 Task: Create a training manual on social learning and social media marketing, including sections on major social platforms and marketing fundamentals.
Action: Mouse moved to (1325, 97)
Screenshot: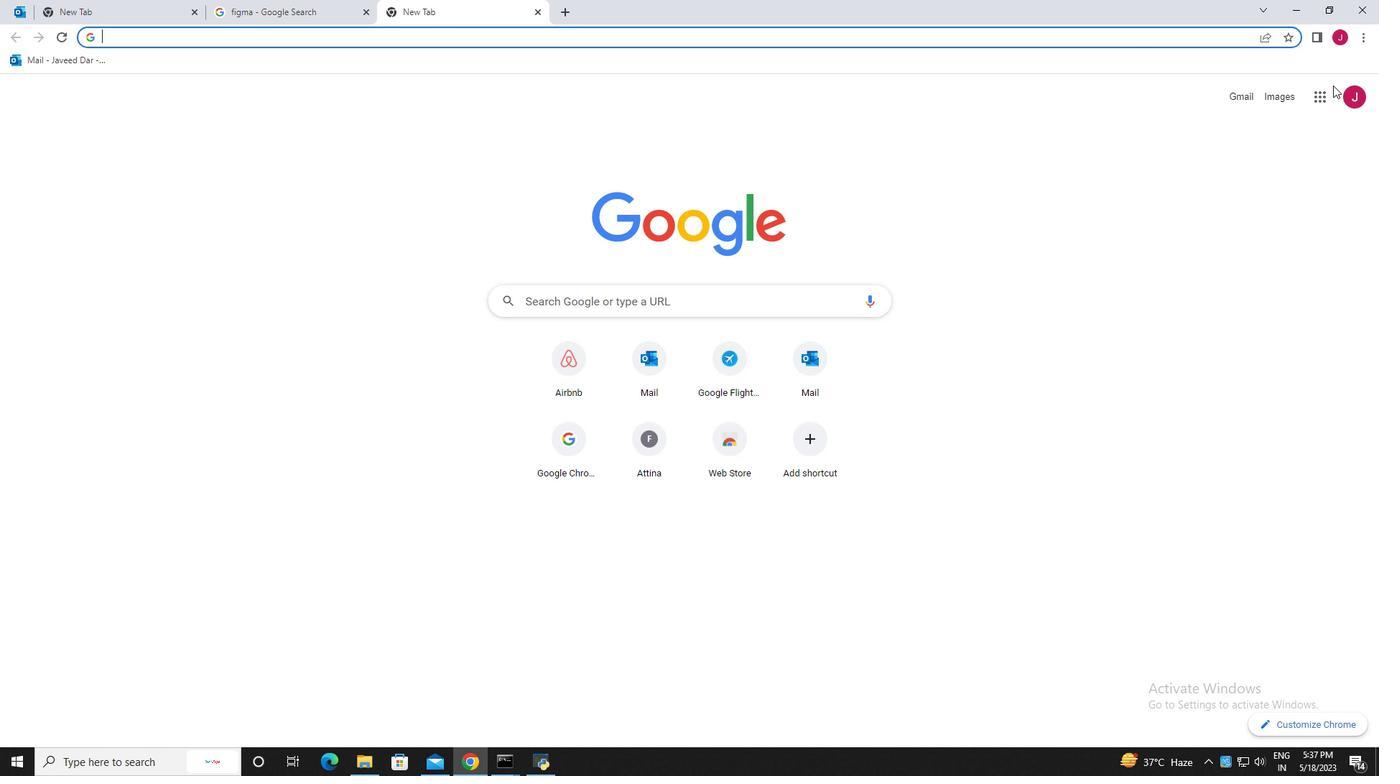
Action: Mouse pressed left at (1325, 97)
Screenshot: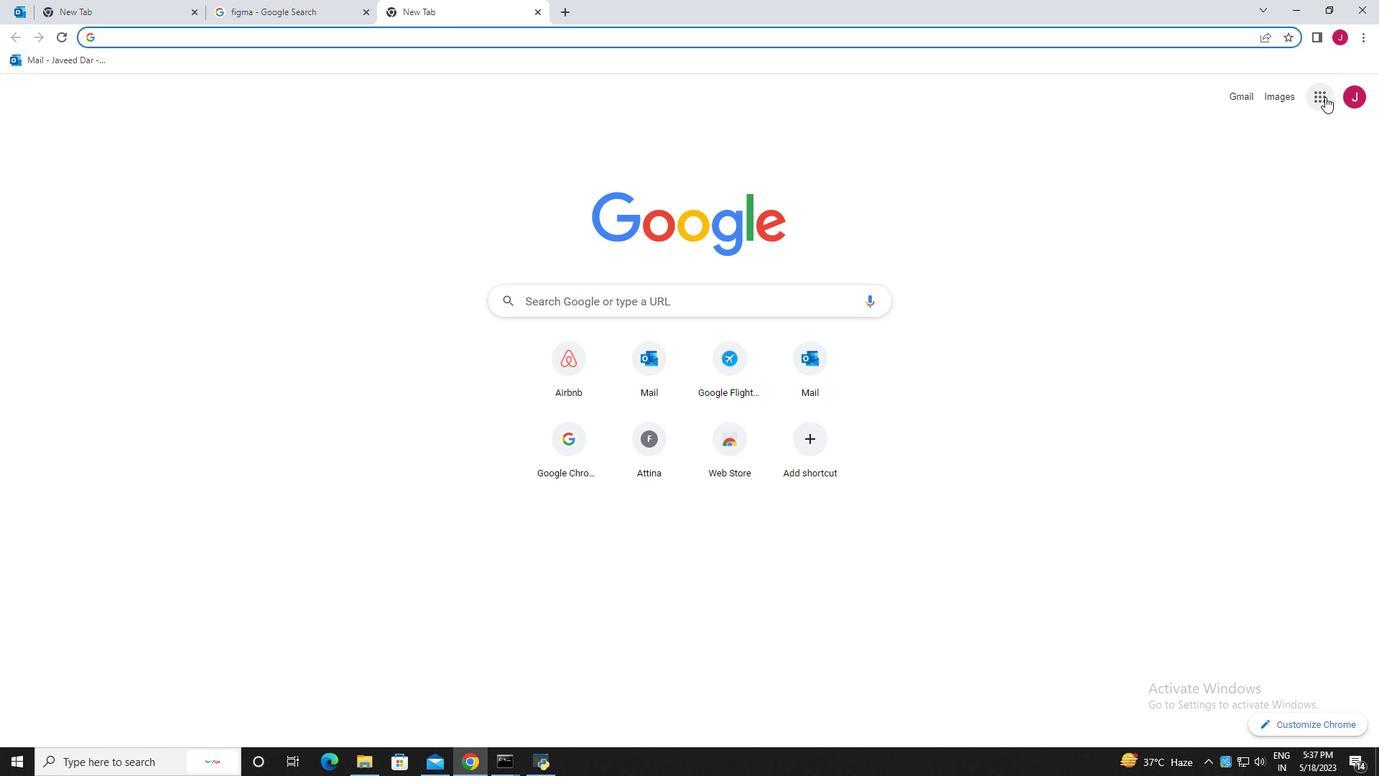 
Action: Mouse moved to (1215, 276)
Screenshot: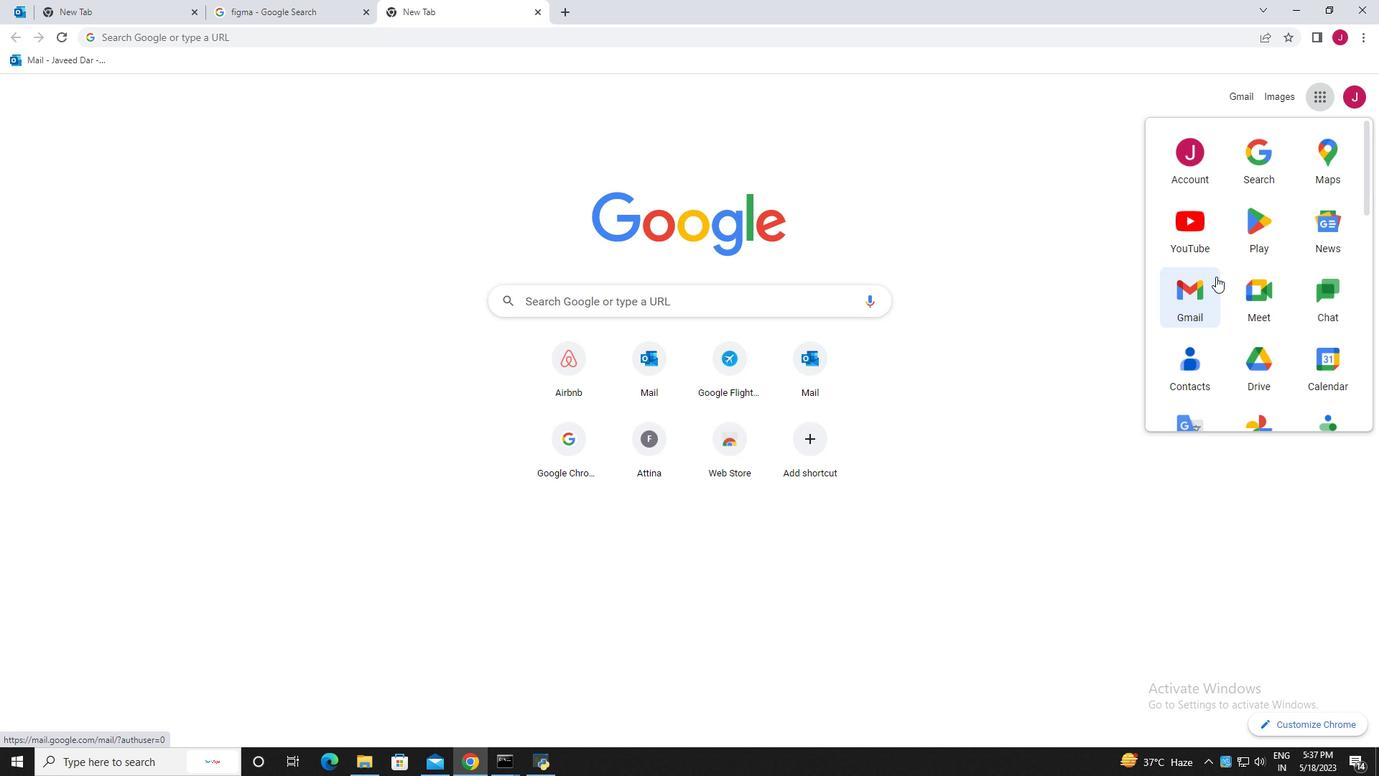 
Action: Mouse scrolled (1215, 275) with delta (0, 0)
Screenshot: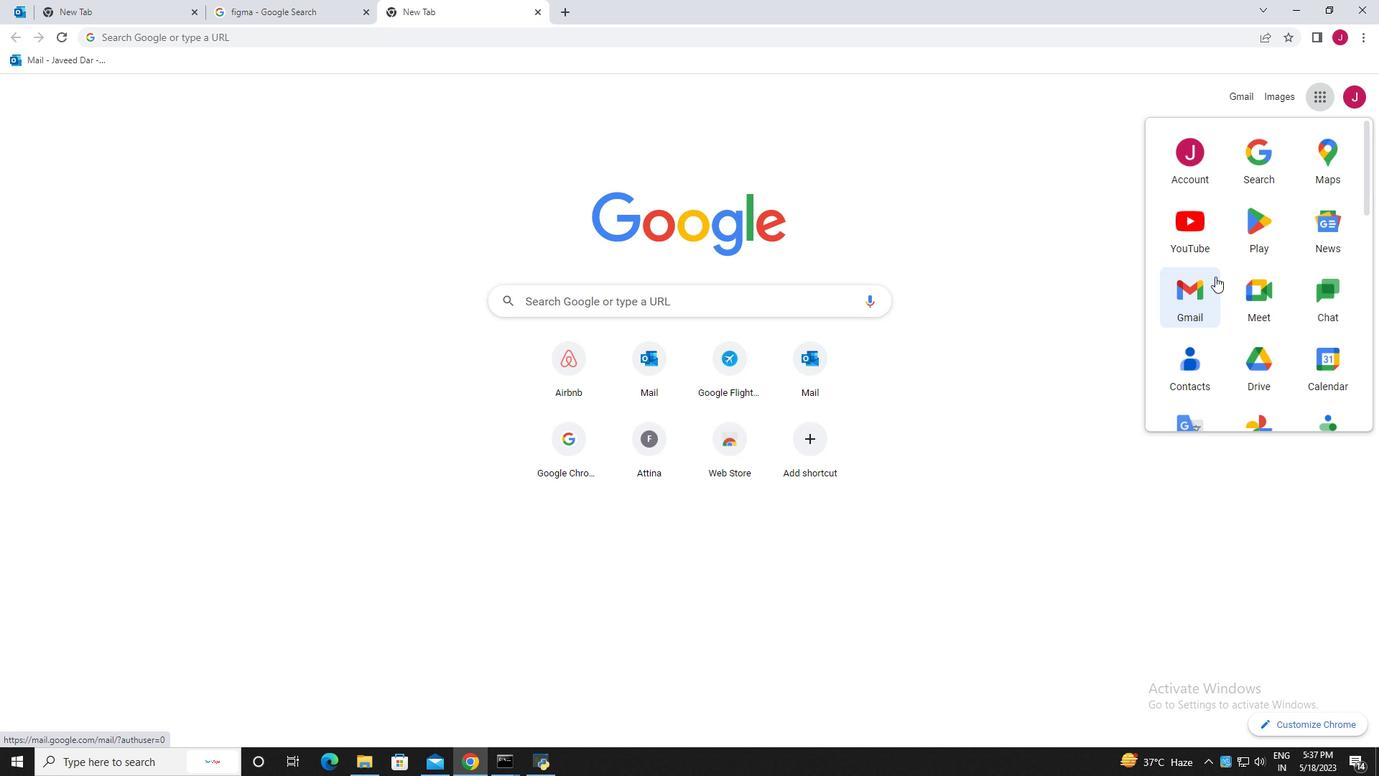 
Action: Mouse scrolled (1215, 275) with delta (0, 0)
Screenshot: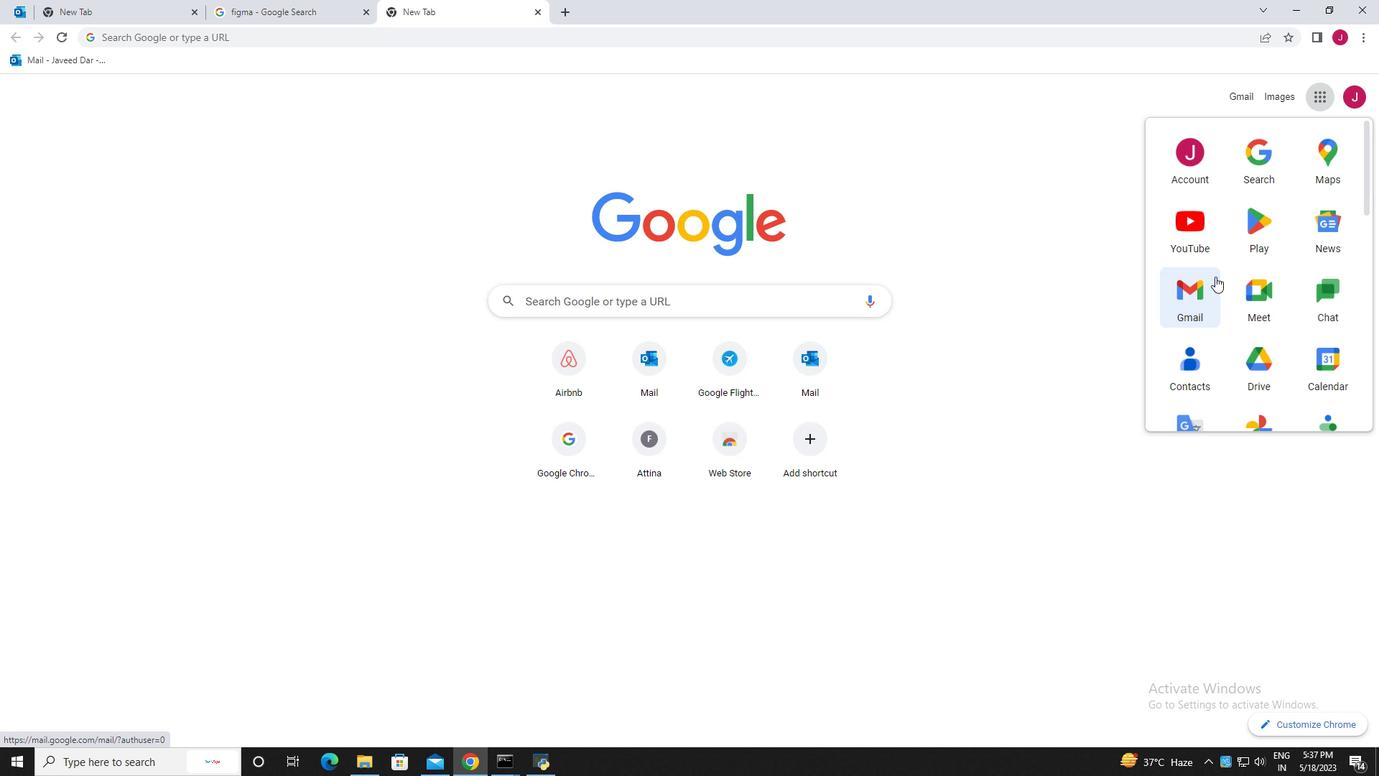 
Action: Mouse scrolled (1215, 275) with delta (0, 0)
Screenshot: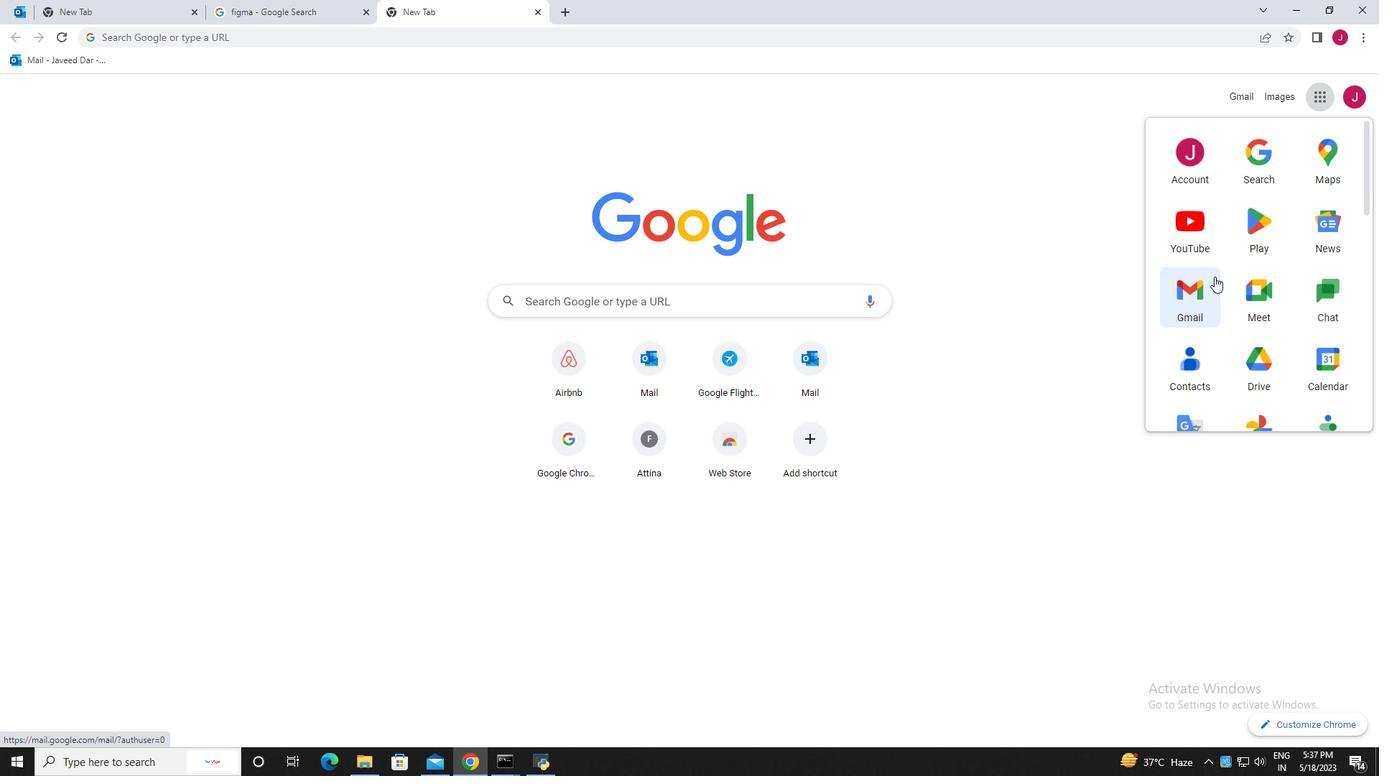 
Action: Mouse moved to (1249, 365)
Screenshot: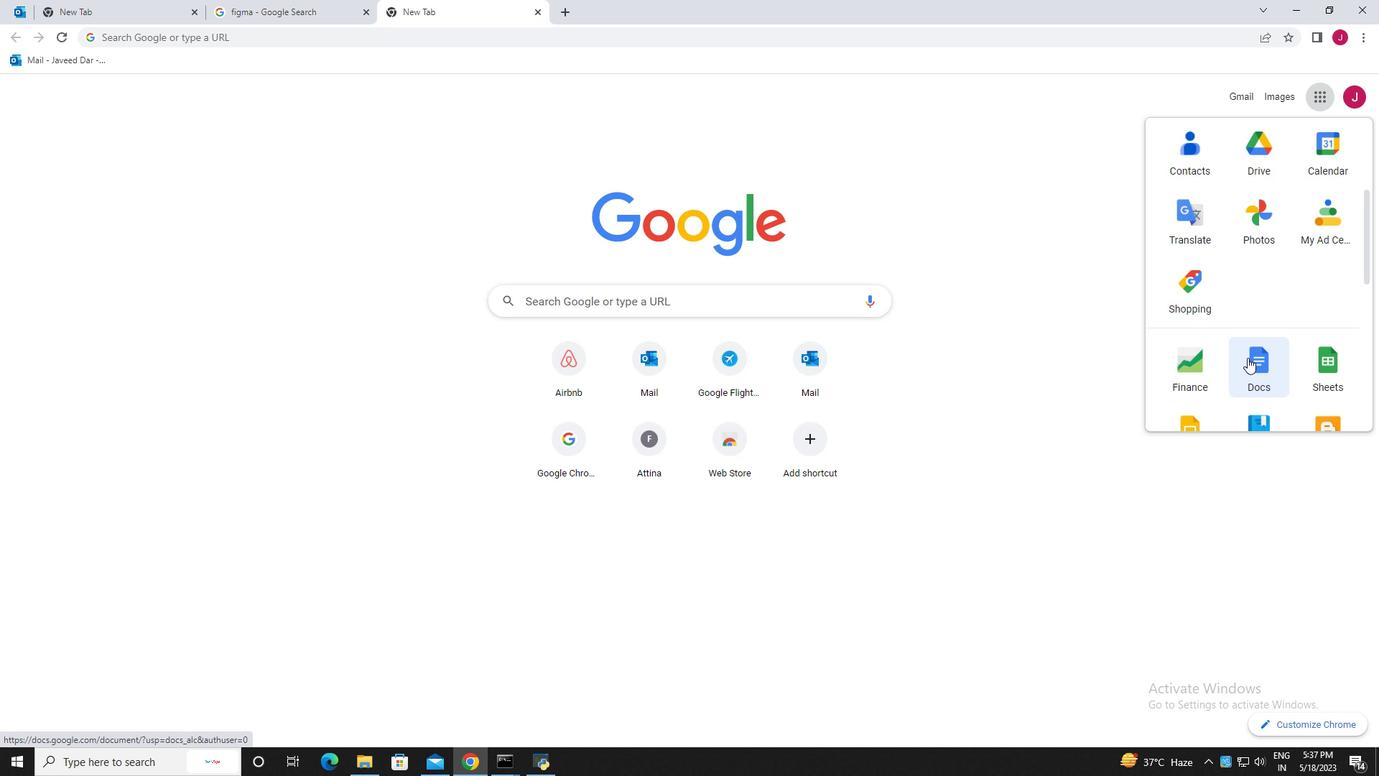 
Action: Mouse pressed left at (1249, 365)
Screenshot: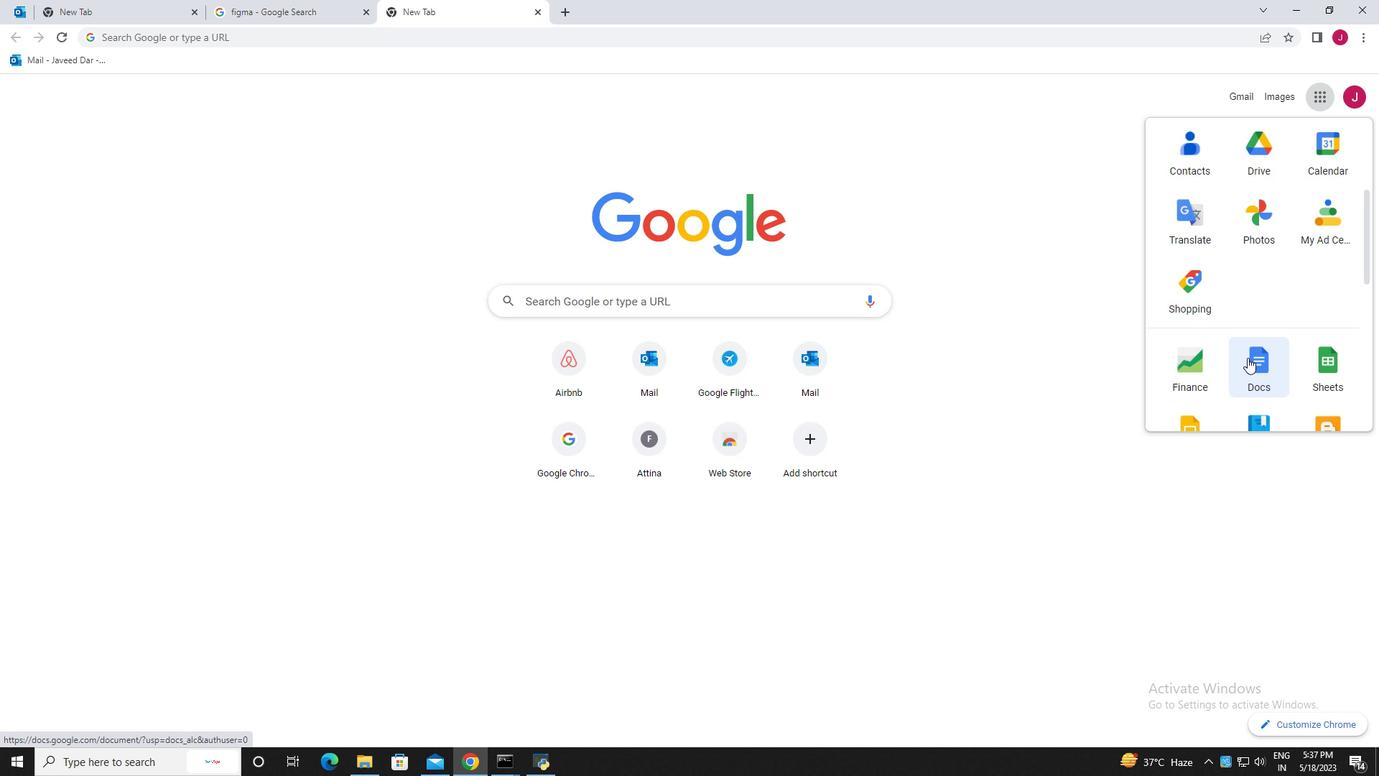 
Action: Mouse moved to (349, 212)
Screenshot: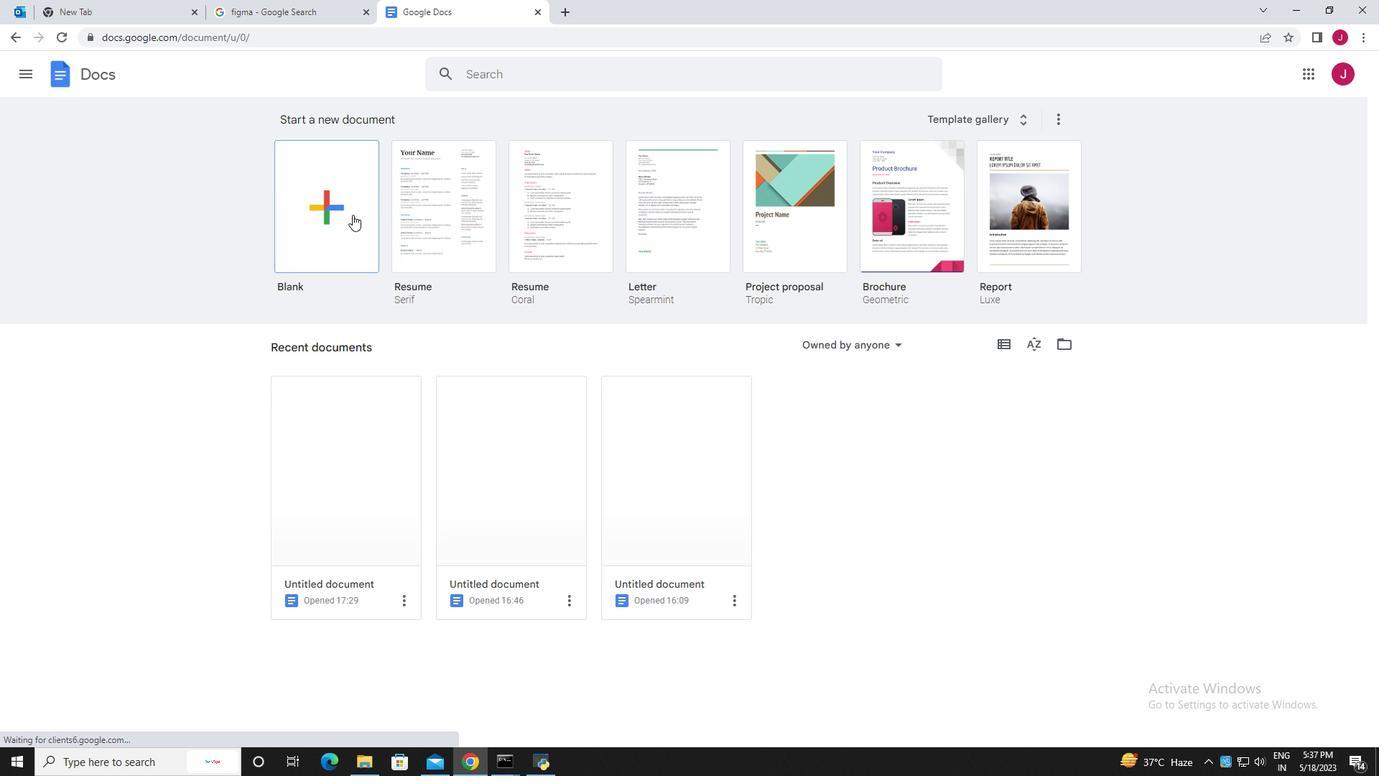 
Action: Mouse pressed left at (349, 212)
Screenshot: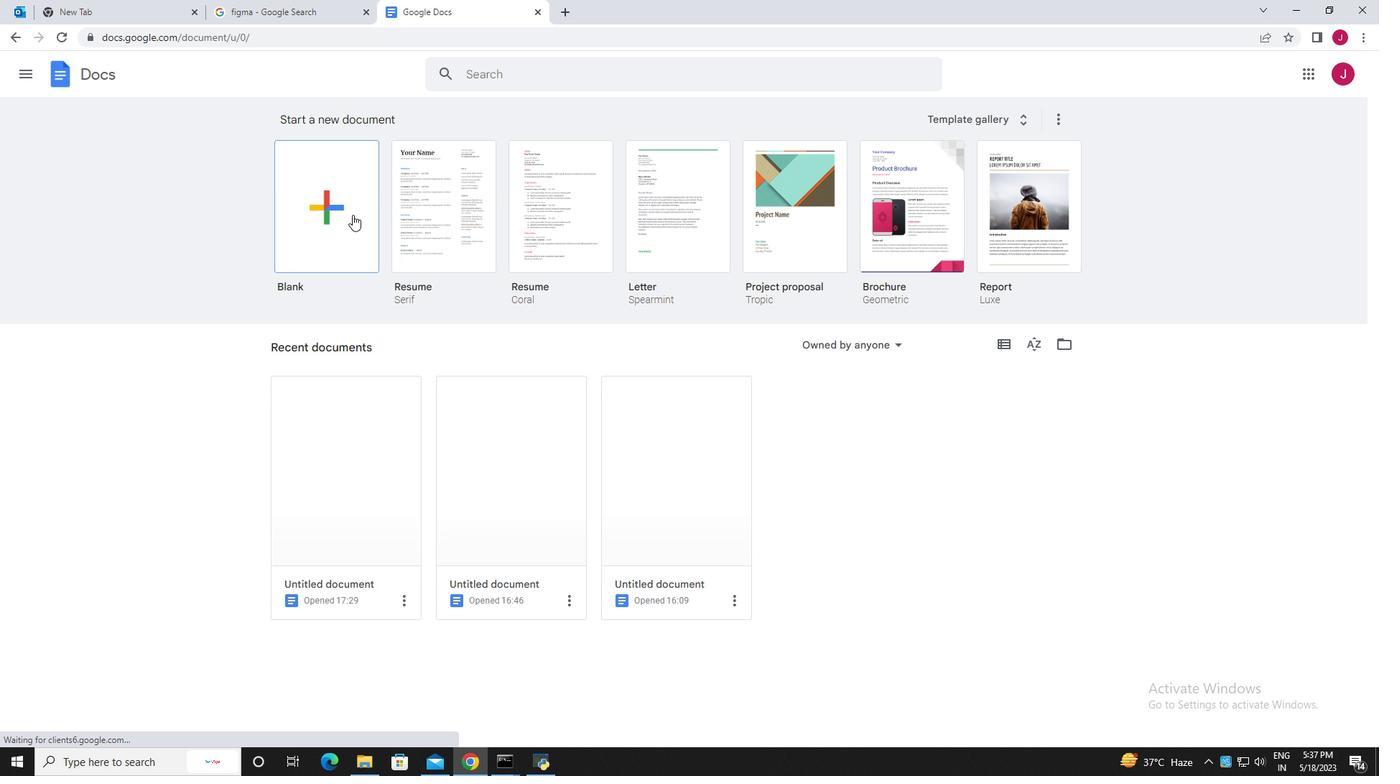 
Action: Mouse moved to (500, 230)
Screenshot: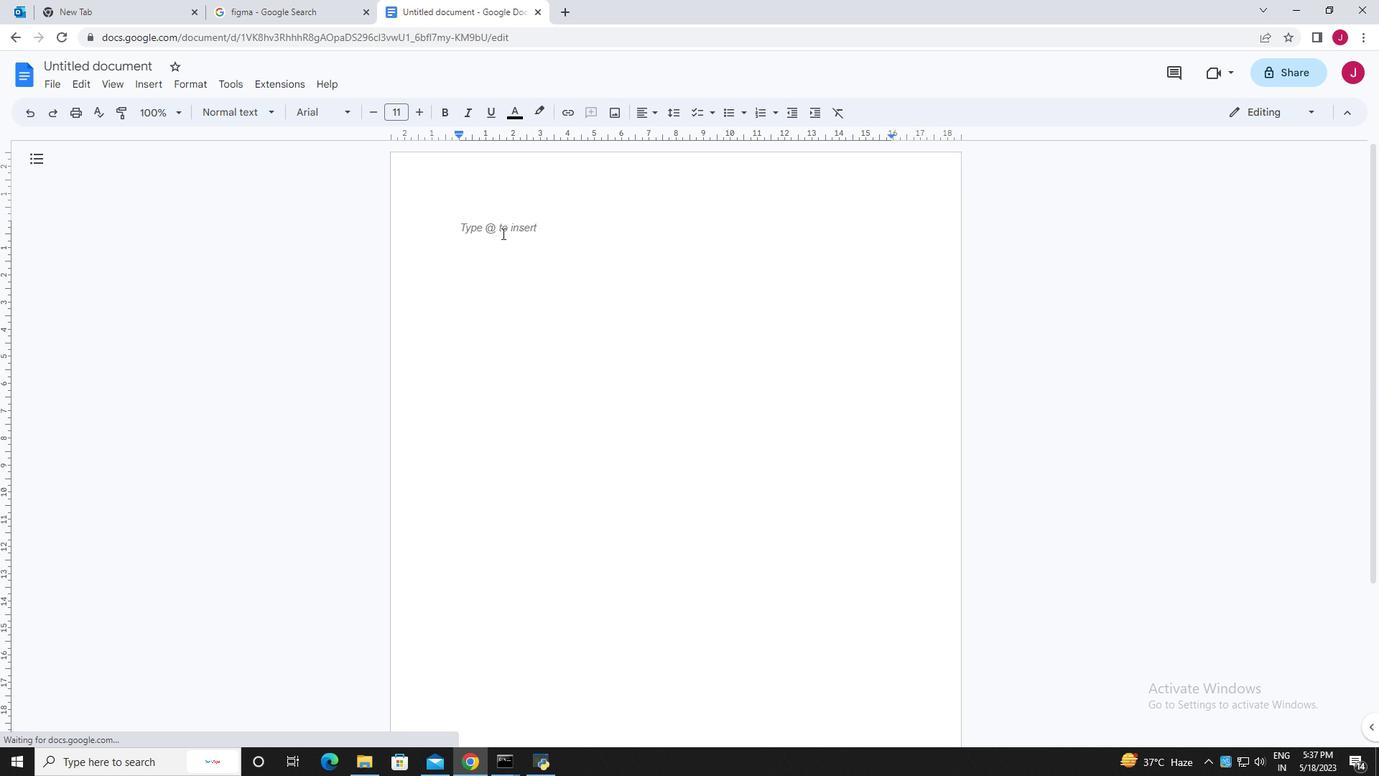 
Action: Mouse pressed left at (500, 230)
Screenshot: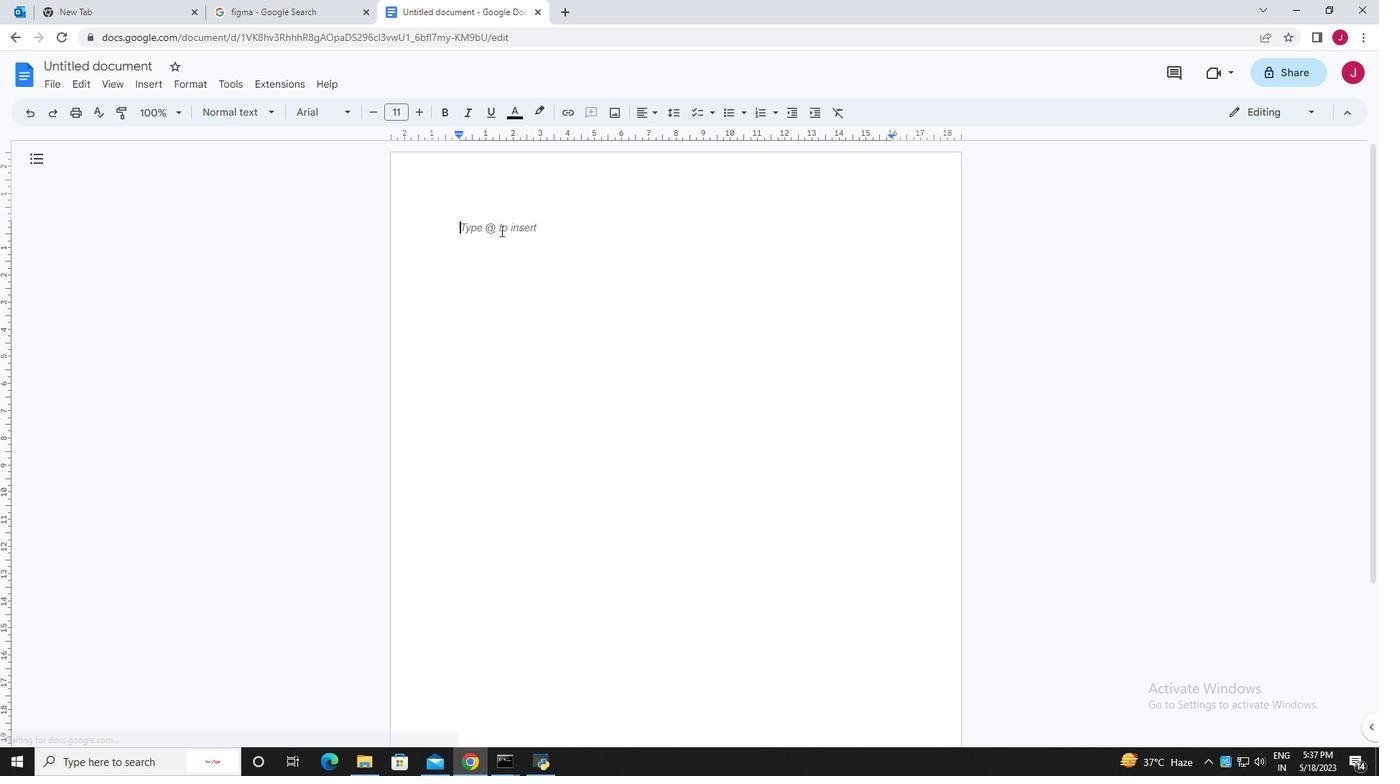 
Action: Key pressed <Key.caps_lock>TRAINING<Key.space>MANUAL<Key.space>
Screenshot: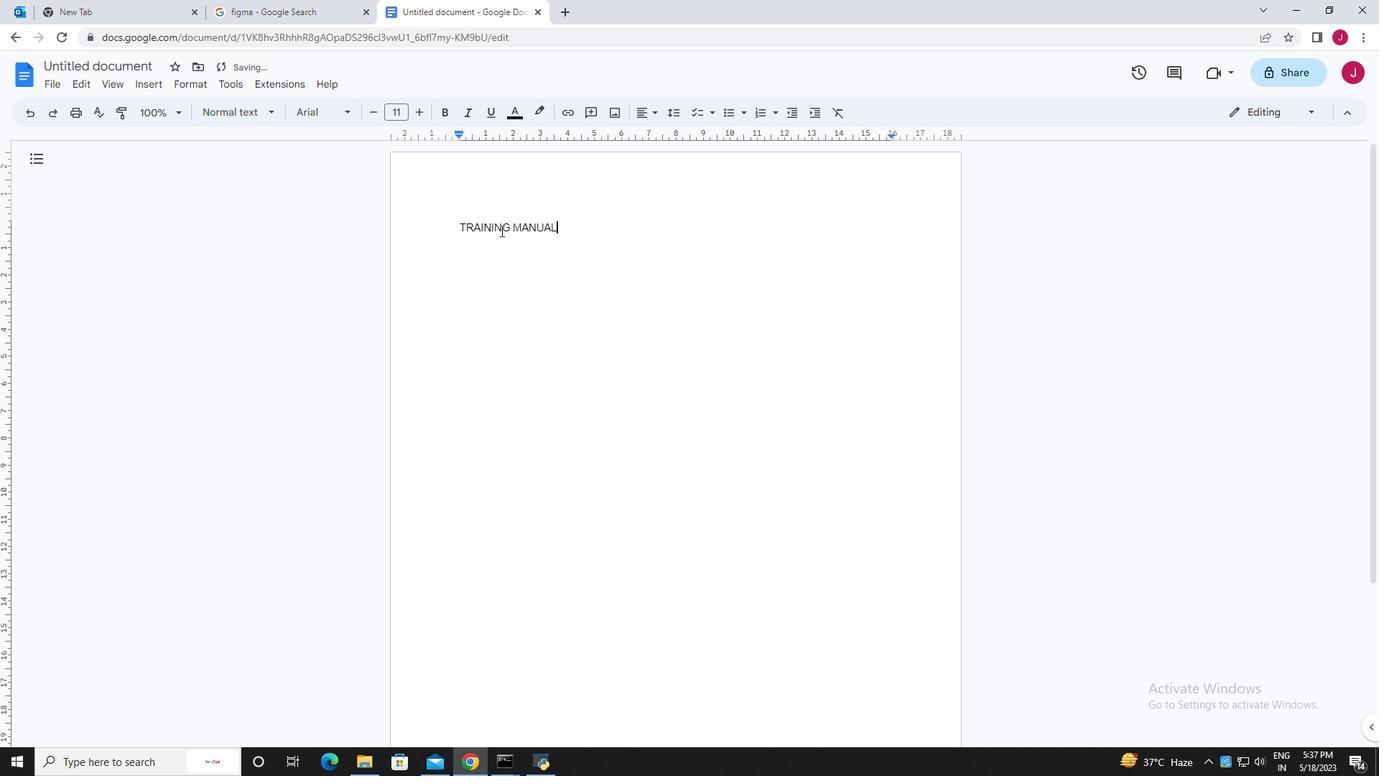 
Action: Mouse moved to (458, 224)
Screenshot: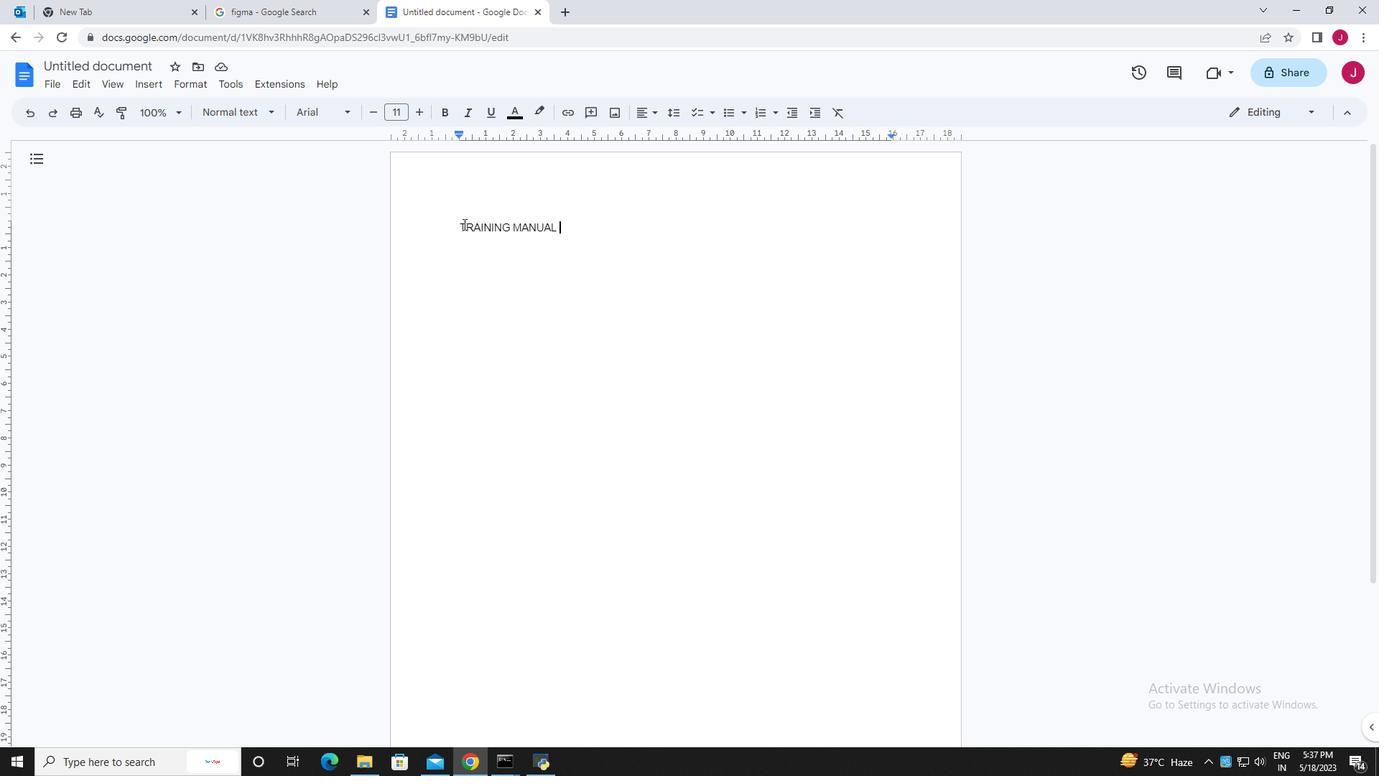 
Action: Mouse pressed left at (458, 224)
Screenshot: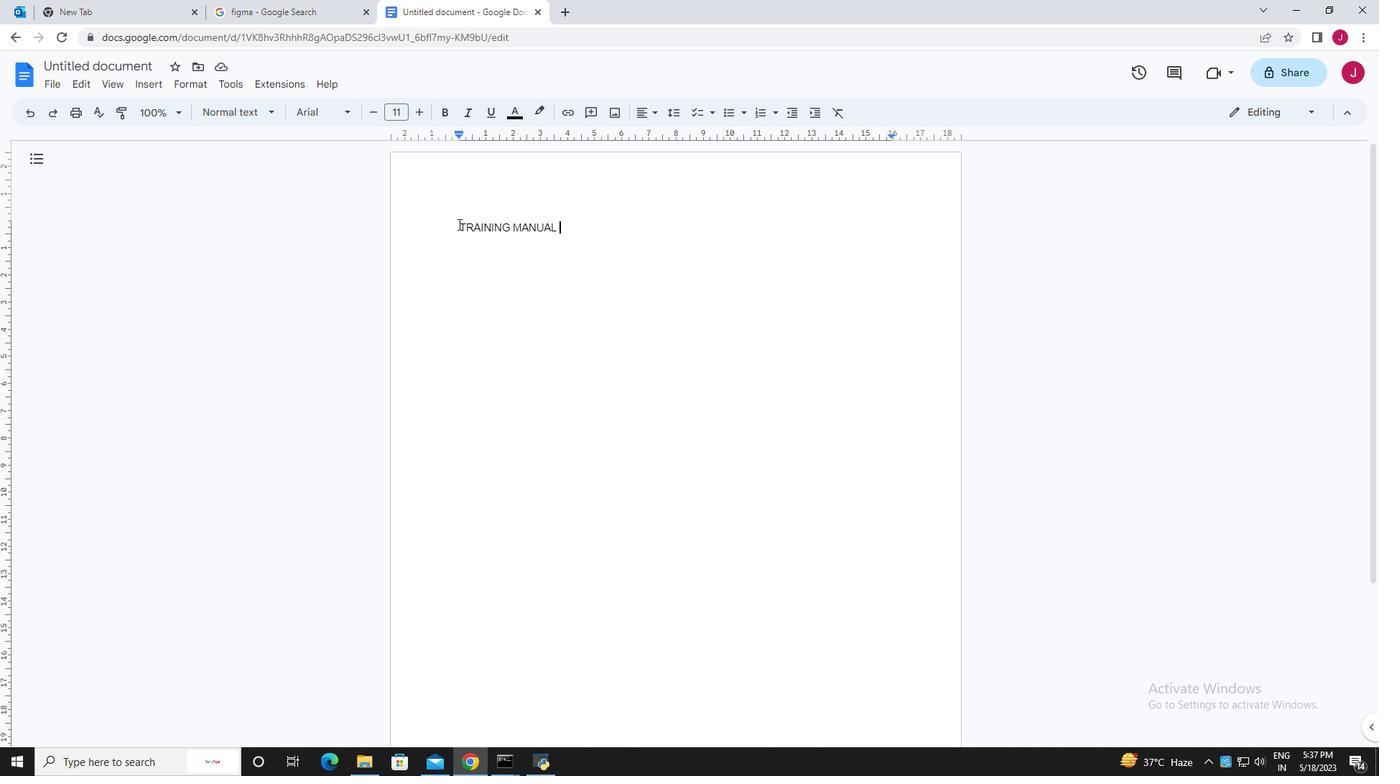 
Action: Mouse moved to (508, 116)
Screenshot: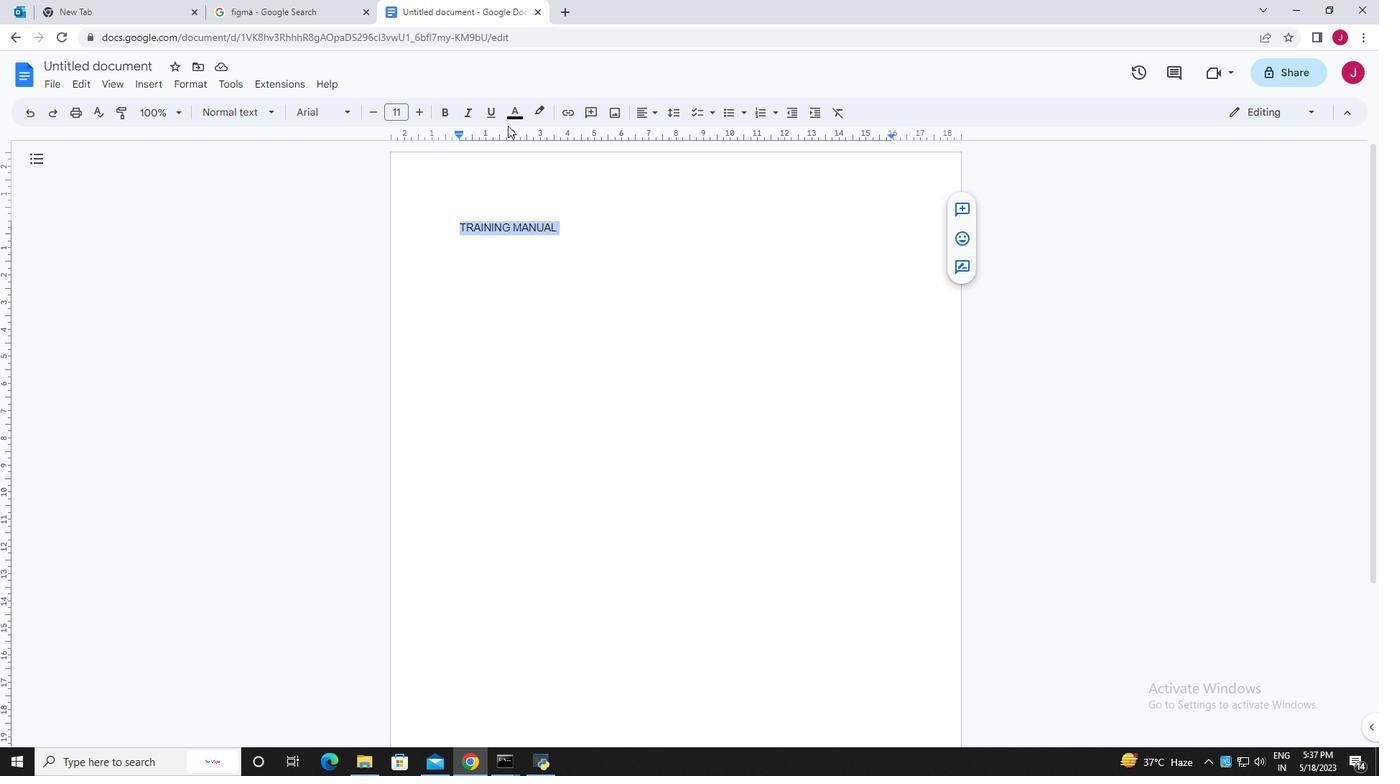 
Action: Mouse pressed left at (508, 116)
Screenshot: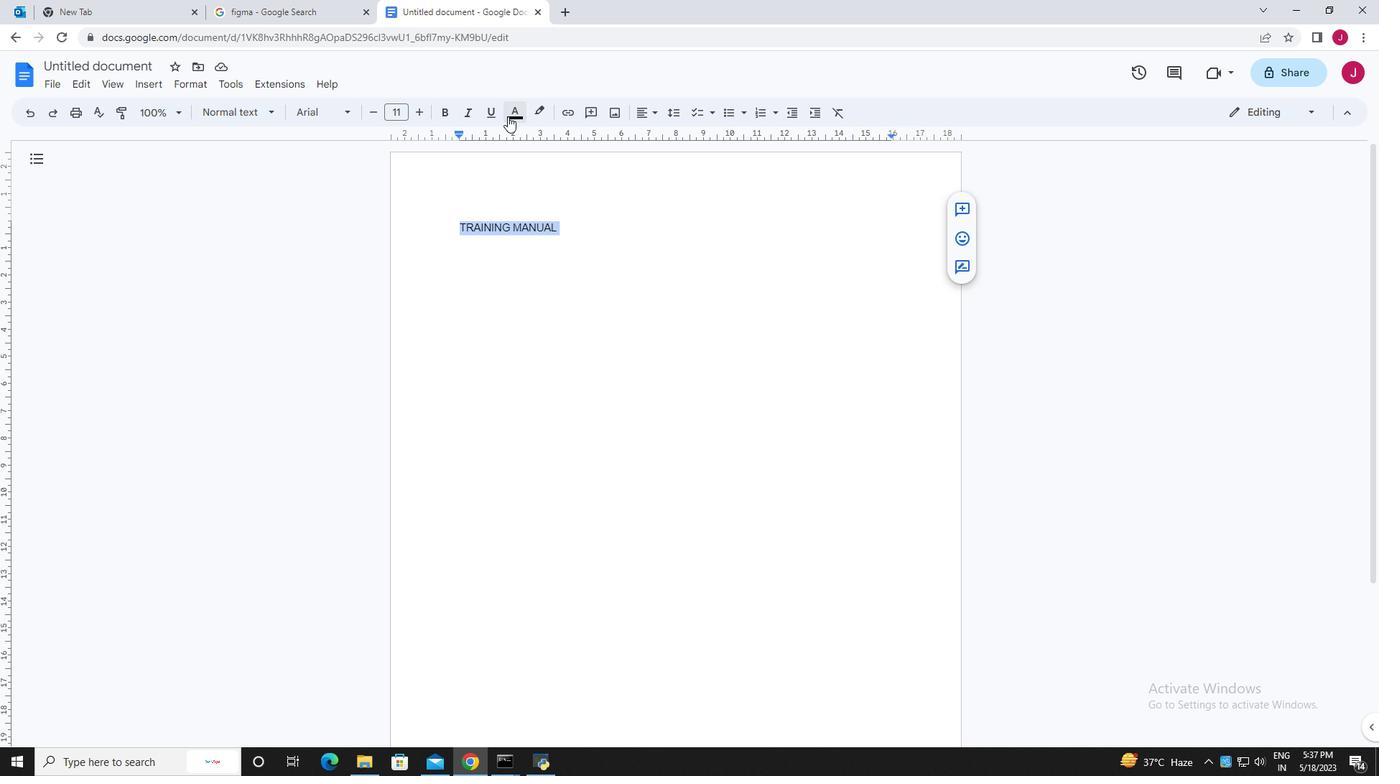 
Action: Mouse moved to (532, 154)
Screenshot: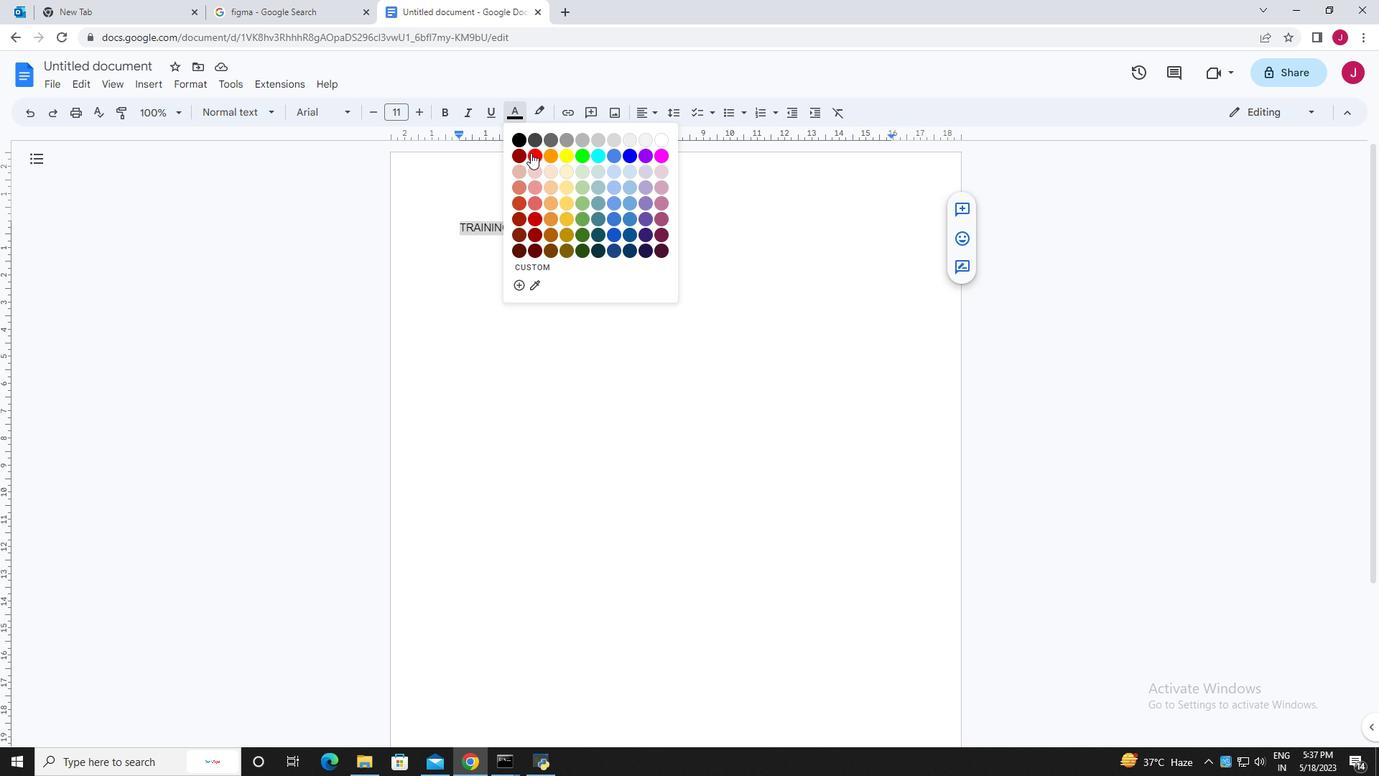 
Action: Mouse pressed left at (532, 154)
Screenshot: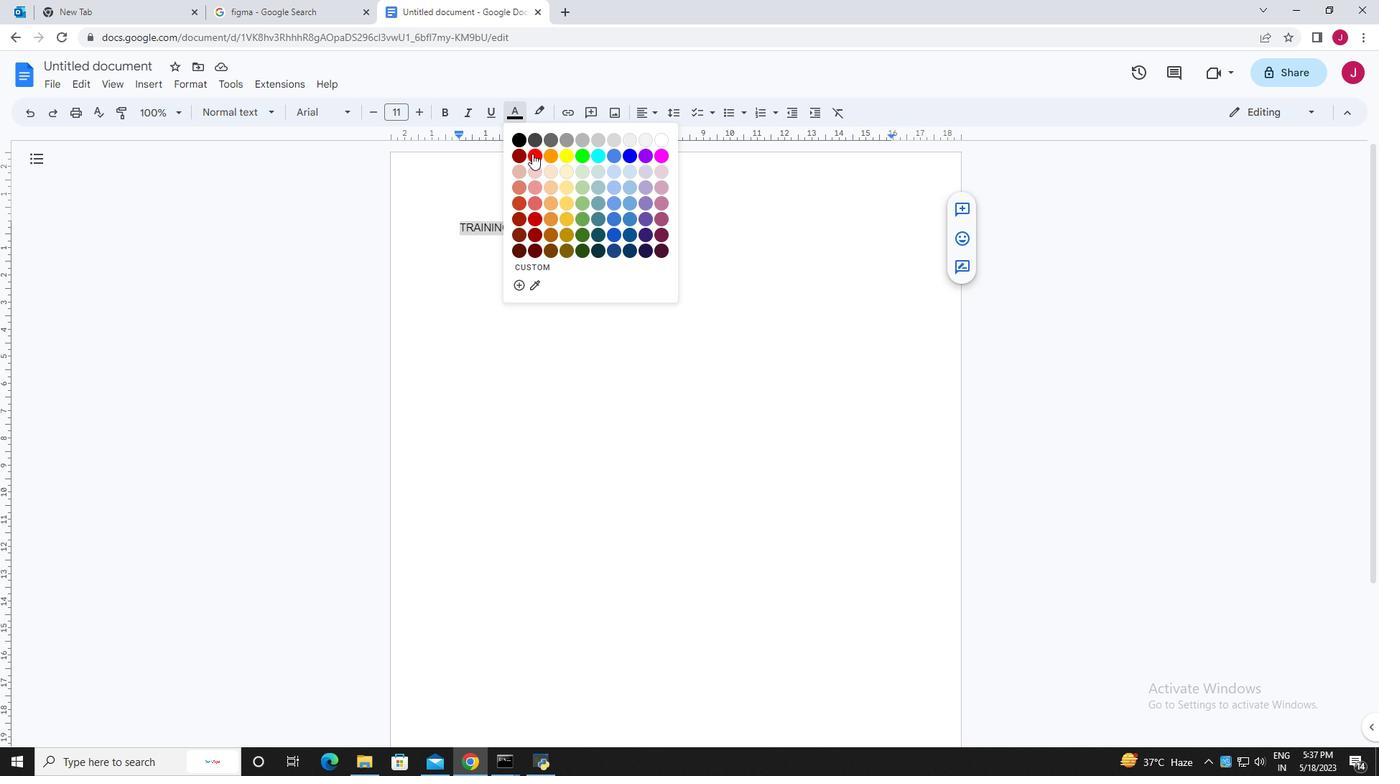 
Action: Mouse moved to (496, 284)
Screenshot: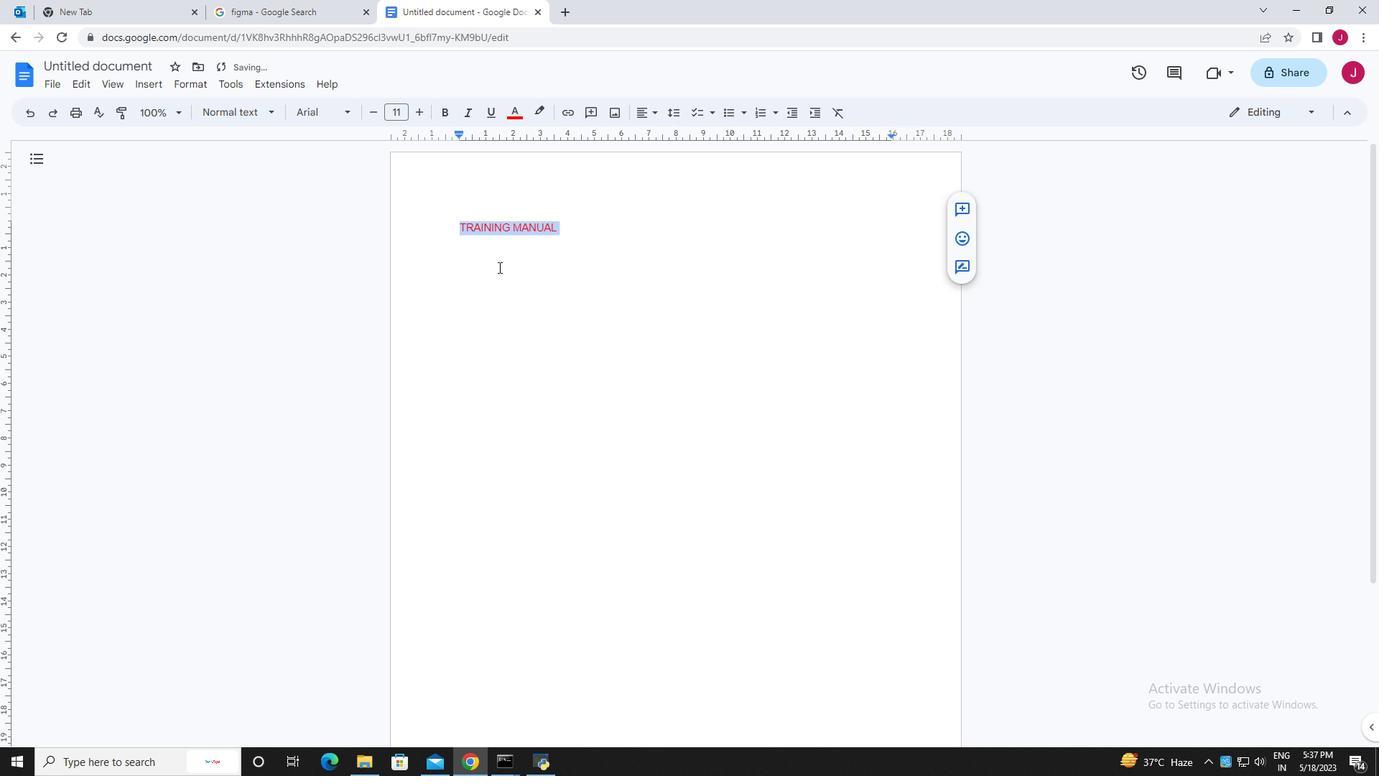 
Action: Mouse pressed left at (496, 284)
Screenshot: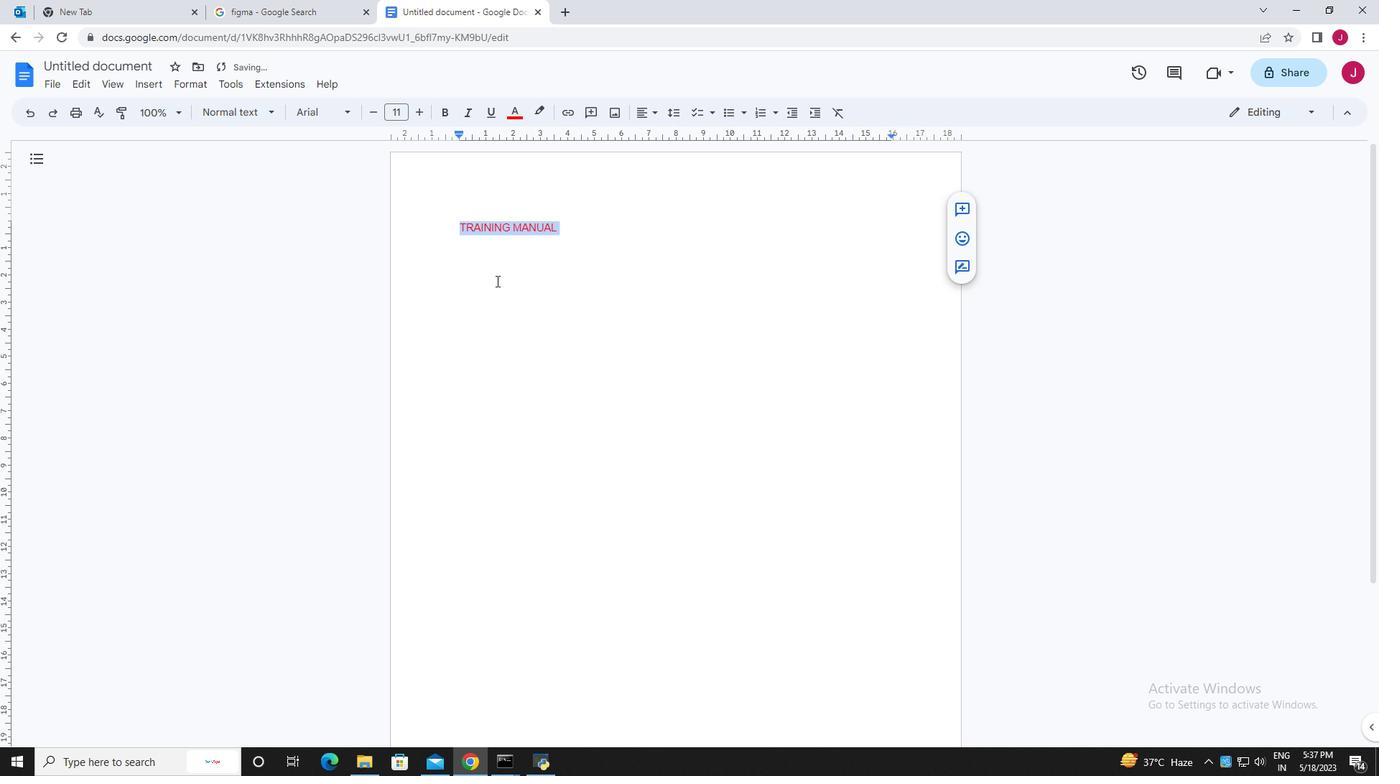 
Action: Mouse moved to (595, 231)
Screenshot: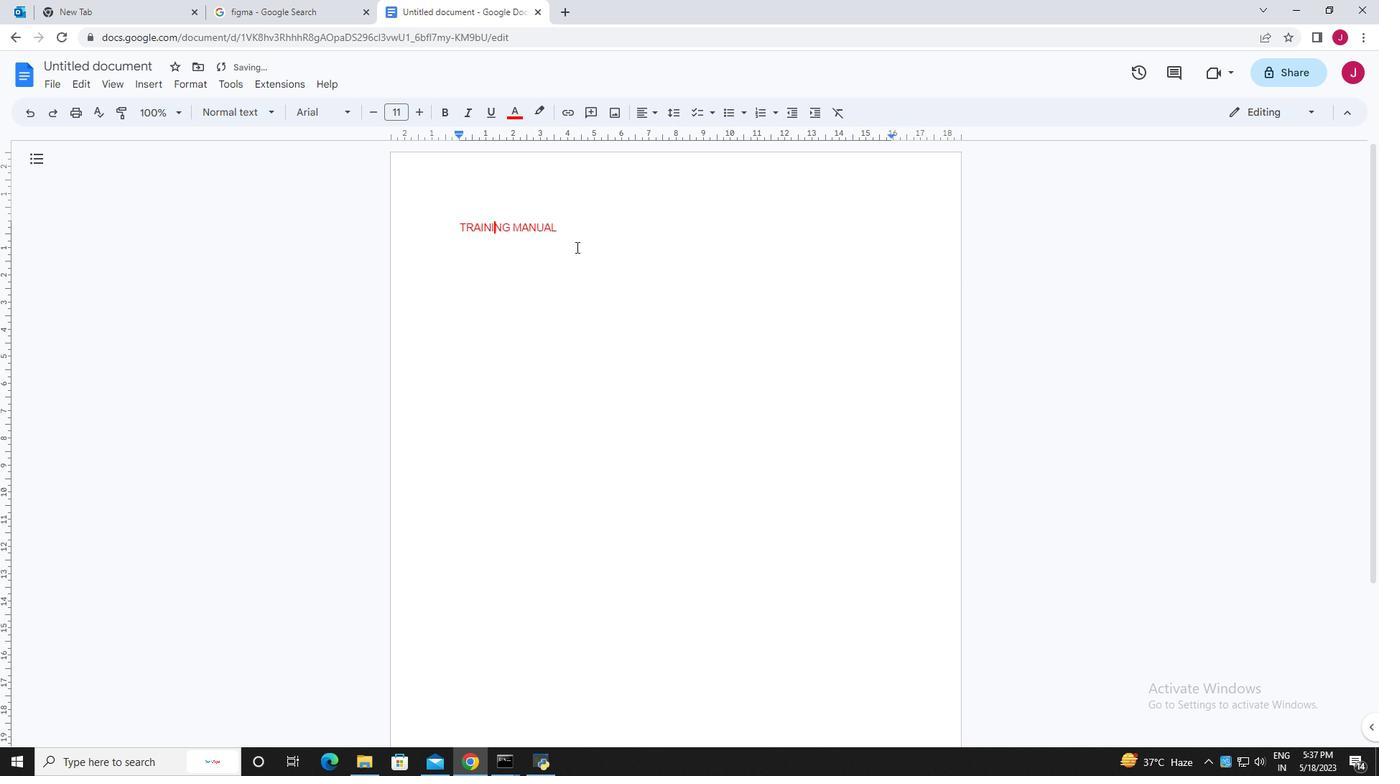 
Action: Mouse pressed left at (595, 231)
Screenshot: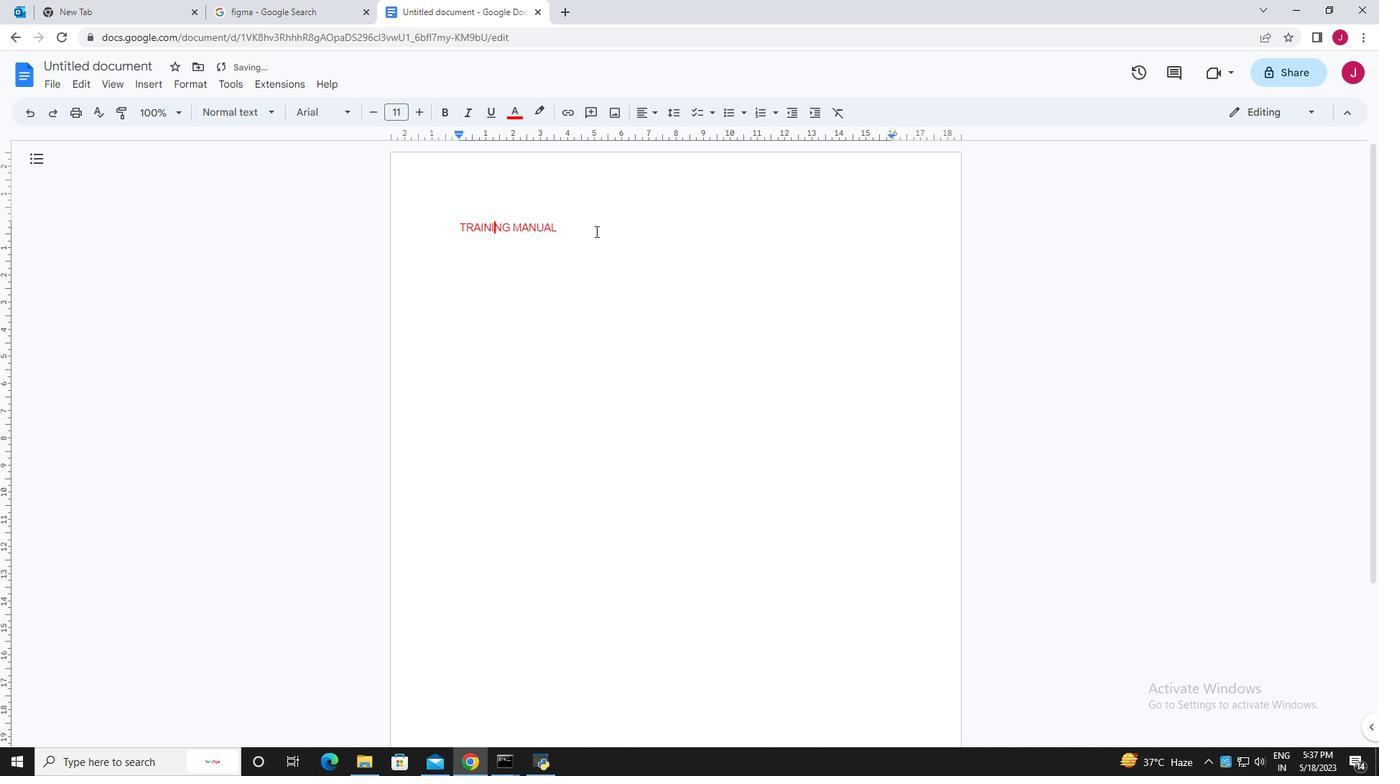 
Action: Key pressed <Key.enter><Key.enter>
Screenshot: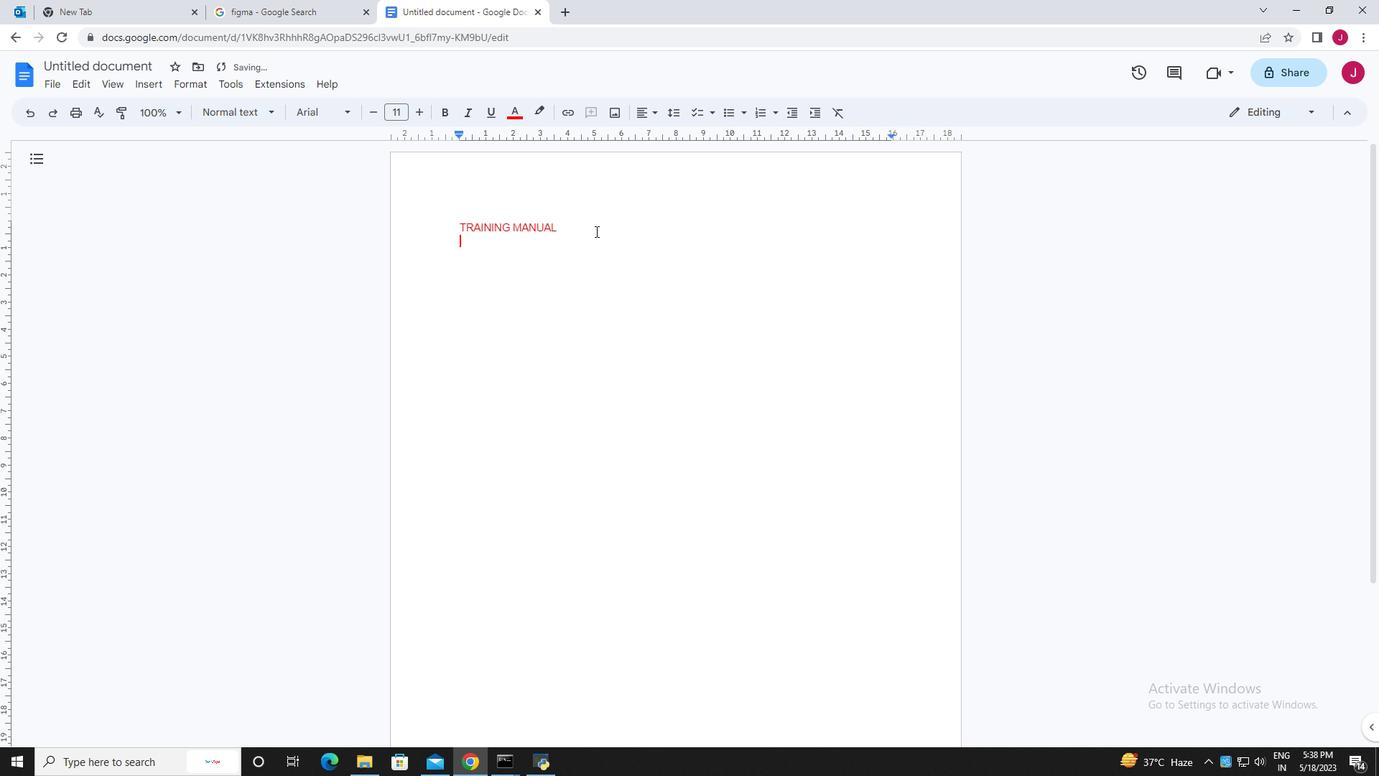 
Action: Mouse moved to (572, 247)
Screenshot: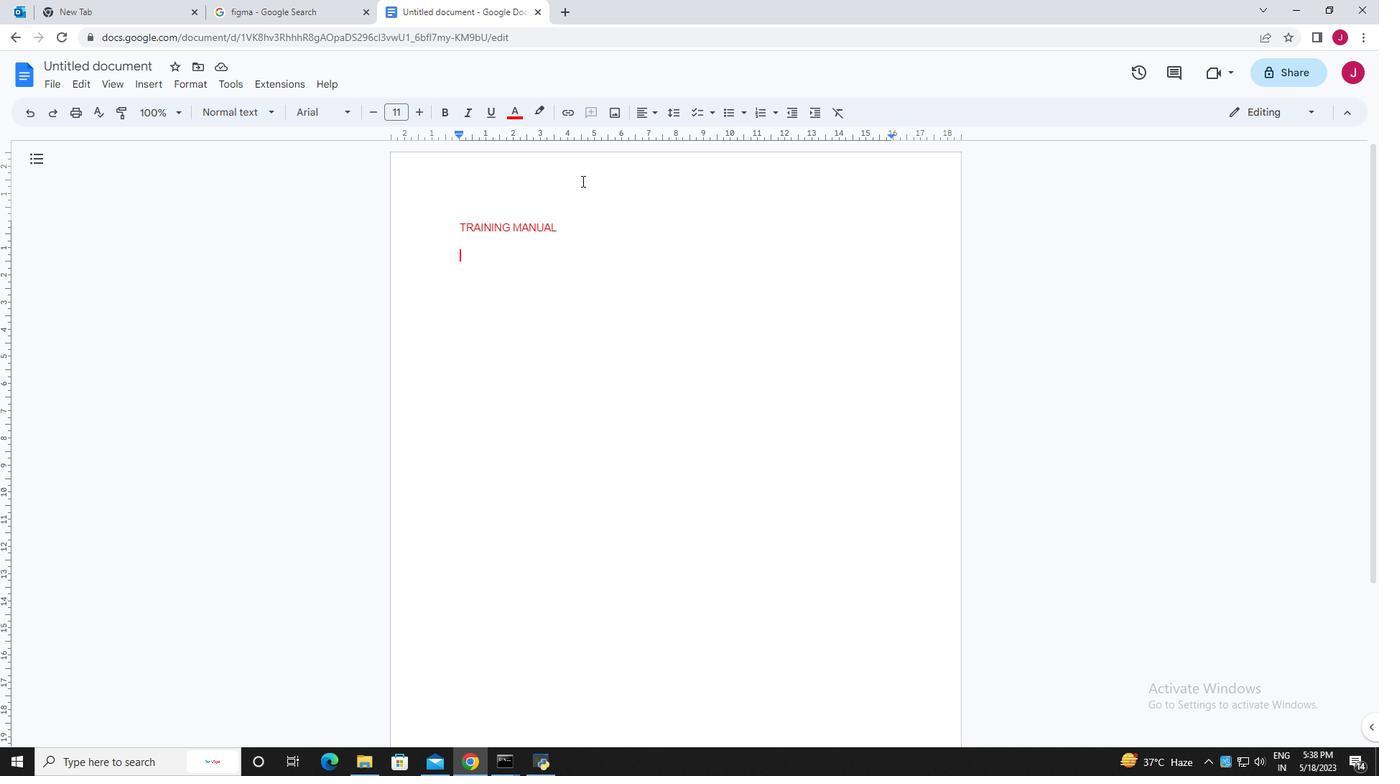 
Action: Mouse scrolled (572, 247) with delta (0, 0)
Screenshot: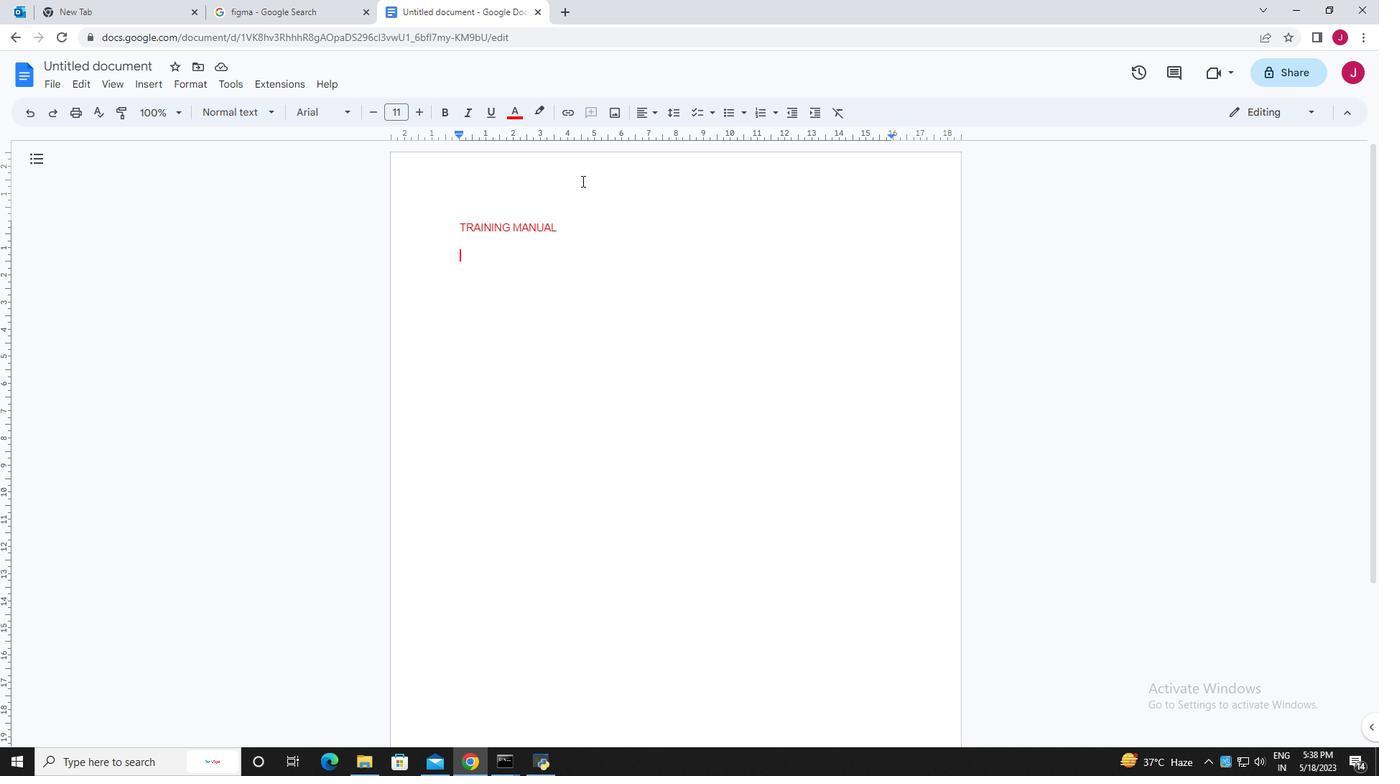 
Action: Mouse moved to (569, 273)
Screenshot: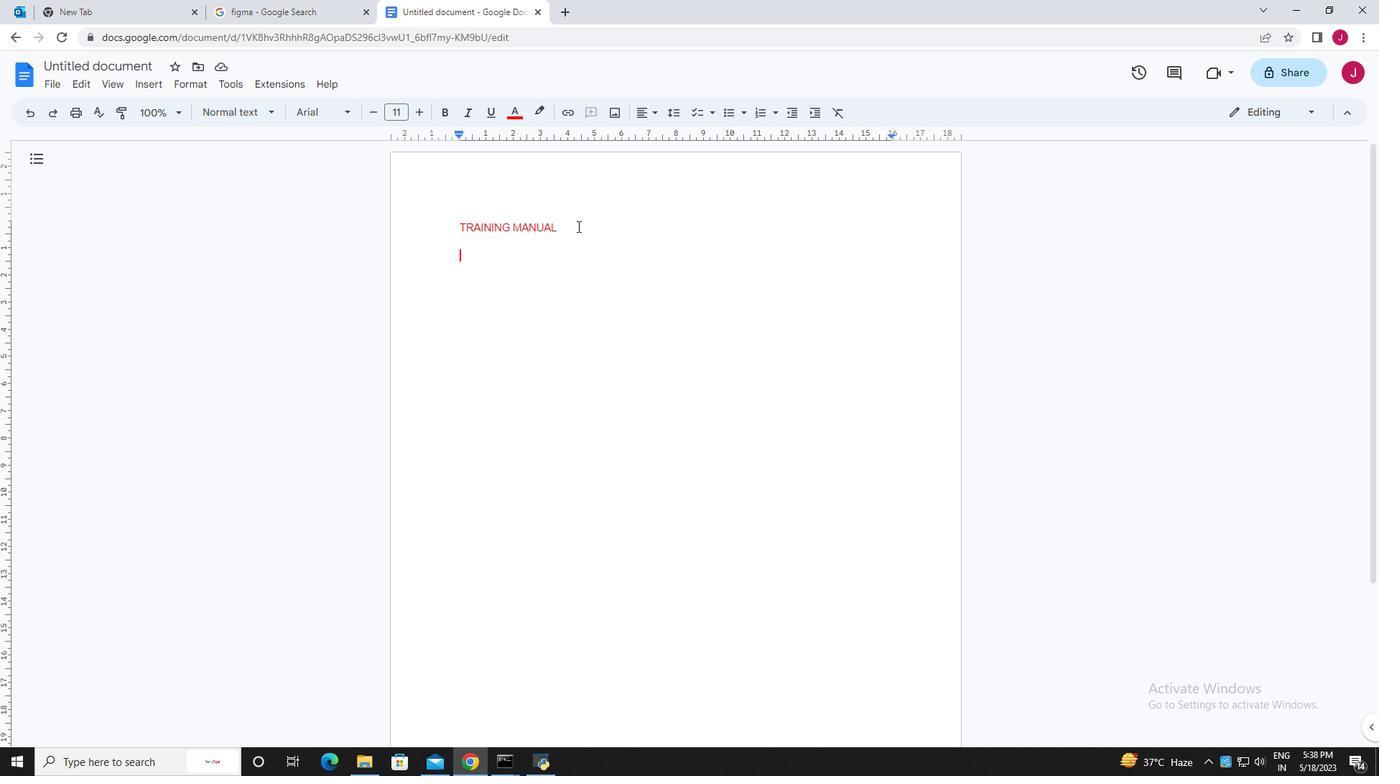 
Action: Mouse scrolled (569, 271) with delta (0, 0)
Screenshot: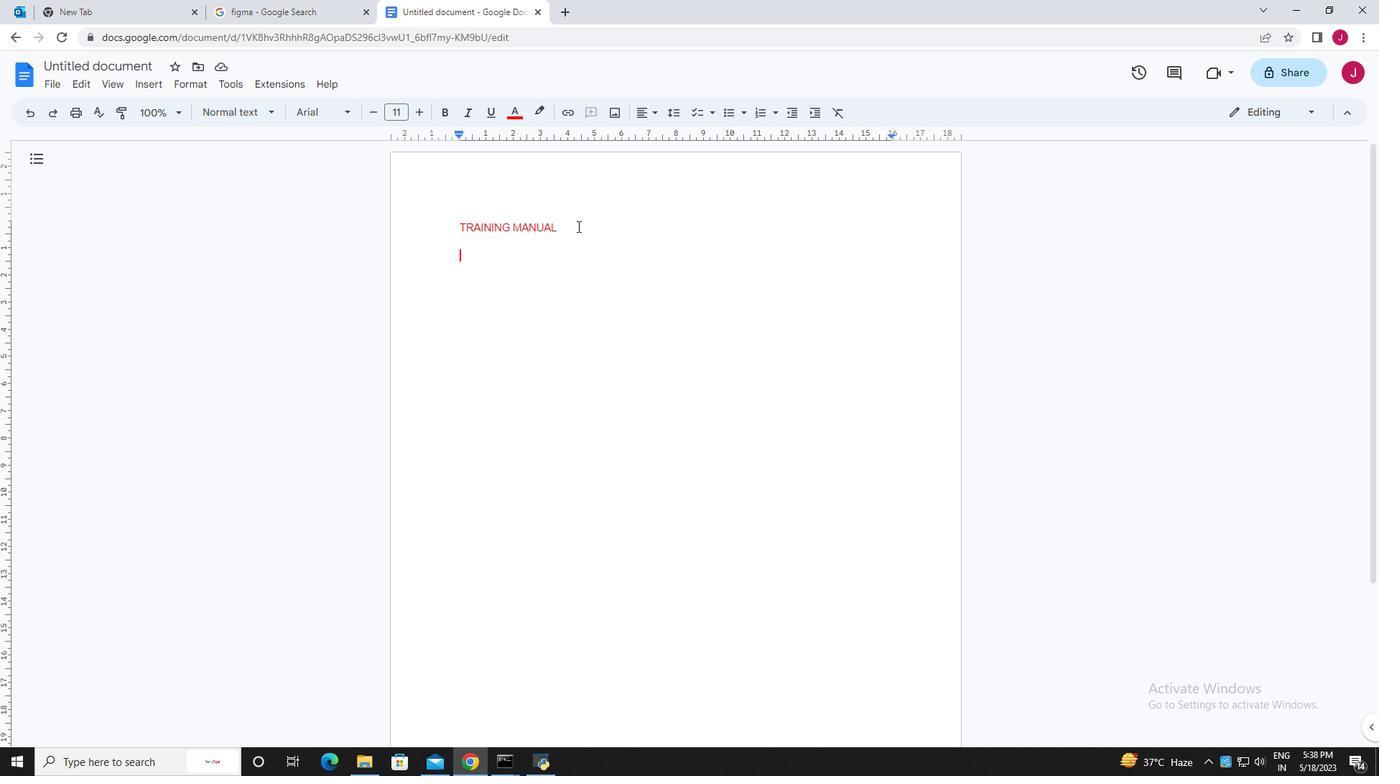 
Action: Mouse moved to (568, 278)
Screenshot: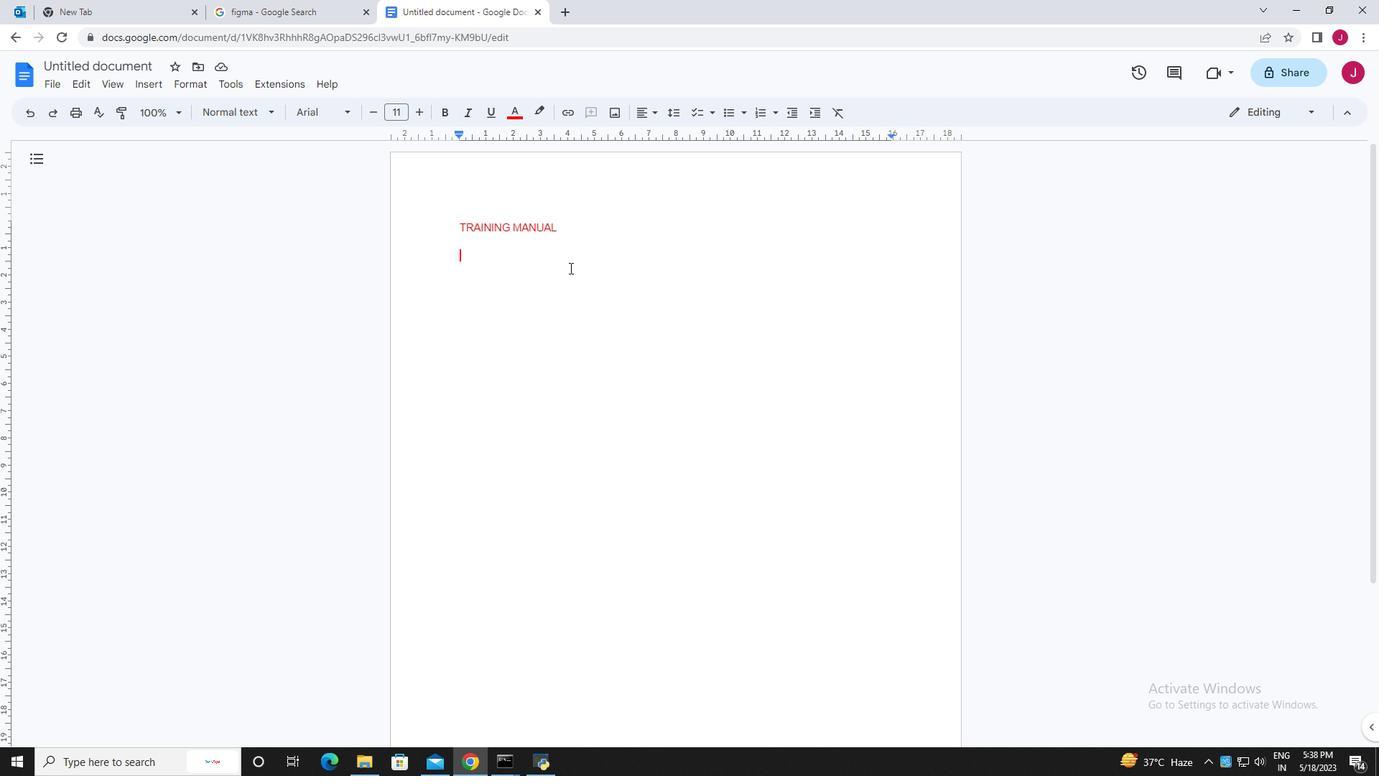 
Action: Mouse scrolled (568, 279) with delta (0, 0)
Screenshot: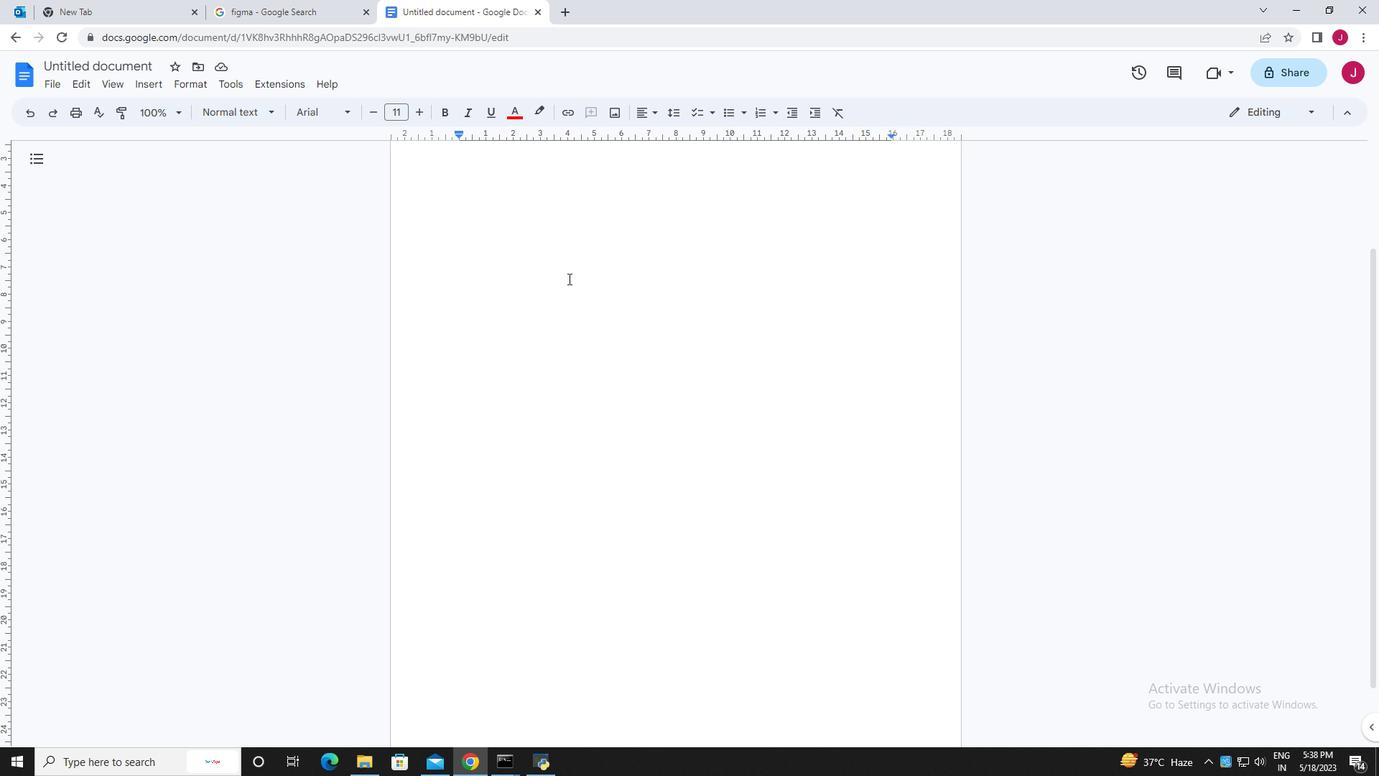 
Action: Mouse scrolled (568, 279) with delta (0, 0)
Screenshot: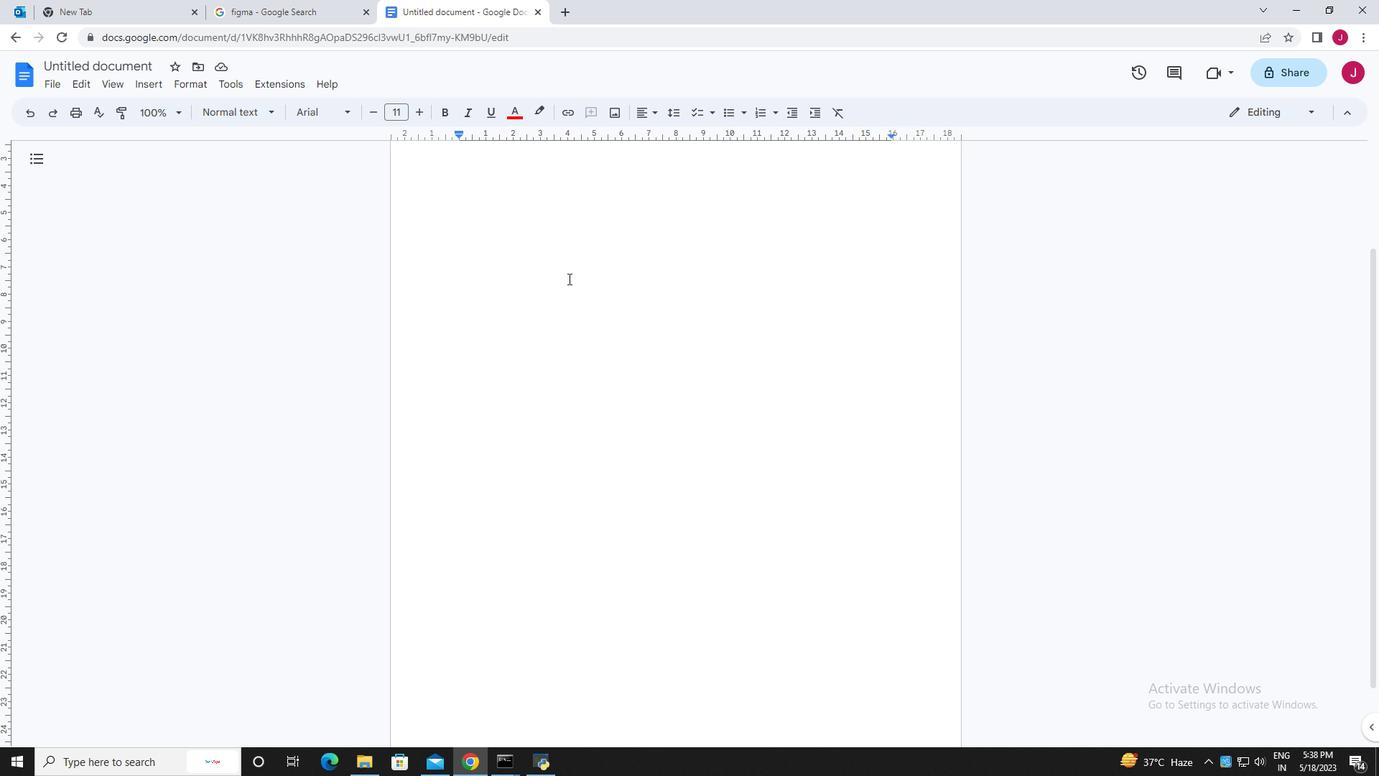 
Action: Mouse moved to (589, 309)
Screenshot: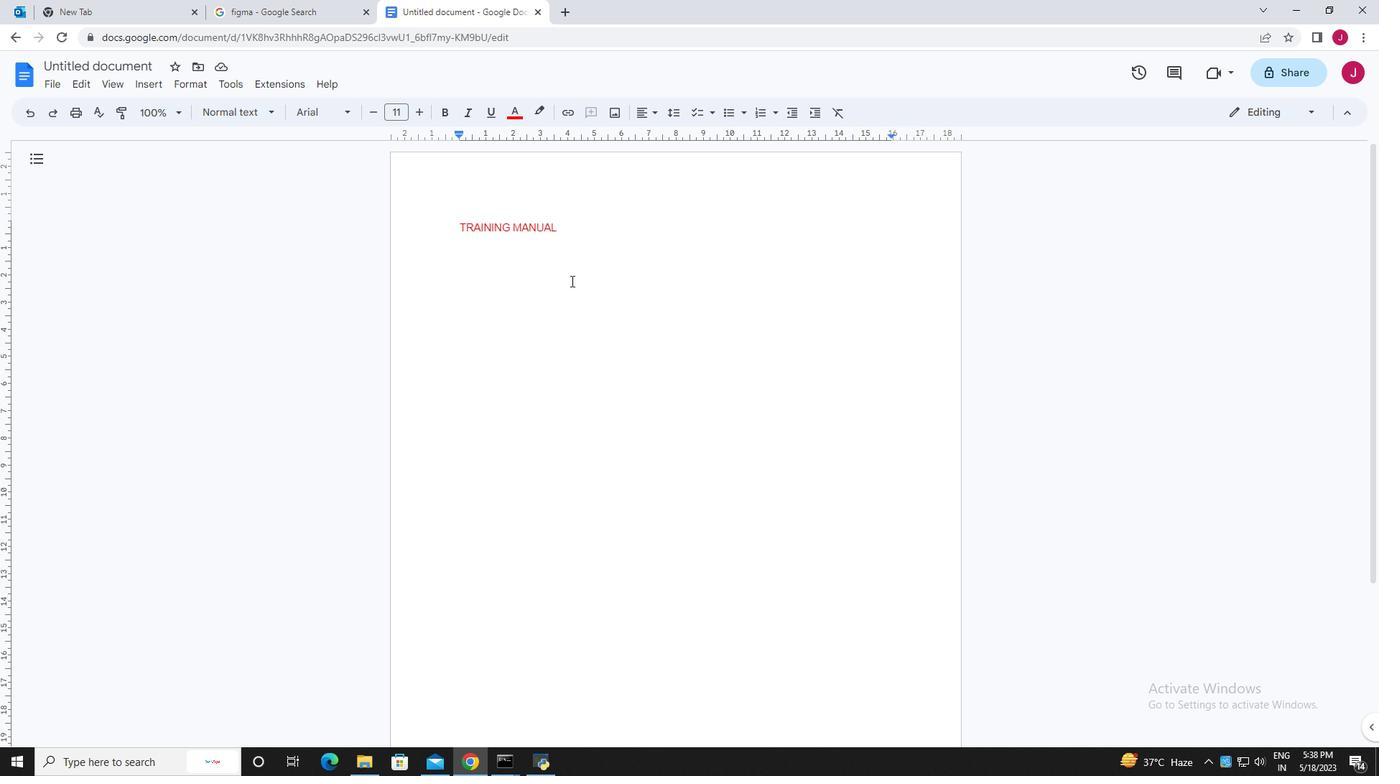 
Action: Mouse scrolled (589, 309) with delta (0, 0)
Screenshot: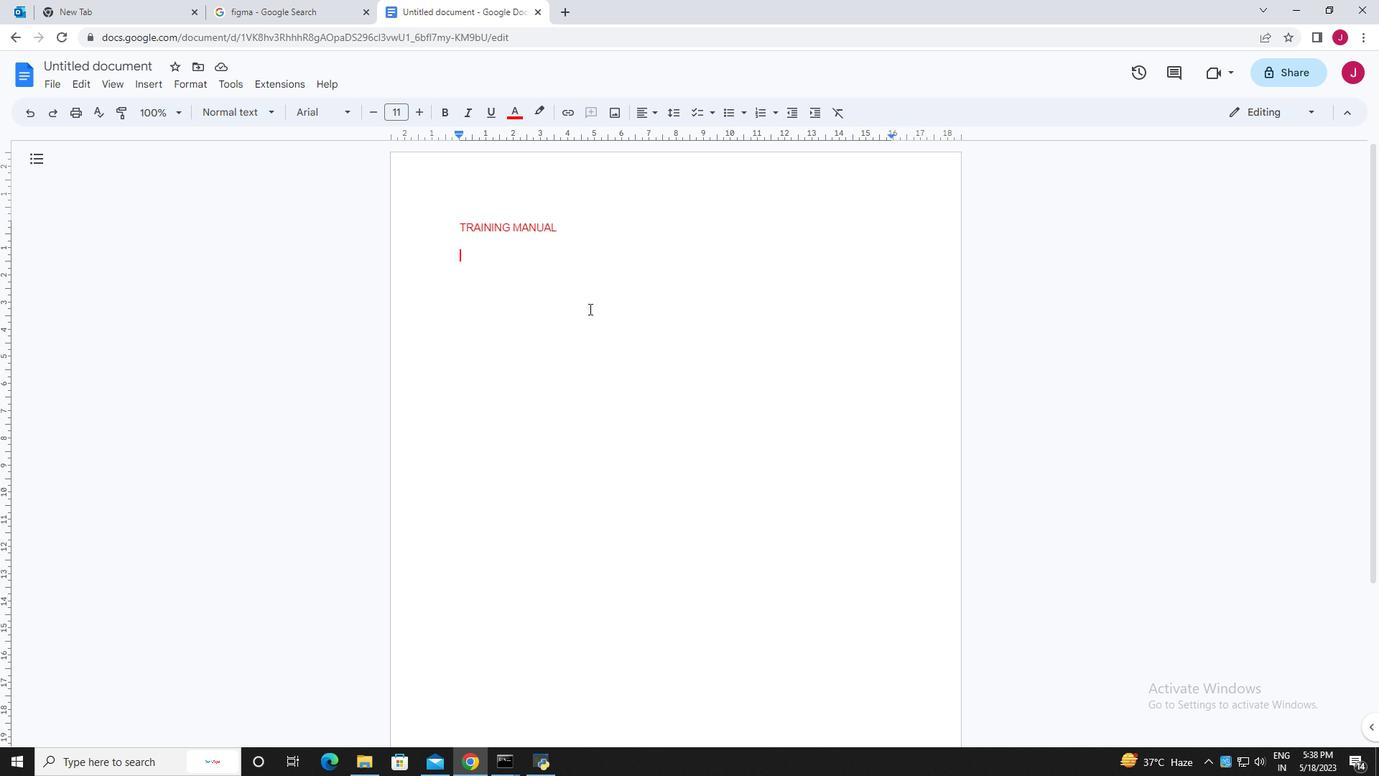 
Action: Mouse moved to (512, 112)
Screenshot: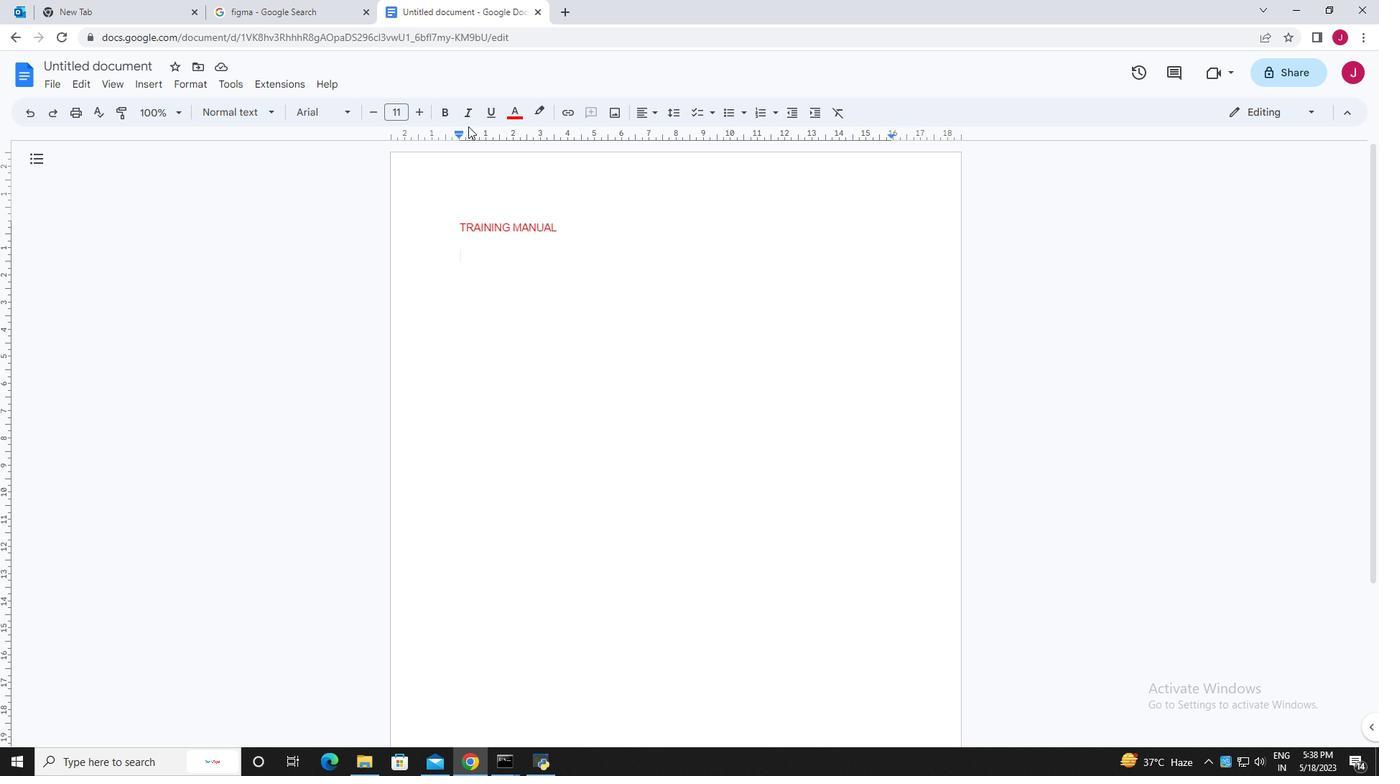 
Action: Mouse pressed left at (512, 112)
Screenshot: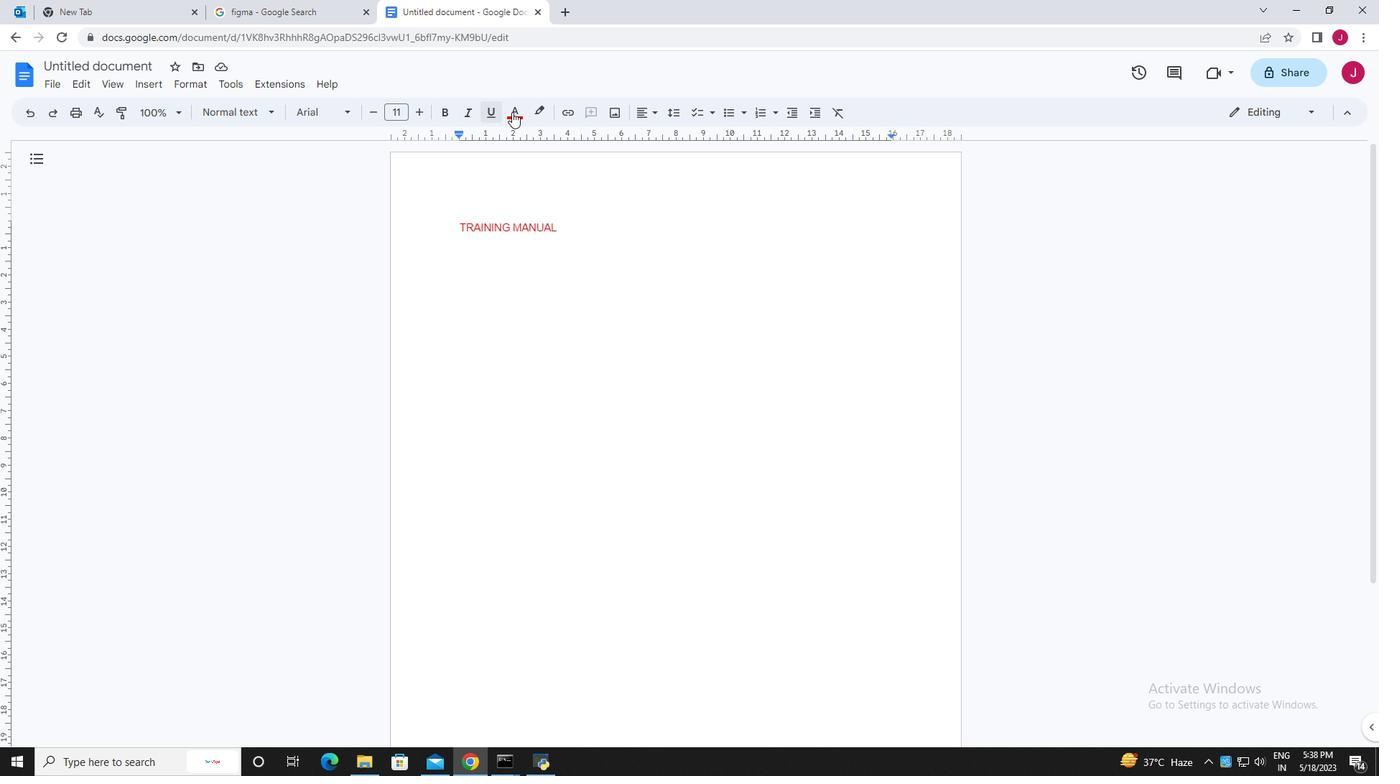 
Action: Mouse moved to (521, 135)
Screenshot: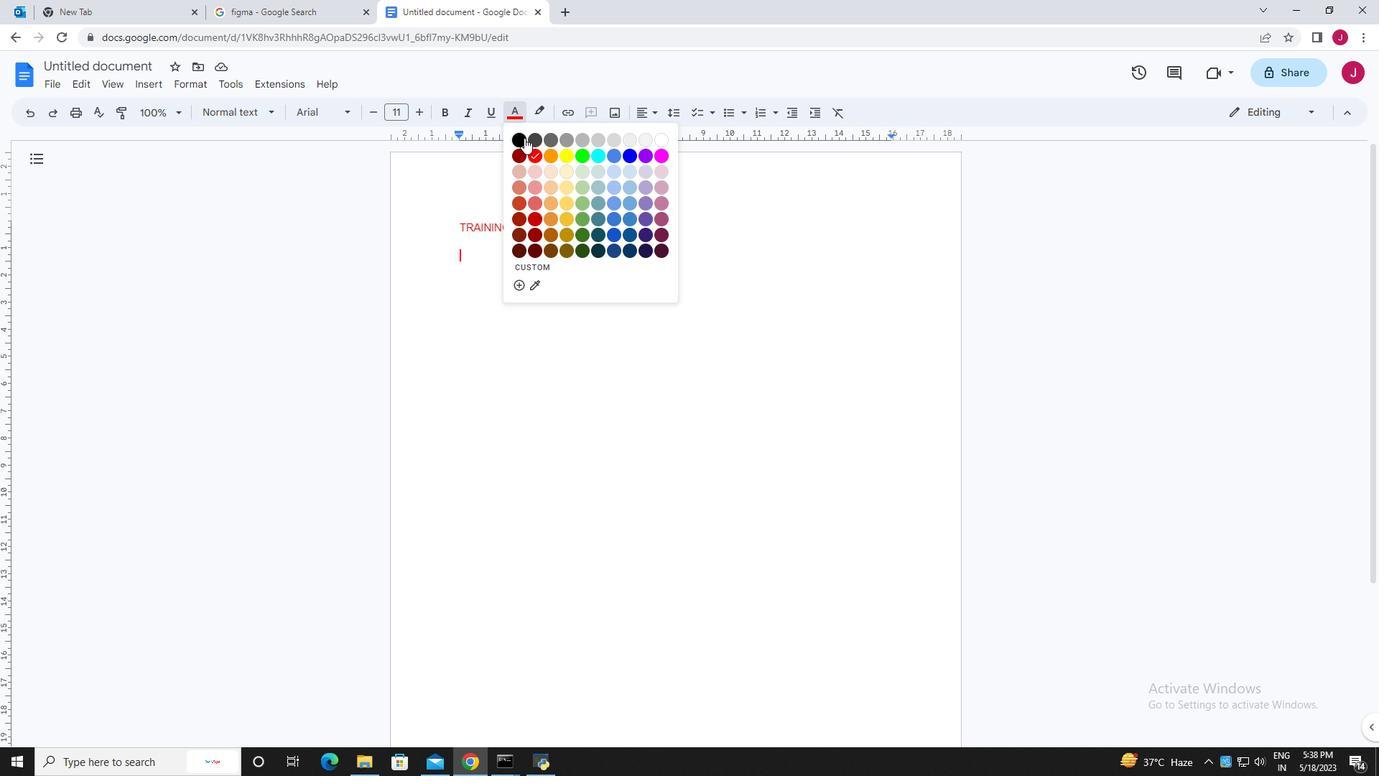 
Action: Mouse pressed left at (521, 135)
Screenshot: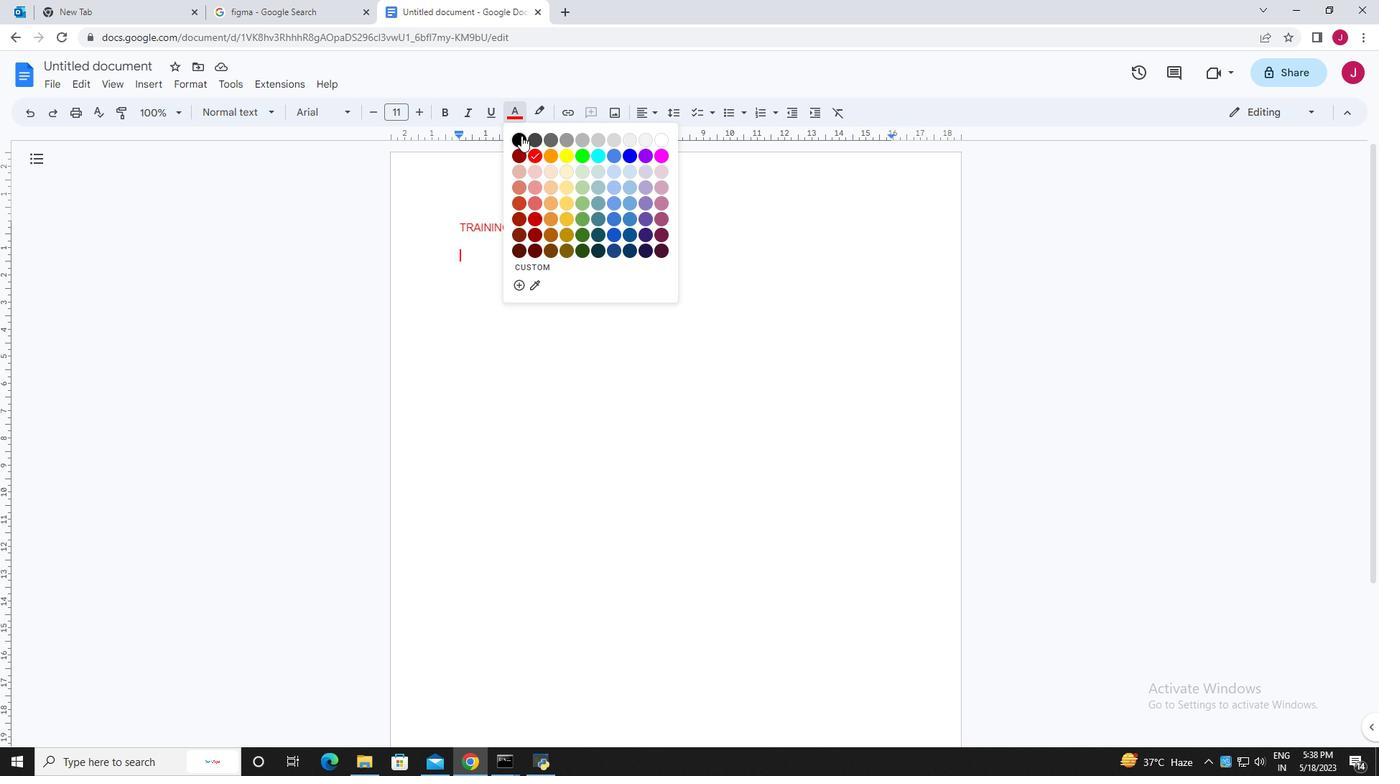 
Action: Mouse moved to (614, 431)
Screenshot: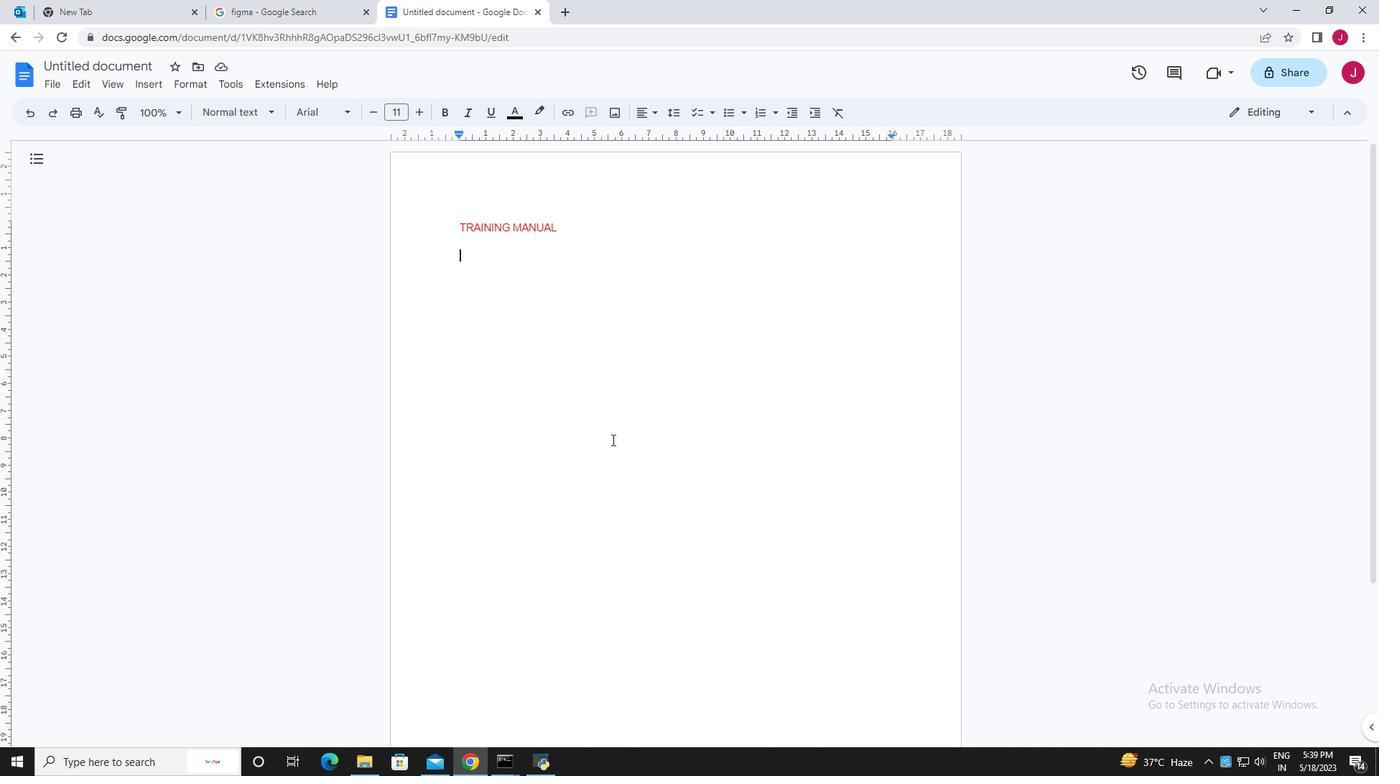 
Action: Mouse scrolled (614, 430) with delta (0, 0)
Screenshot: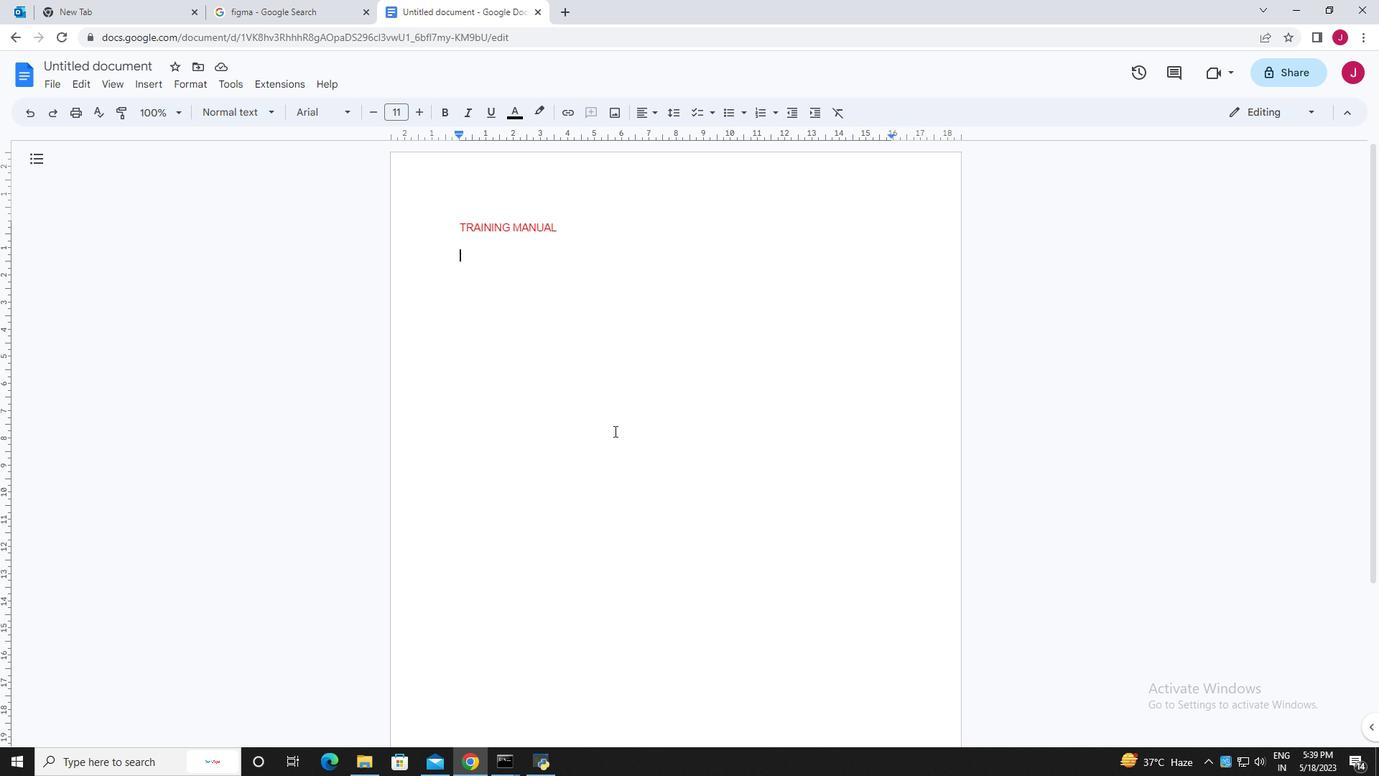 
Action: Mouse moved to (612, 422)
Screenshot: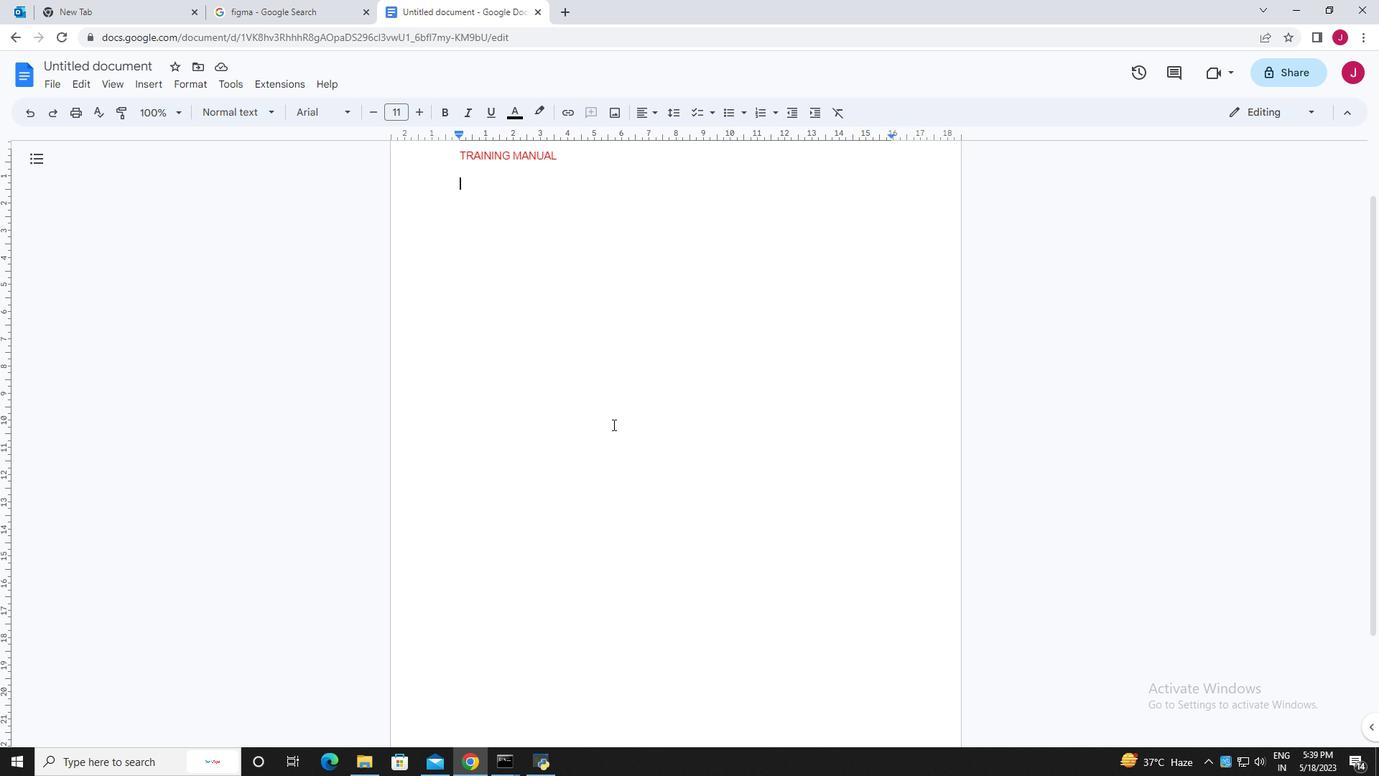 
Action: Mouse scrolled (612, 421) with delta (0, 0)
Screenshot: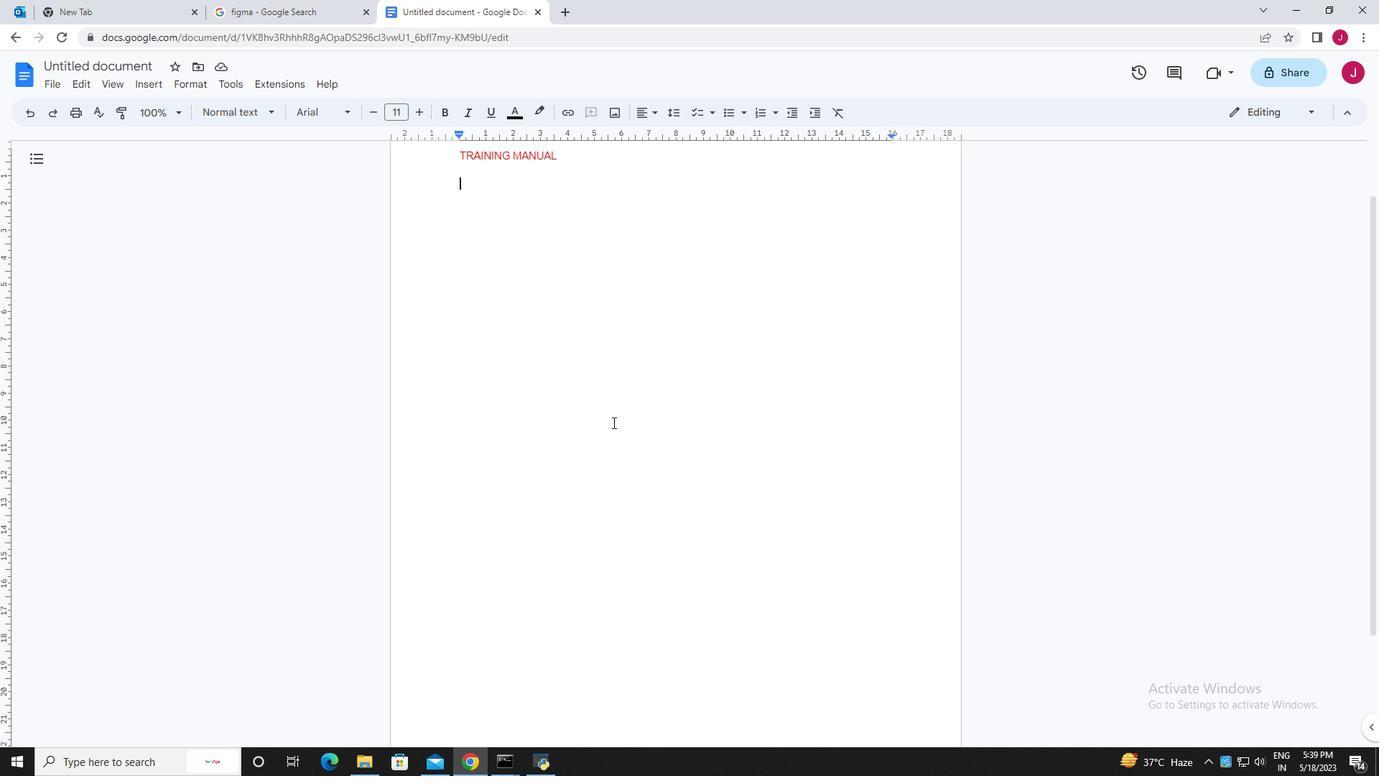 
Action: Mouse moved to (569, 338)
Screenshot: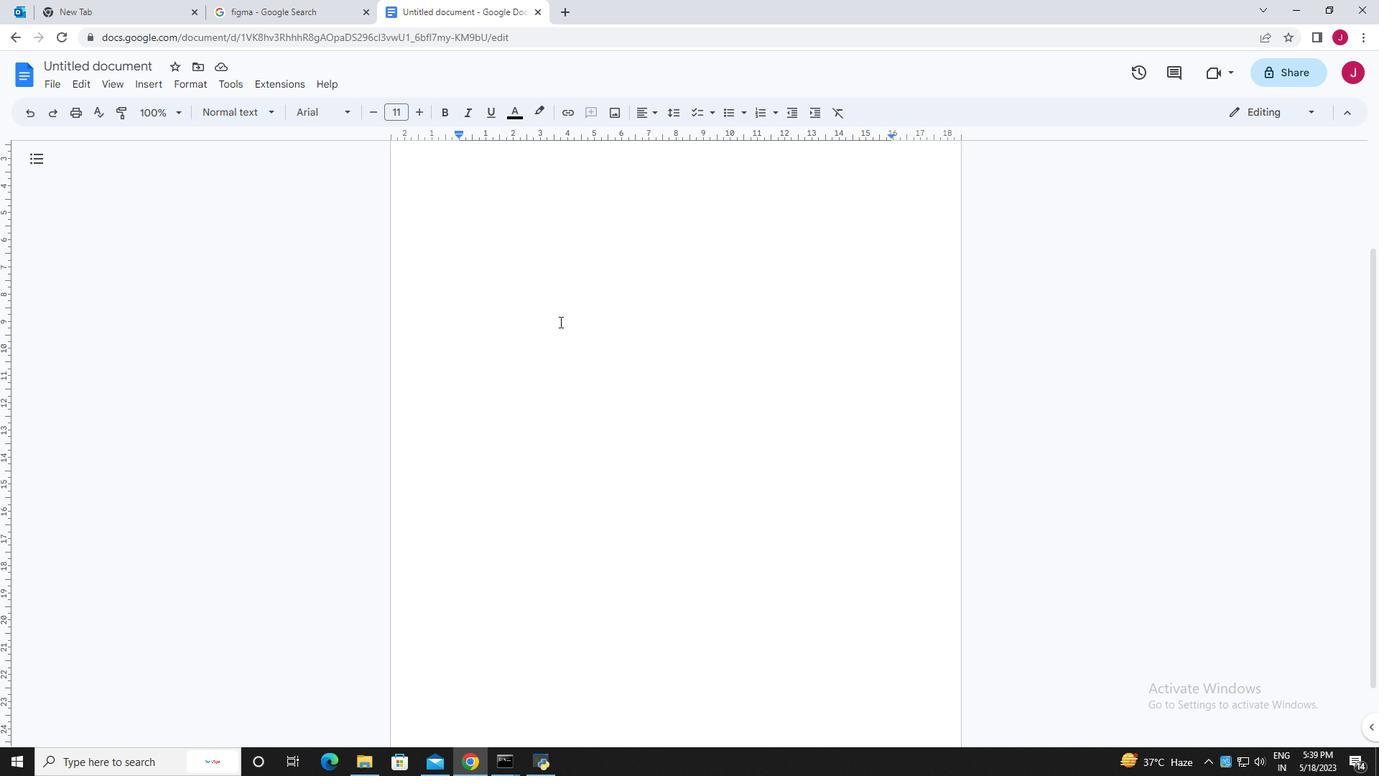 
Action: Mouse scrolled (569, 339) with delta (0, 0)
Screenshot: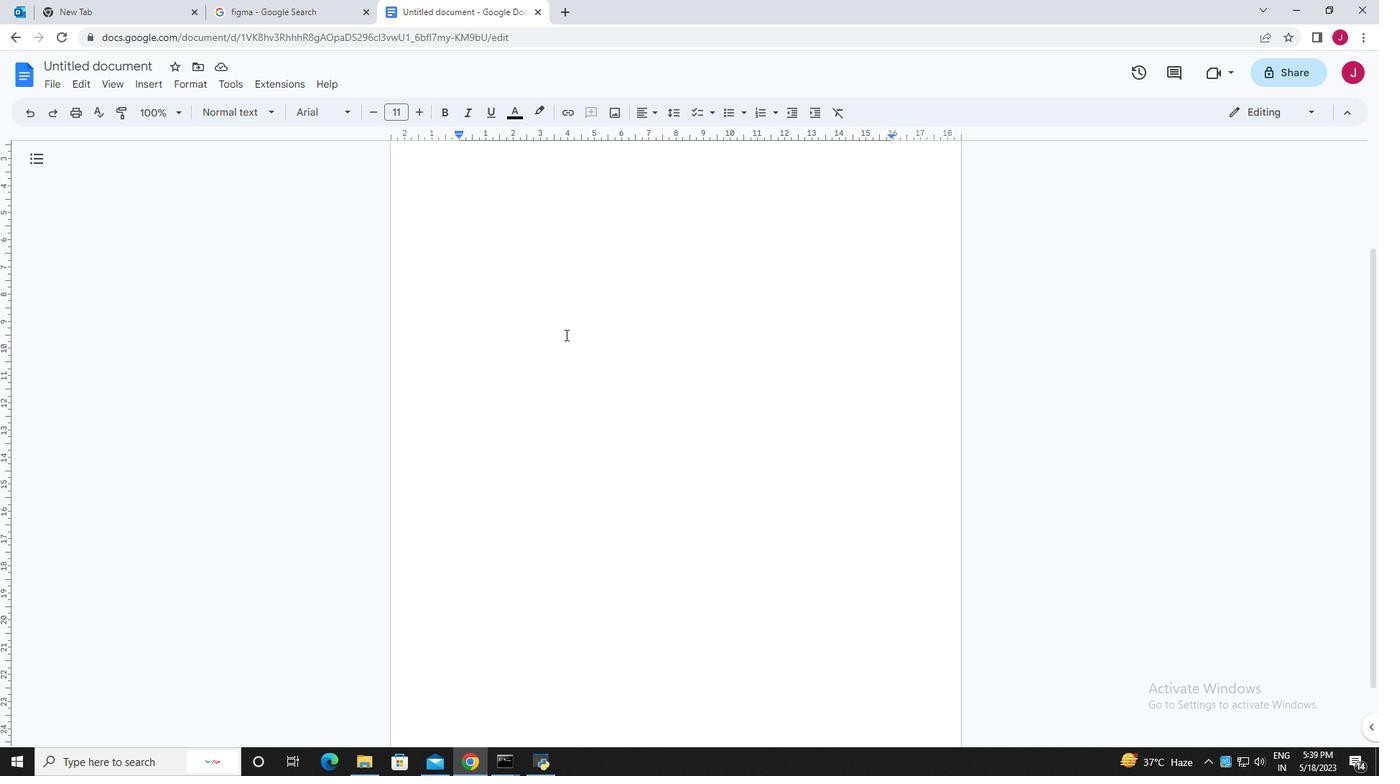 
Action: Mouse scrolled (569, 339) with delta (0, 0)
Screenshot: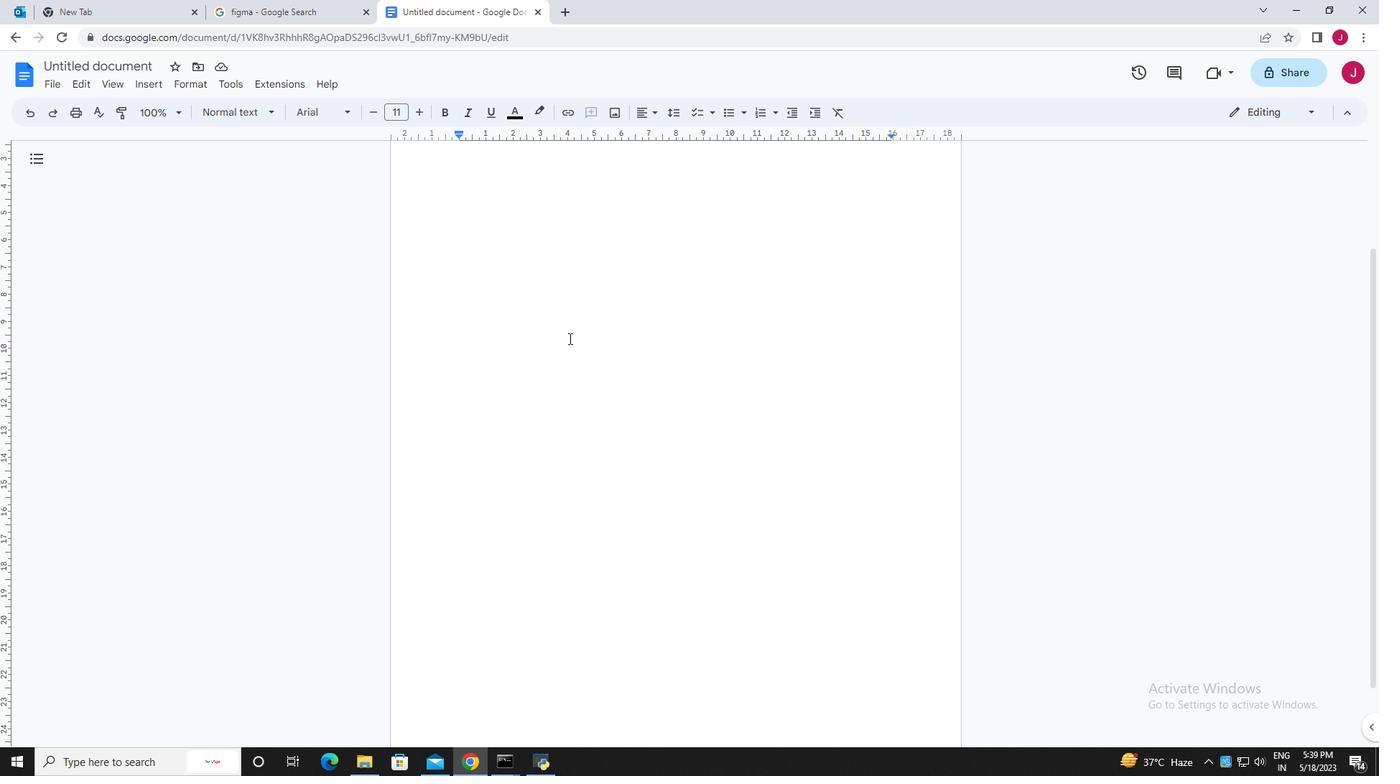 
Action: Mouse scrolled (569, 339) with delta (0, 0)
Screenshot: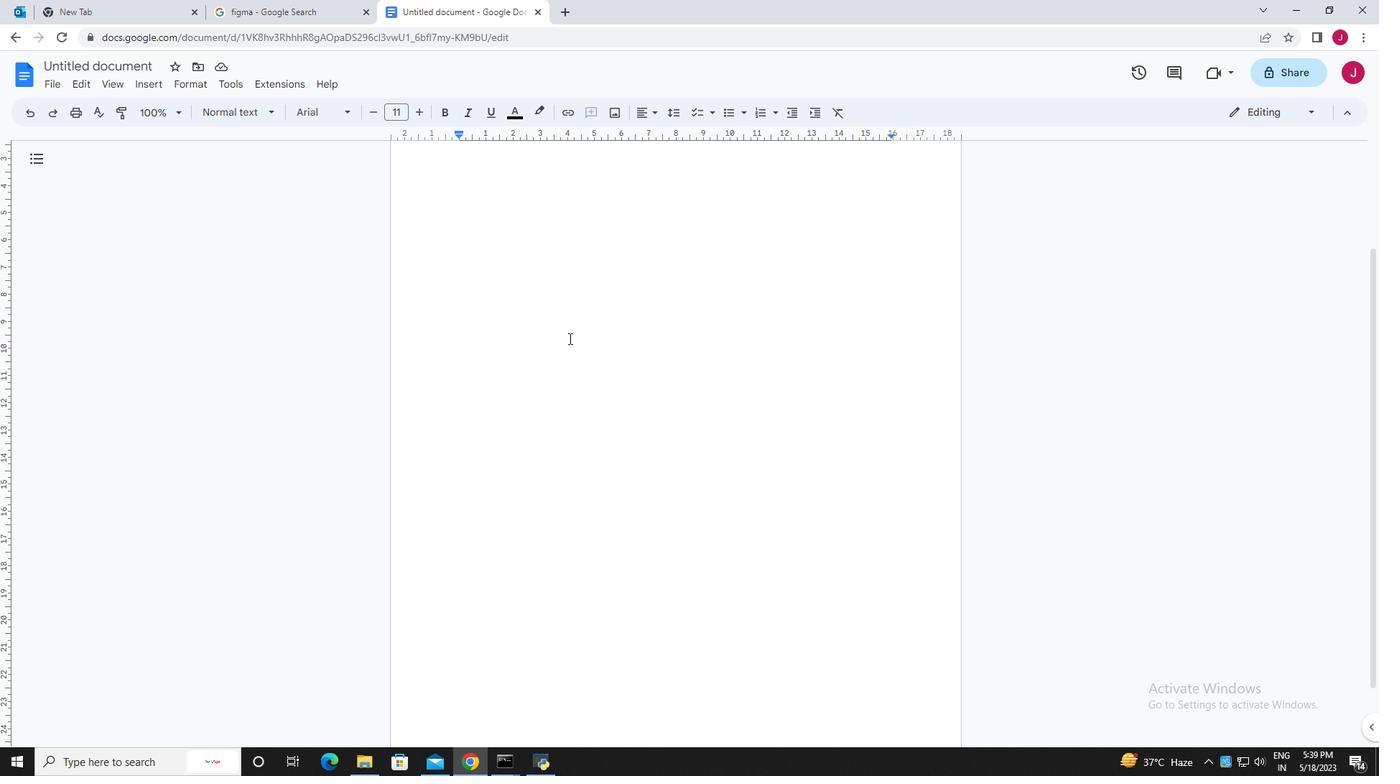
Action: Mouse scrolled (569, 339) with delta (0, 0)
Screenshot: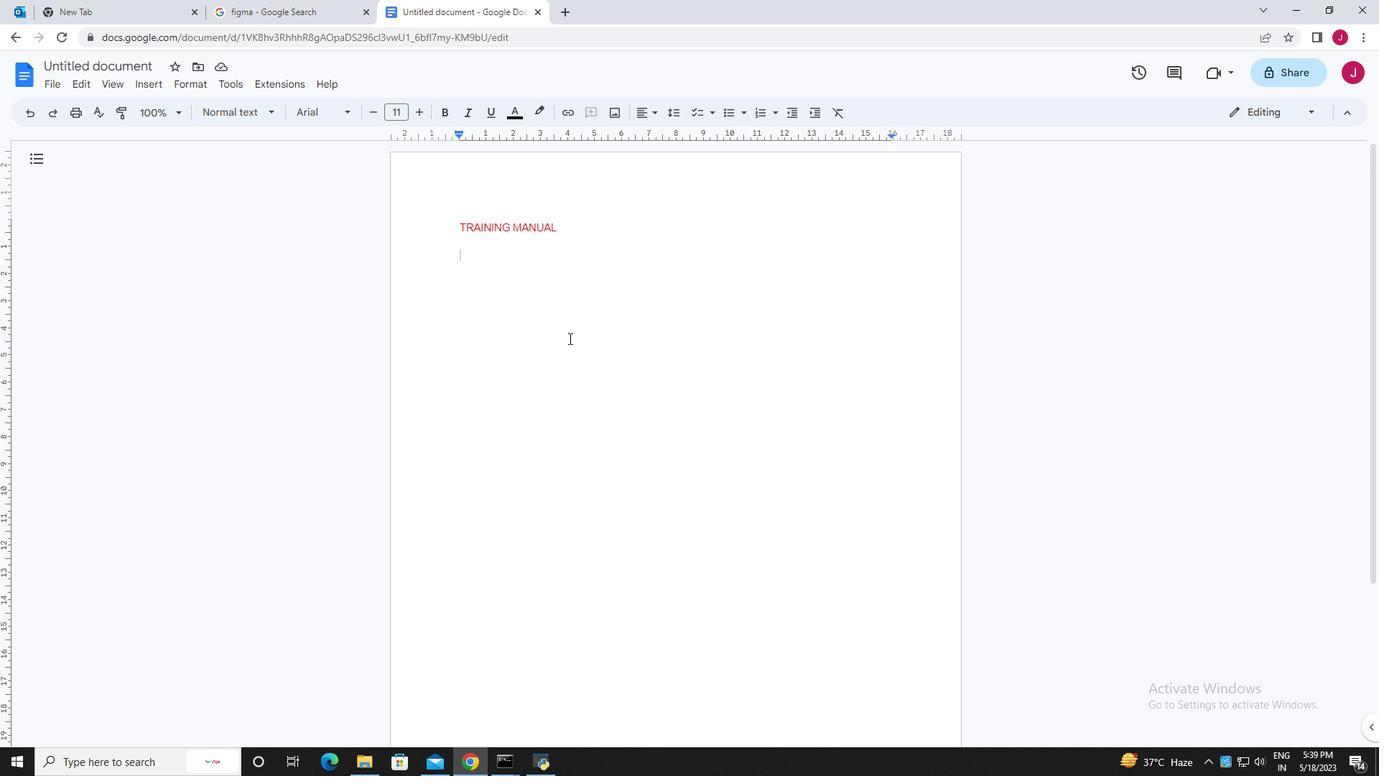 
Action: Mouse scrolled (569, 339) with delta (0, 0)
Screenshot: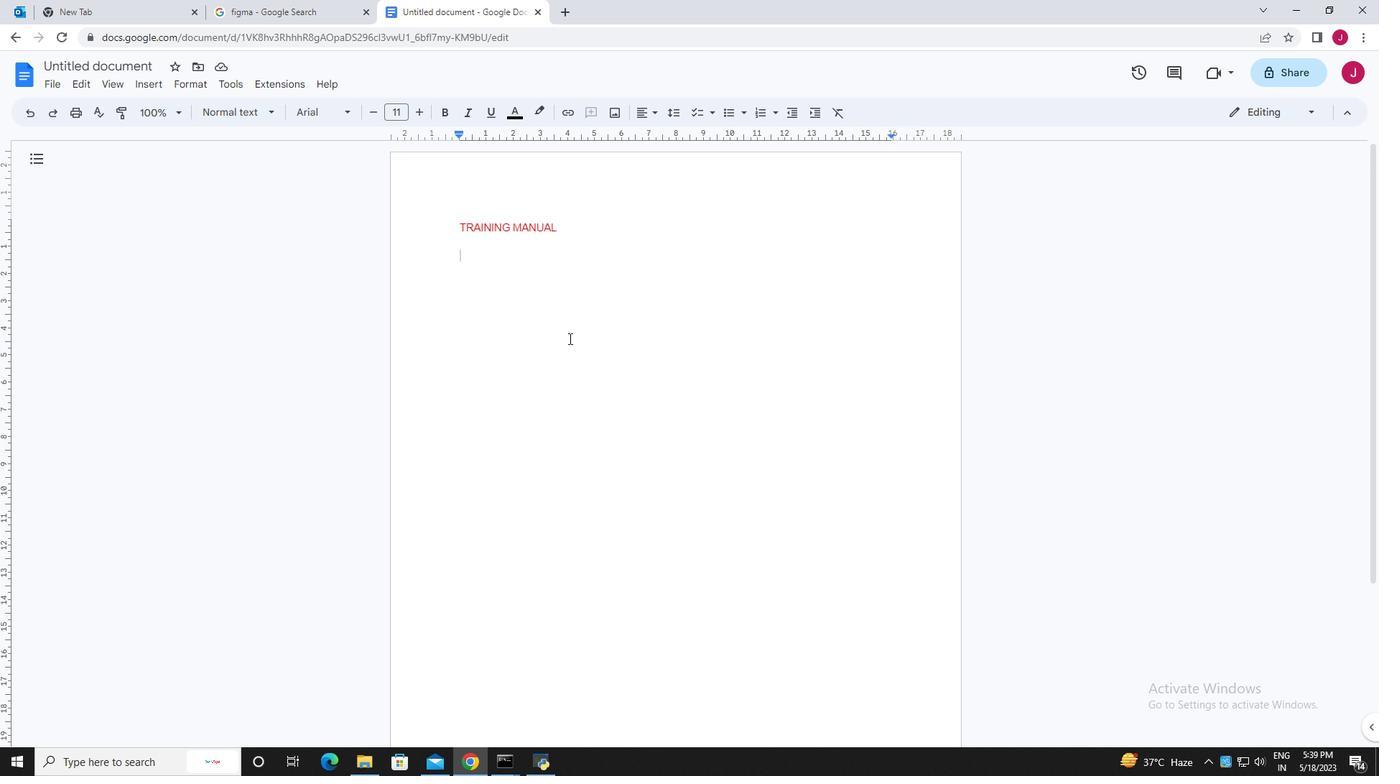 
Action: Mouse moved to (587, 395)
Screenshot: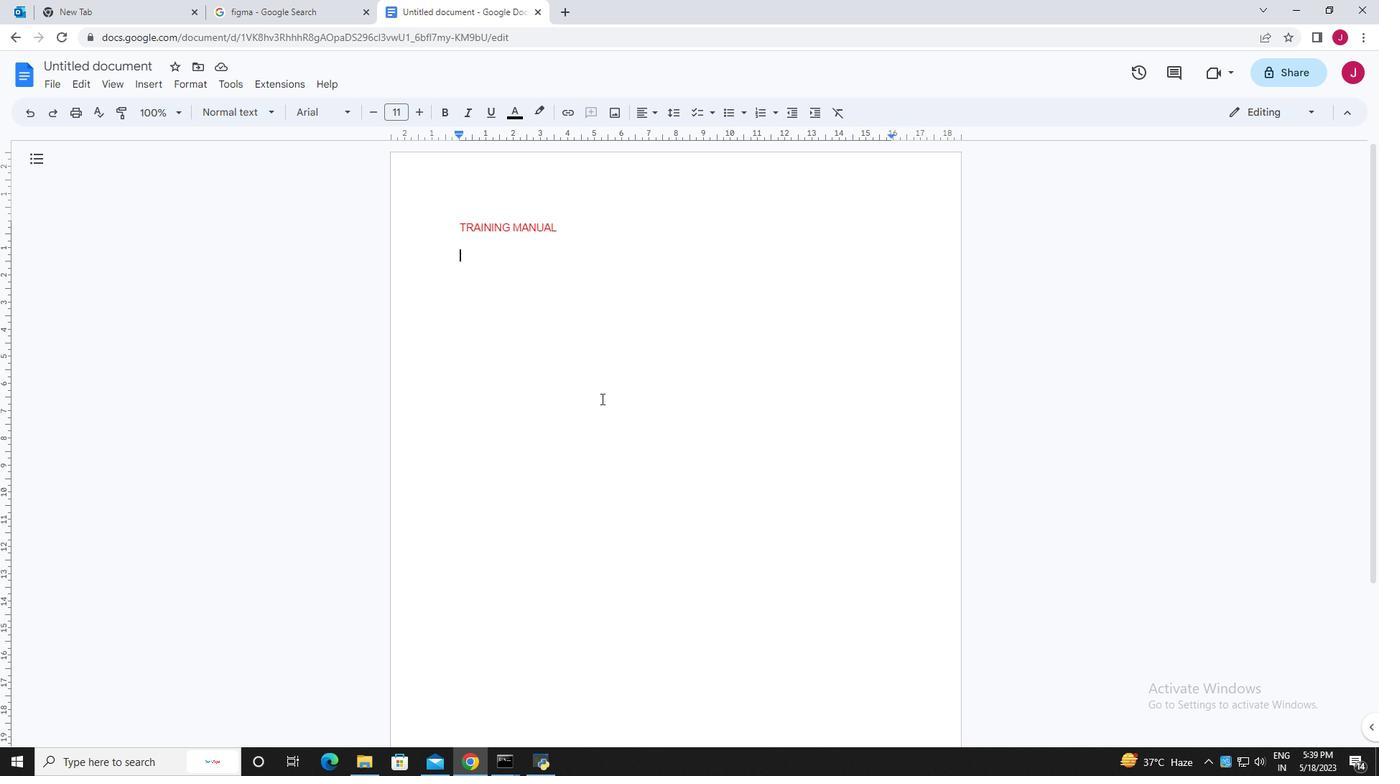 
Action: Mouse scrolled (587, 394) with delta (0, 0)
Screenshot: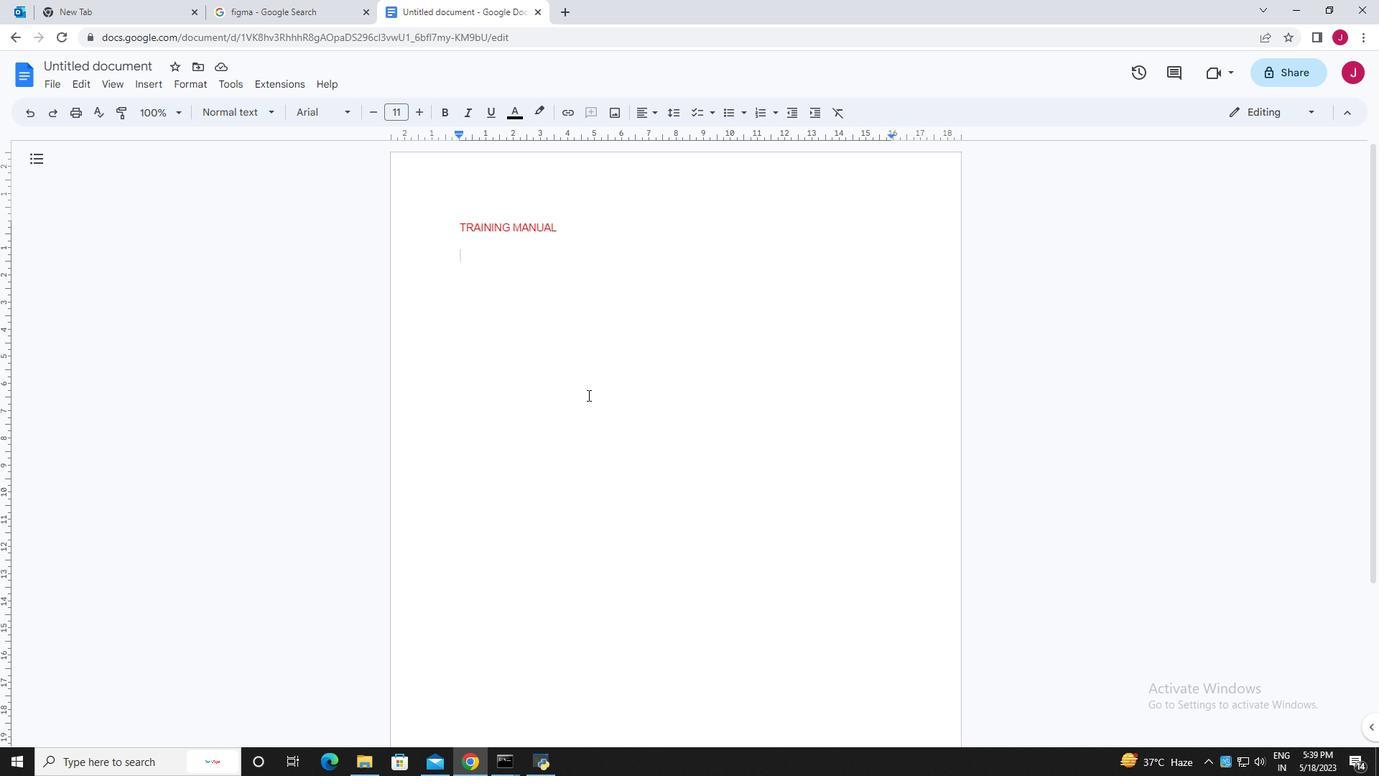 
Action: Mouse scrolled (587, 394) with delta (0, 0)
Screenshot: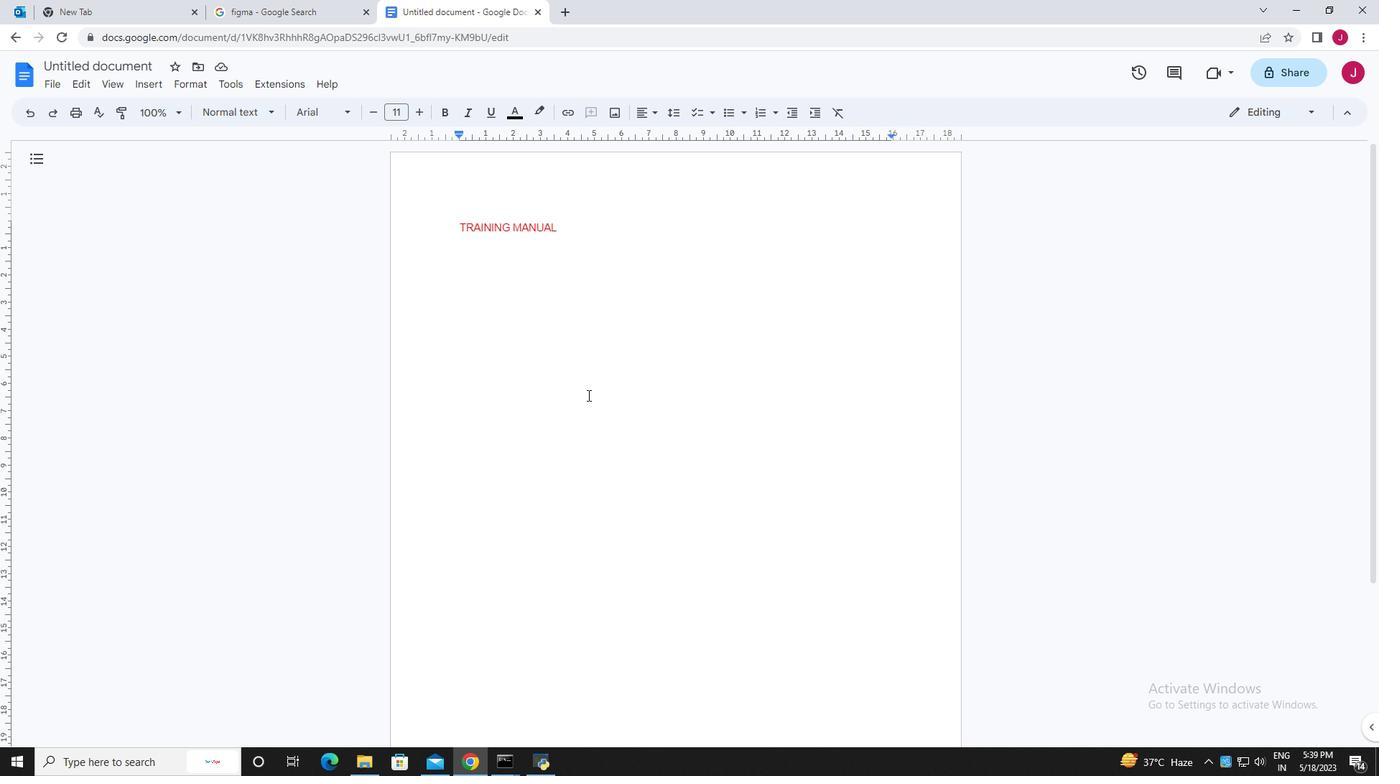 
Action: Mouse moved to (550, 420)
Screenshot: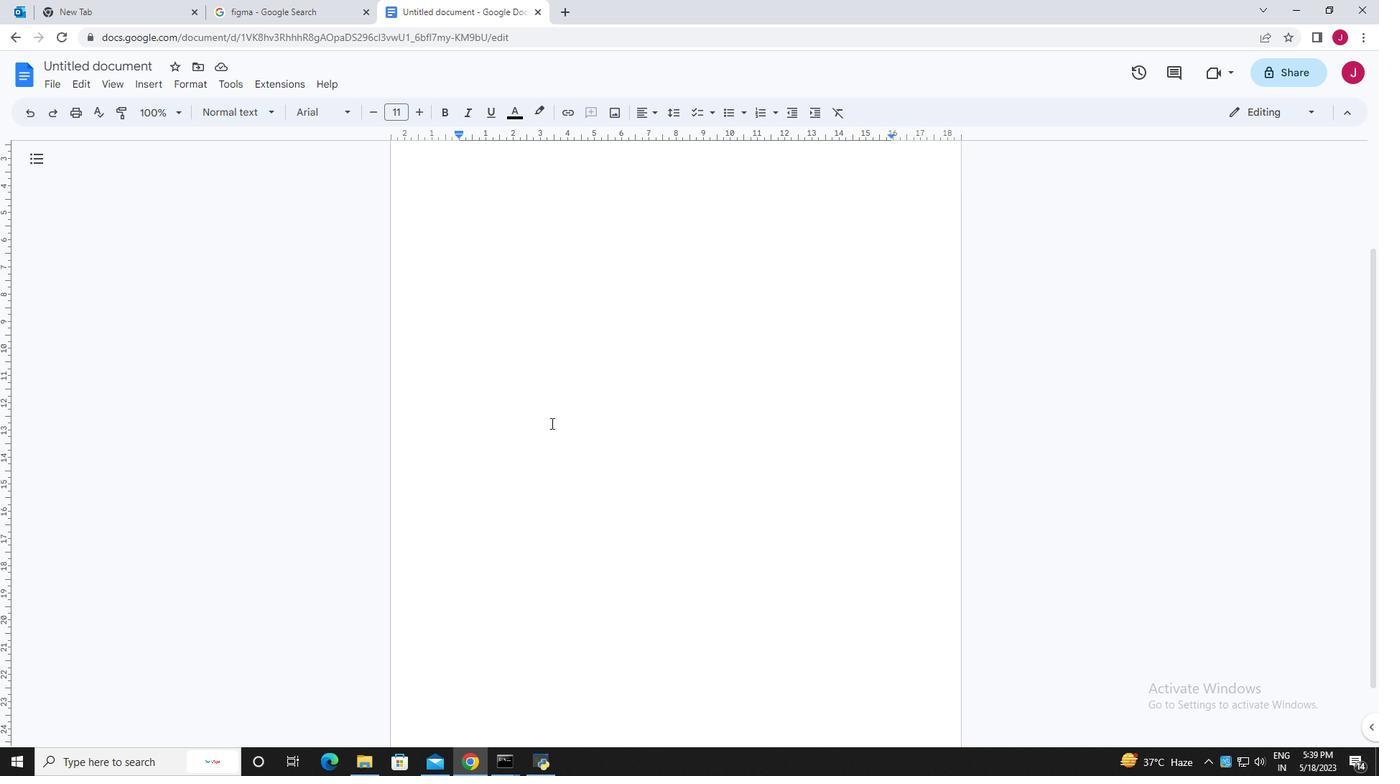 
Action: Mouse scrolled (550, 421) with delta (0, 0)
Screenshot: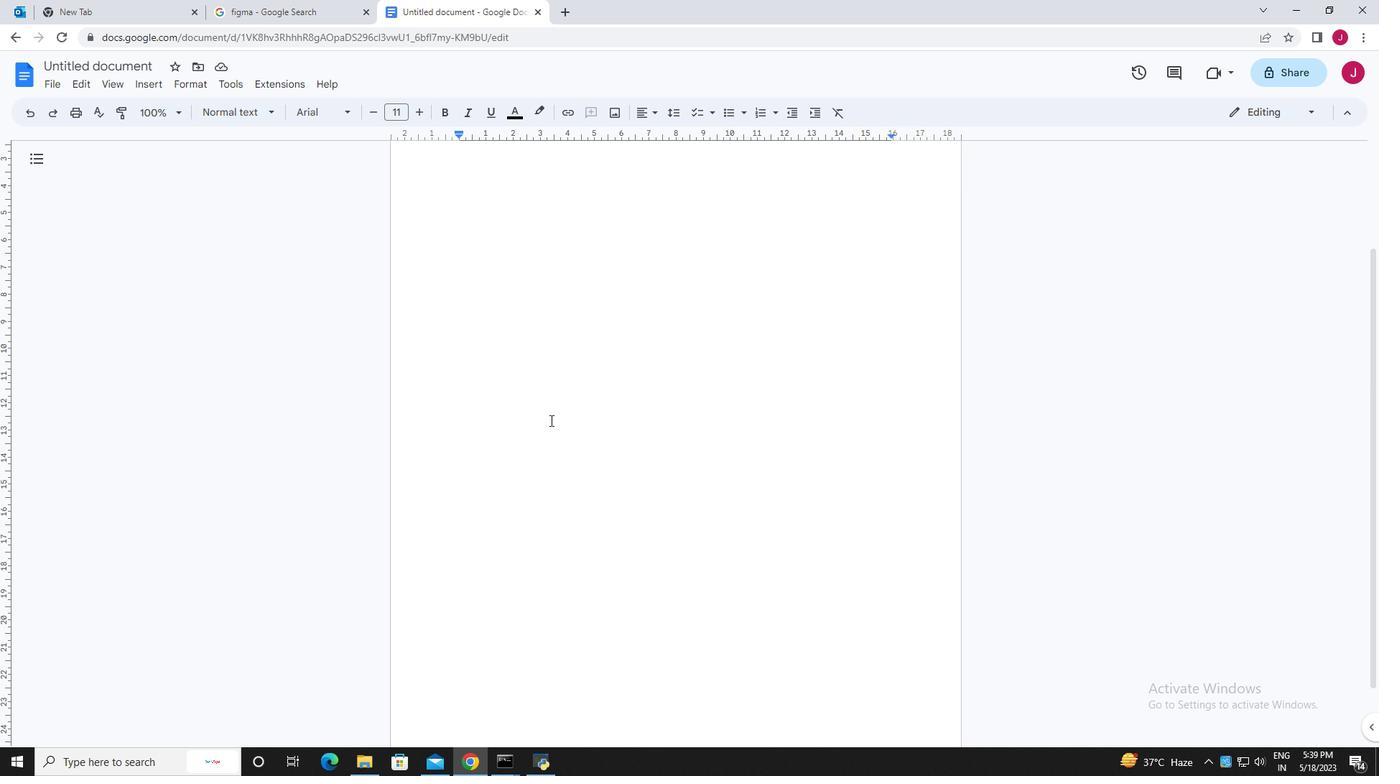
Action: Mouse scrolled (550, 421) with delta (0, 0)
Screenshot: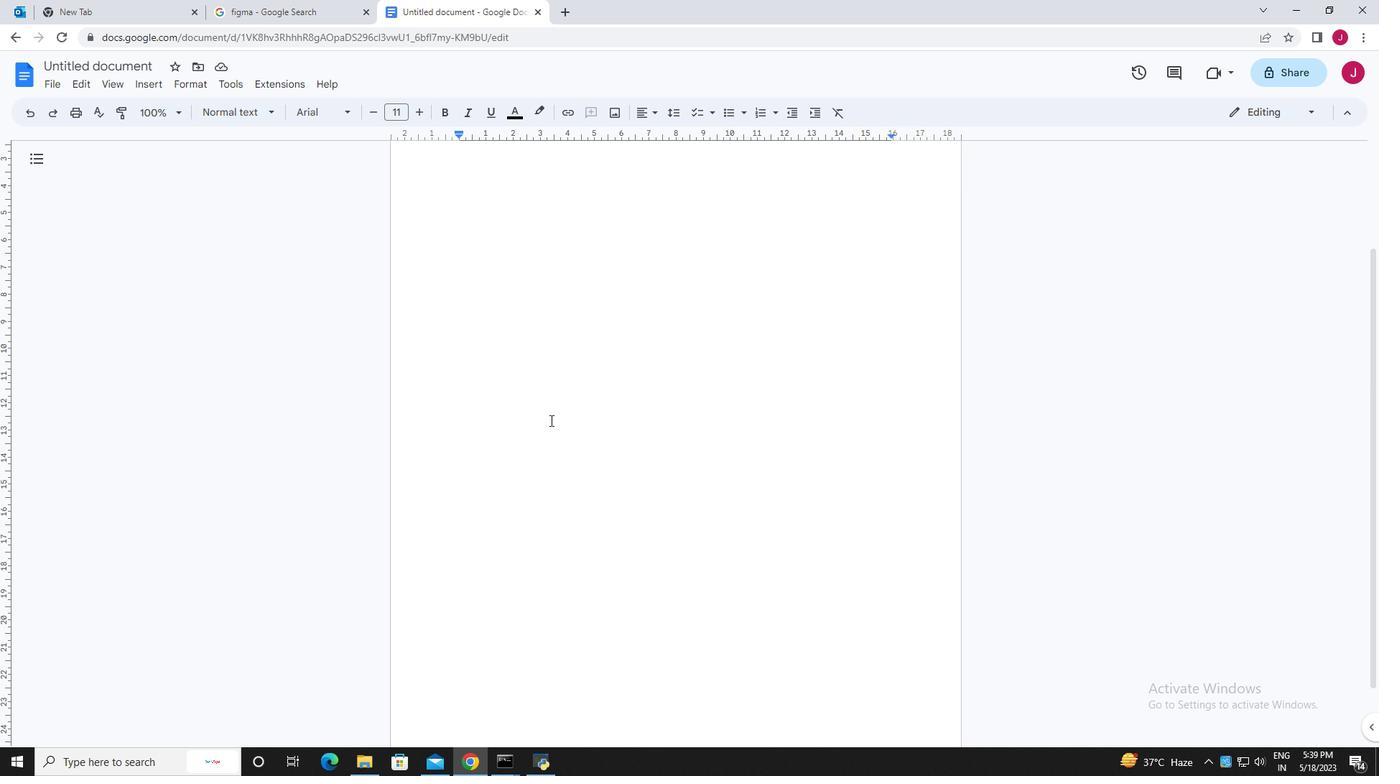 
Action: Mouse scrolled (550, 421) with delta (0, 0)
Screenshot: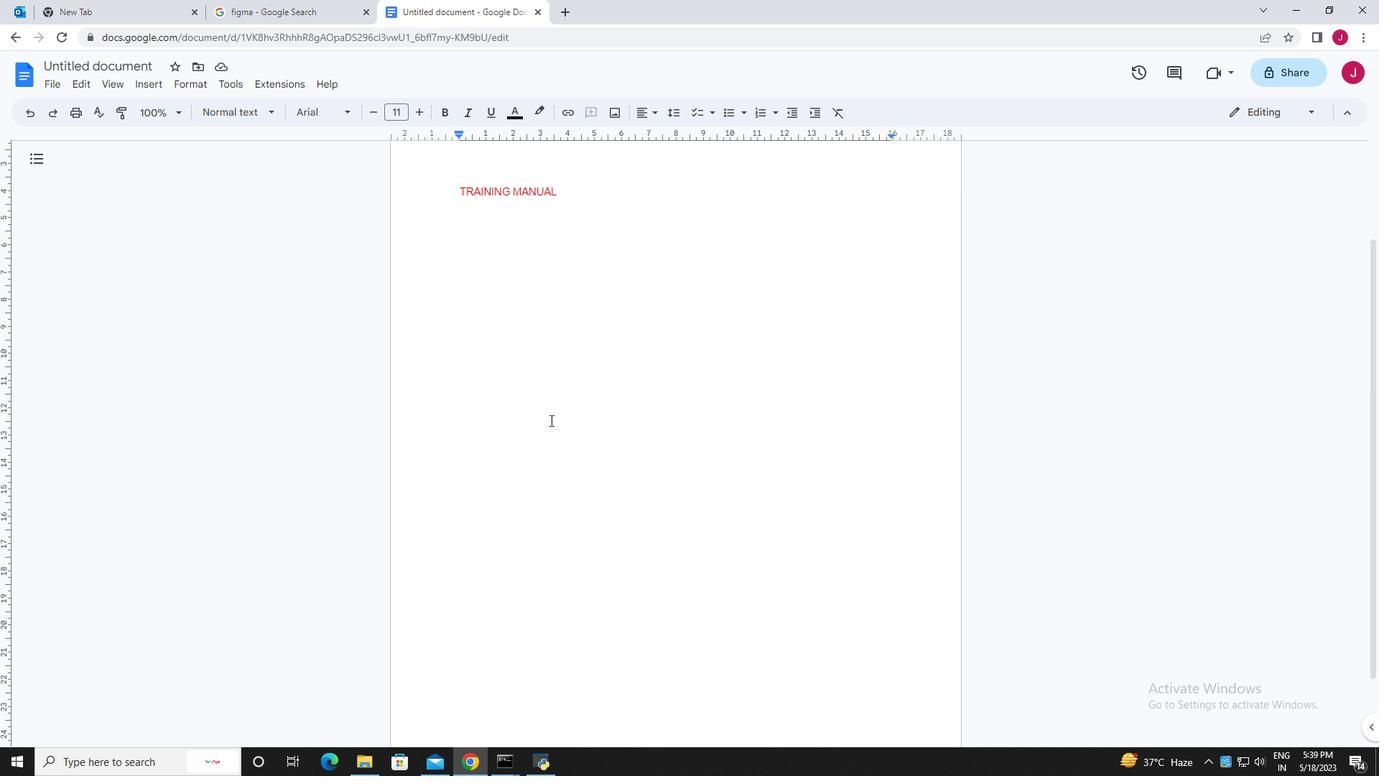 
Action: Mouse scrolled (550, 421) with delta (0, 0)
Screenshot: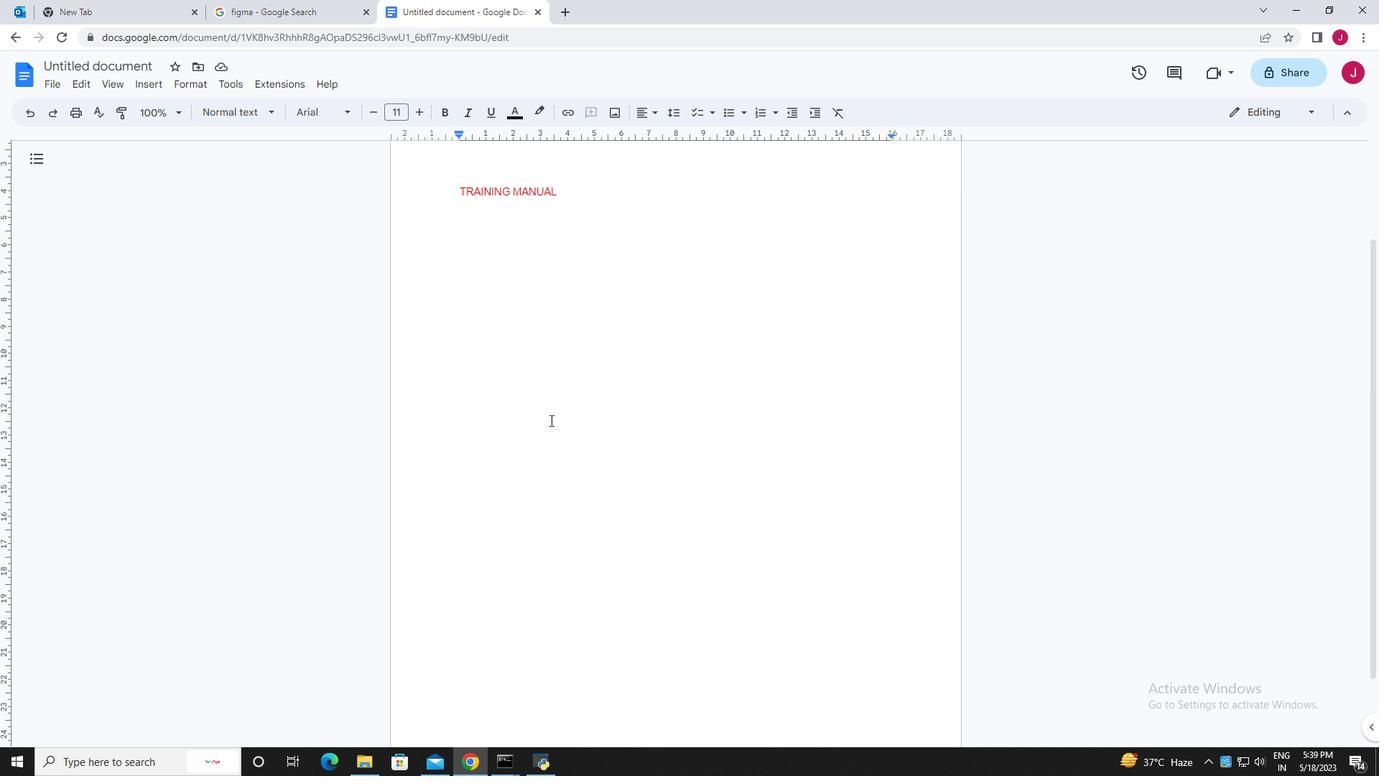 
Action: Mouse scrolled (550, 421) with delta (0, 0)
Screenshot: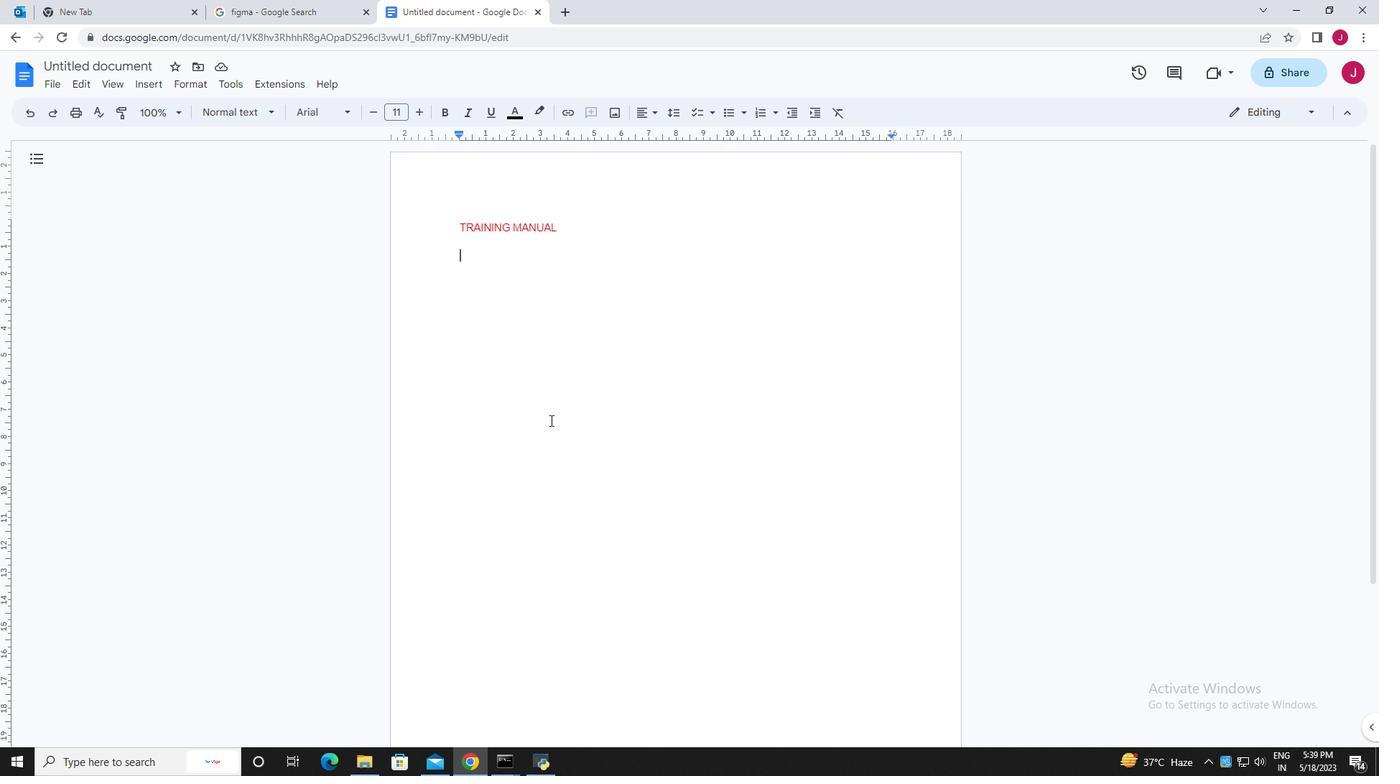 
Action: Mouse moved to (527, 321)
Screenshot: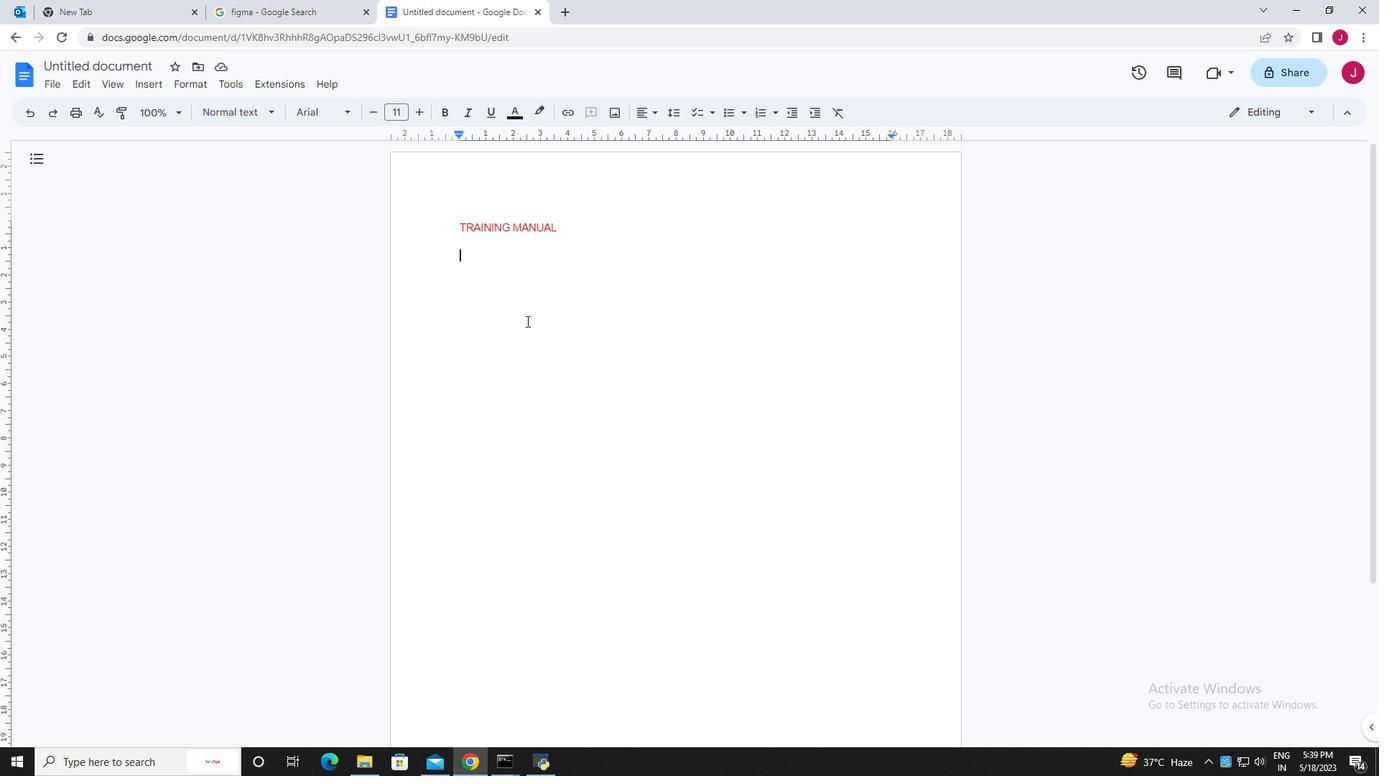 
Action: Mouse scrolled (527, 322) with delta (0, 0)
Screenshot: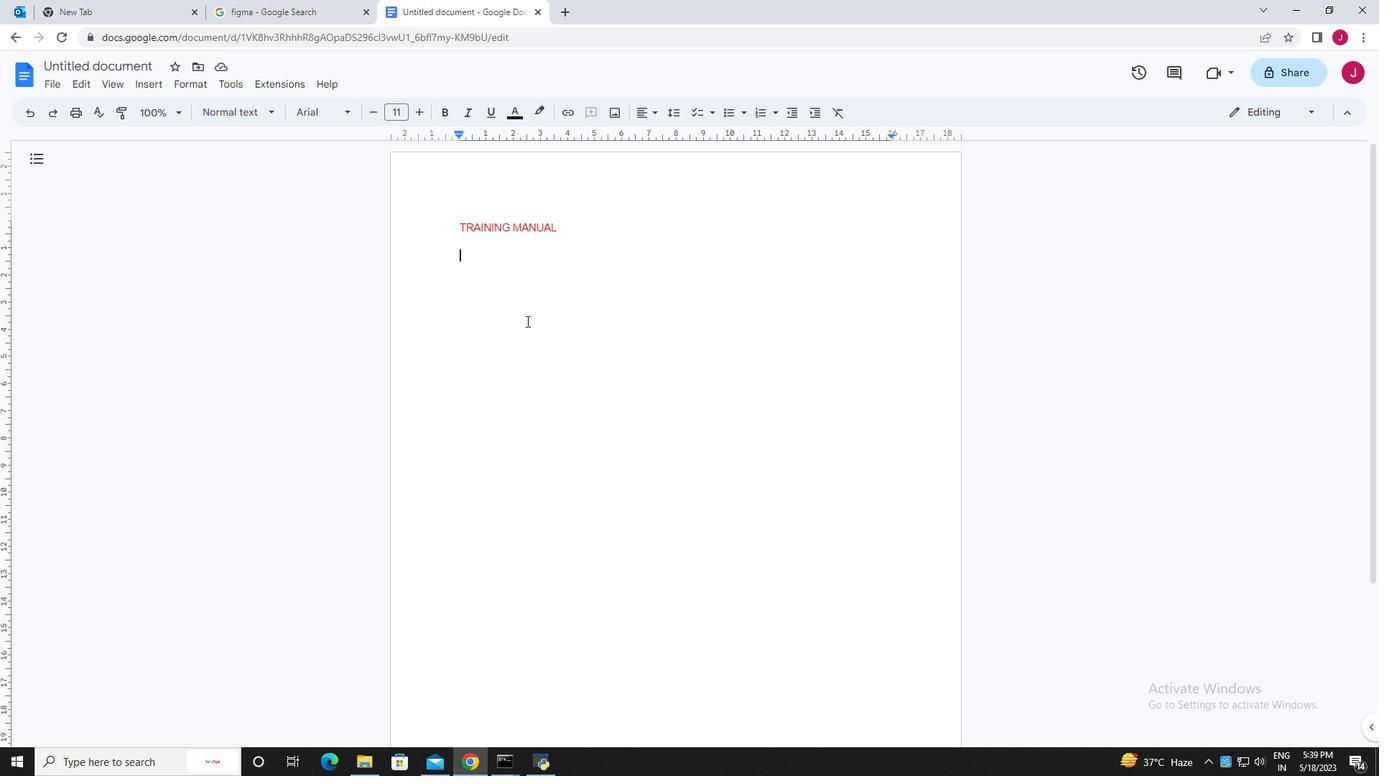 
Action: Mouse scrolled (527, 322) with delta (0, 0)
Screenshot: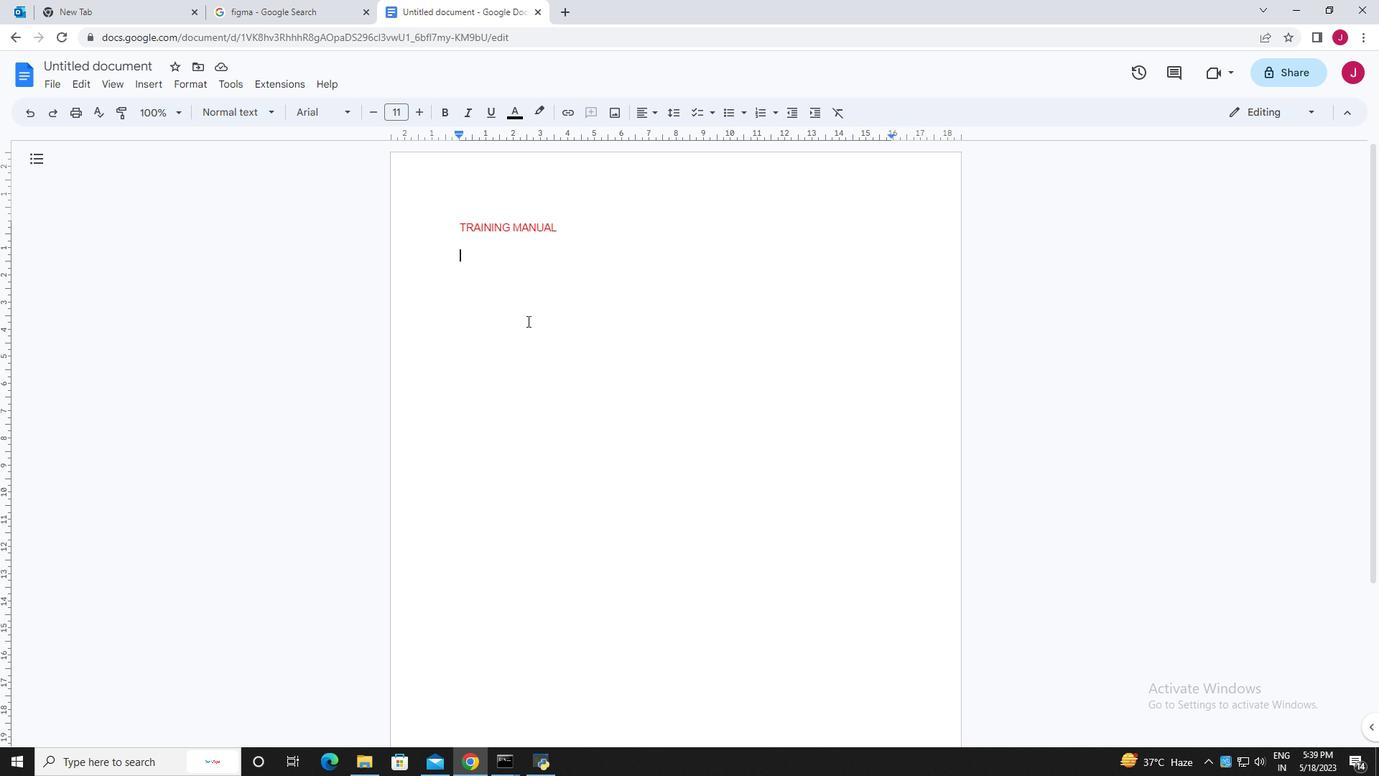 
Action: Mouse scrolled (527, 322) with delta (0, 0)
Screenshot: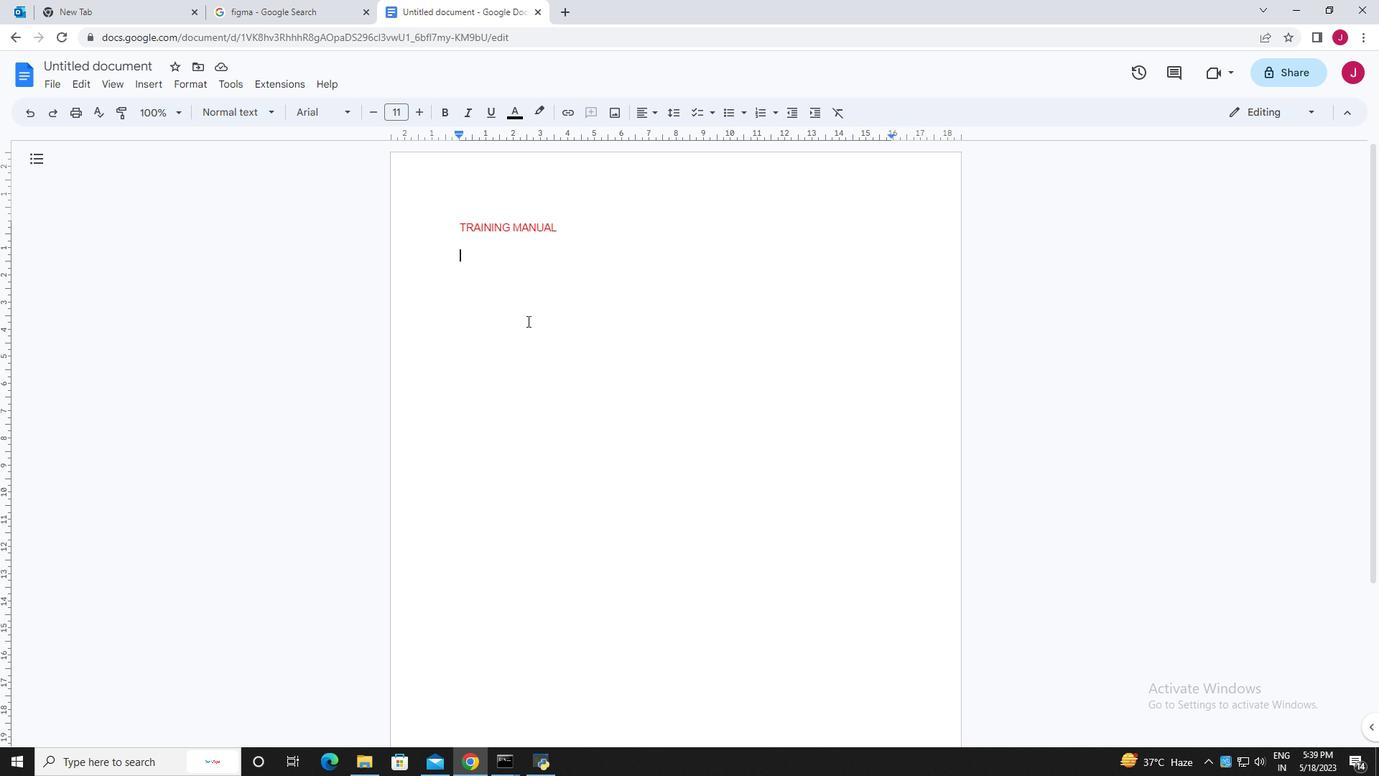 
Action: Mouse moved to (532, 324)
Screenshot: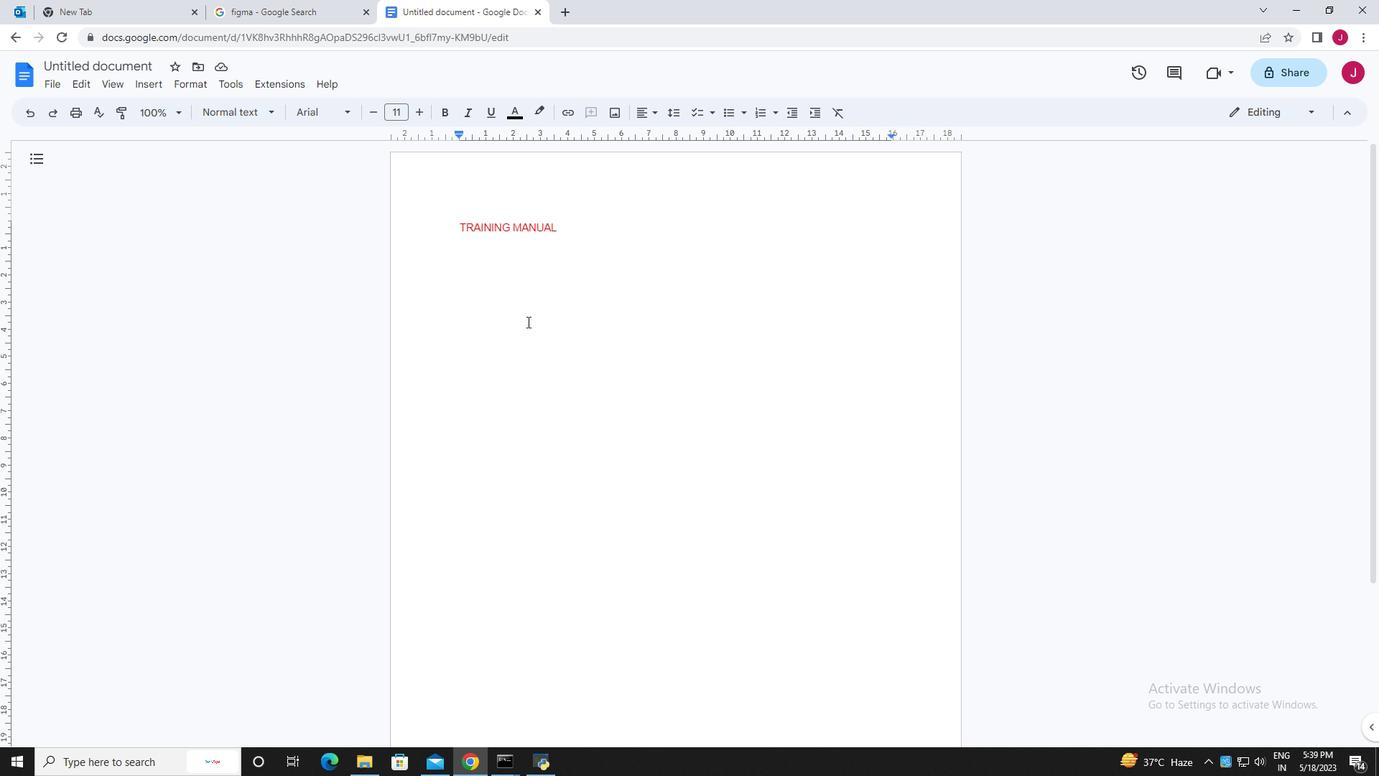 
Action: Mouse scrolled (532, 324) with delta (0, 0)
Screenshot: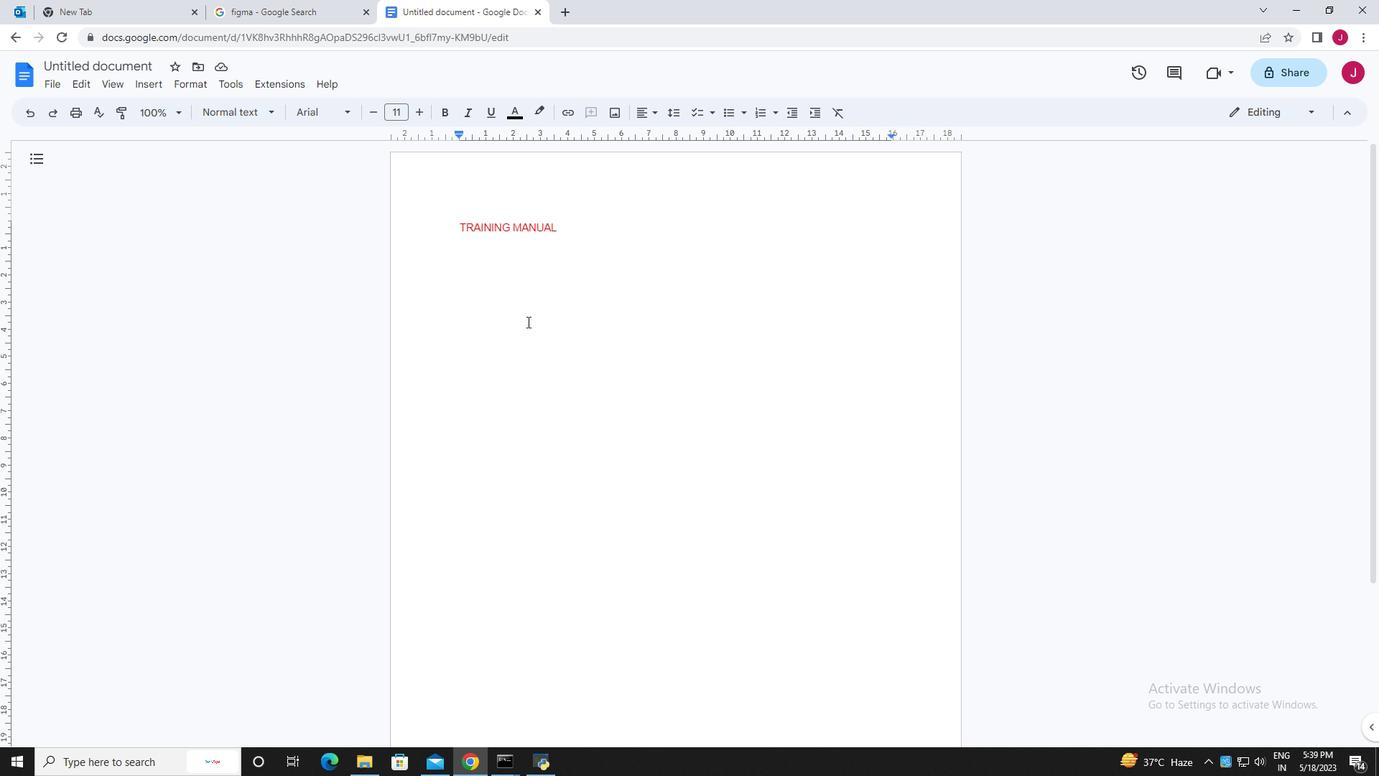 
Action: Mouse moved to (535, 326)
Screenshot: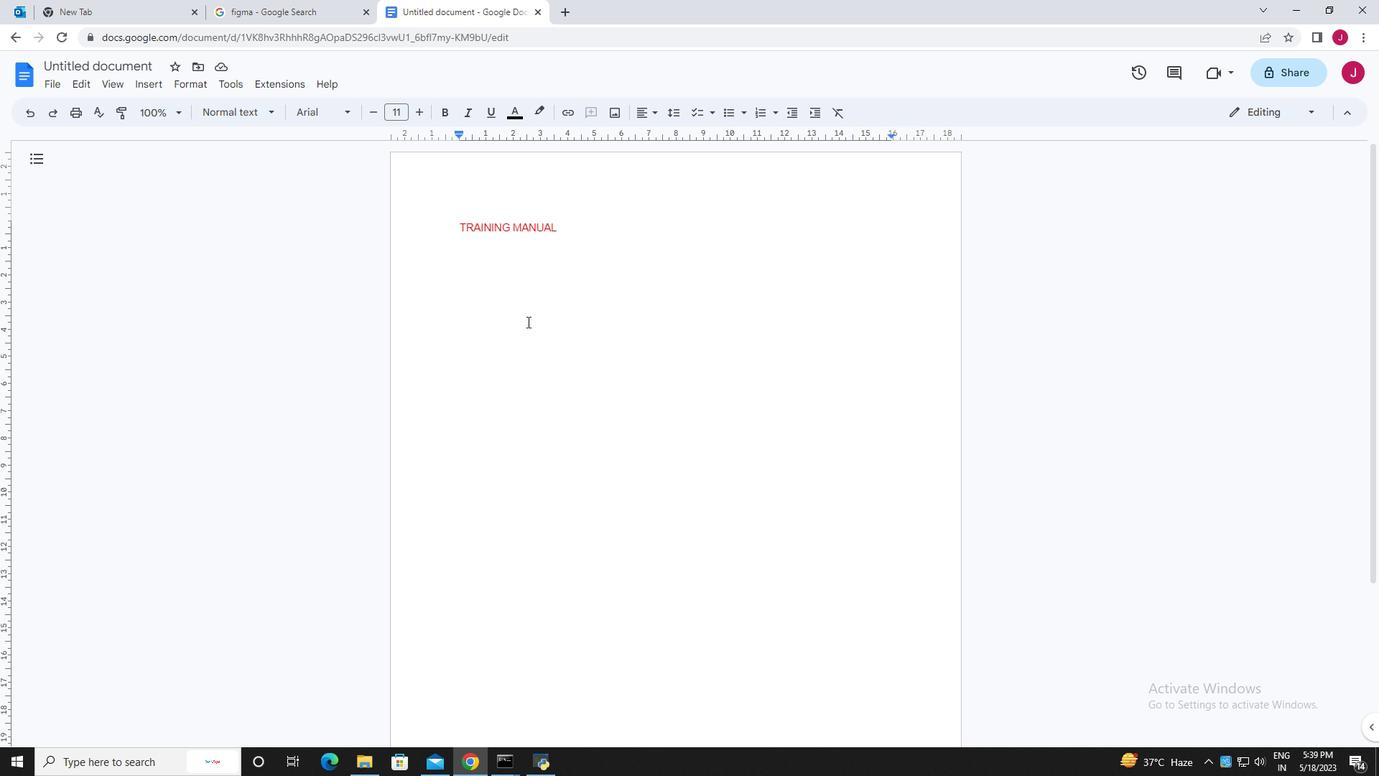 
Action: Mouse scrolled (535, 325) with delta (0, 0)
Screenshot: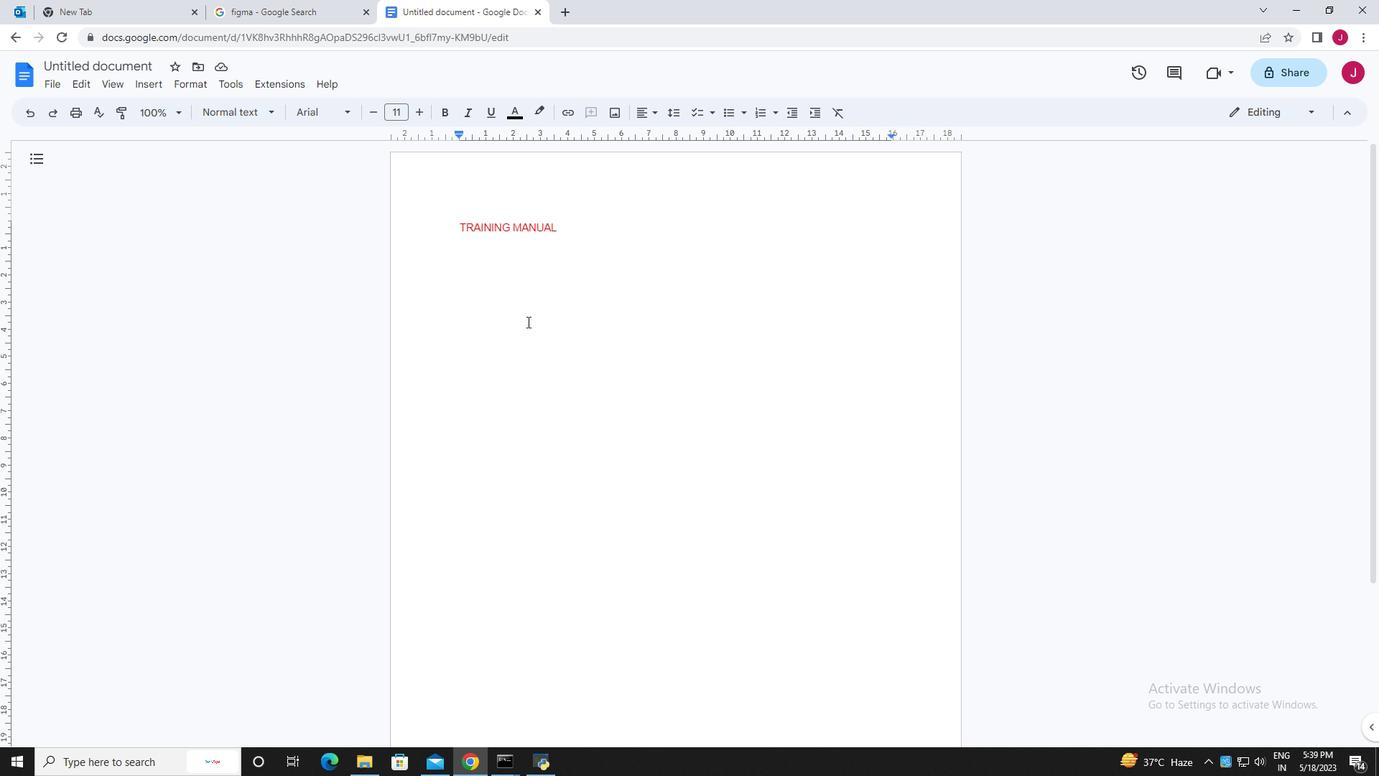 
Action: Mouse scrolled (535, 325) with delta (0, 0)
Screenshot: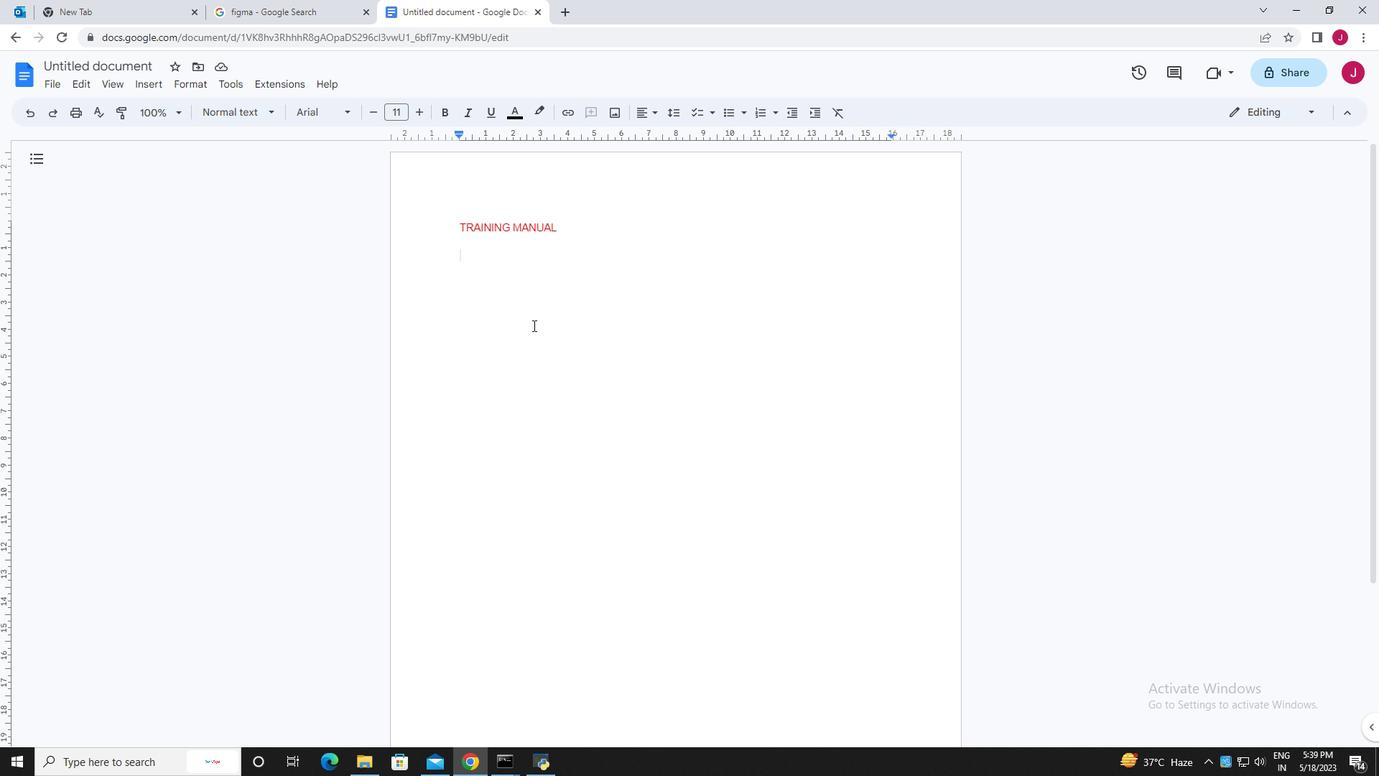 
Action: Mouse moved to (536, 326)
Screenshot: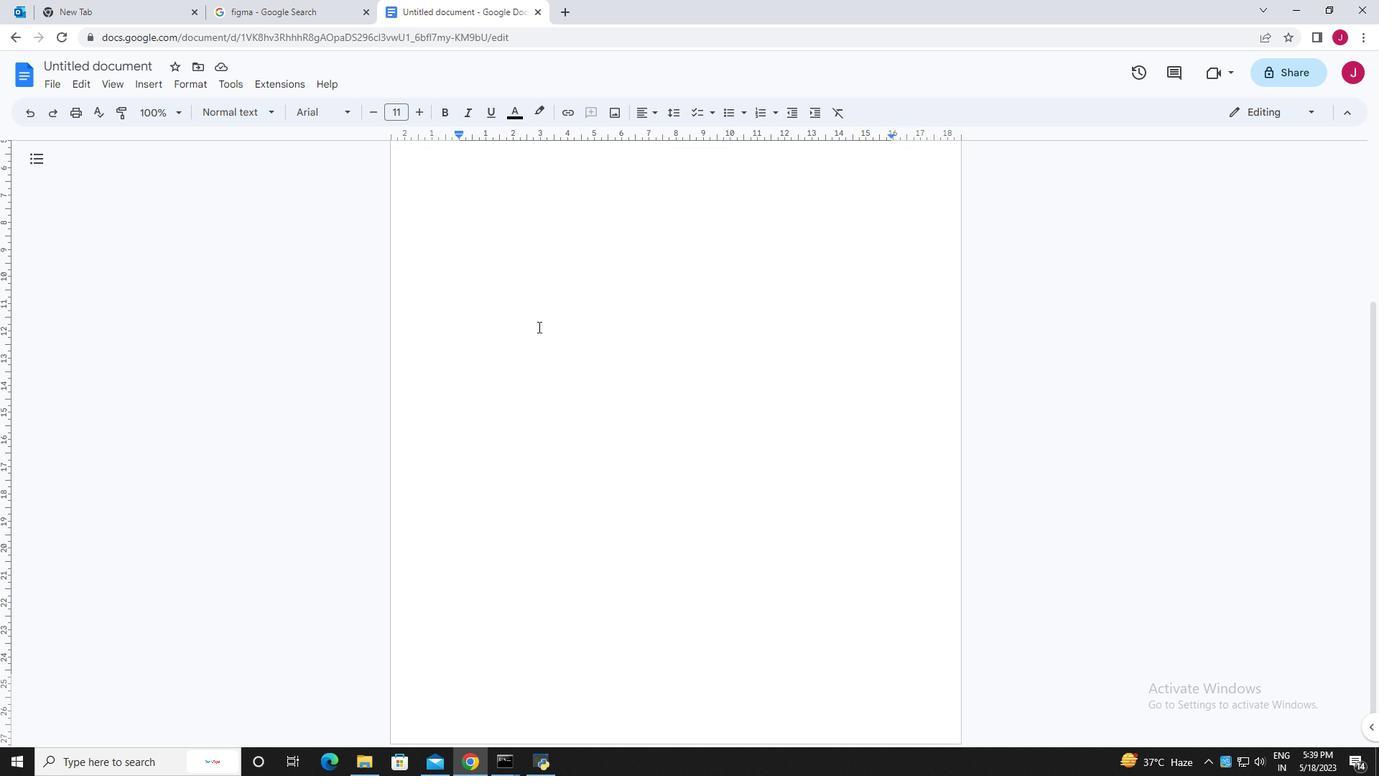 
Action: Mouse scrolled (536, 326) with delta (0, 0)
Screenshot: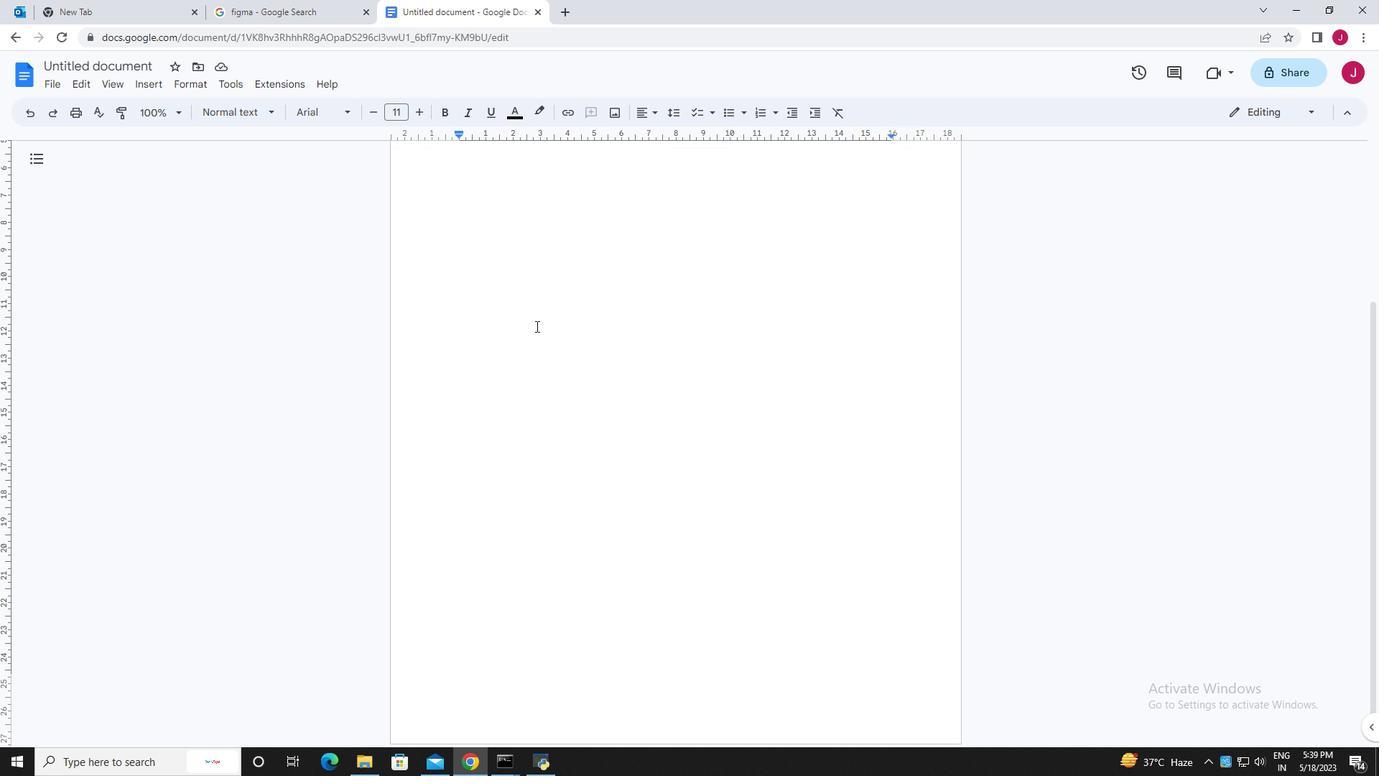 
Action: Mouse scrolled (536, 326) with delta (0, 0)
Screenshot: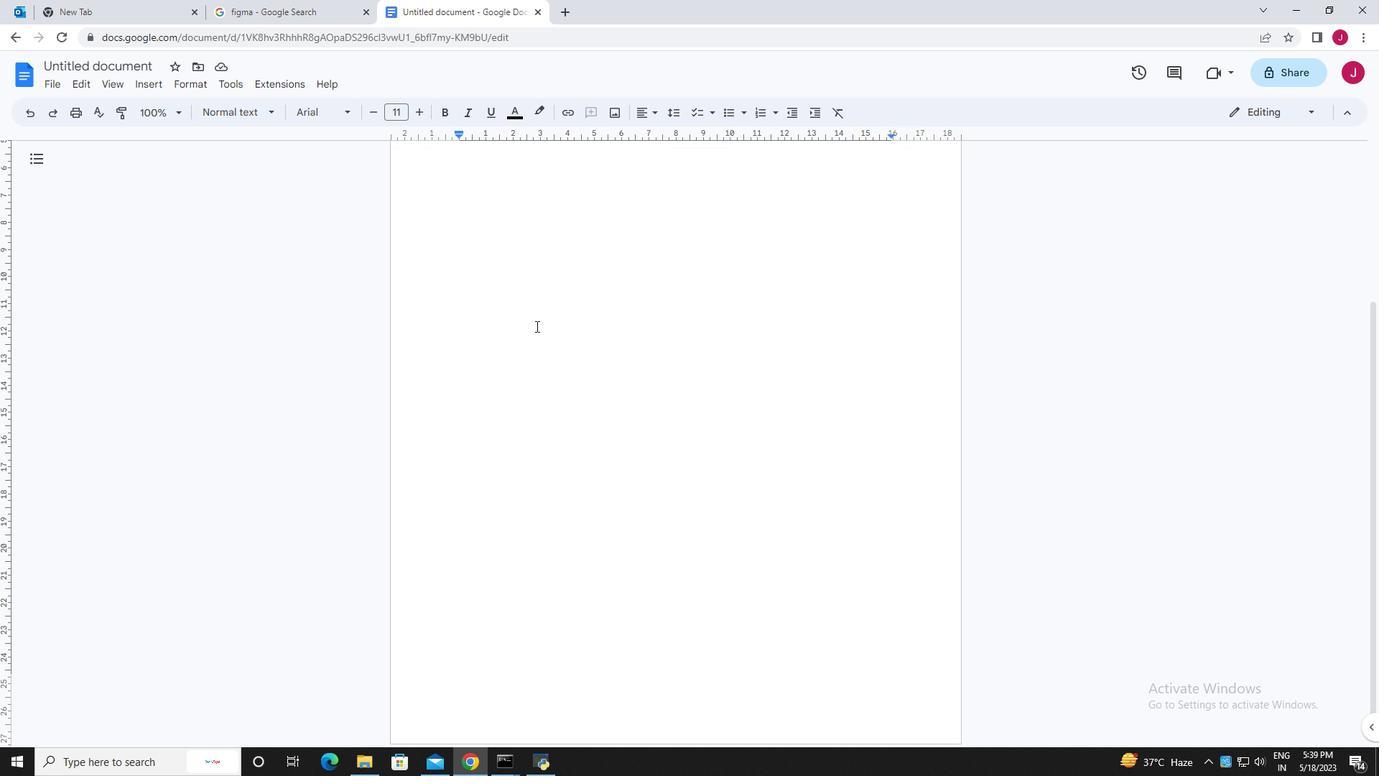 
Action: Mouse scrolled (536, 326) with delta (0, 0)
Screenshot: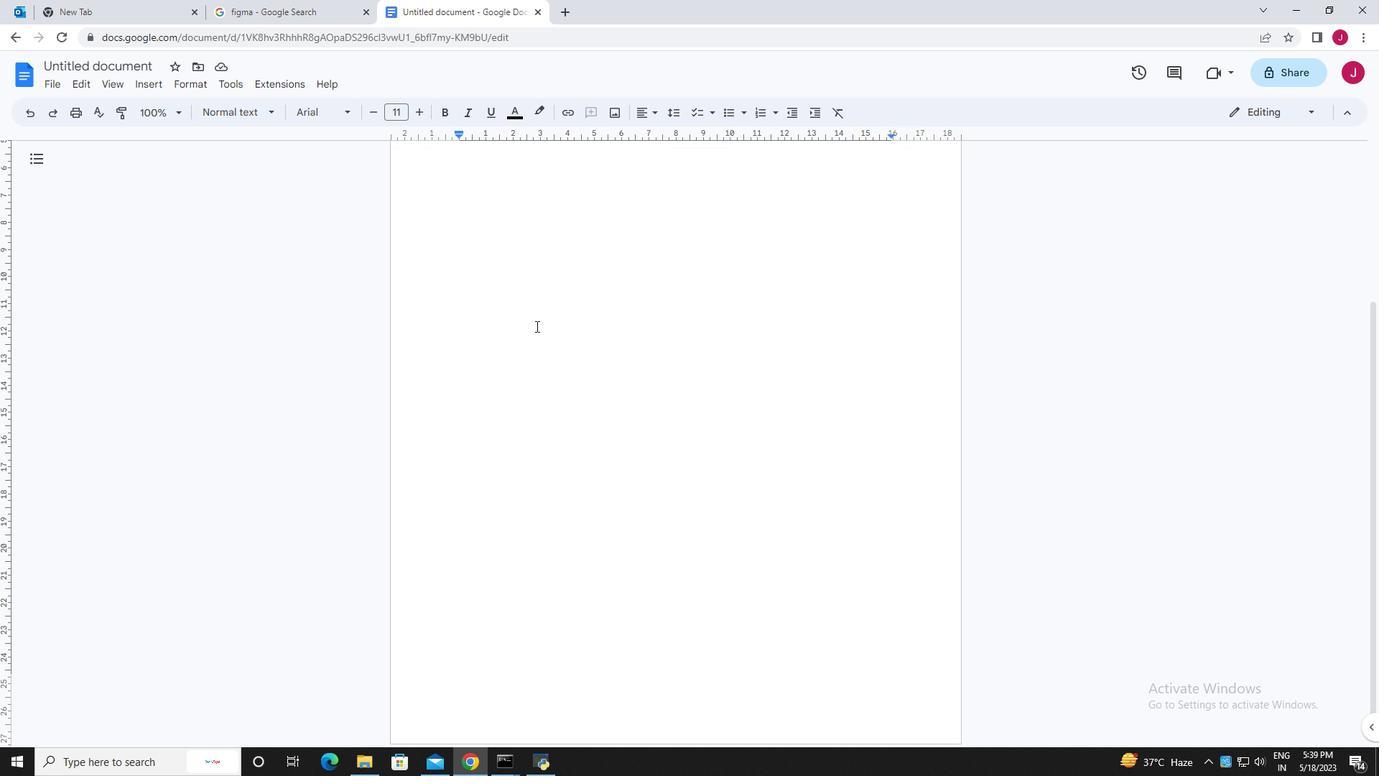 
Action: Mouse moved to (533, 344)
Screenshot: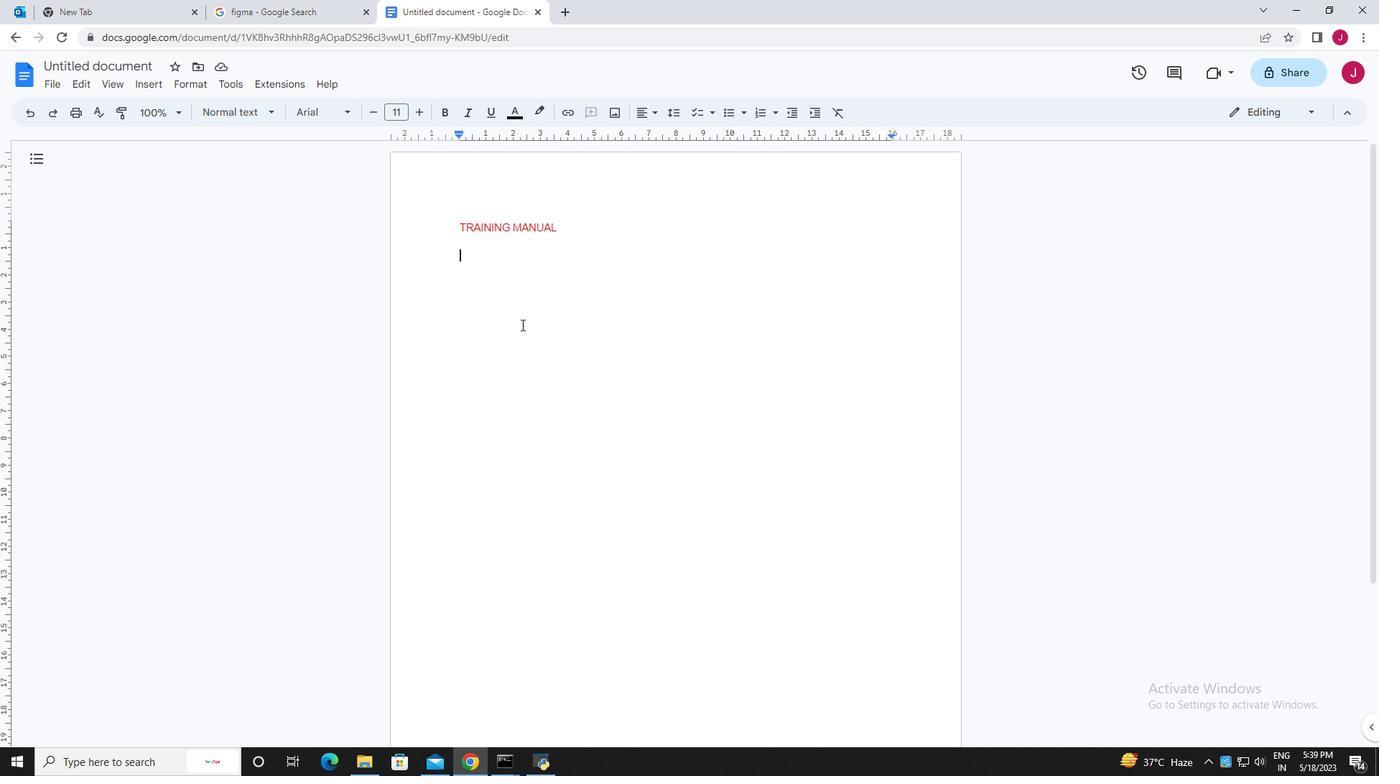 
Action: Mouse scrolled (533, 344) with delta (0, 0)
Screenshot: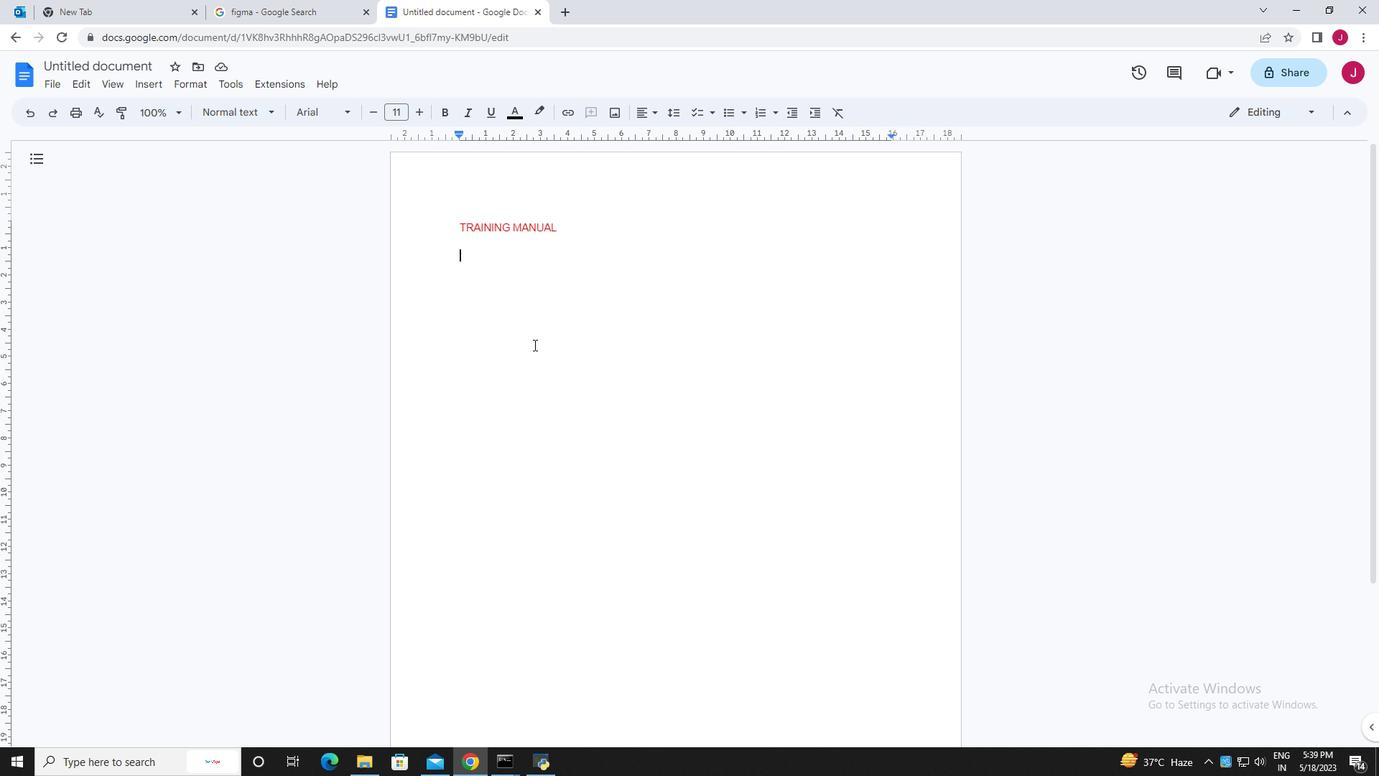 
Action: Mouse moved to (520, 331)
Screenshot: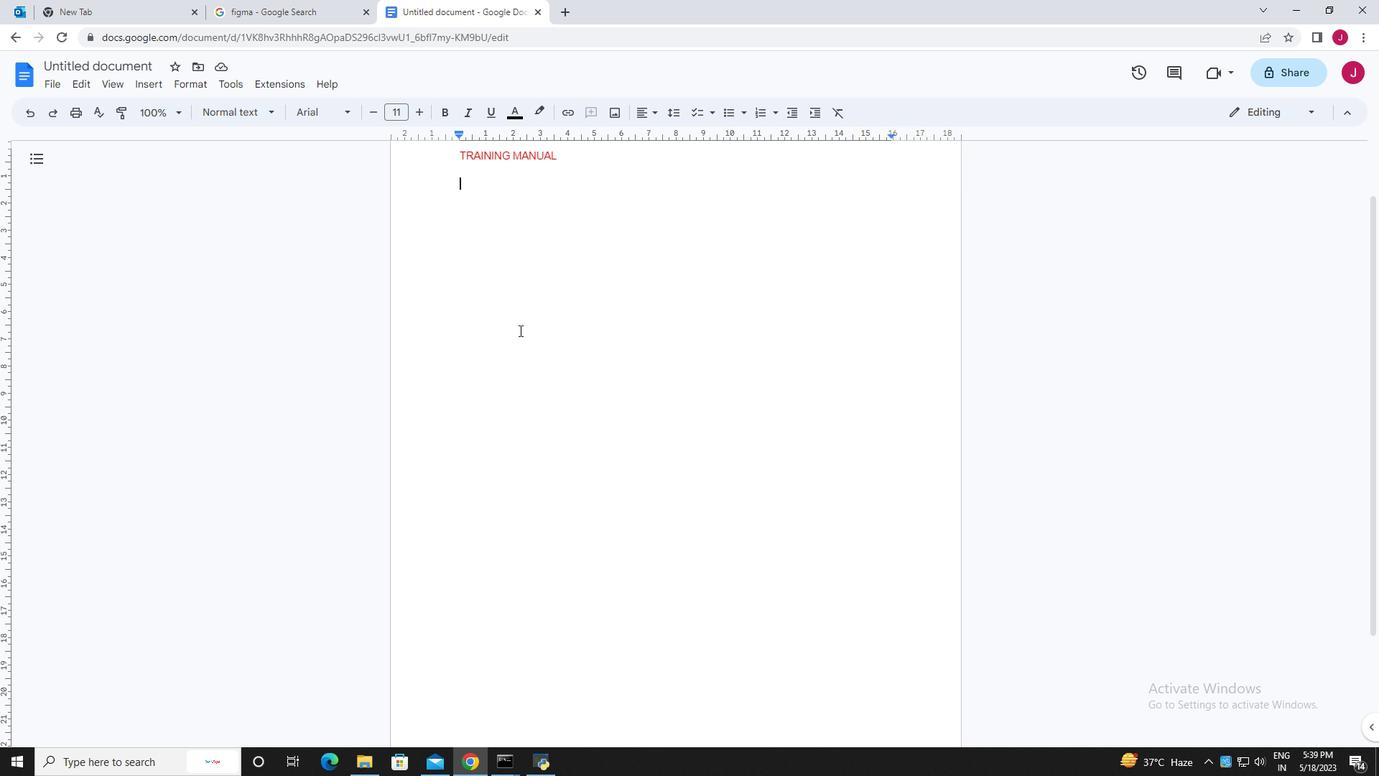 
Action: Key pressed SOCIAL<Key.space>LEARNING<Key.space>OVERVIEW<Key.space><Key.enter><Key.enter><Key.caps_lock><Key.caps_lock>S<Key.caps_lock>ocial<Key.space>mleaning<Key.space><Key.backspace><Key.backspace><Key.backspace><Key.backspace><Key.backspace><Key.backspace><Key.backspace><Key.backspace>learning<Key.space>through<Key.space>media<Key.space>involves<Key.space>sharing<Key.space>knowledge<Key.space>ad<Key.space>critical<Key.space>information<Key.space>among<Key.space>learners<Key.space>by<Key.space>engan<Key.backspace>ging<Key.space>virtual<Key.space>discussions.<Key.enter><Key.enter><Key.enter><Key.enter>1.<Key.space><Key.space><Key.backspace><Key.backspace><Key.backspace>1.<Key.space><Key.space>social<Key.space>learning<Key.space>os<Key.space>one<Key.space>of<Key.space>thr<Key.backspace>e<Key.space>fastest<Key.space>growing<Key.space>component<Key.space>of<Key.space>training<Key.space>and<Key.space>education<Key.space>settings.<Key.enter>
Screenshot: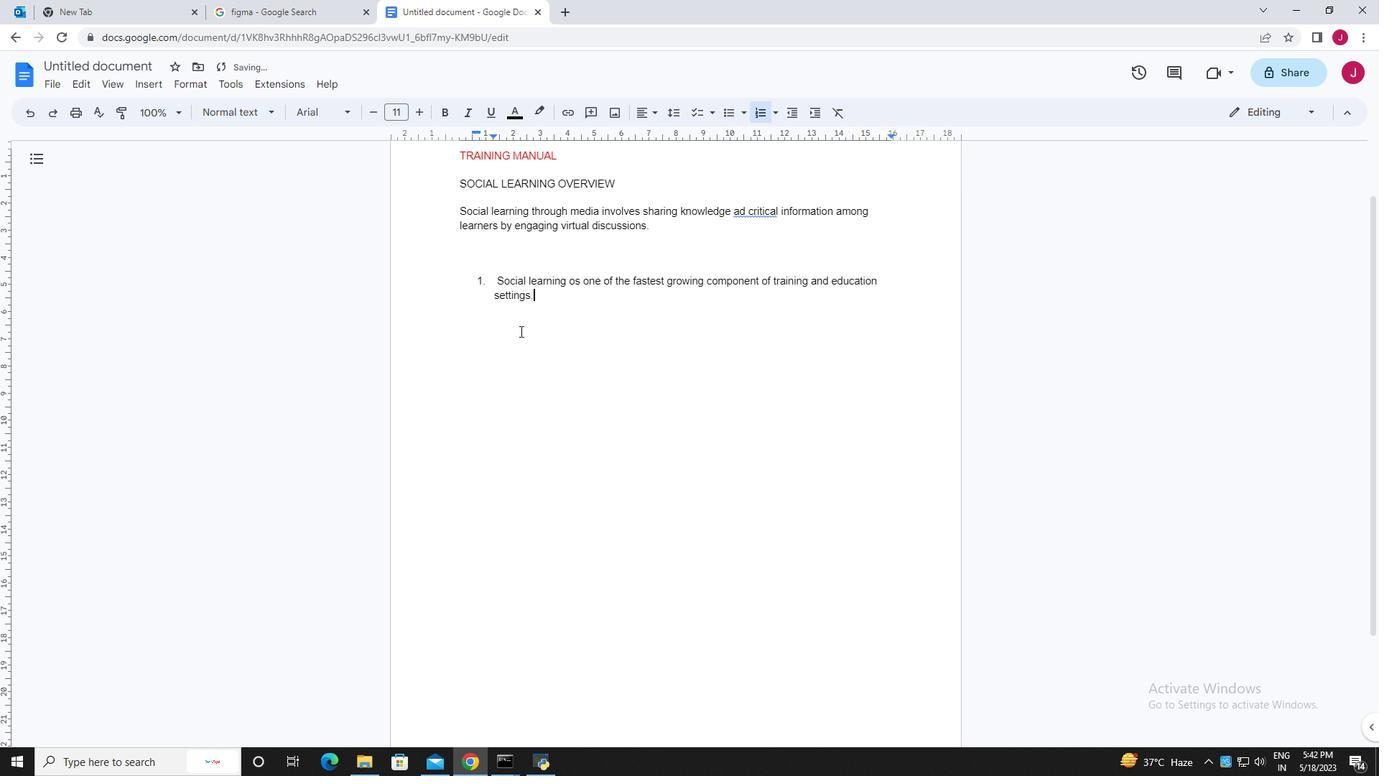 
Action: Mouse moved to (515, 356)
Screenshot: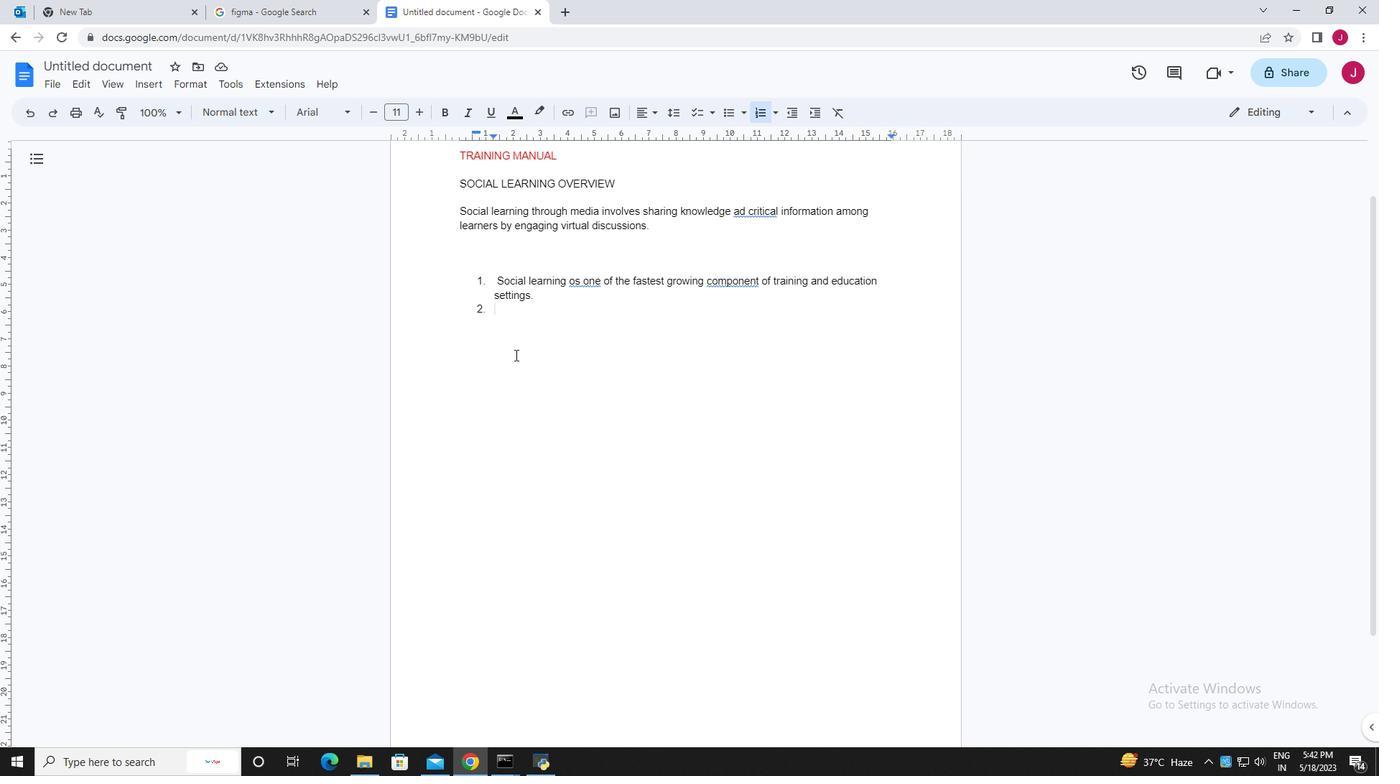 
Action: Mouse scrolled (515, 355) with delta (0, 0)
Screenshot: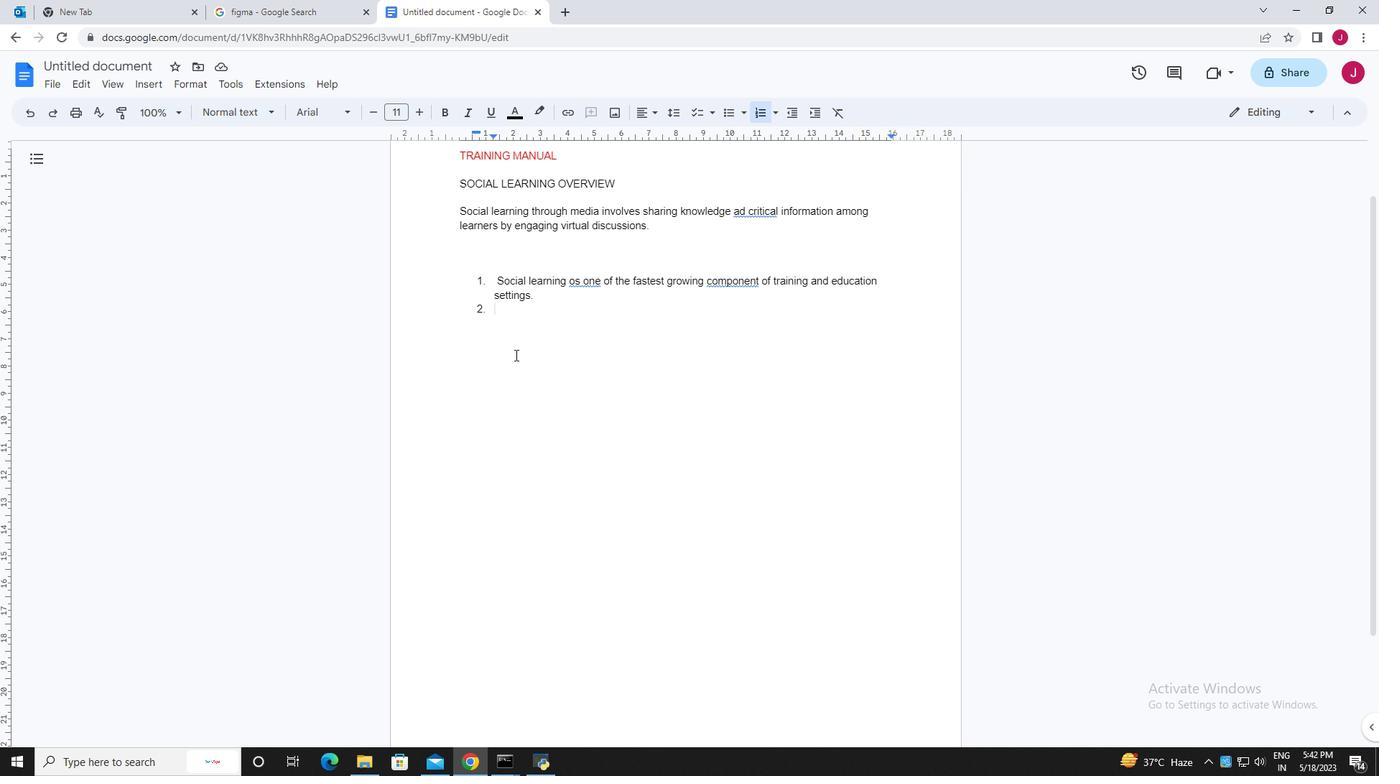 
Action: Mouse moved to (503, 383)
Screenshot: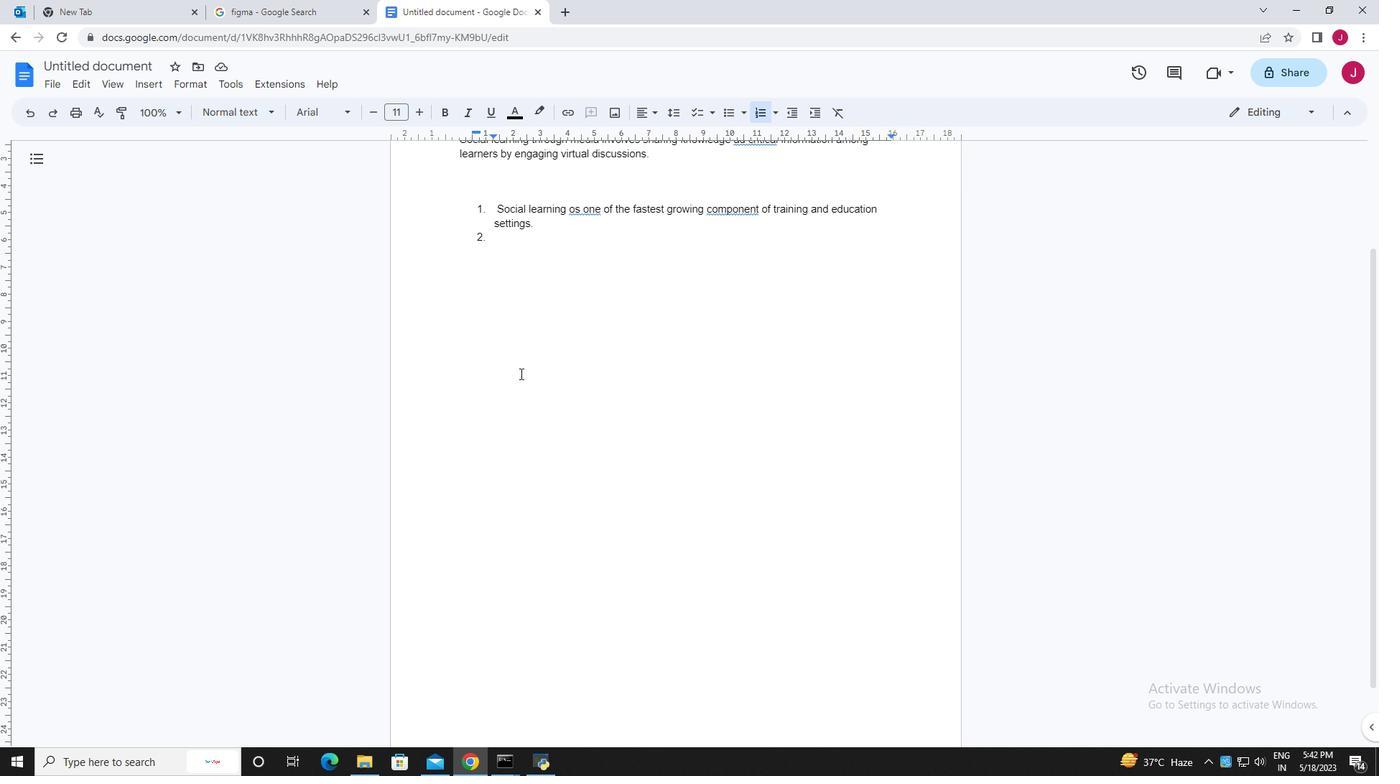 
Action: Mouse scrolled (503, 383) with delta (0, 0)
Screenshot: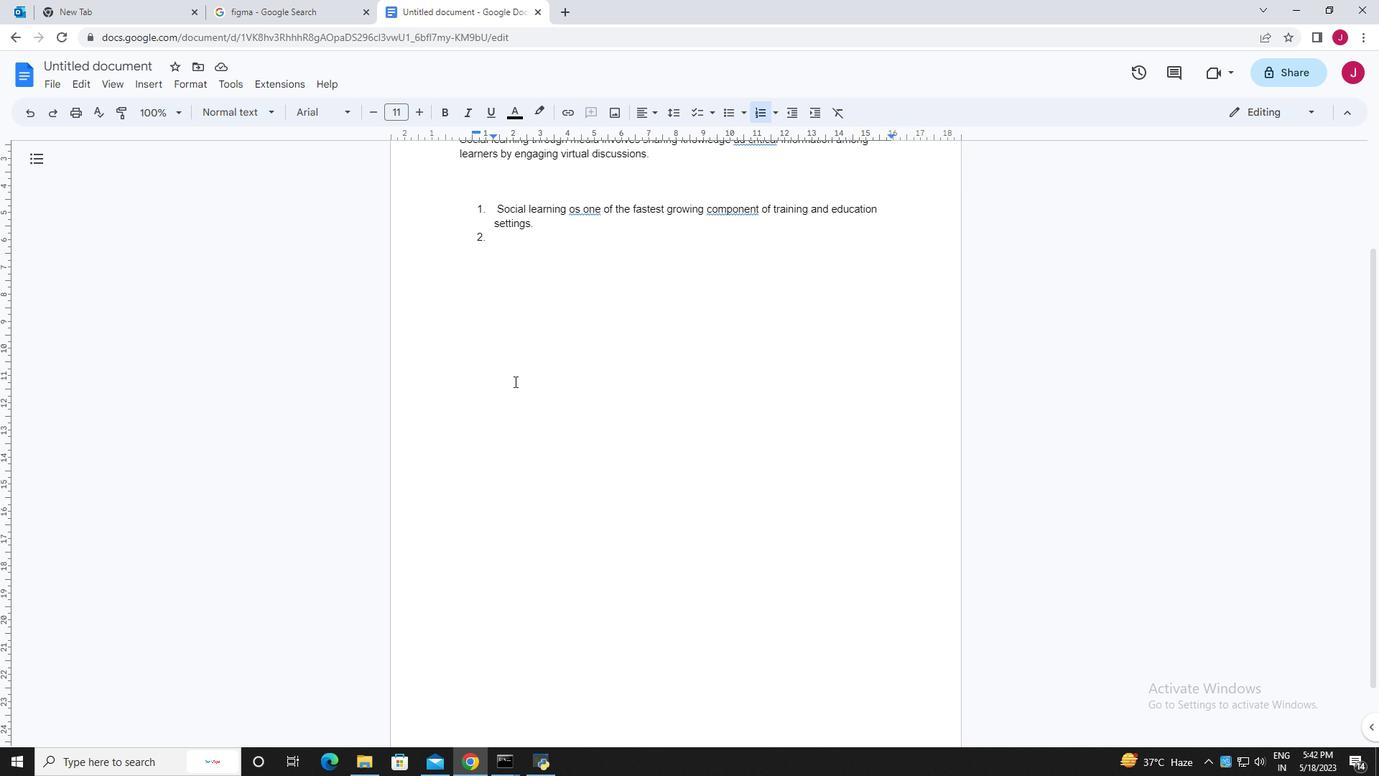 
Action: Mouse scrolled (503, 383) with delta (0, 0)
Screenshot: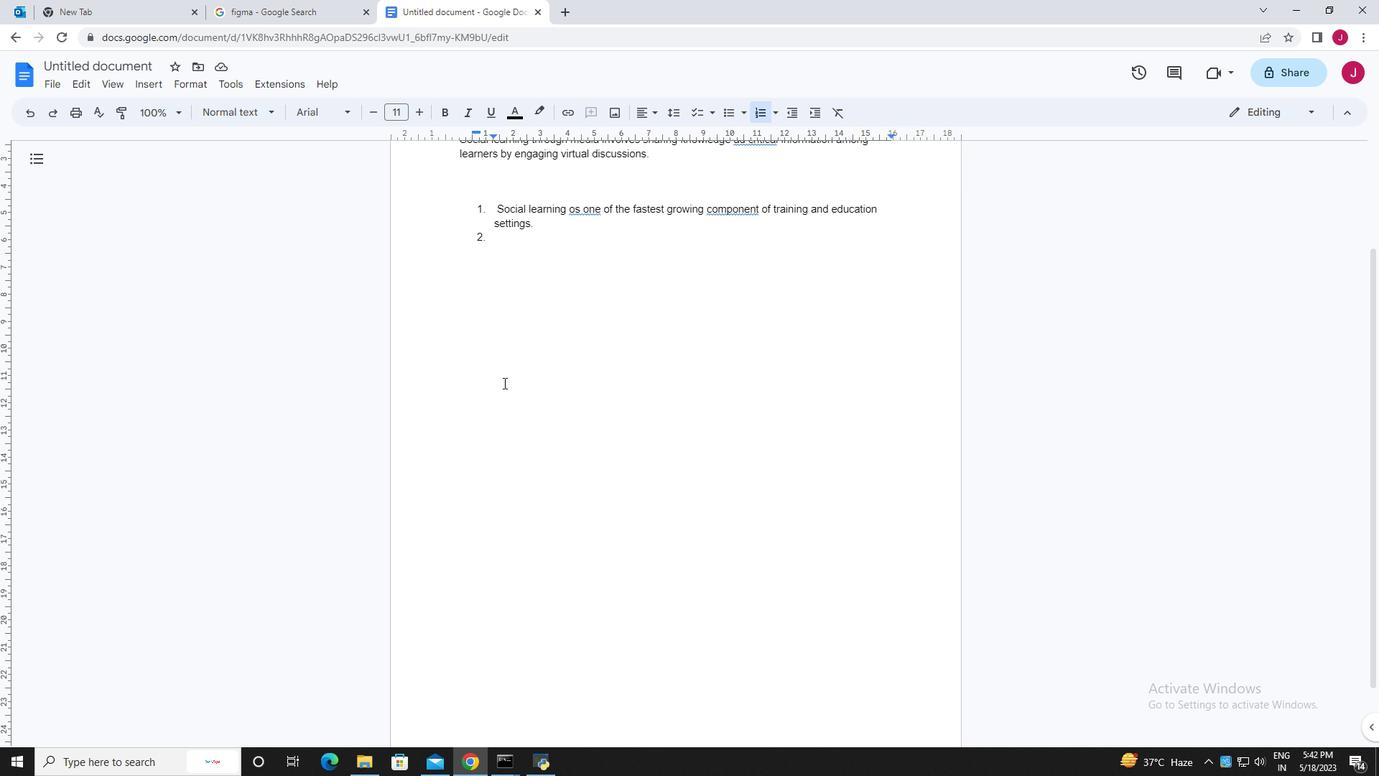 
Action: Mouse moved to (506, 423)
Screenshot: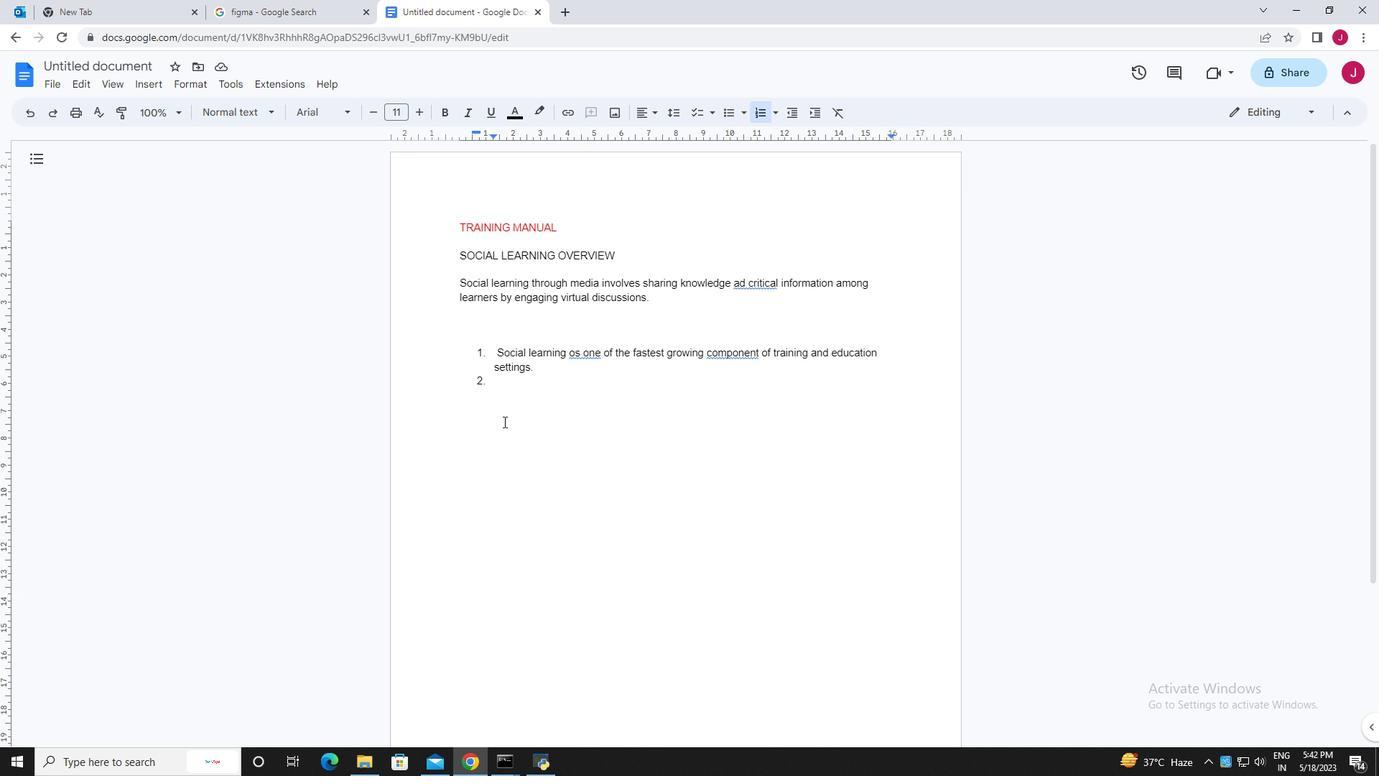
Action: Mouse scrolled (506, 424) with delta (0, 0)
Screenshot: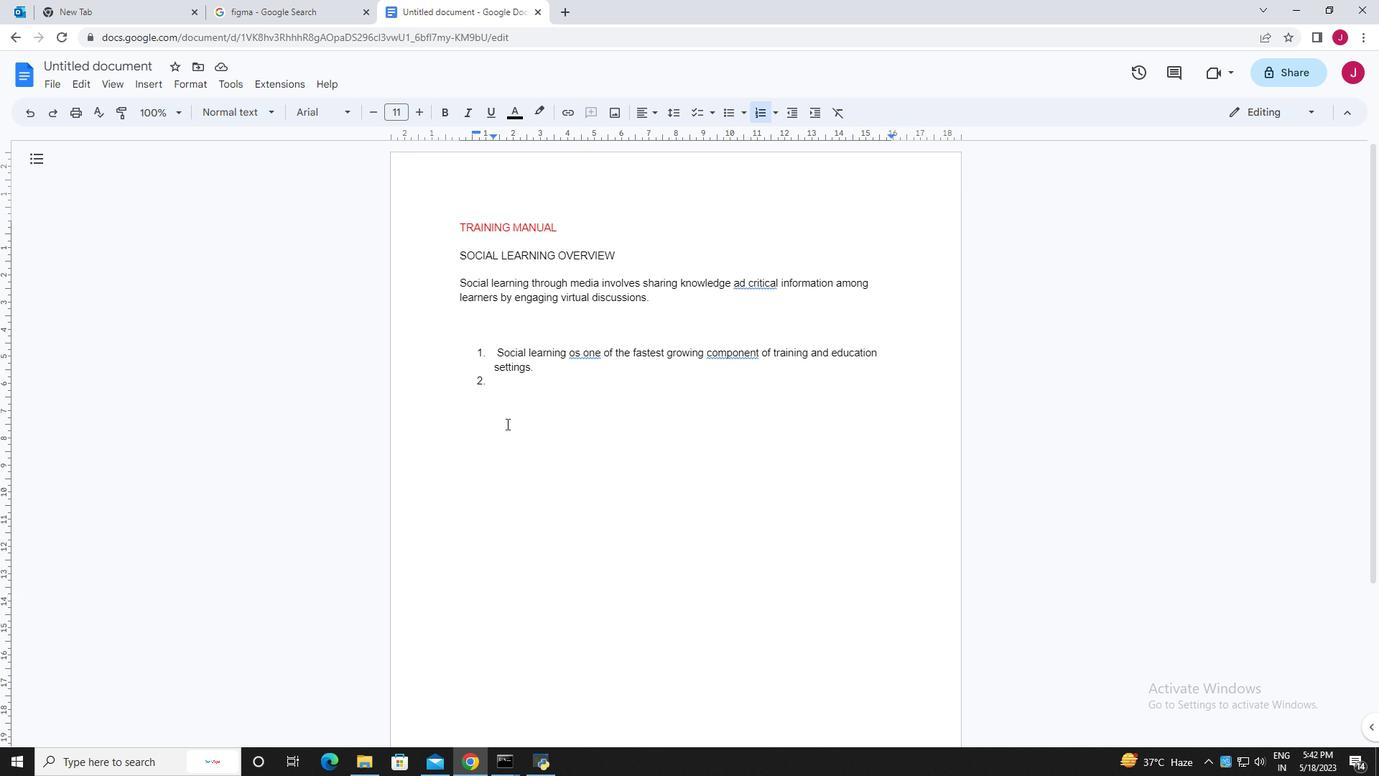 
Action: Mouse moved to (539, 483)
Screenshot: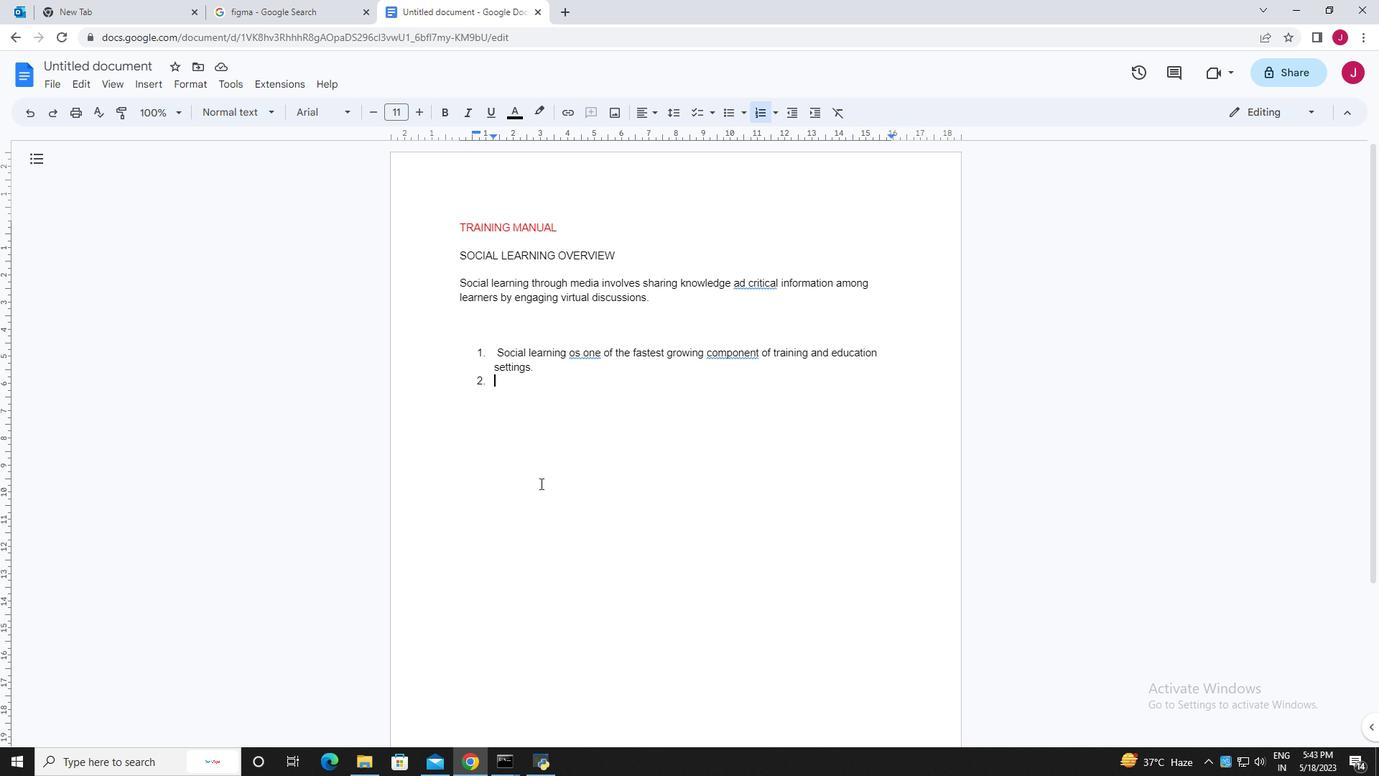 
Action: Key pressed <Key.backspace><Key.backspace><Key.enter><Key.enter><Key.enter><Key.enter><Key.space><Key.space><Key.space><Key.space><Key.space><Key.space><Key.space>
Screenshot: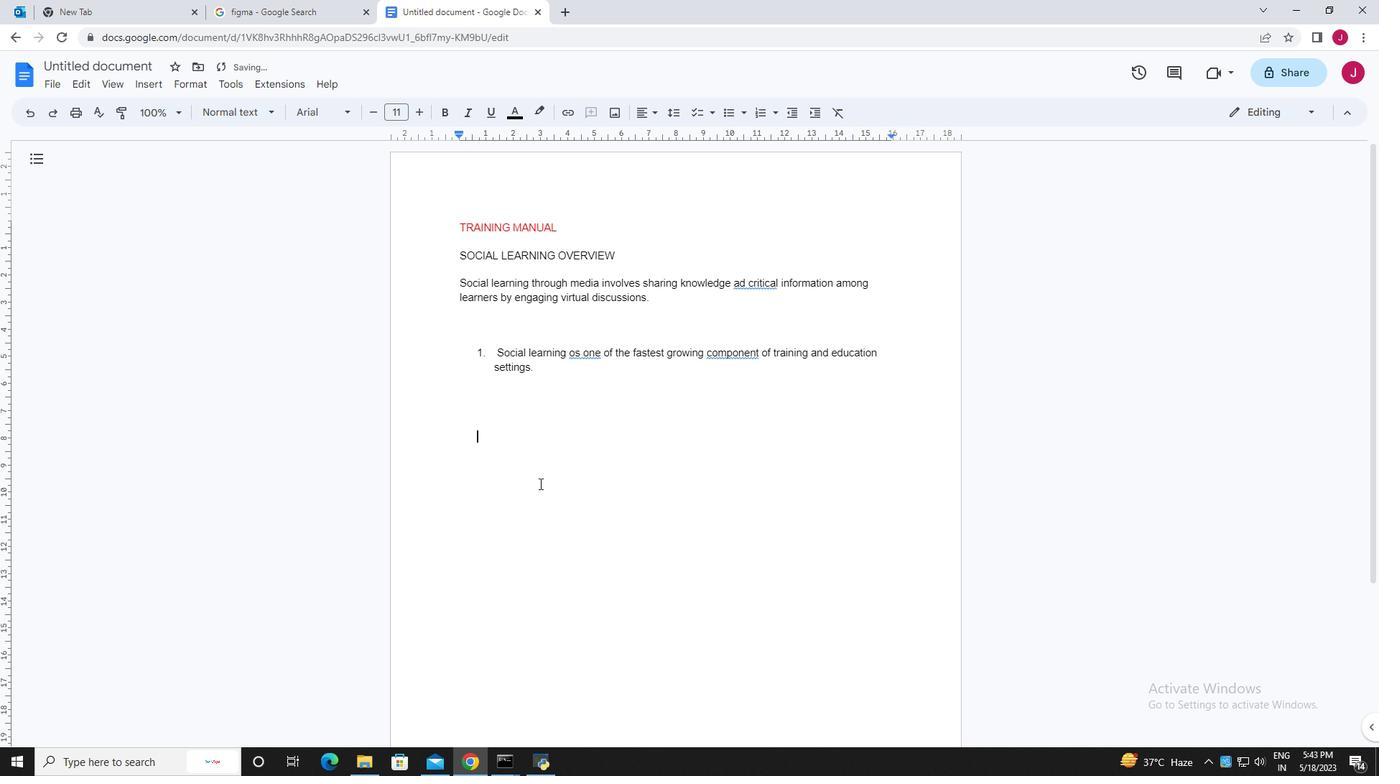 
Action: Mouse moved to (519, 116)
Screenshot: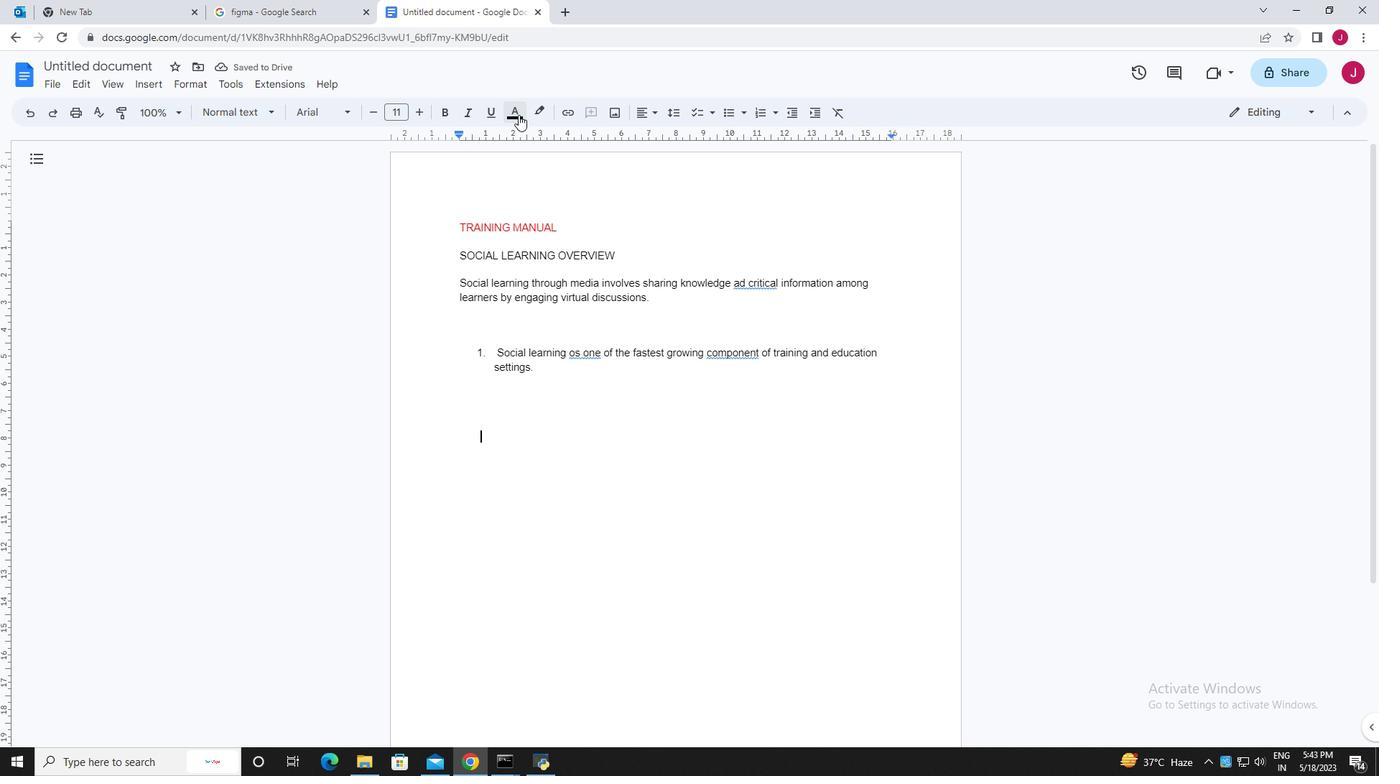 
Action: Mouse pressed left at (519, 116)
Screenshot: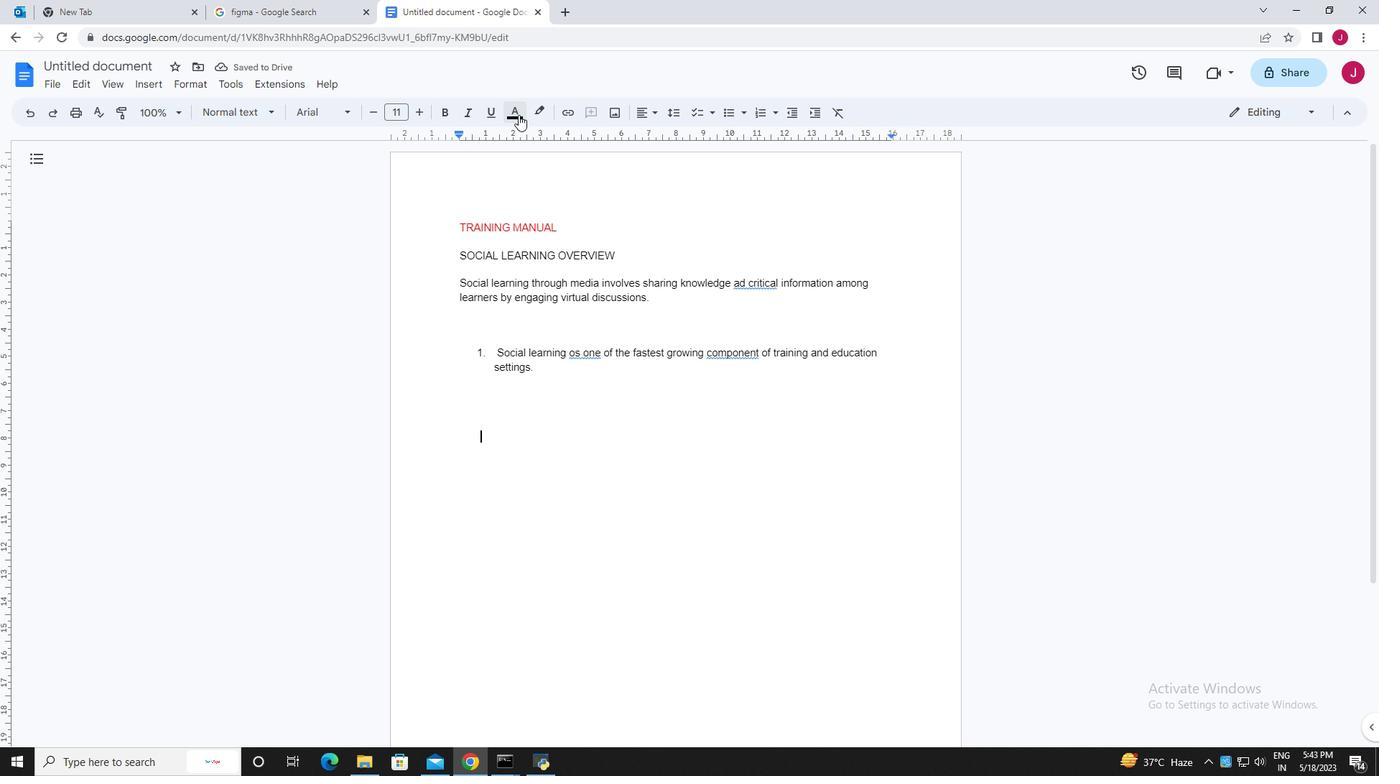 
Action: Mouse moved to (535, 155)
Screenshot: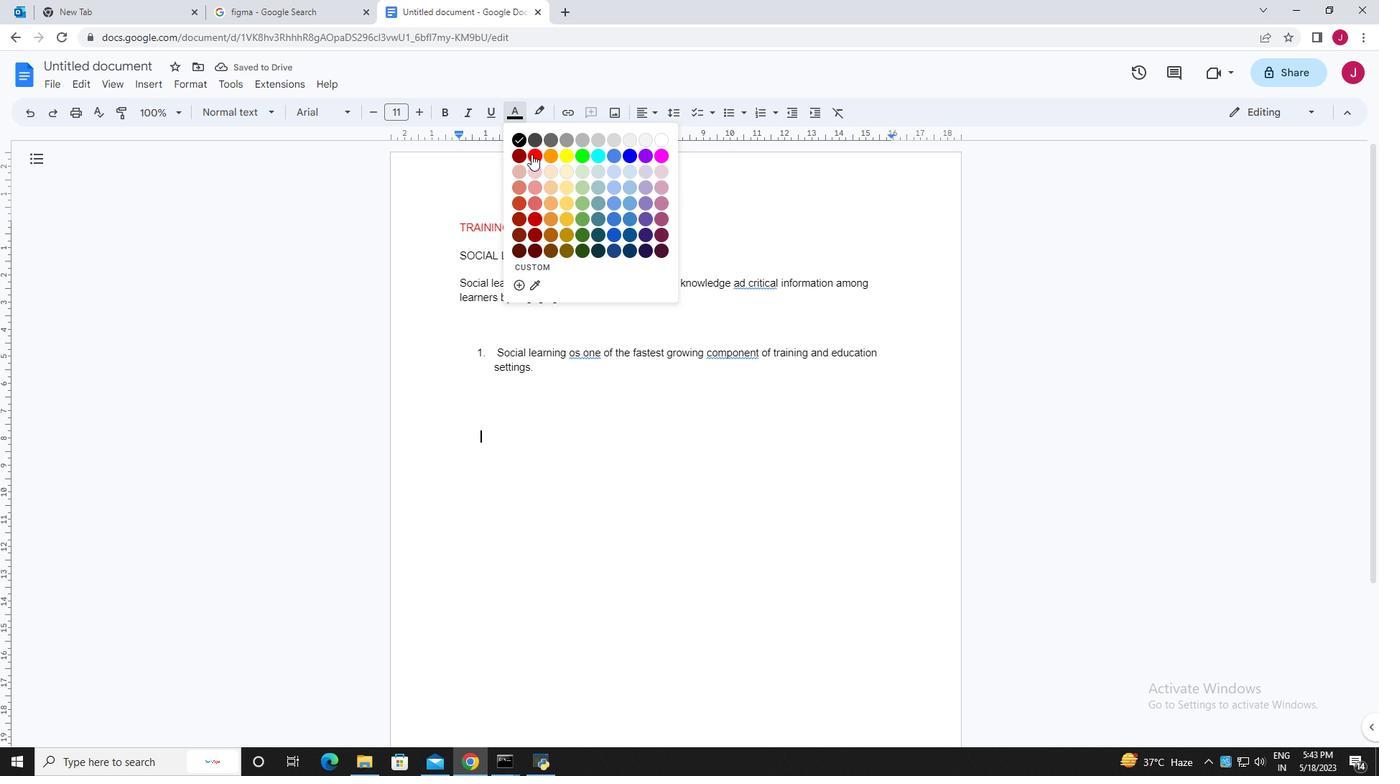 
Action: Mouse pressed left at (535, 155)
Screenshot: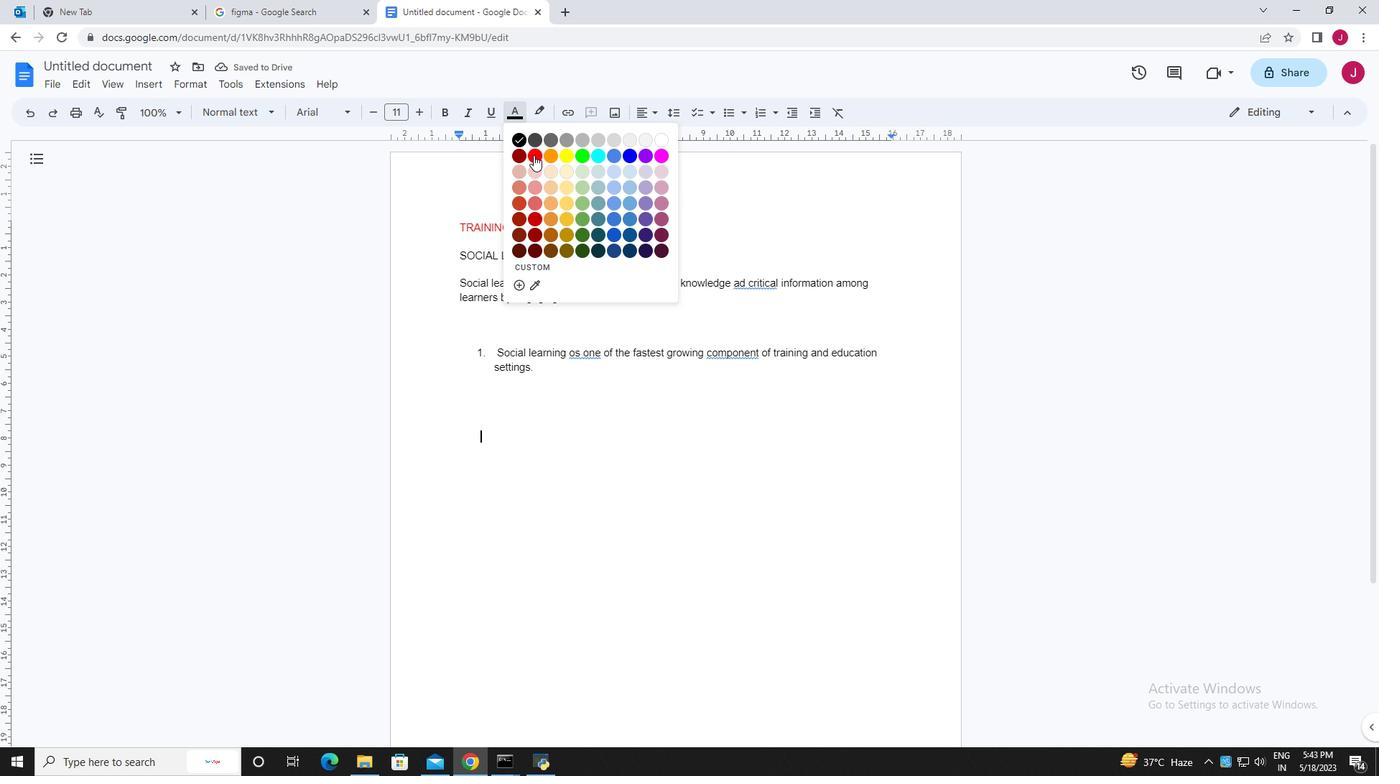 
Action: Mouse moved to (532, 481)
Screenshot: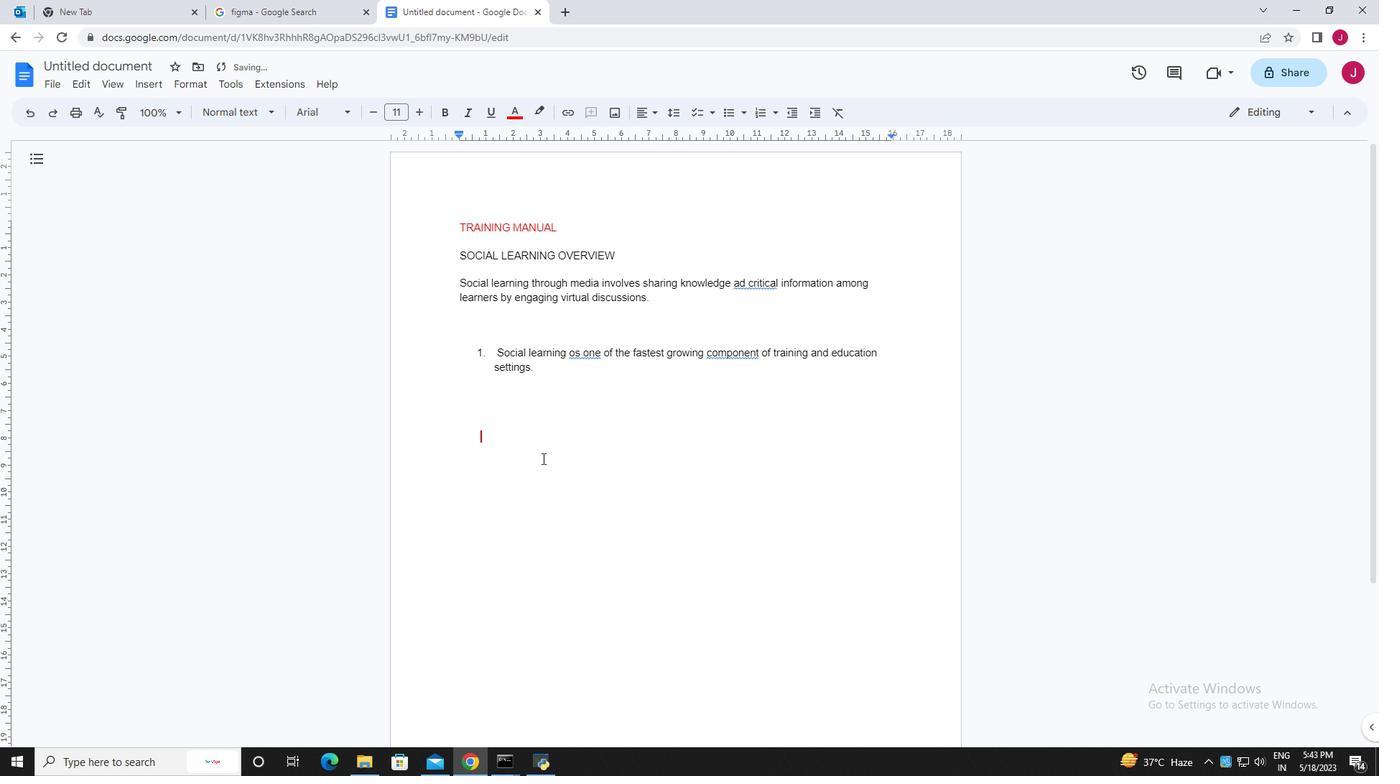 
Action: Key pressed <Key.caps_lock>SOME<Key.space>STRATEGU<Key.backspace>IC<Key.space>VALVE<Key.space>OF<Key.space>MAJOR<Key.space>SOCIAL<Key.space>PLATFORMS<Key.enter><Key.enter>
Screenshot: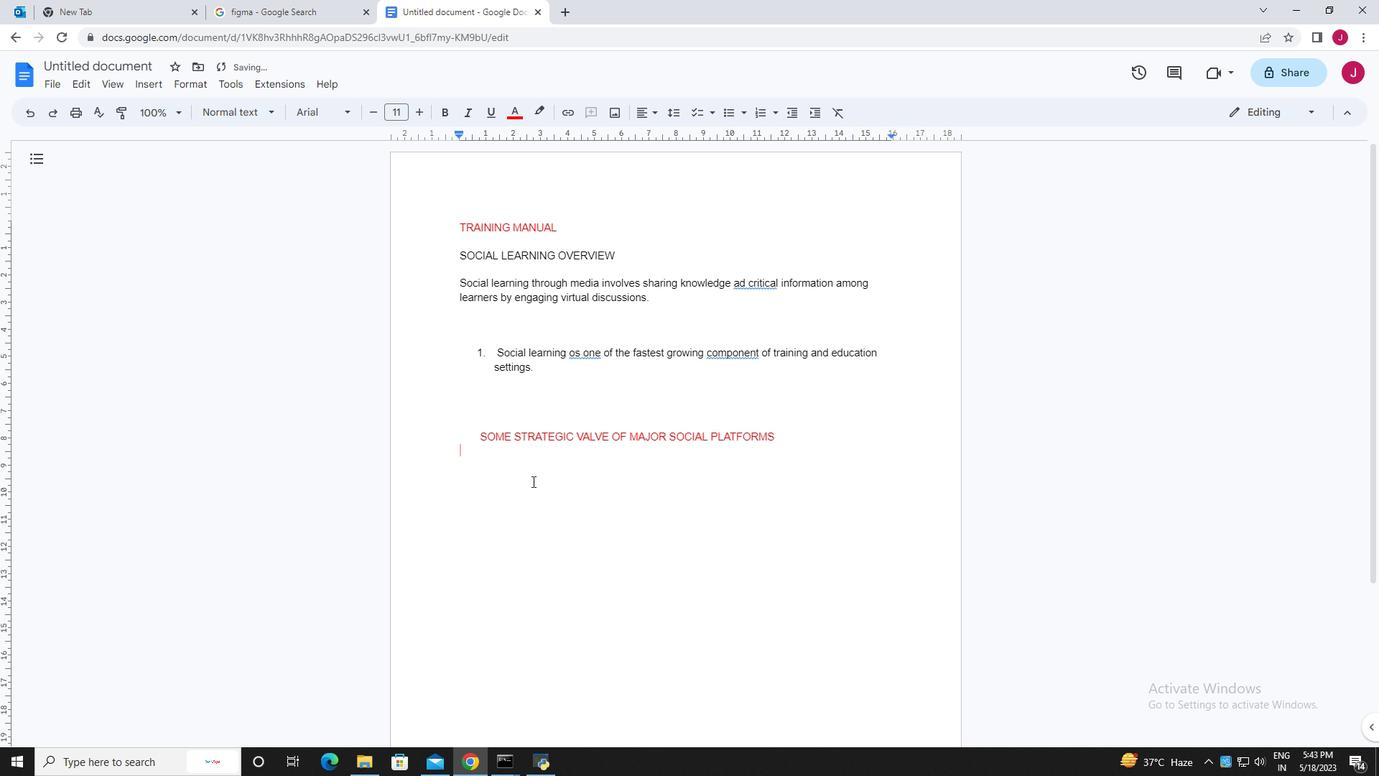 
Action: Mouse moved to (516, 113)
Screenshot: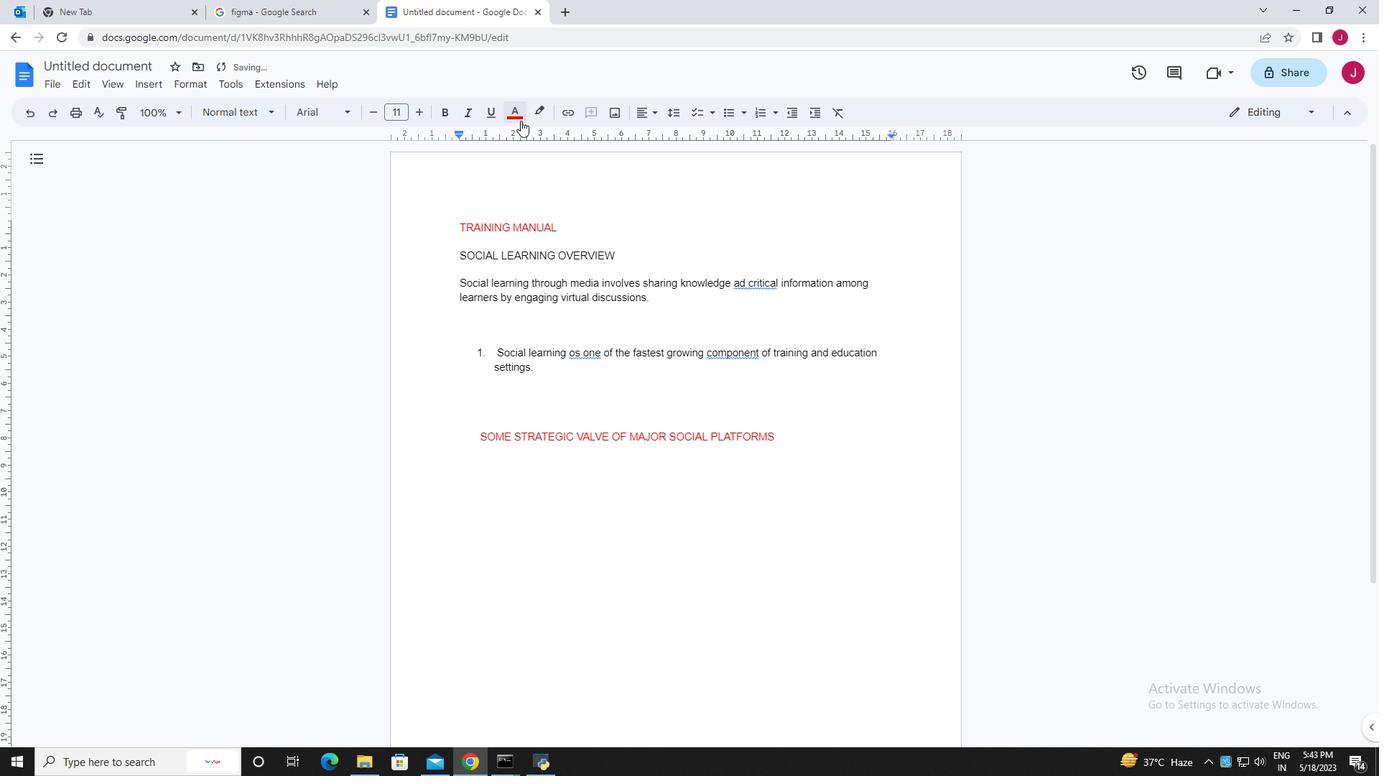 
Action: Mouse pressed left at (516, 113)
Screenshot: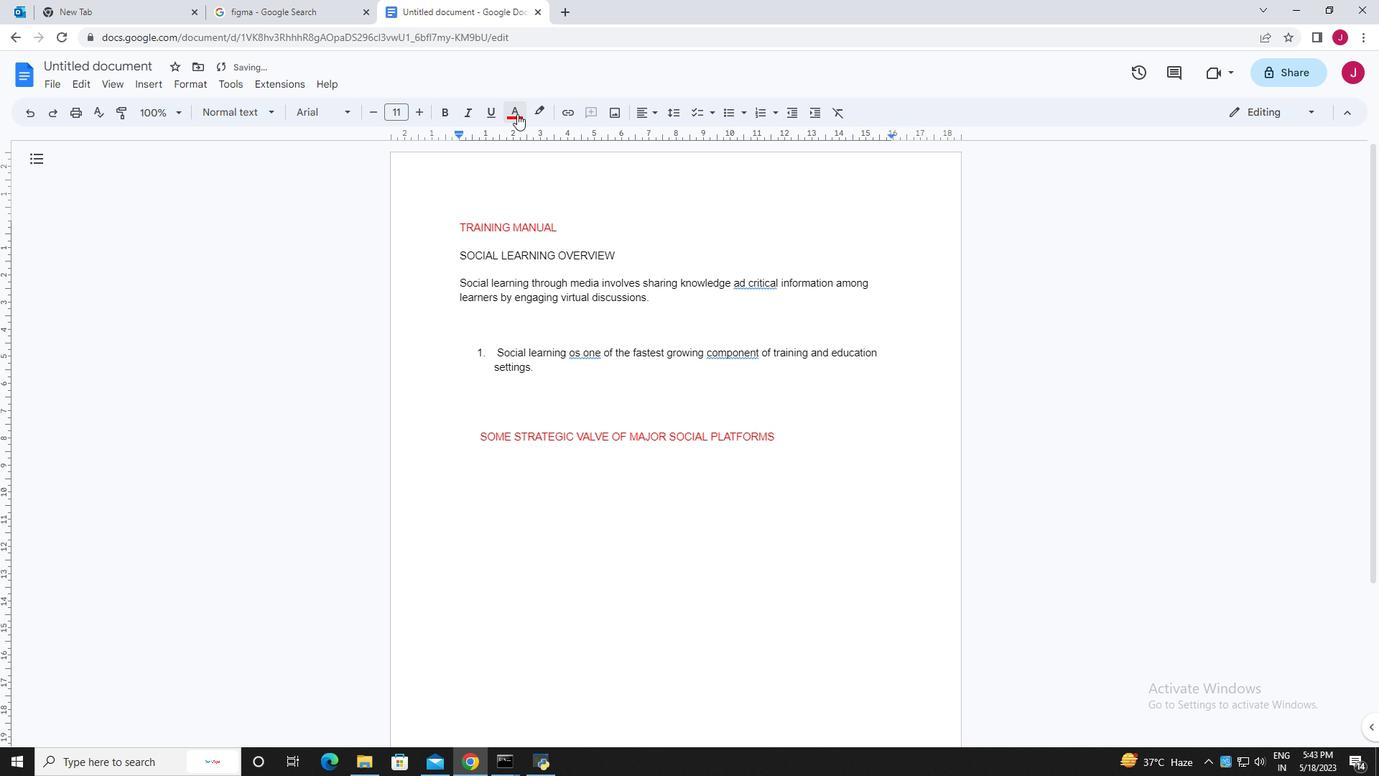 
Action: Mouse moved to (519, 138)
Screenshot: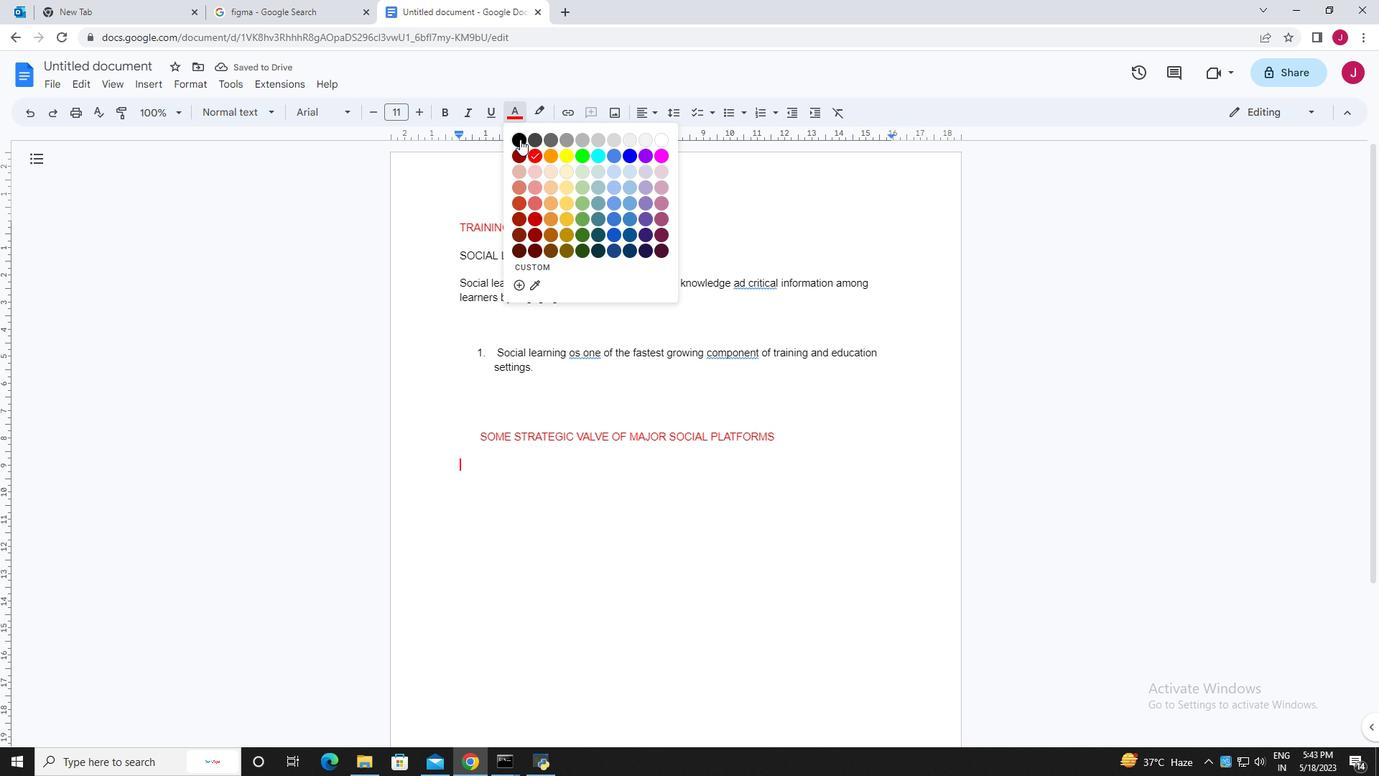 
Action: Mouse pressed left at (519, 138)
Screenshot: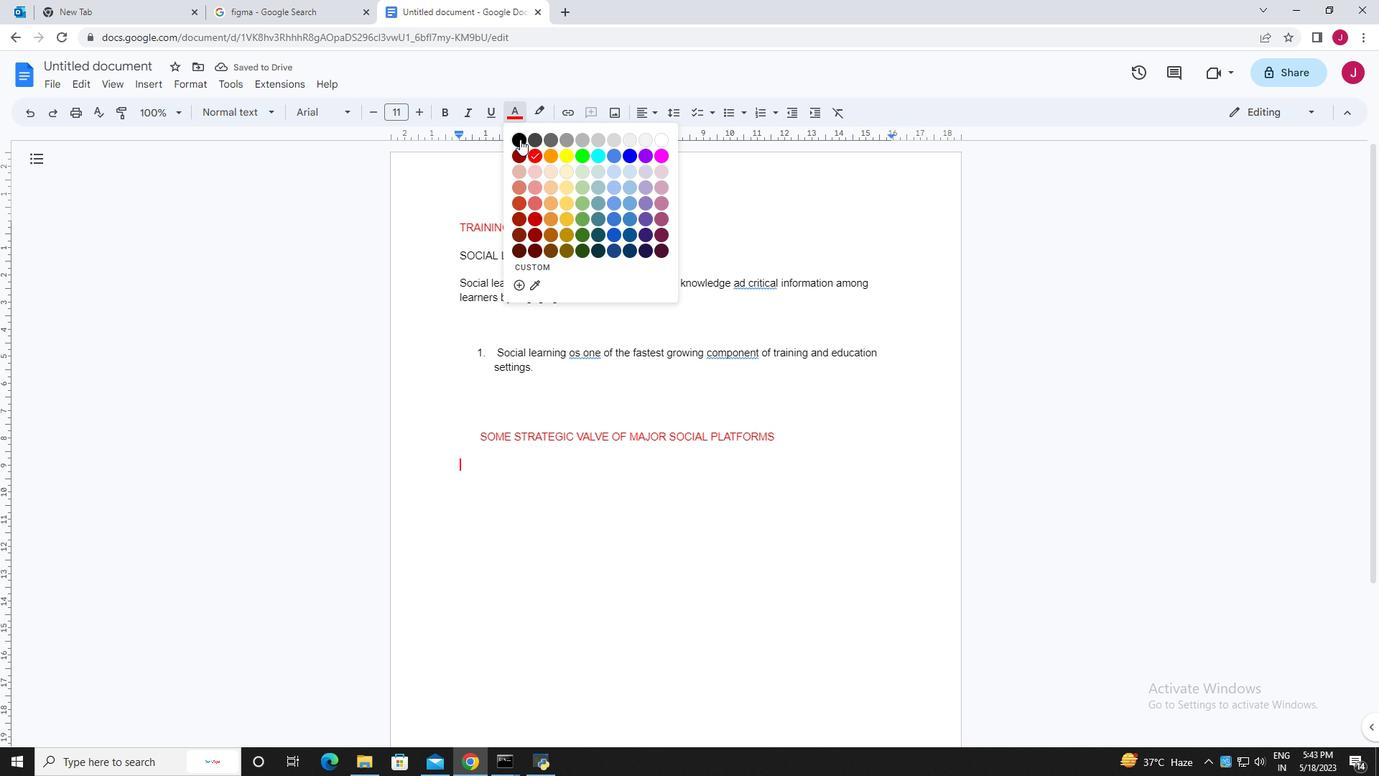 
Action: Mouse moved to (507, 468)
Screenshot: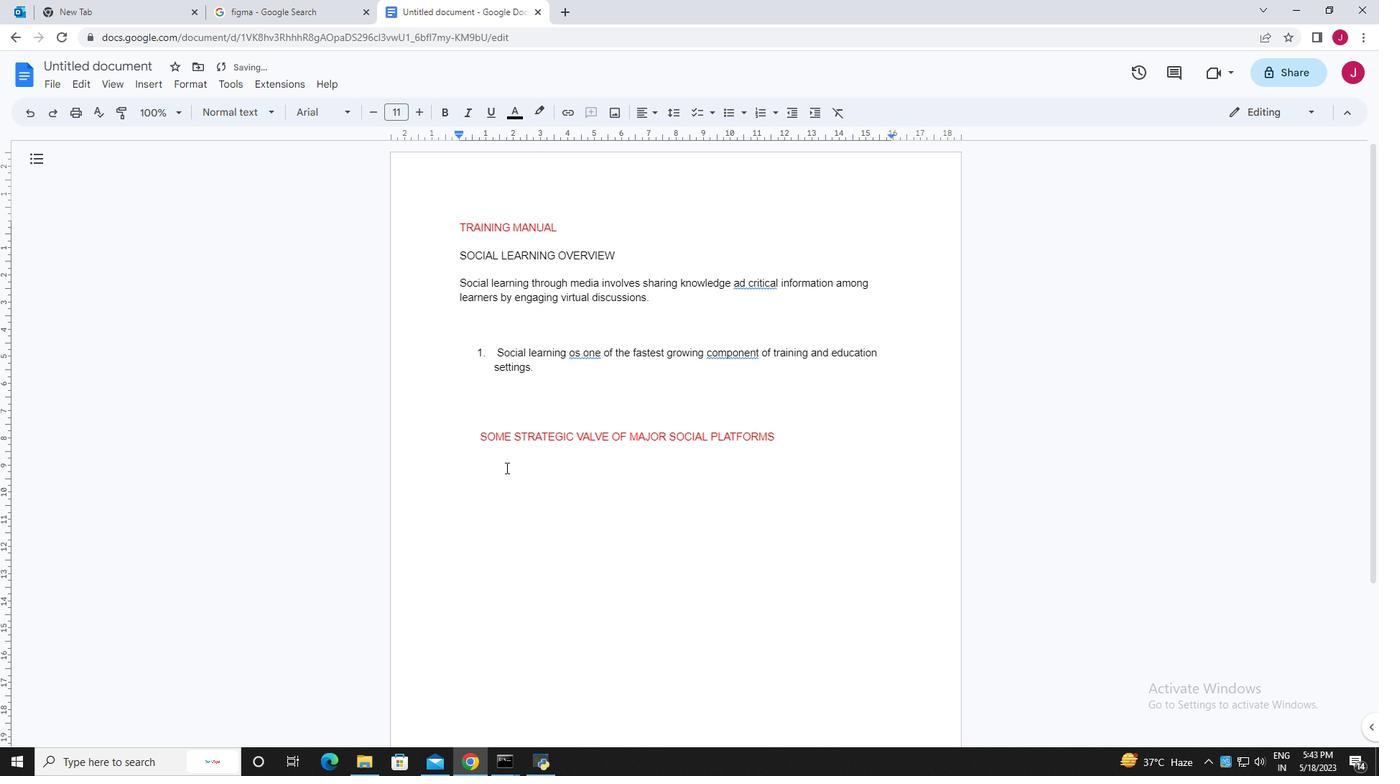 
Action: Key pressed 1
Screenshot: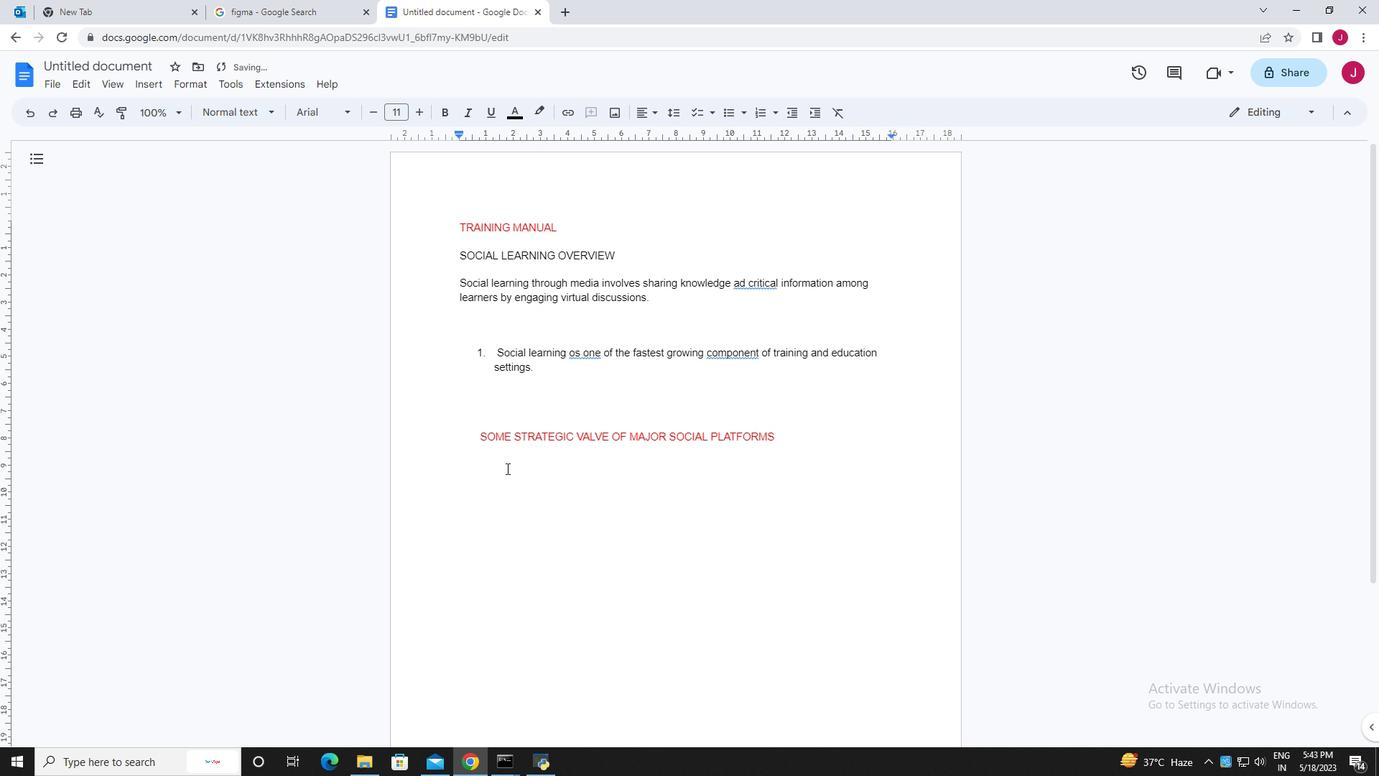 
Action: Mouse moved to (501, 464)
Screenshot: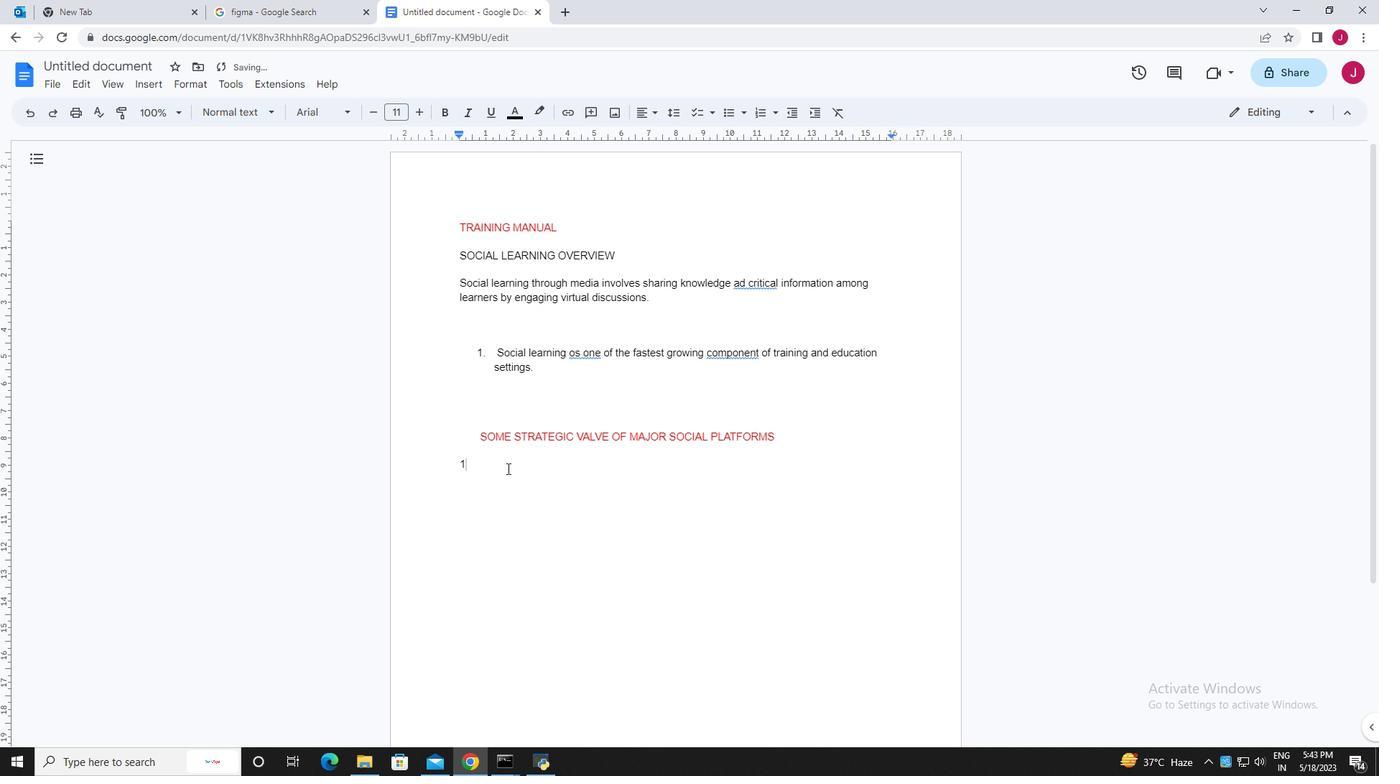 
Action: Key pressed <Key.space><Key.space><Key.space><Key.space>FACEBOOK<Key.enter>2<Key.space><Key.space><Key.space><Key.space>TWITTER<Key.enter>3<Key.space><Key.space>INSTAGRAM<Key.enter><Key.space>4<Key.backspace>4<Key.backspace><Key.backspace>4<Key.space><Key.space><Key.space>YOUTUBE<Key.enter><Key.enter><Key.enter><Key.enter>
Screenshot: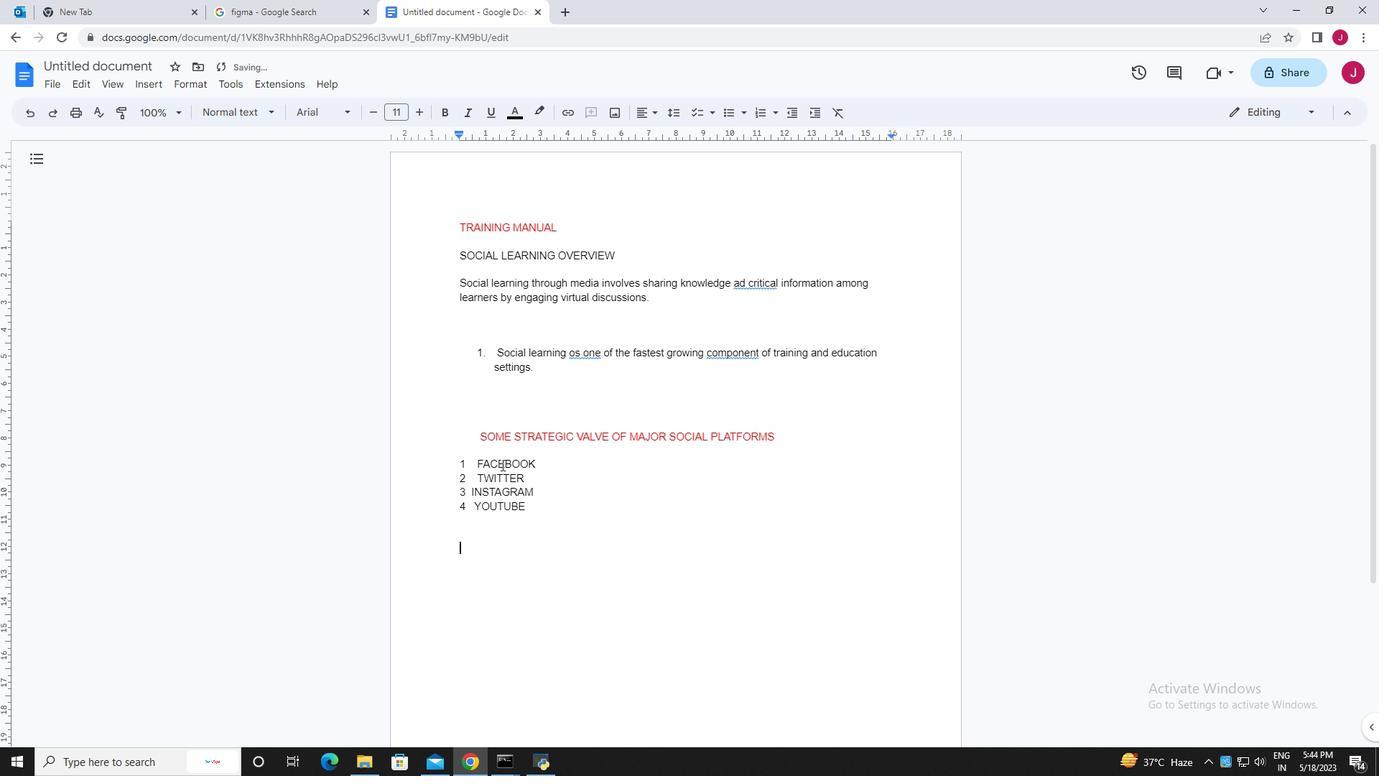 
Action: Mouse moved to (516, 118)
Screenshot: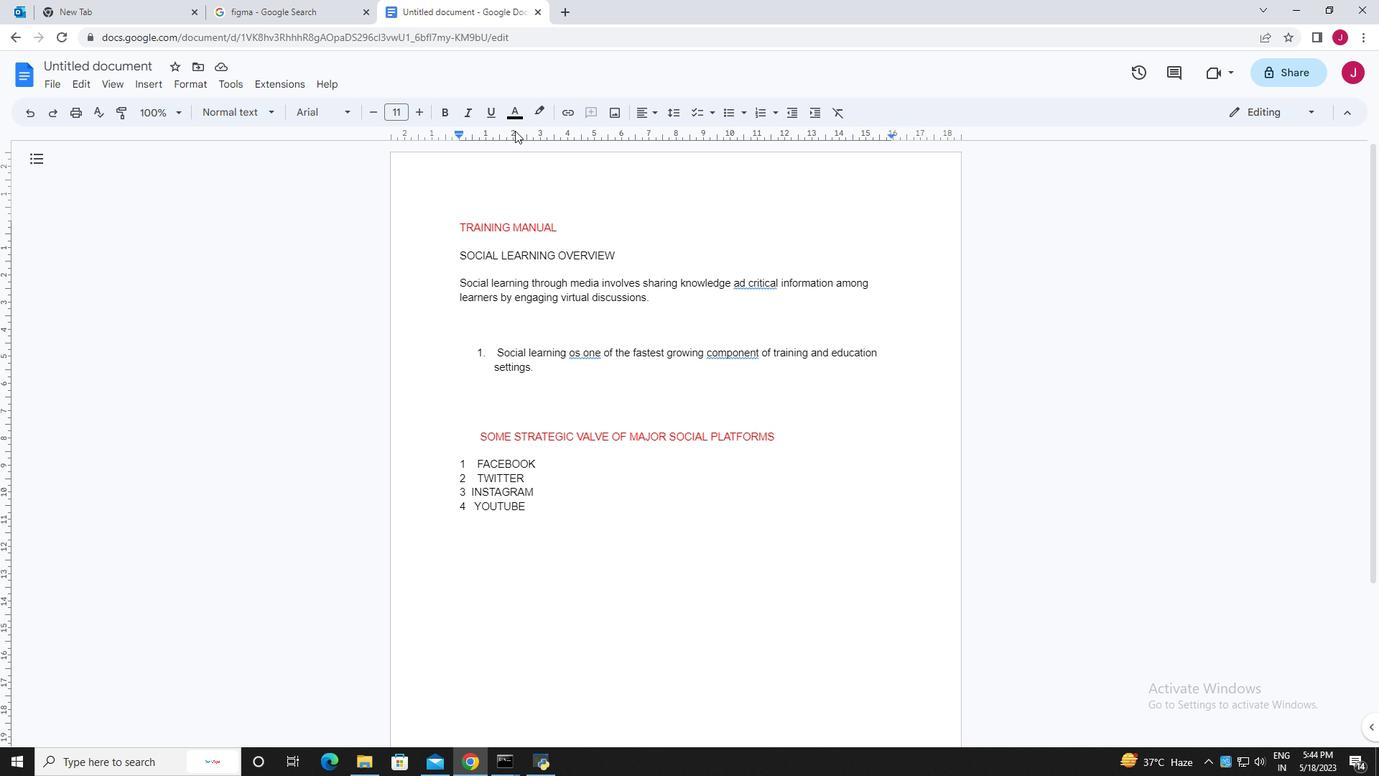 
Action: Mouse pressed left at (516, 118)
Screenshot: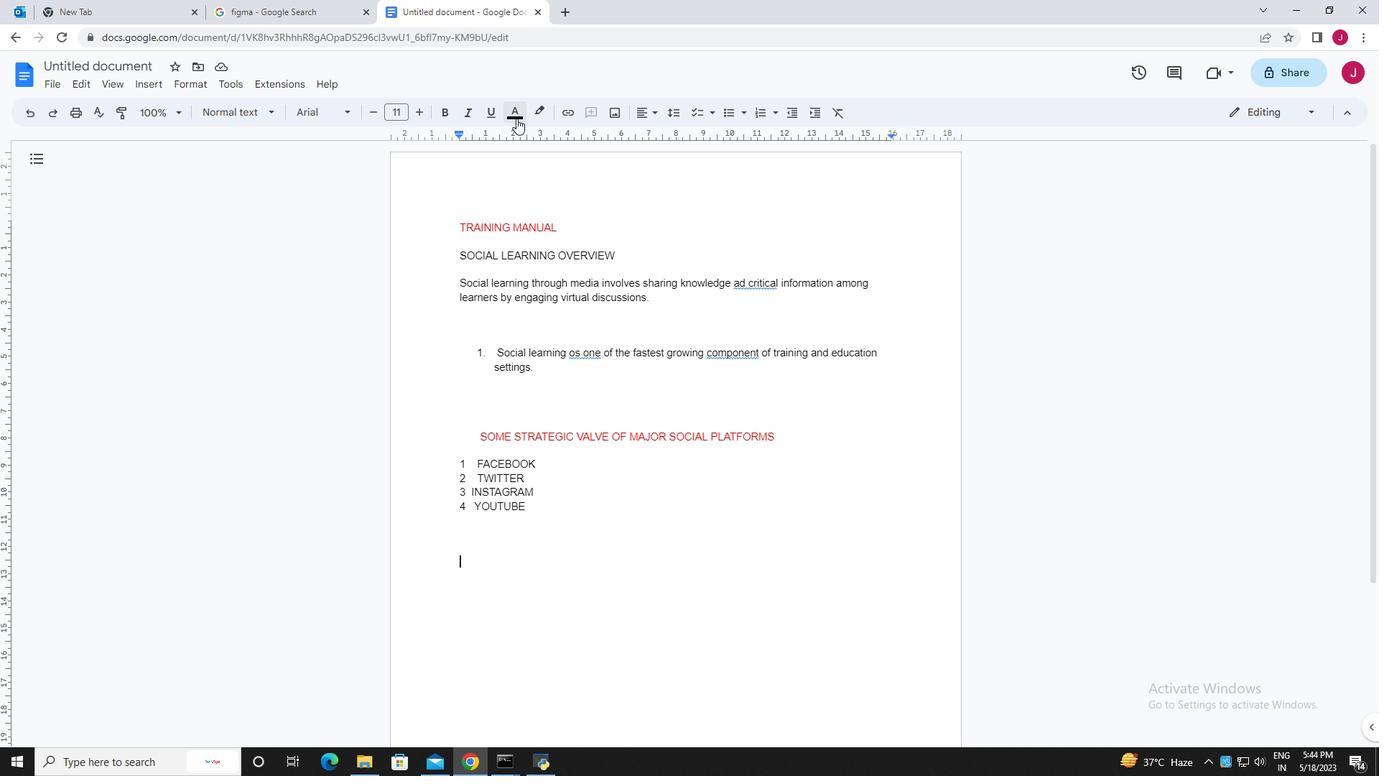 
Action: Mouse moved to (537, 155)
Screenshot: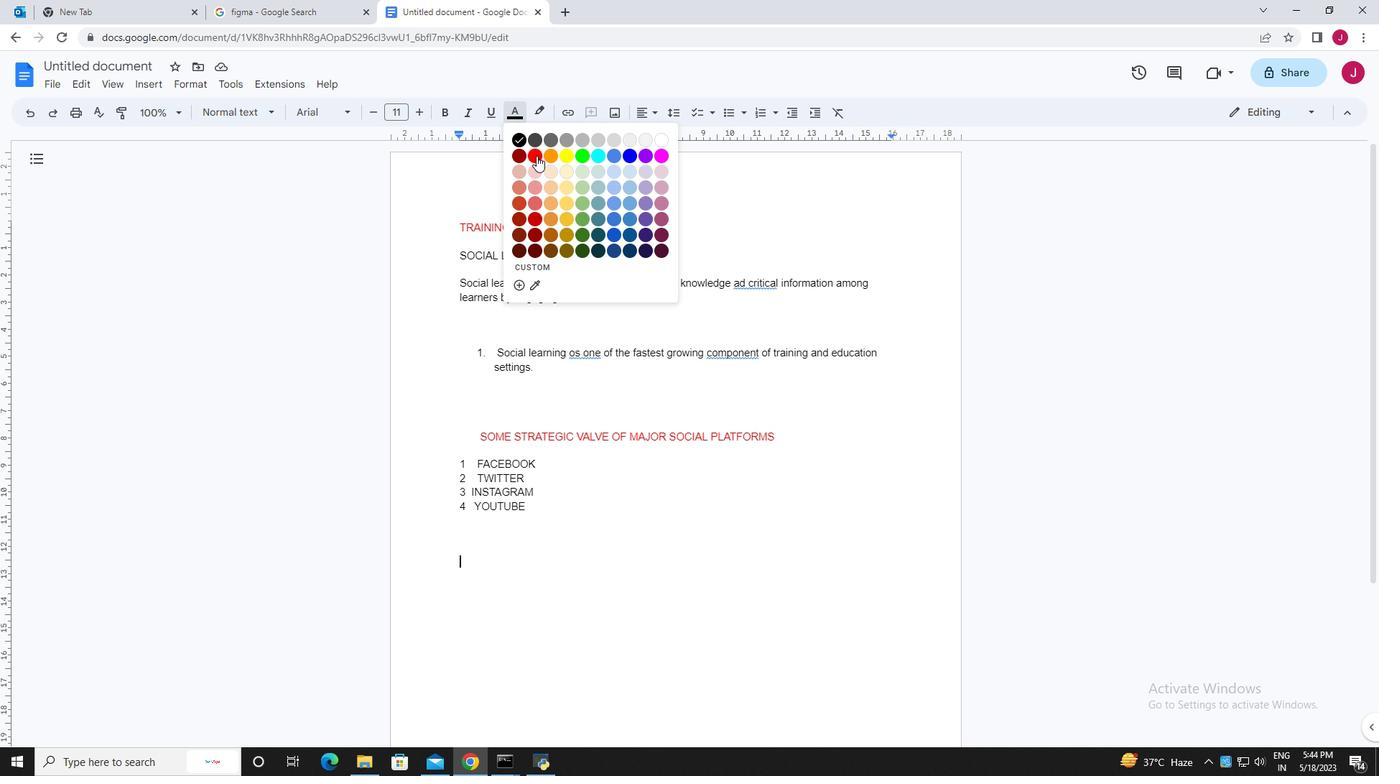 
Action: Mouse pressed left at (537, 155)
Screenshot: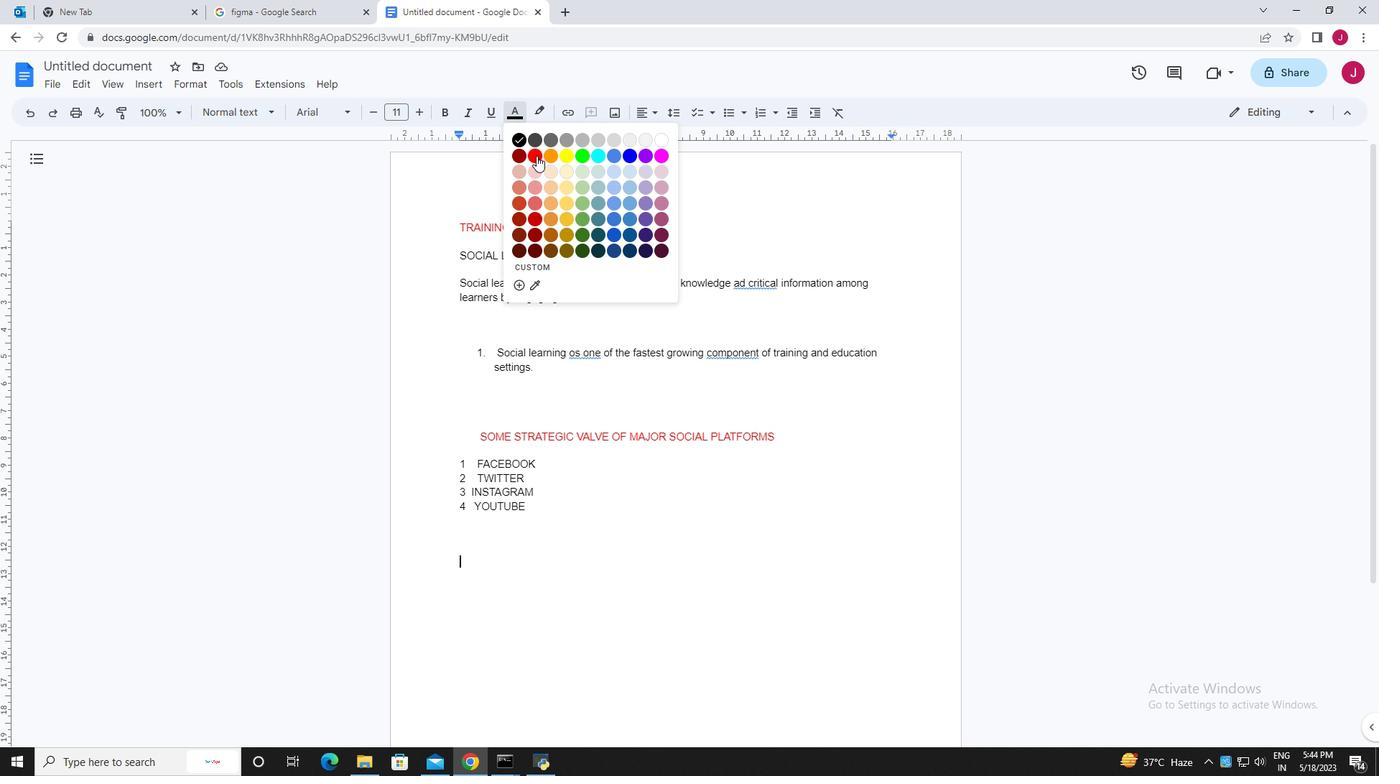 
Action: Mouse moved to (528, 493)
Screenshot: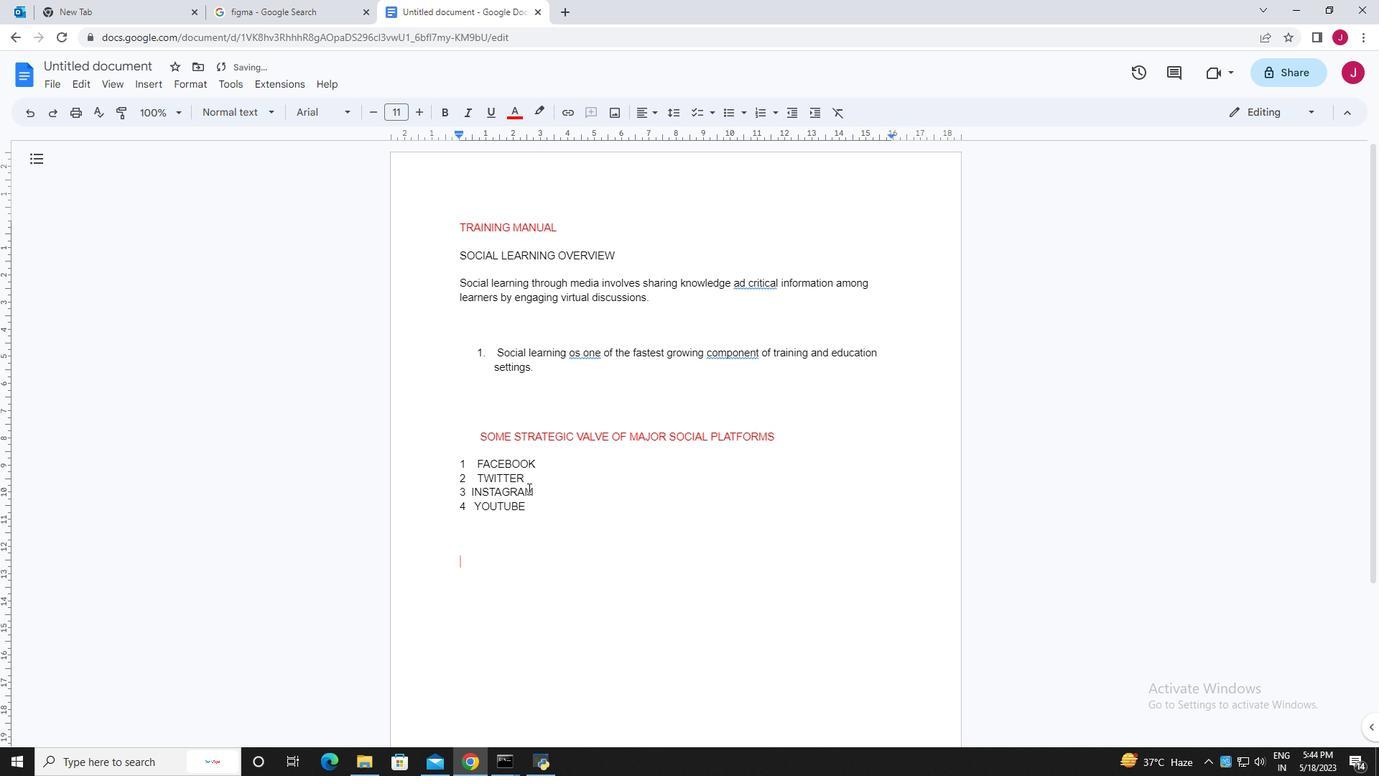 
Action: Key pressed SOCIAL<Key.space>MEDIA<Key.space>MARKETTING<Key.space>FUNDAMENTAL<Key.space><Key.backspace>,<Key.space>CUSTOMIZES<Key.backspace><Key.space><Key.backspace>D<Key.space>TO<Key.space>YOUR<Key.space>BRAND
Screenshot: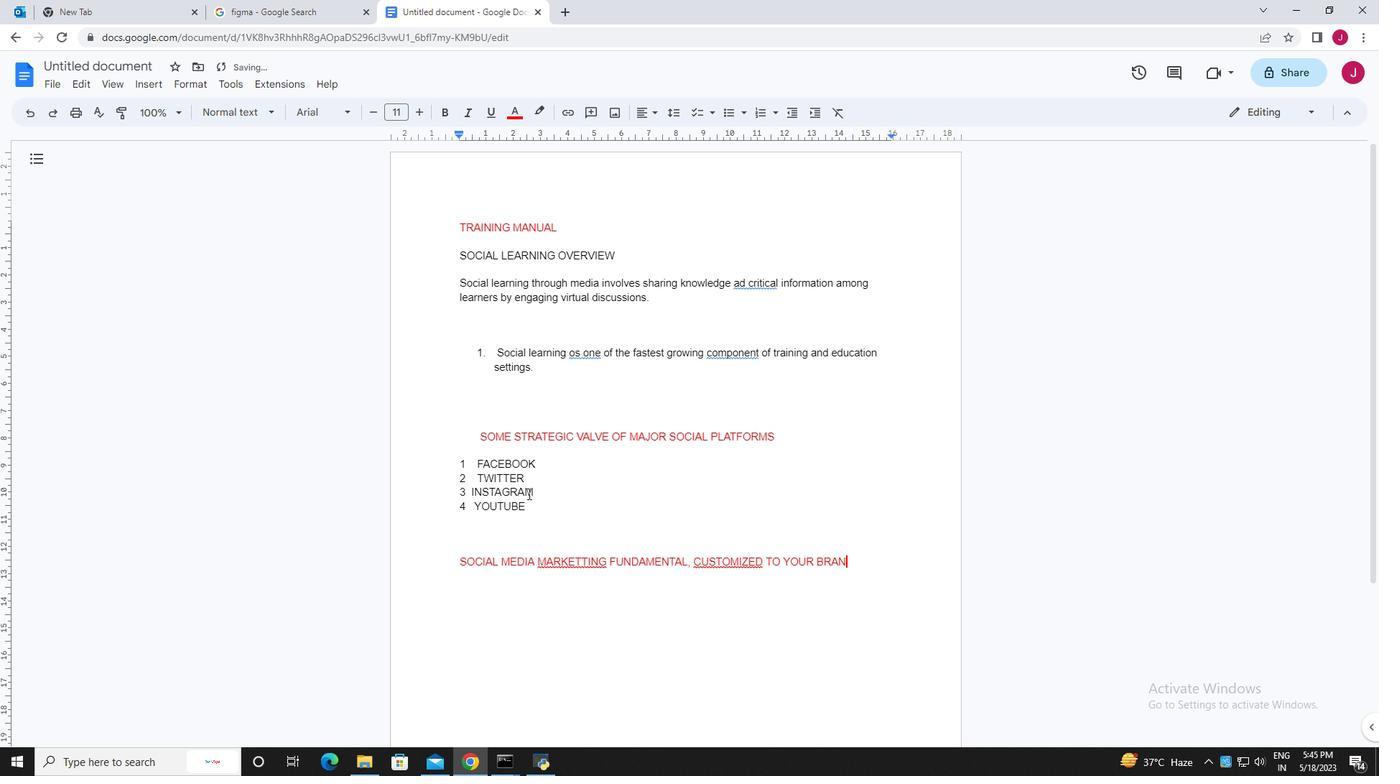 
Action: Mouse moved to (745, 563)
Screenshot: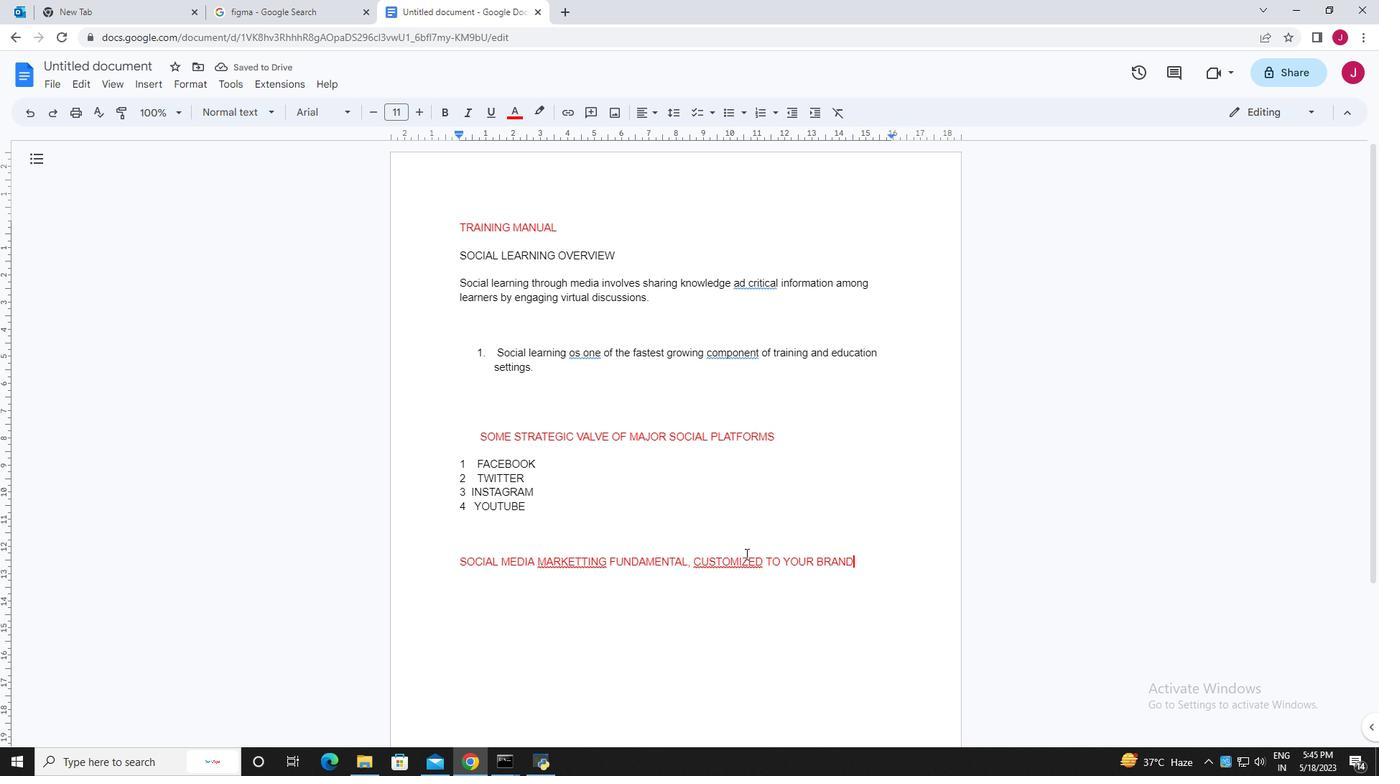 
Action: Mouse pressed right at (745, 563)
Screenshot: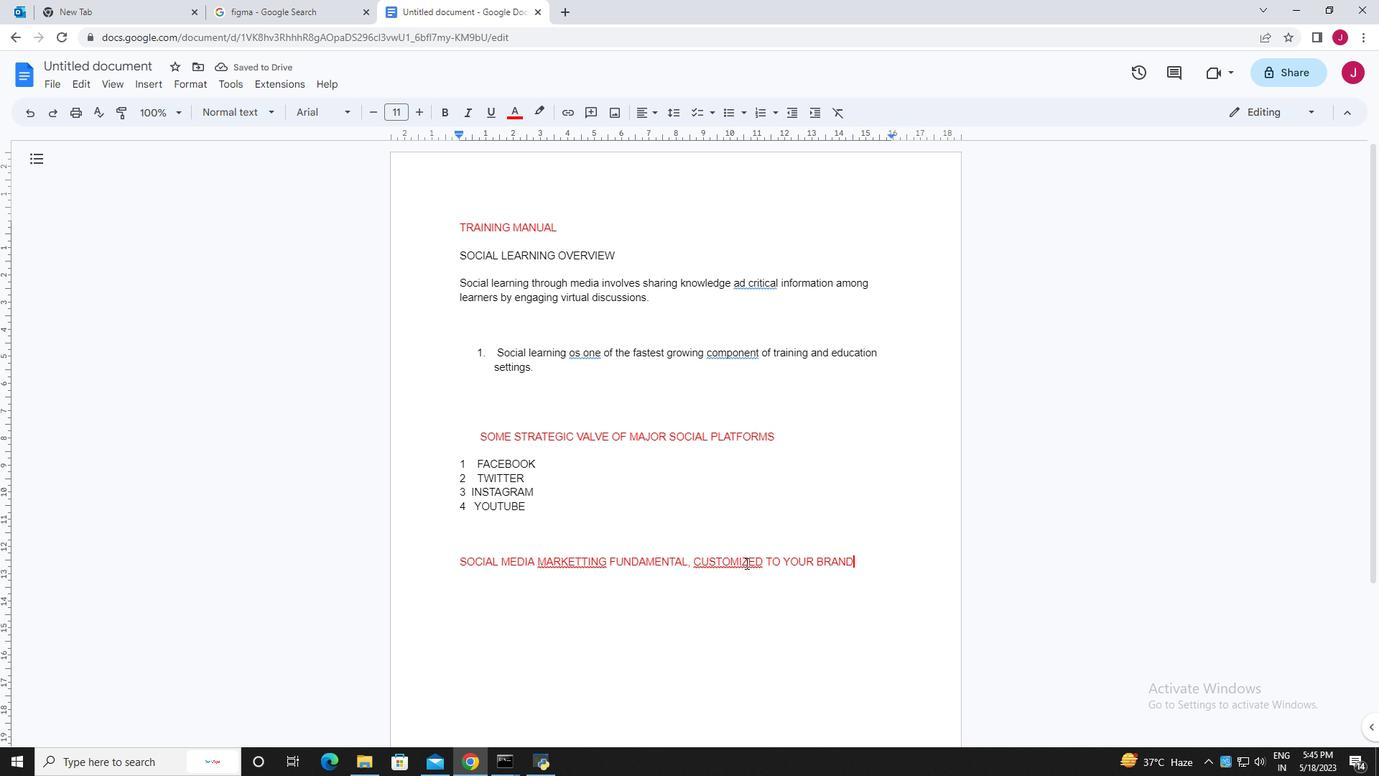 
Action: Mouse moved to (788, 406)
Screenshot: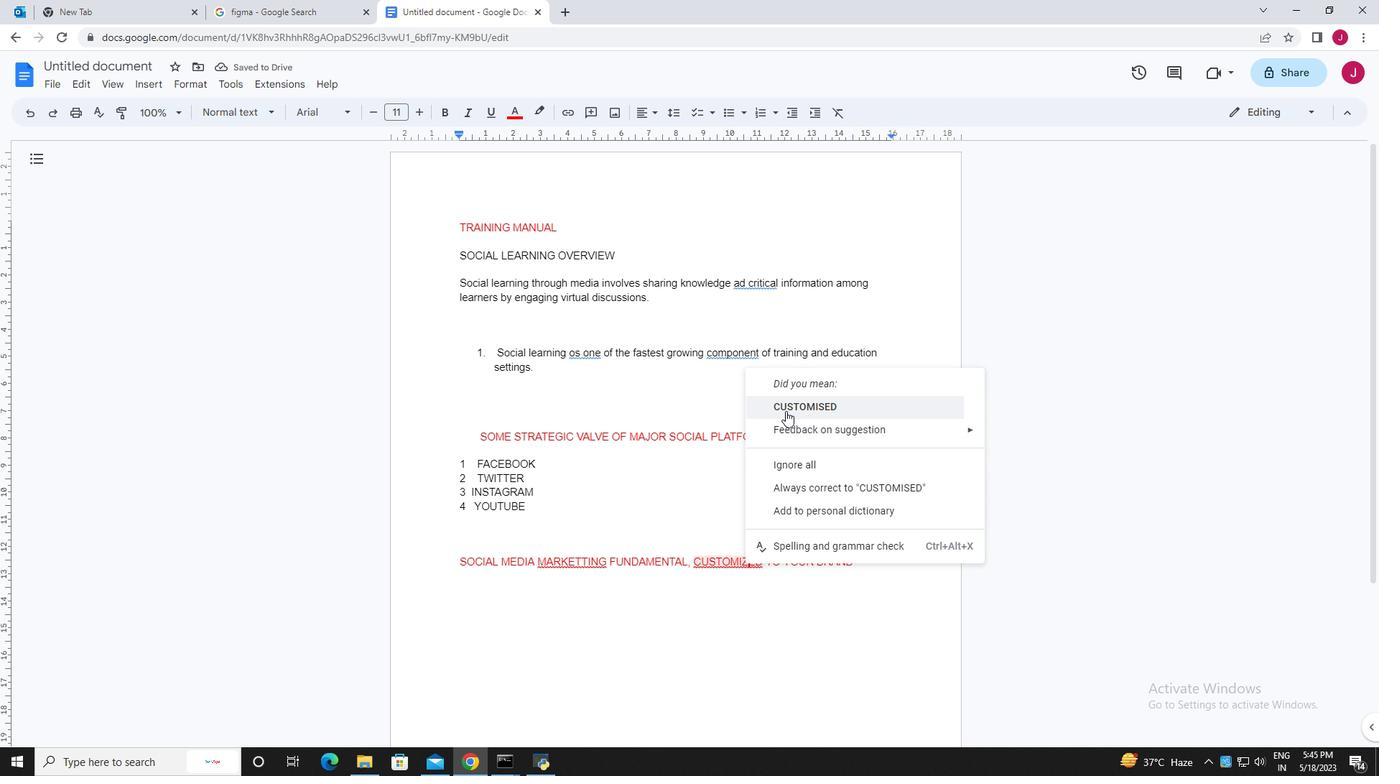 
Action: Mouse pressed left at (788, 406)
Screenshot: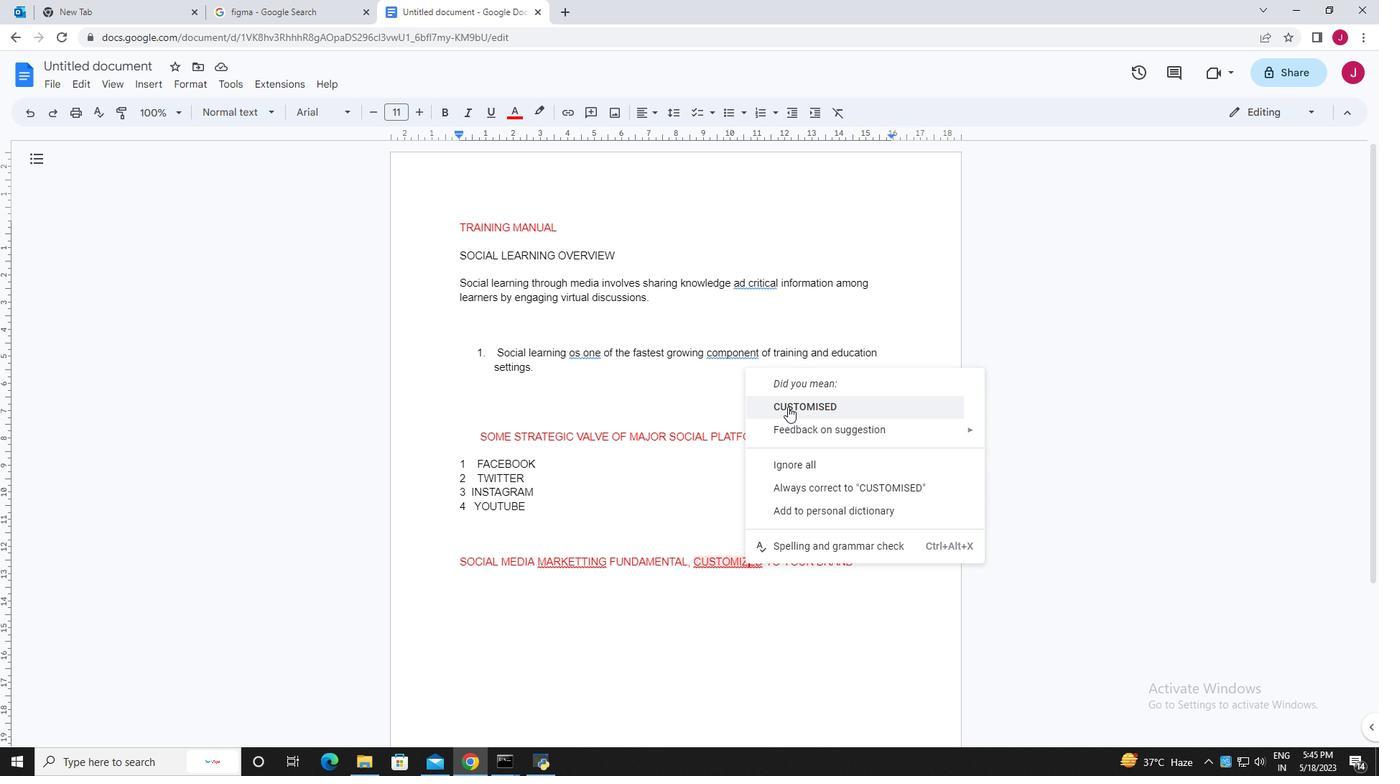 
Action: Mouse moved to (578, 563)
Screenshot: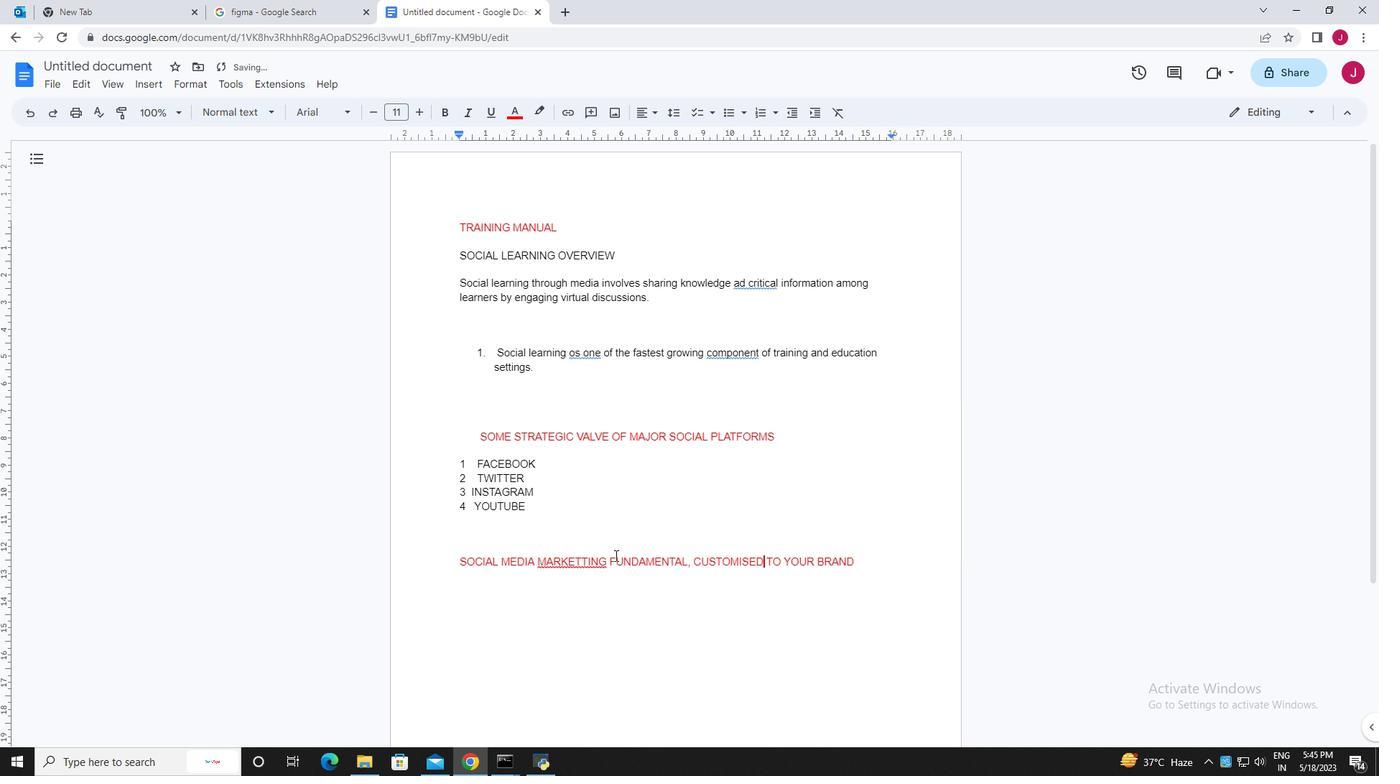 
Action: Mouse pressed right at (578, 563)
Screenshot: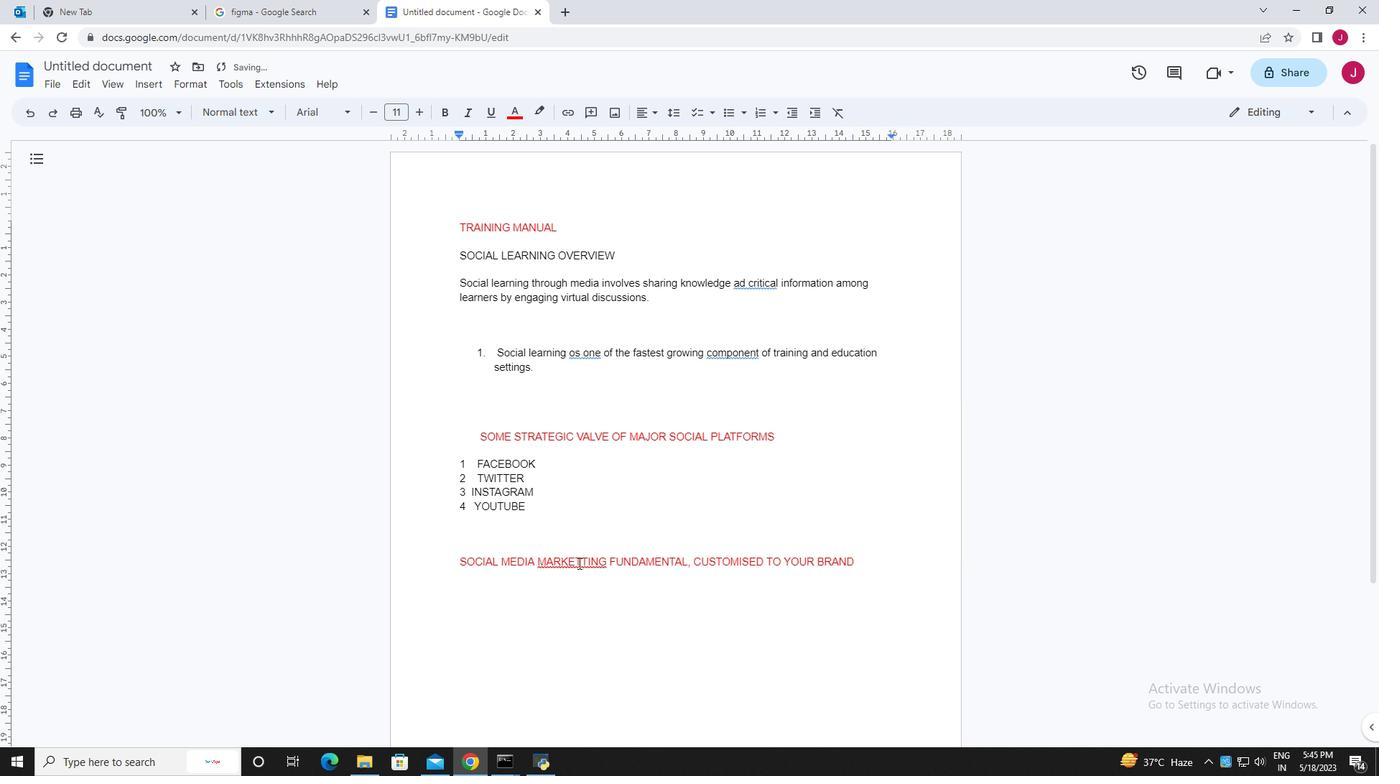 
Action: Mouse moved to (635, 408)
Screenshot: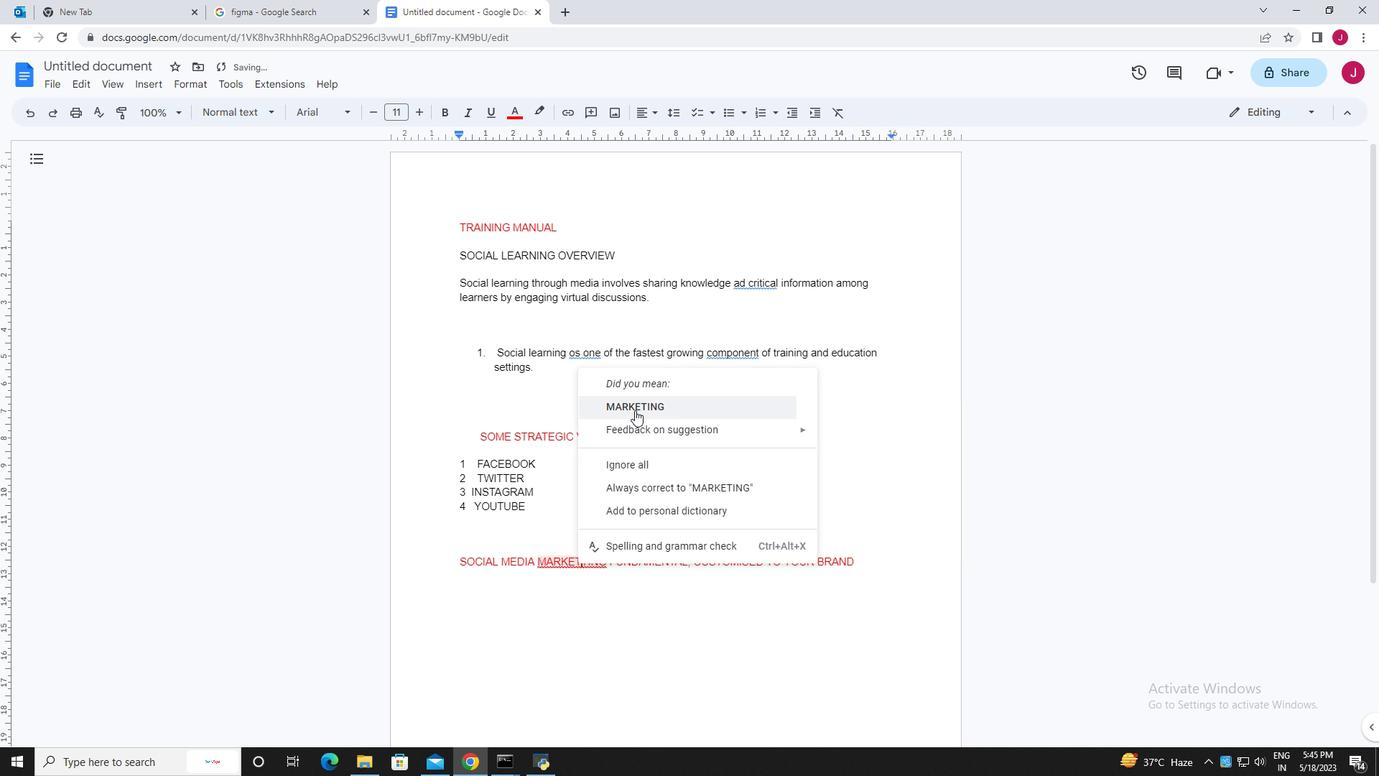
Action: Mouse pressed left at (635, 408)
Screenshot: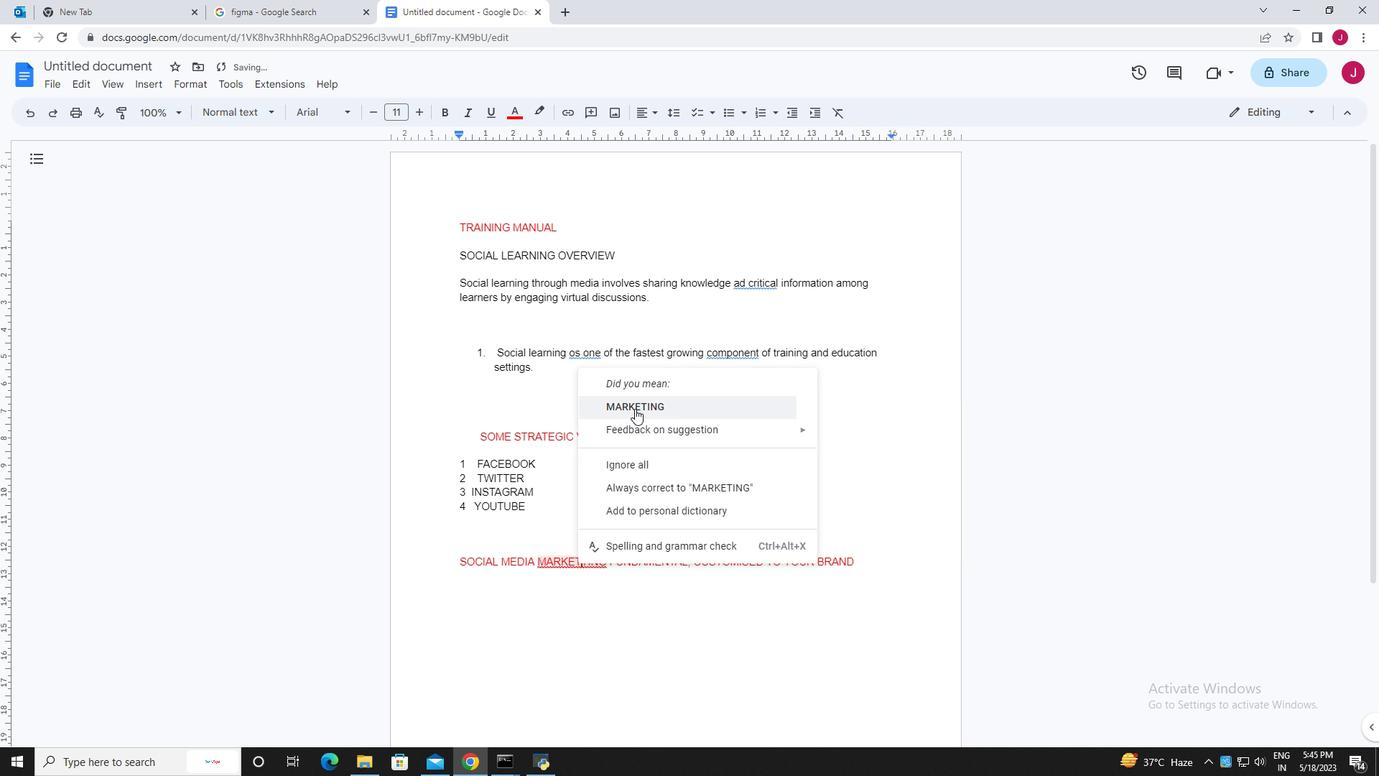 
Action: Mouse moved to (864, 572)
Screenshot: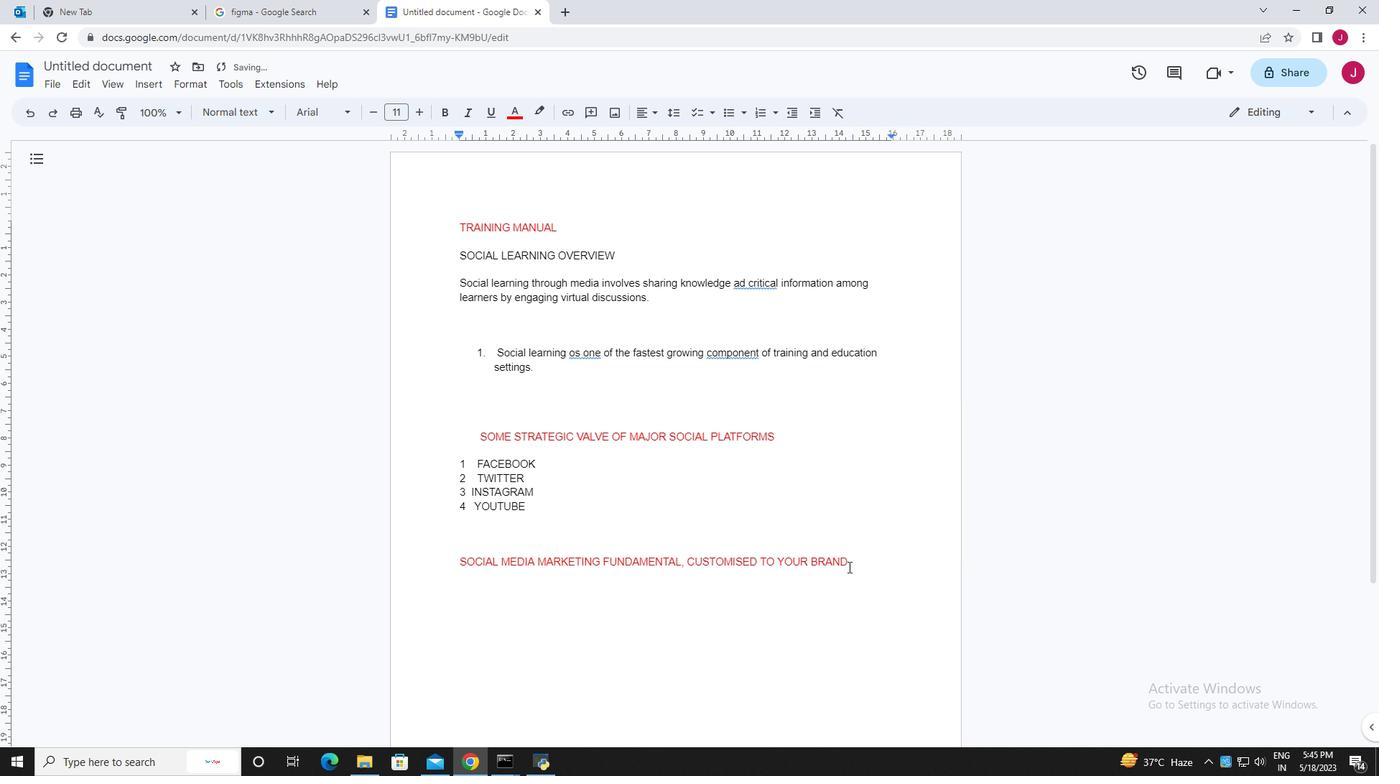 
Action: Mouse pressed left at (864, 572)
Screenshot: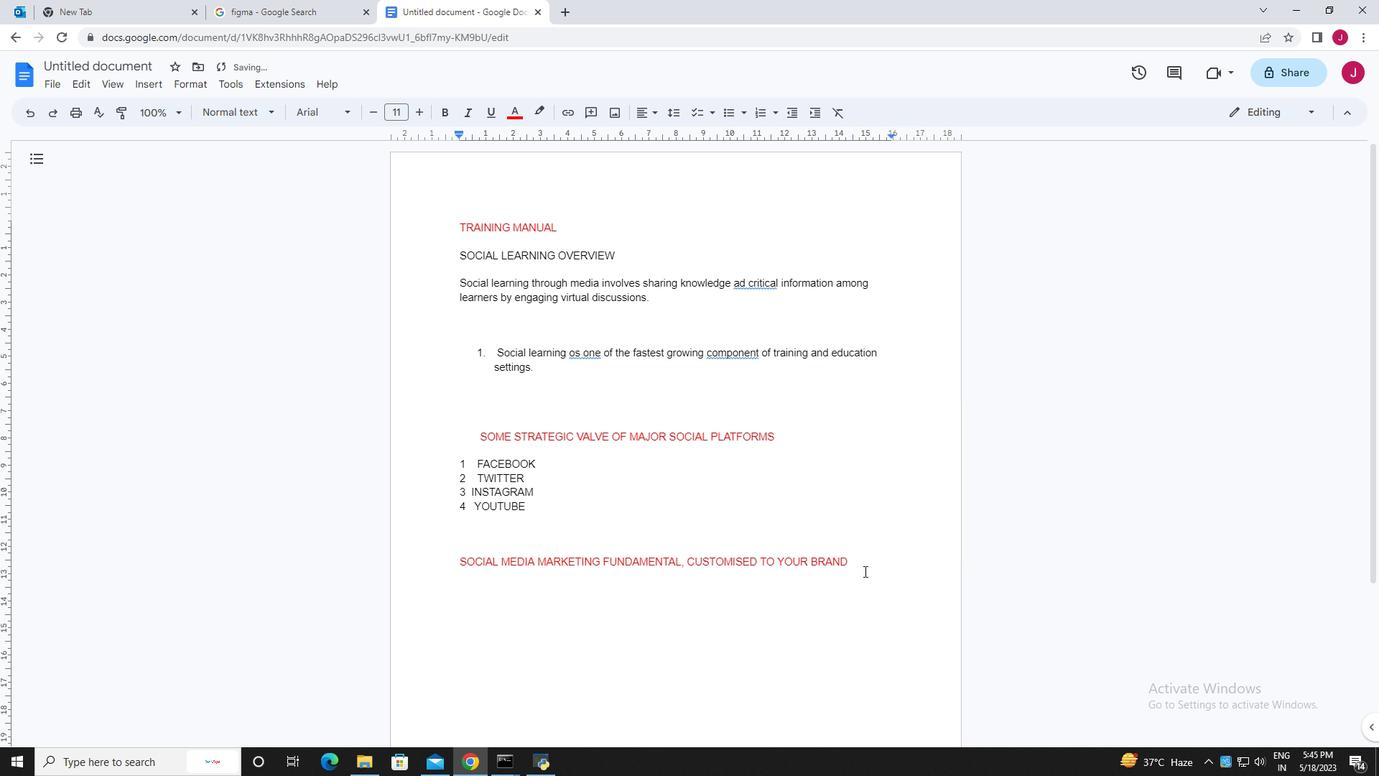 
Action: Mouse moved to (862, 570)
Screenshot: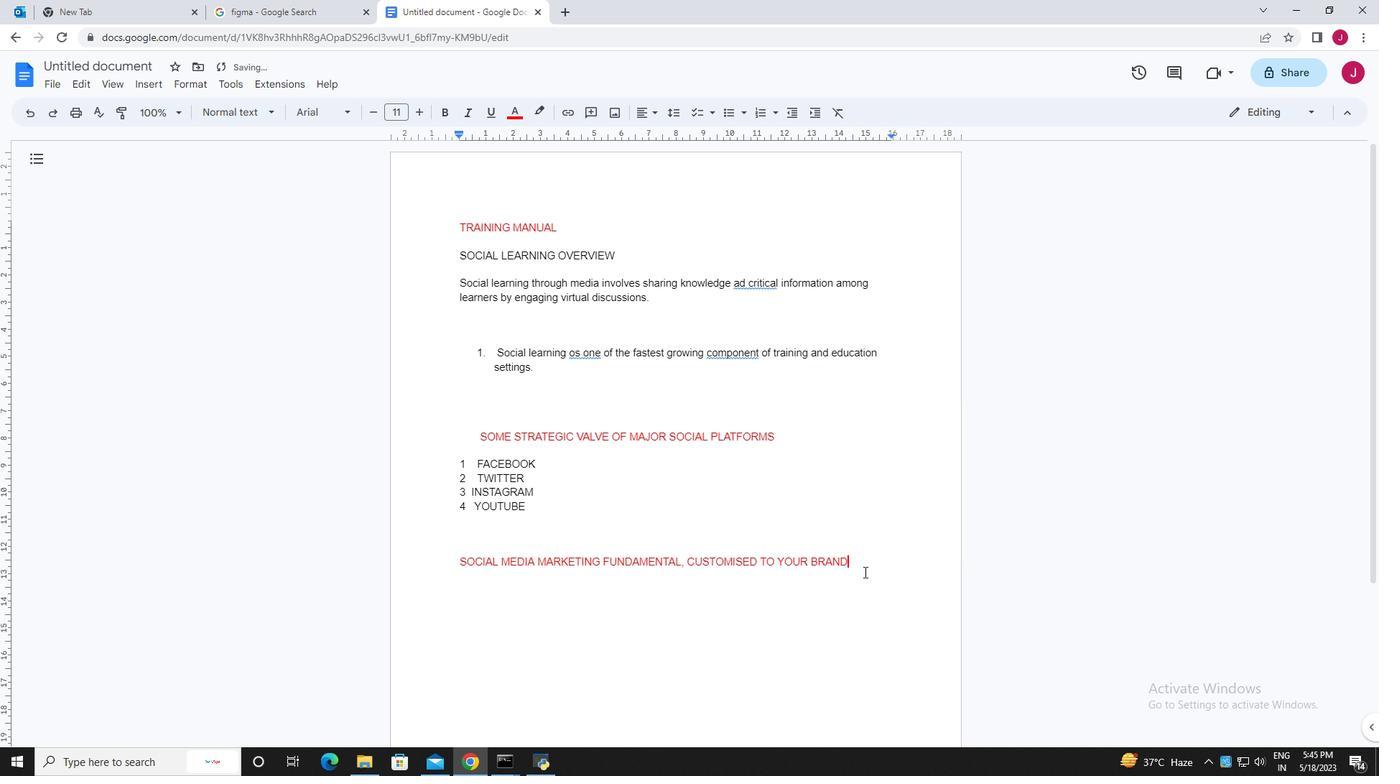 
Action: Key pressed <Key.enter><Key.enter>
Screenshot: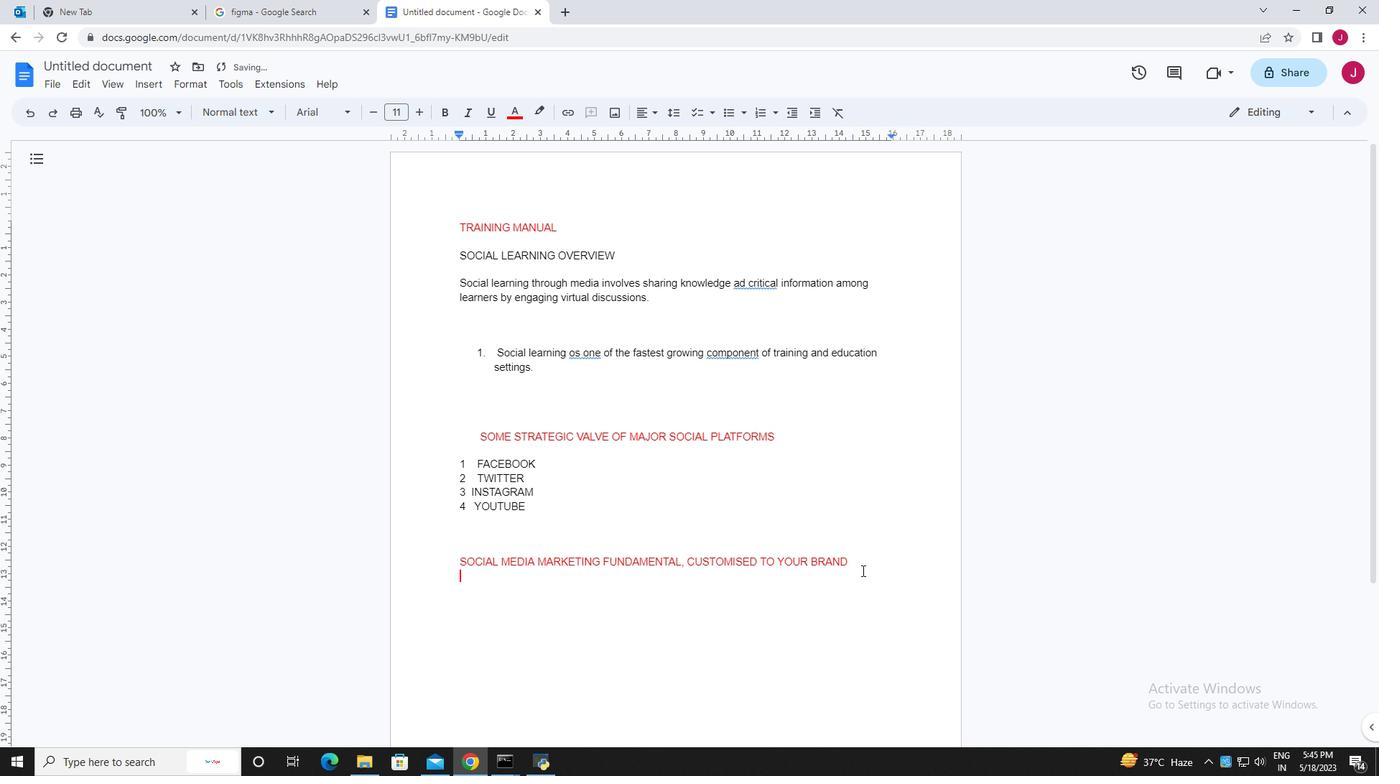
Action: Mouse moved to (512, 117)
Screenshot: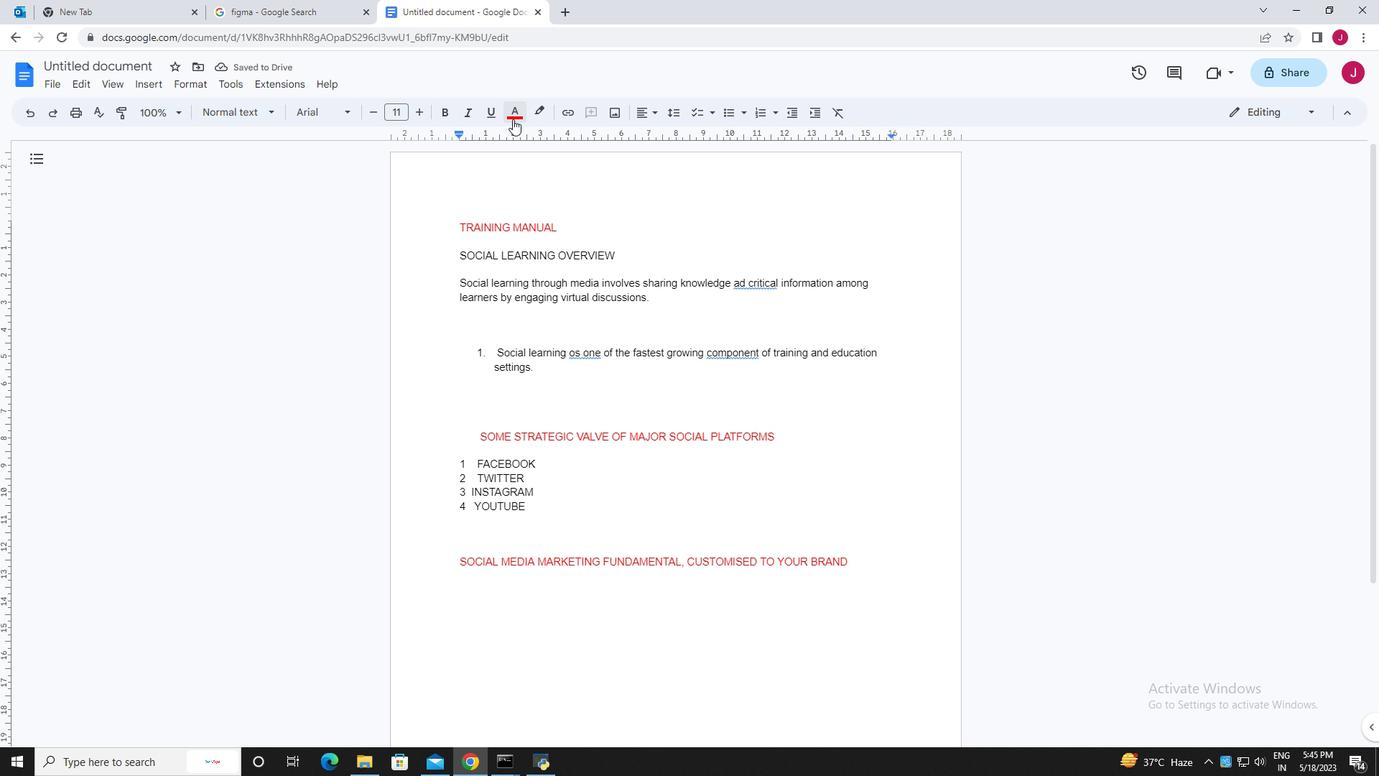 
Action: Mouse pressed left at (512, 117)
Screenshot: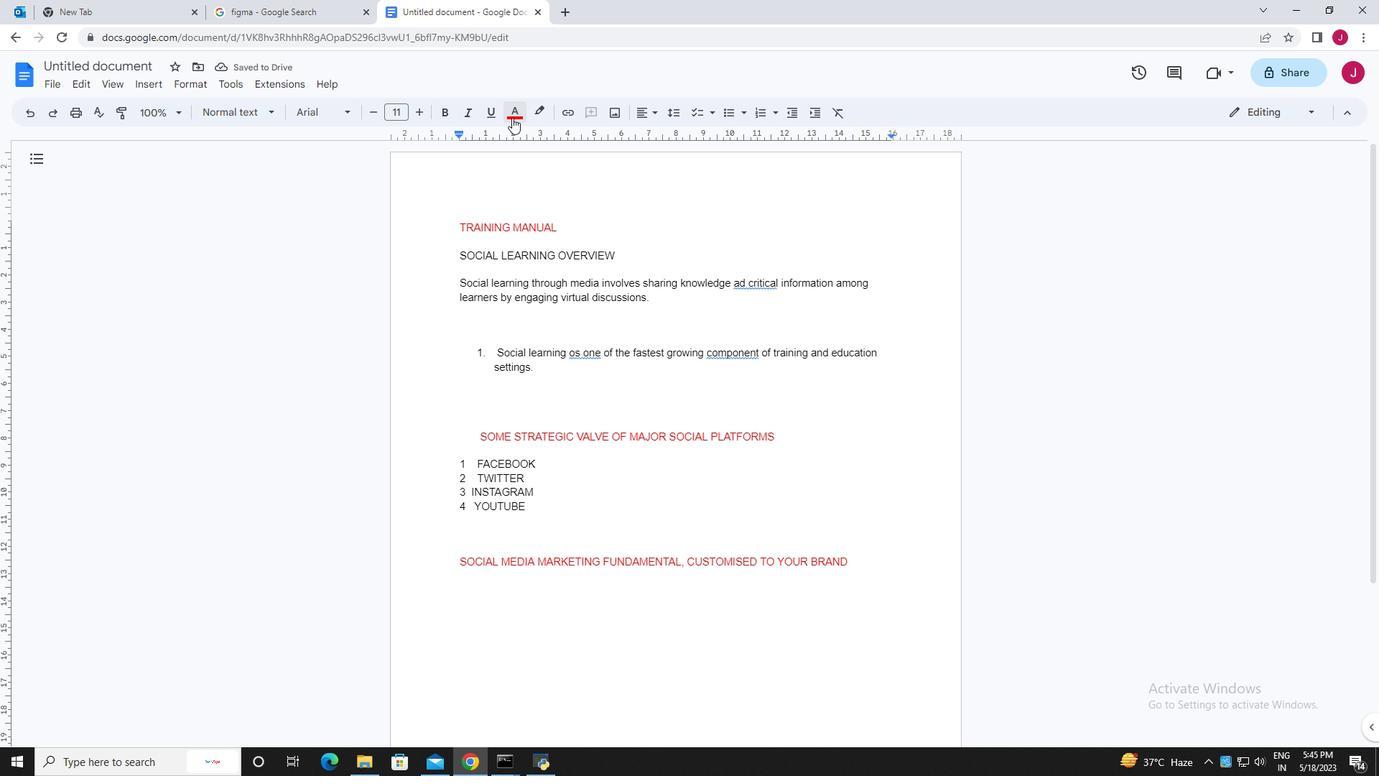 
Action: Mouse moved to (518, 138)
Screenshot: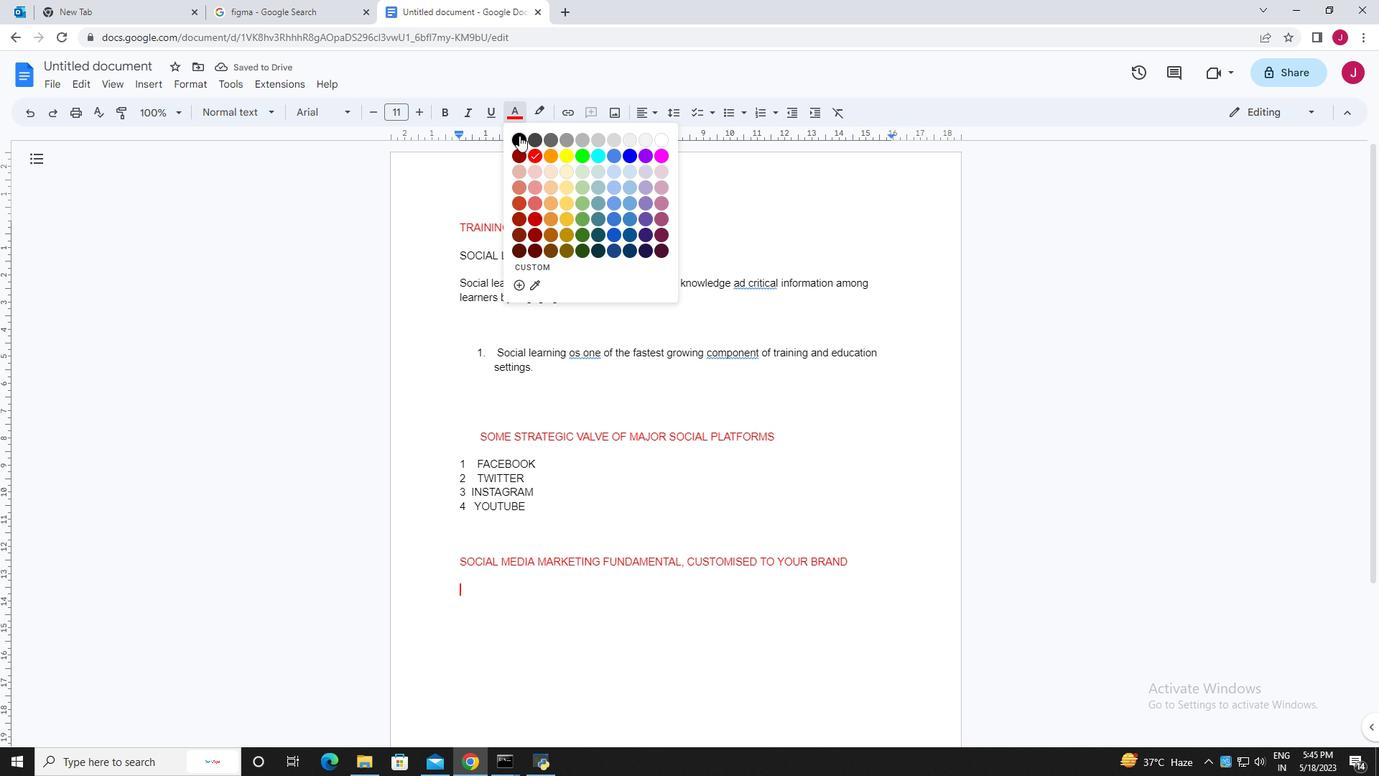 
Action: Mouse pressed left at (518, 138)
Screenshot: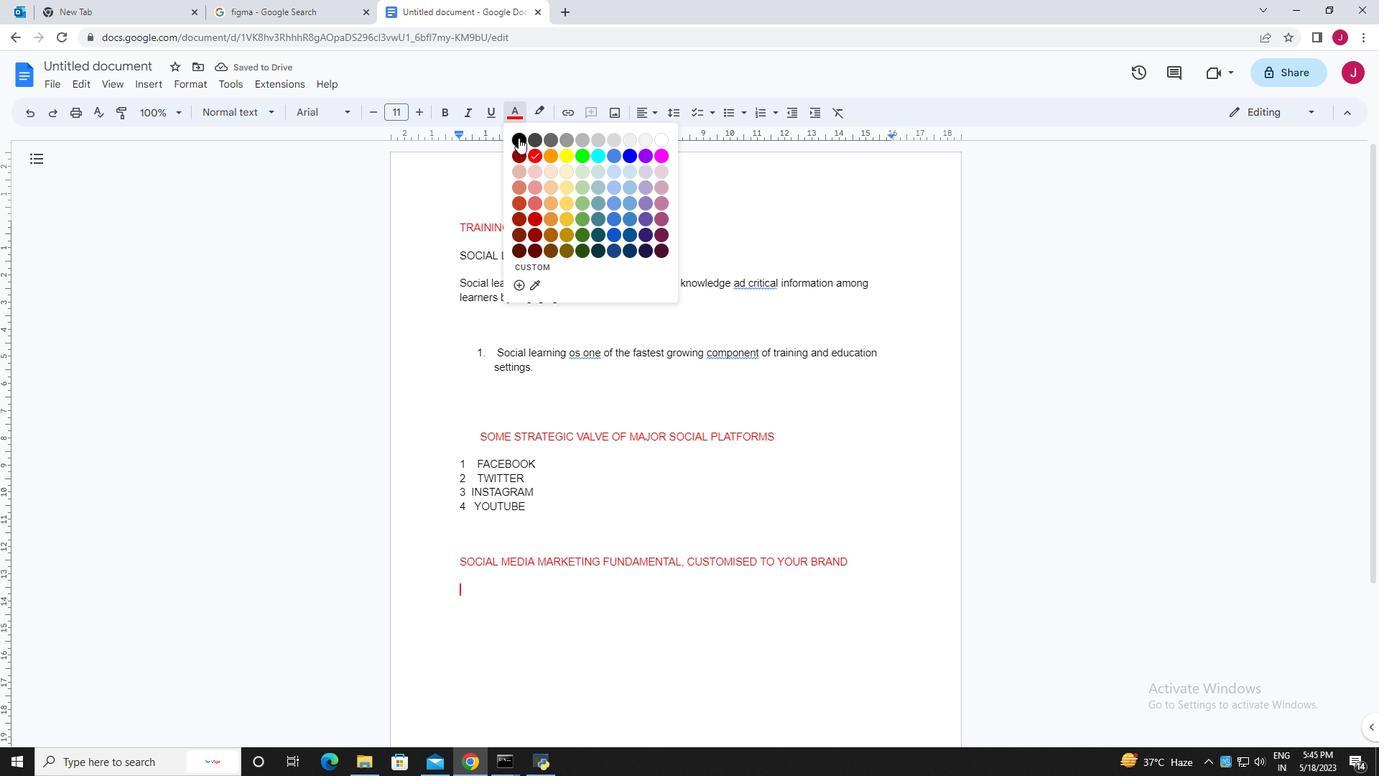 
Action: Mouse moved to (507, 577)
Screenshot: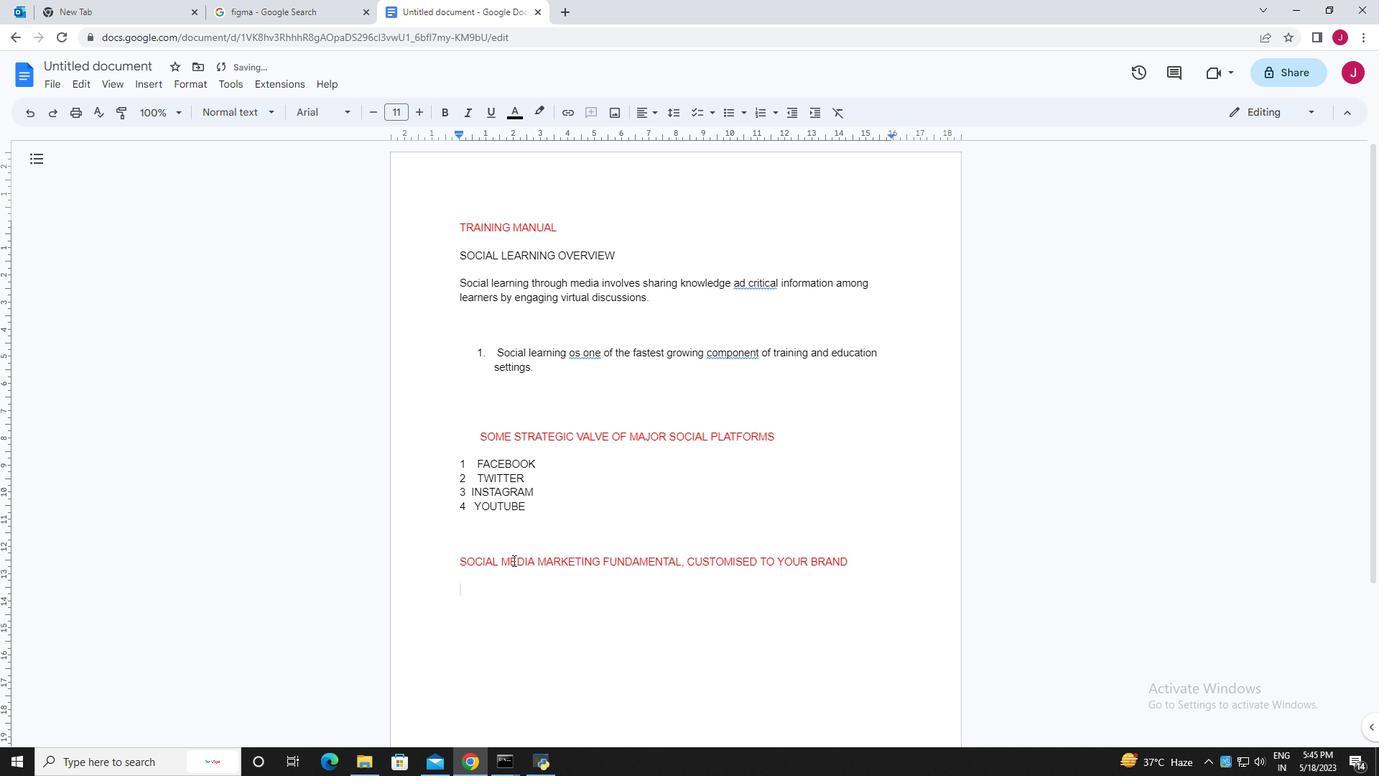 
Action: Key pressed <Key.f1>
Screenshot: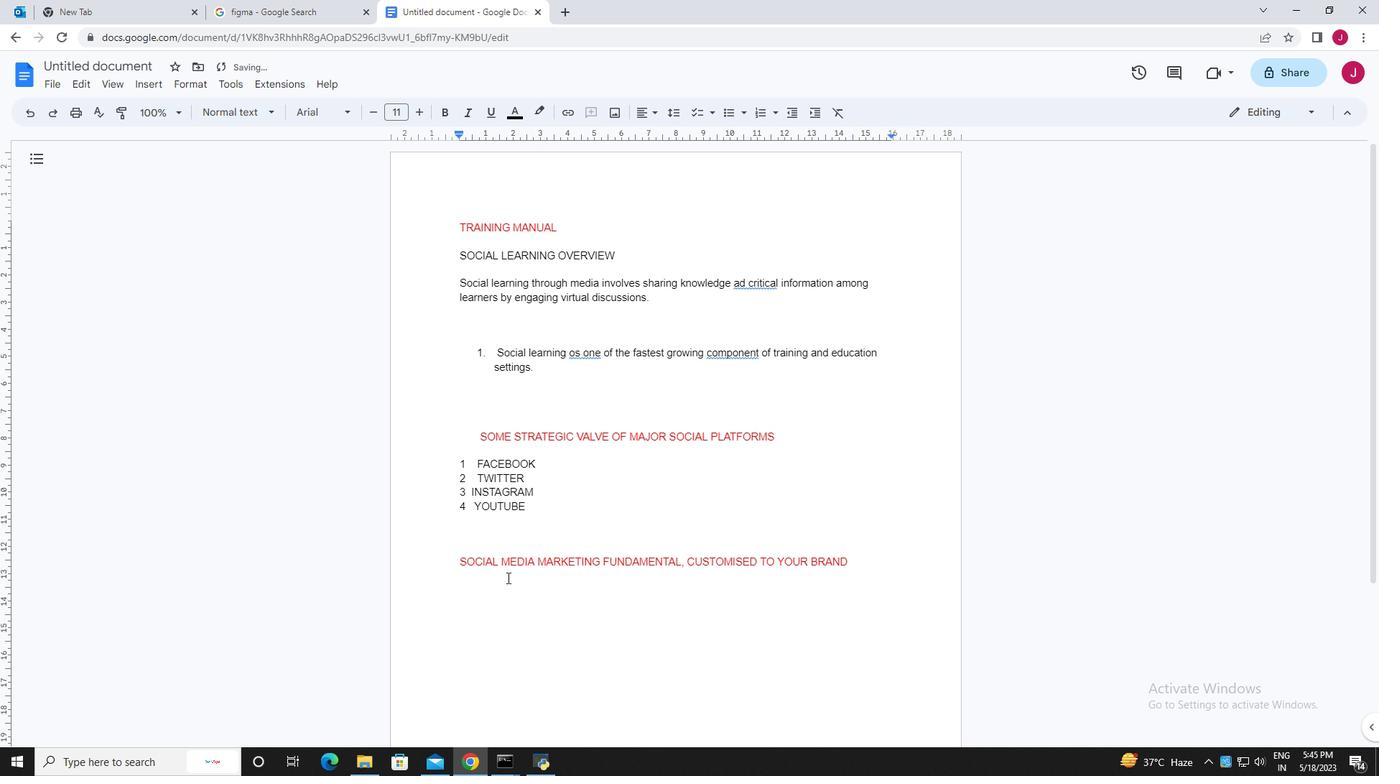 
Action: Mouse moved to (469, 12)
Screenshot: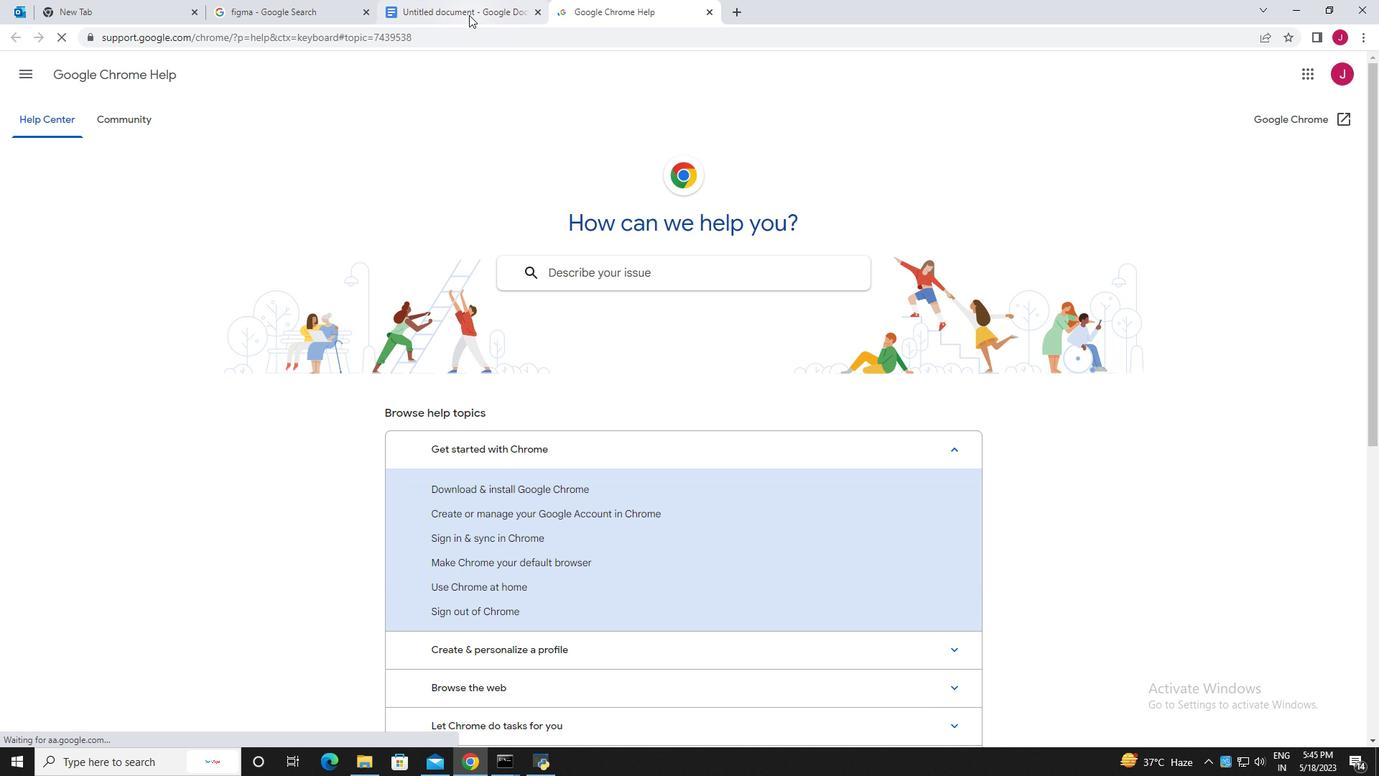 
Action: Mouse pressed left at (469, 12)
Screenshot: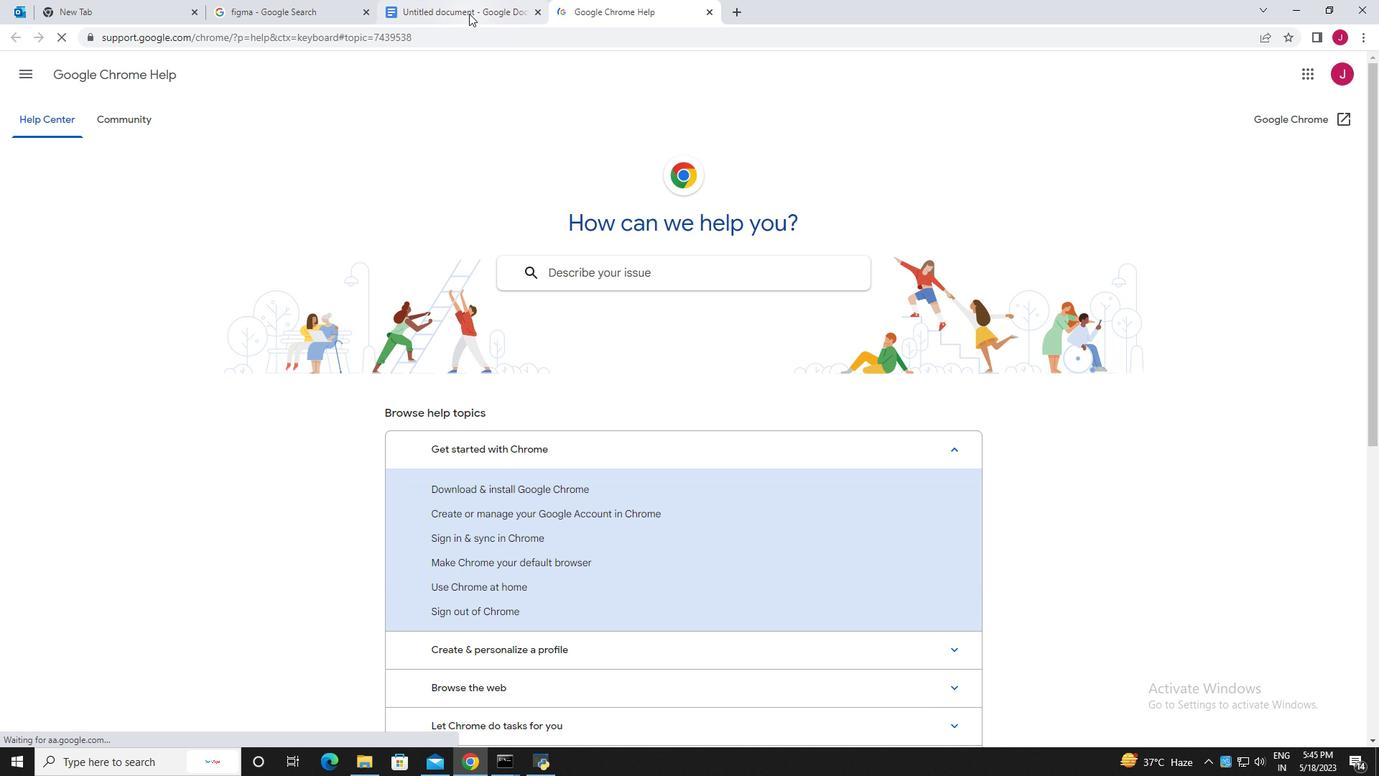 
Action: Mouse moved to (477, 584)
Screenshot: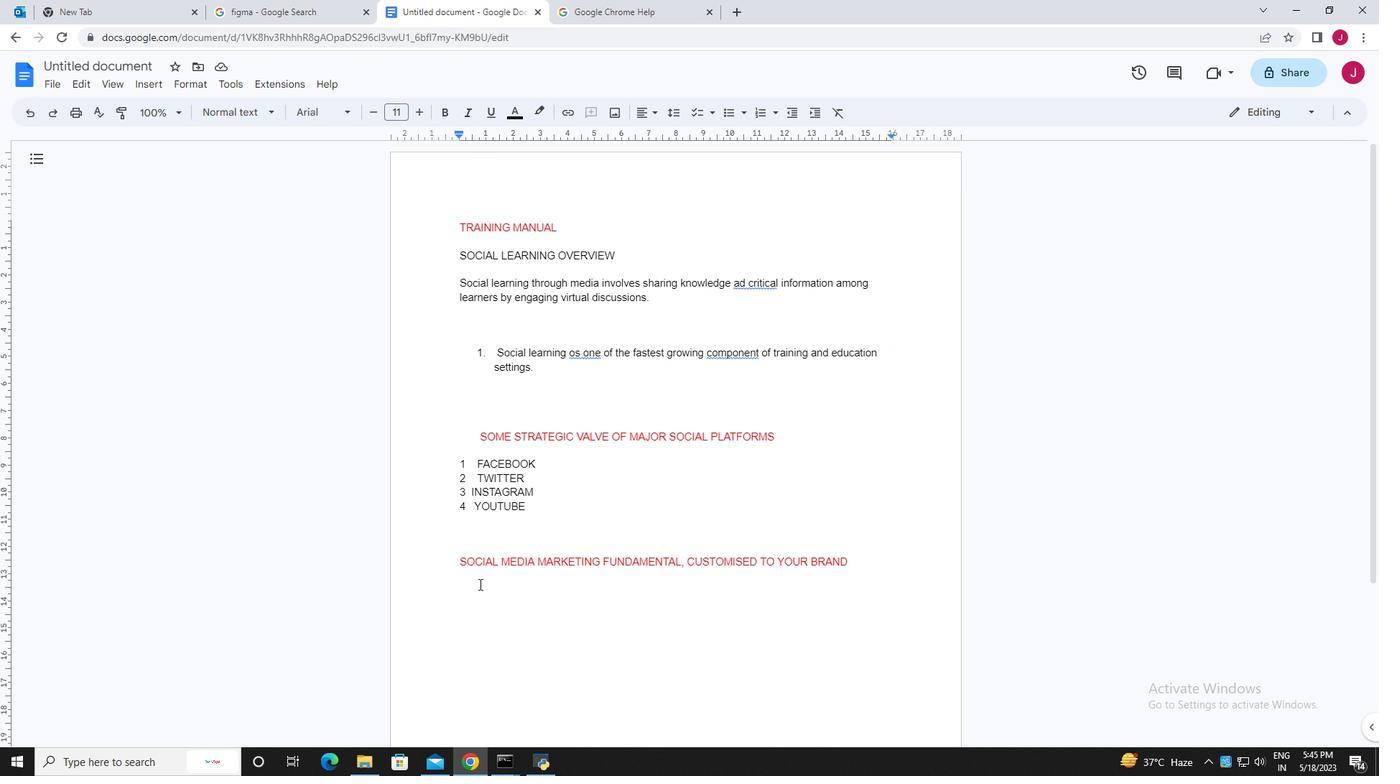 
Action: Key pressed 1
Screenshot: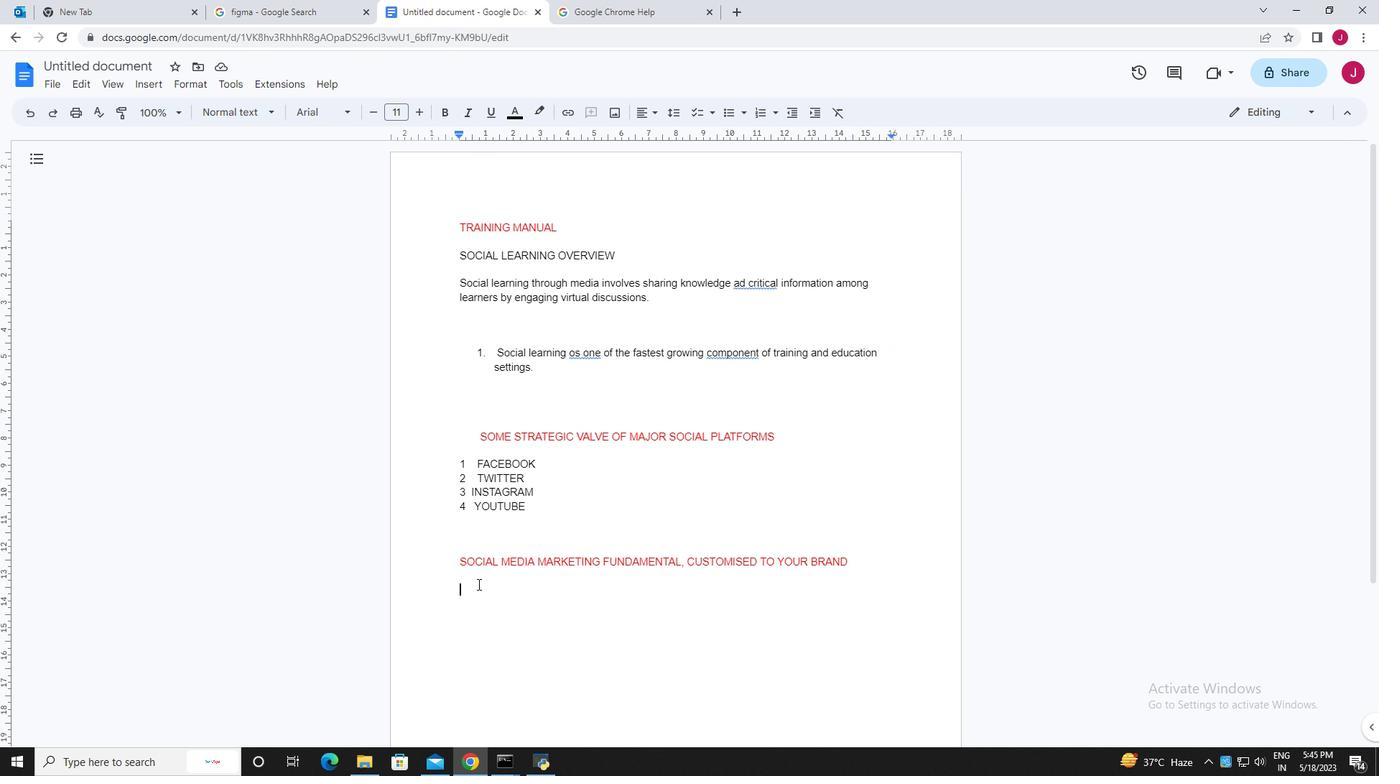 
Action: Mouse moved to (483, 592)
Screenshot: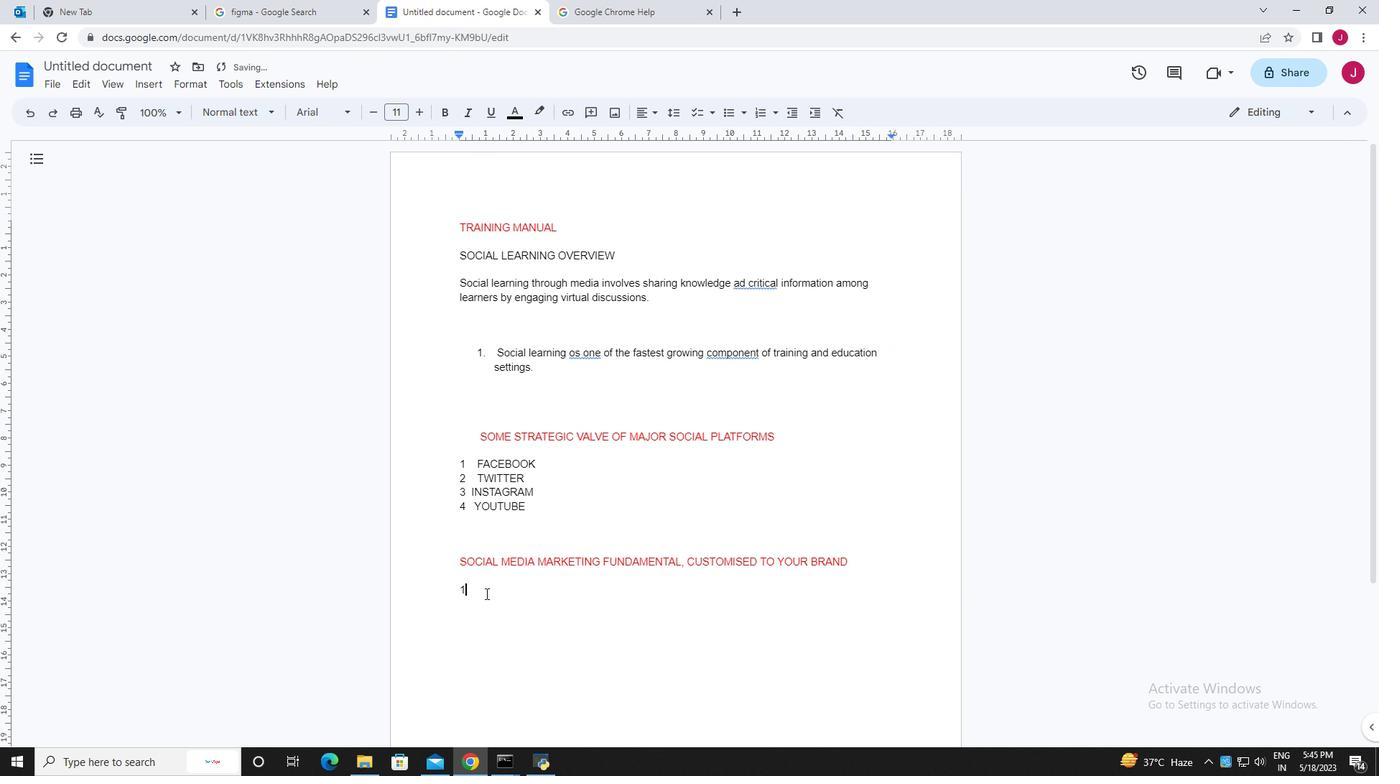 
Action: Key pressed <Key.space><Key.space>KNOW<Key.space>THE<Key.space>AV<Key.backspace>UDENCE<Key.space><Key.backspace><Key.backspace><Key.backspace><Key.backspace><Key.backspace><Key.backspace><Key.backspace><Key.backspace><Key.backspace><Key.backspace><Key.backspace><Key.backspace><Key.backspace><Key.backspace><Key.backspace><Key.backspace><Key.caps_lock>now<Key.space>the<Key.space>audience<Key.space>and<Key.space>develop<Key.space>personas<Key.enter>2<Key.space><Key.space><Key.caps_lock>E<Key.caps_lock>n<Key.backspace>mbrace<Key.space>videos<Key.enter>3<Key.space><Key.space>social<Key.space>content<Key.space>strag<Key.backspace>tegy<Key.enter>
Screenshot: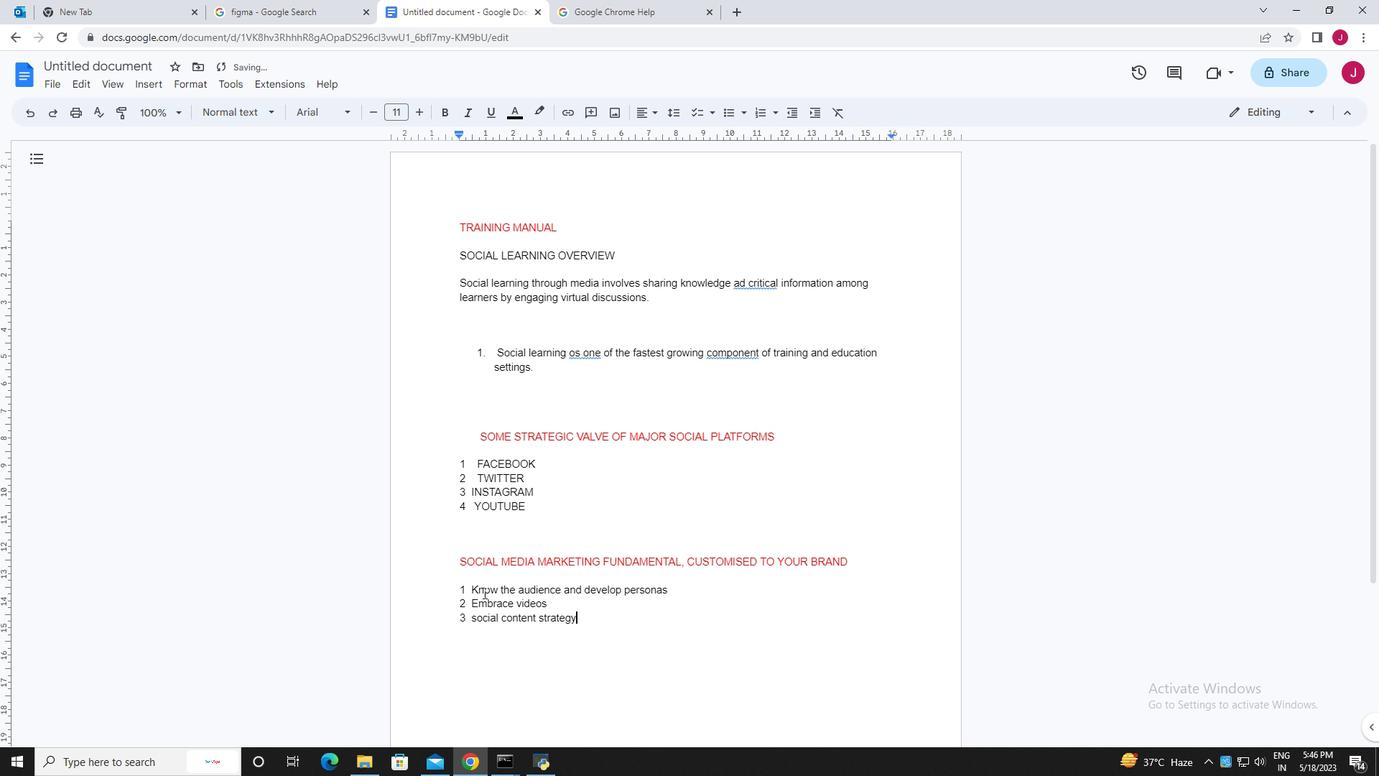 
Action: Mouse moved to (578, 630)
Screenshot: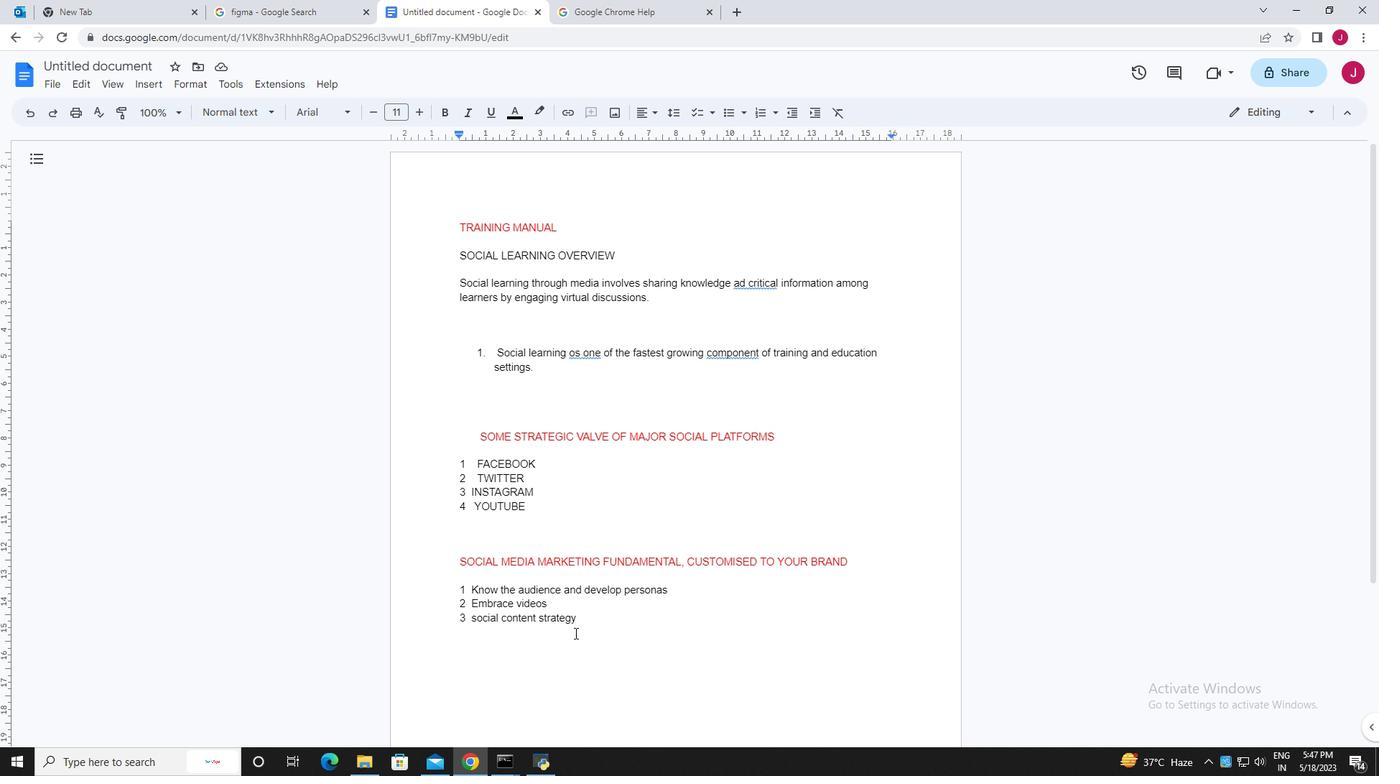 
Action: Key pressed 4<Key.space><Key.caps_lock>E<Key.caps_lock>ngage<Key.space>your<Key.space>auidence<Key.space>
Screenshot: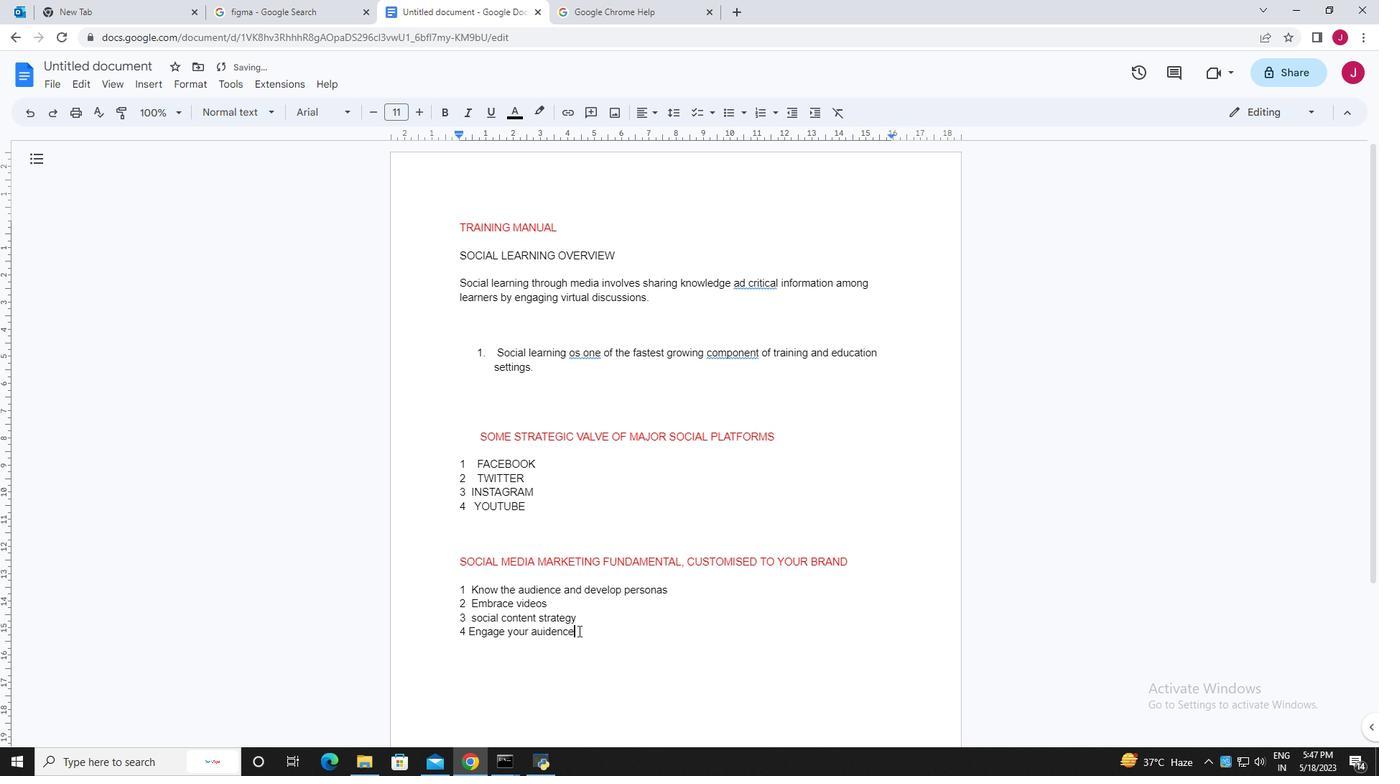 
Action: Mouse moved to (575, 625)
Screenshot: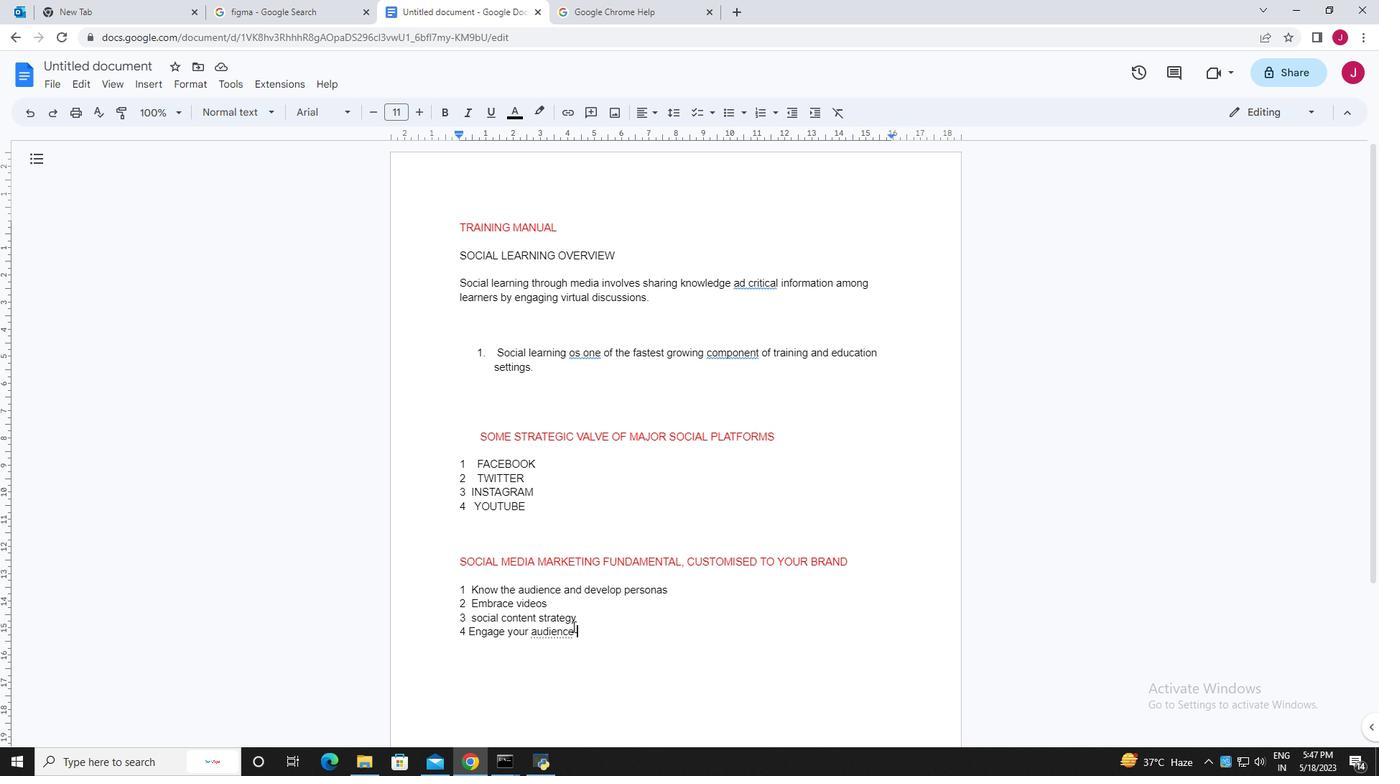 
Action: Mouse scrolled (575, 624) with delta (0, 0)
Screenshot: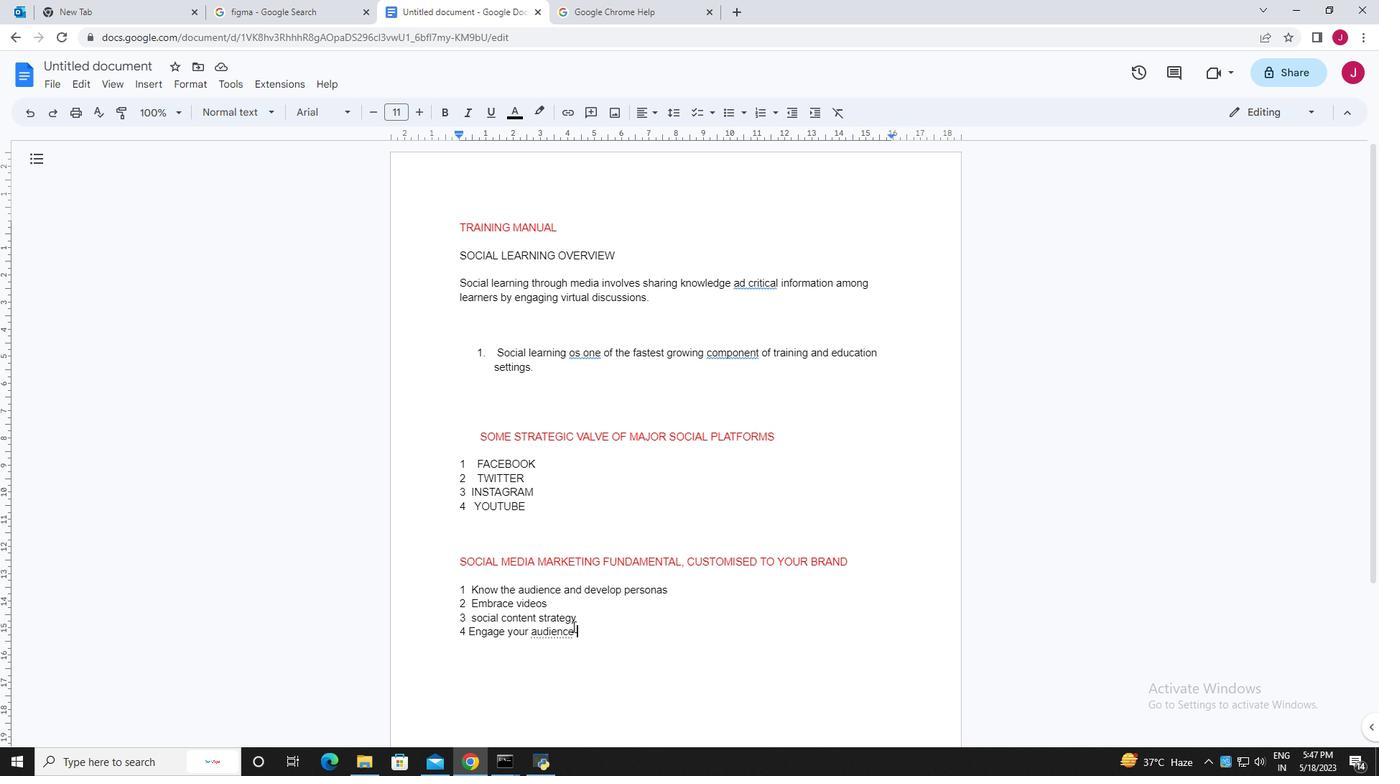 
Action: Mouse moved to (575, 624)
Screenshot: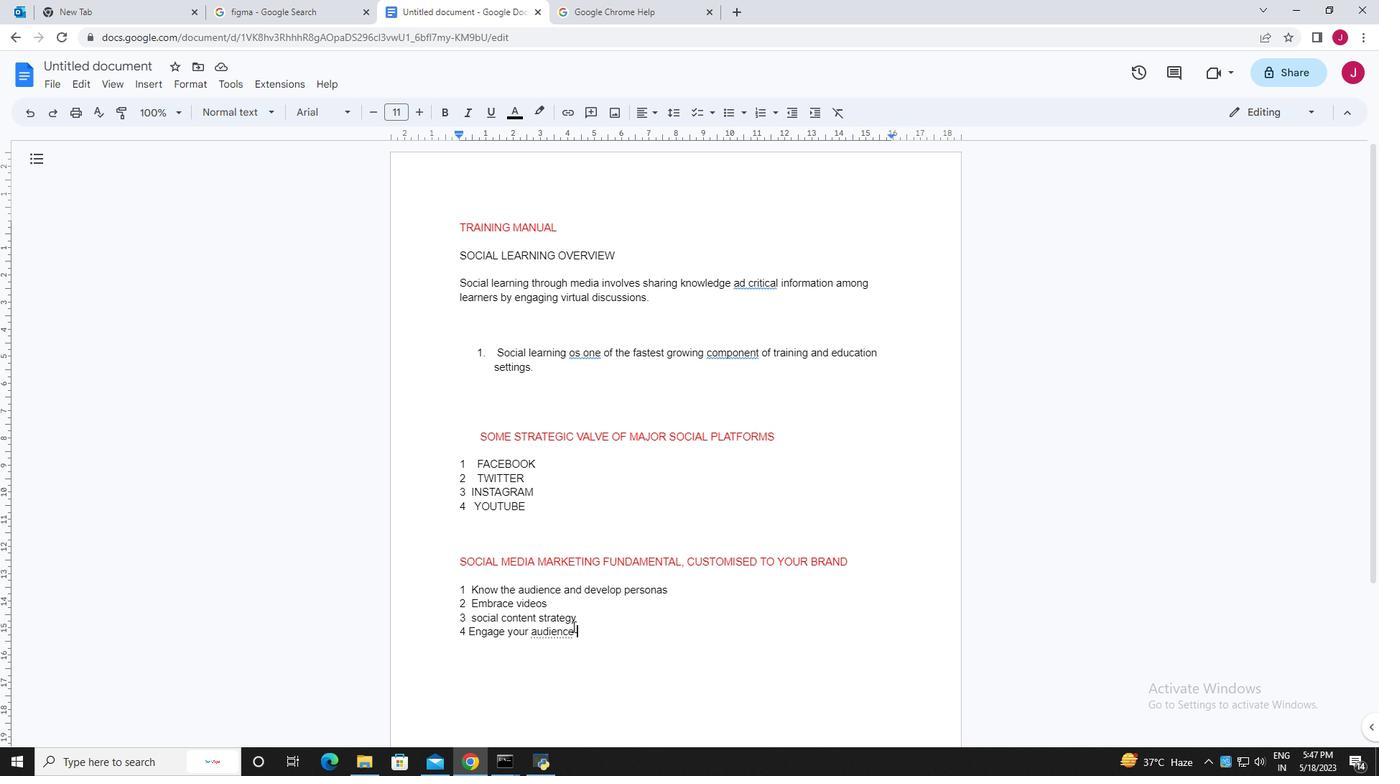 
Action: Mouse scrolled (575, 623) with delta (0, 0)
Screenshot: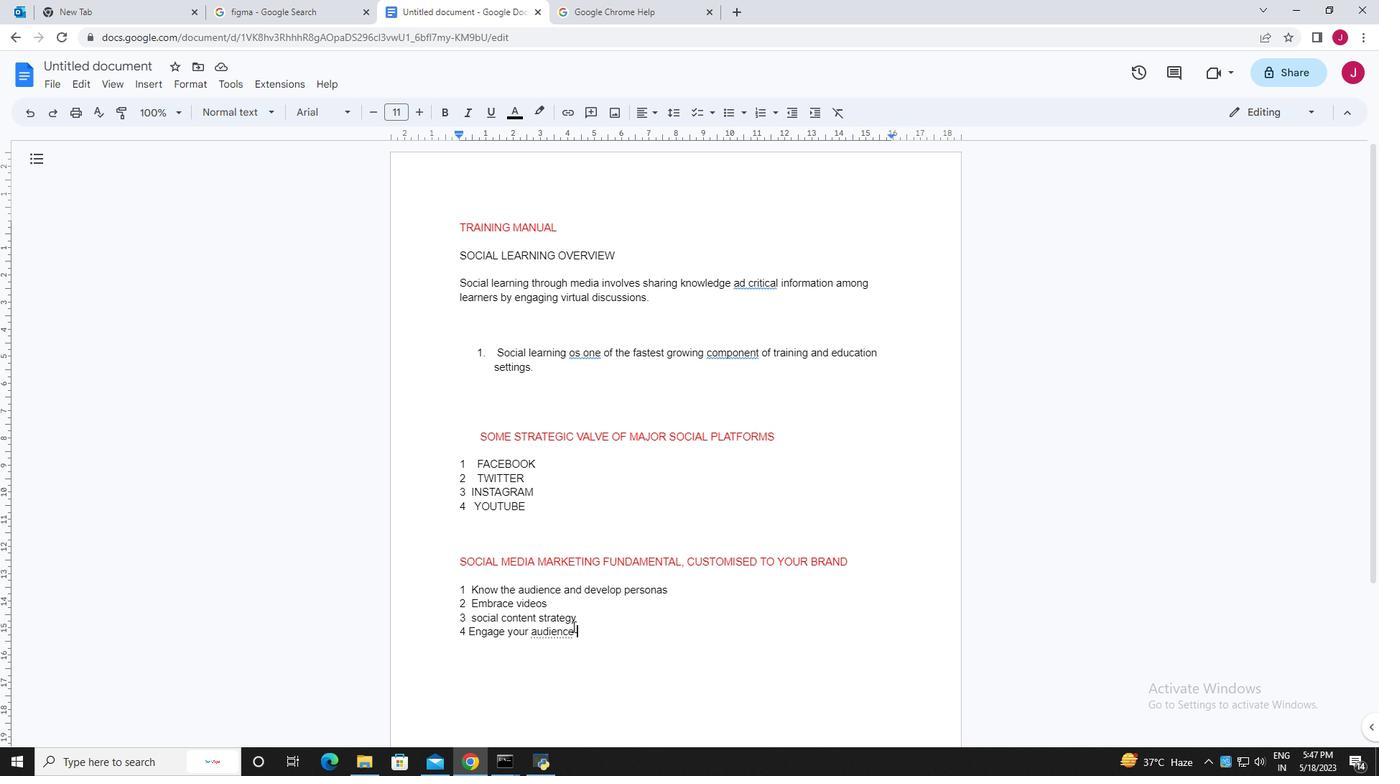 
Action: Mouse moved to (576, 624)
Screenshot: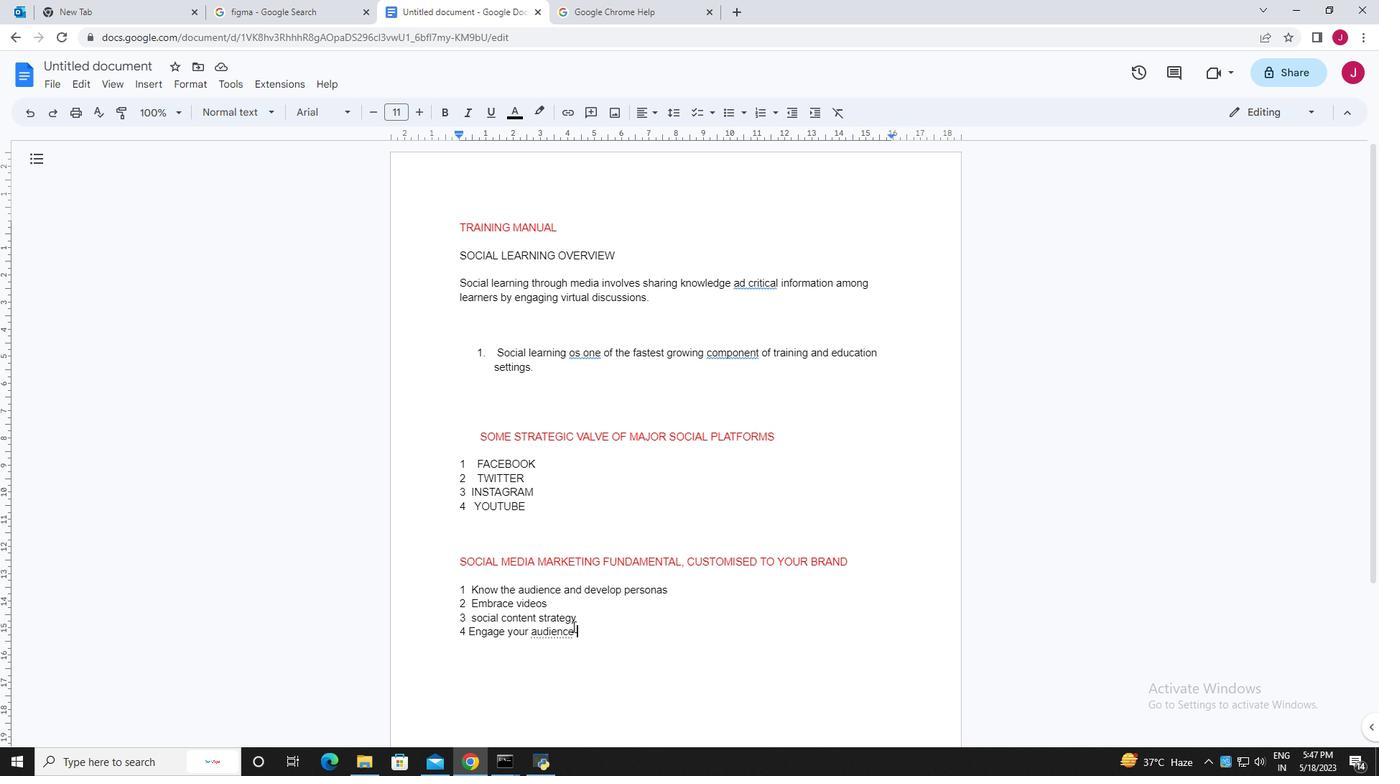 
Action: Mouse scrolled (576, 623) with delta (0, 0)
Screenshot: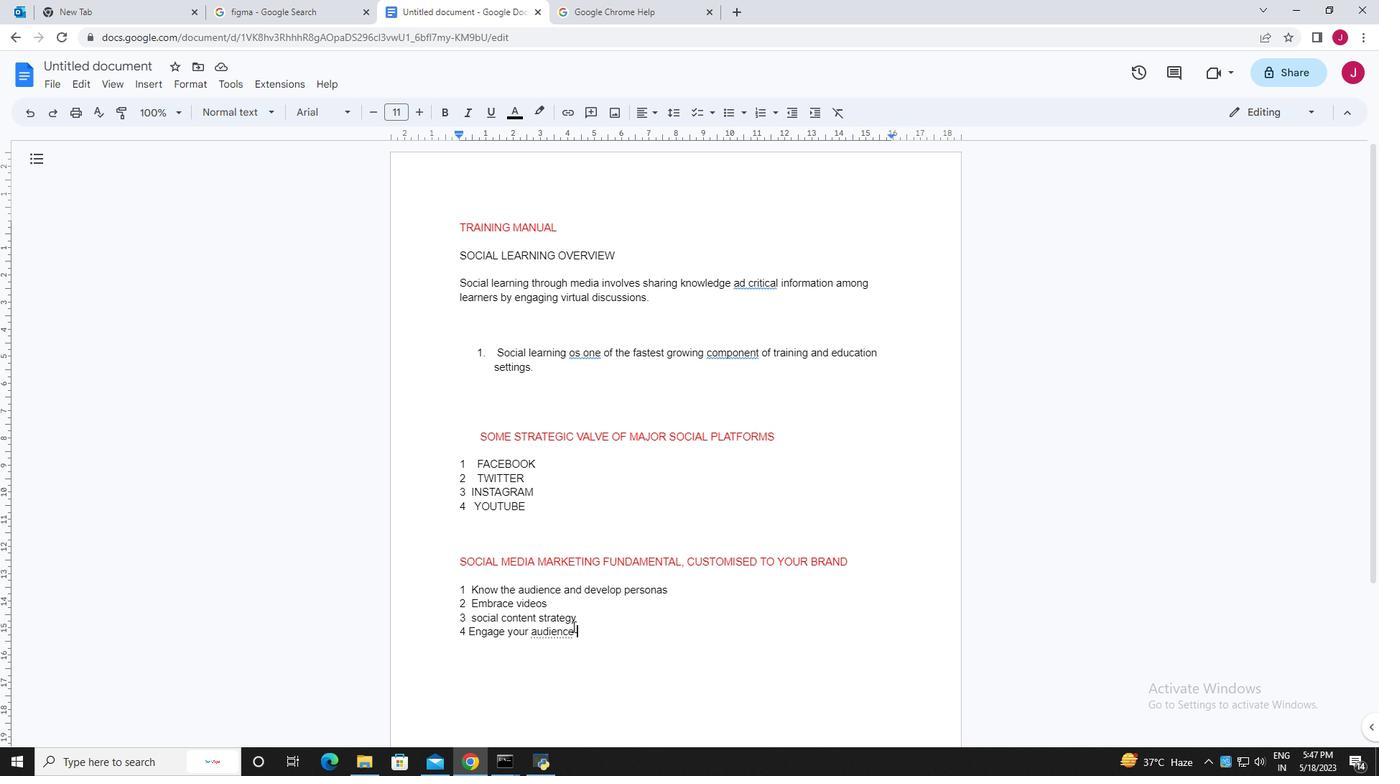 
Action: Mouse scrolled (576, 623) with delta (0, 0)
Screenshot: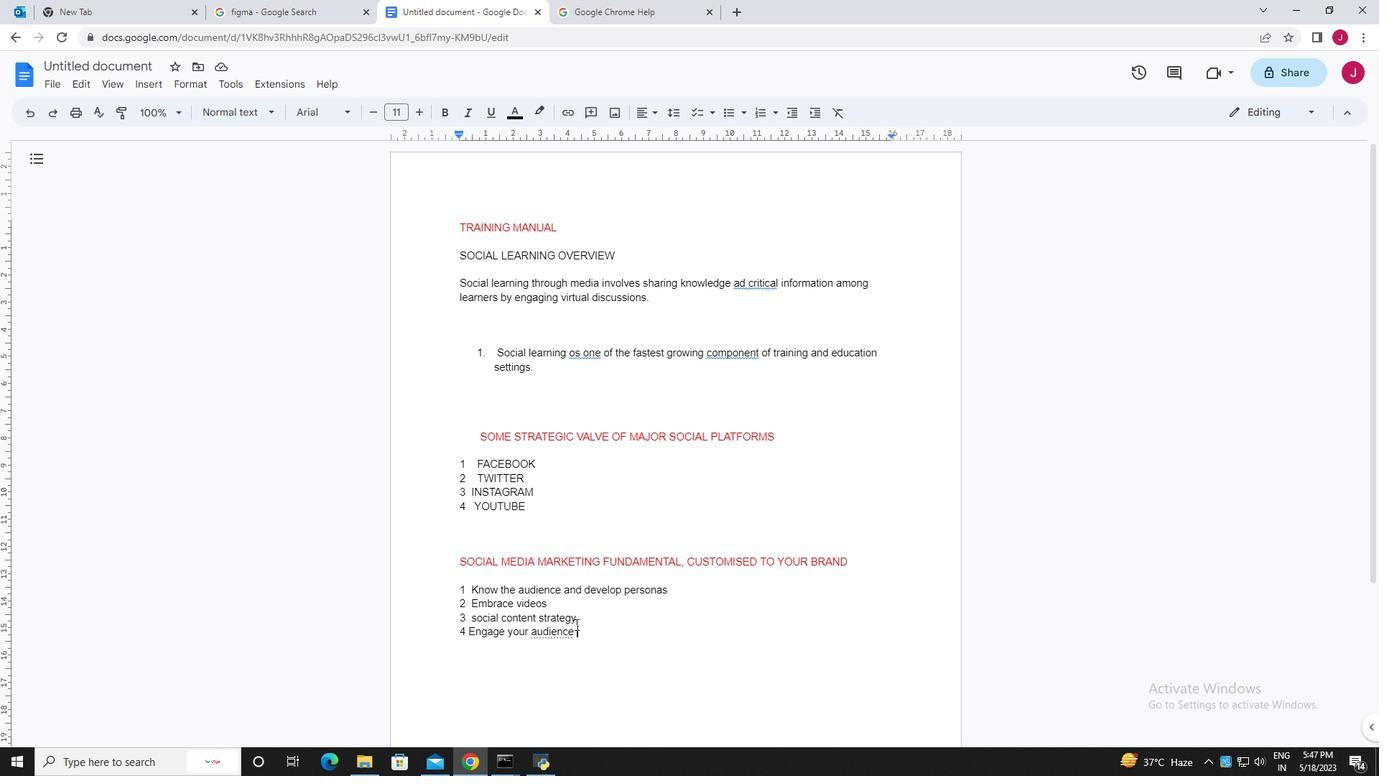 
Action: Mouse moved to (606, 658)
Screenshot: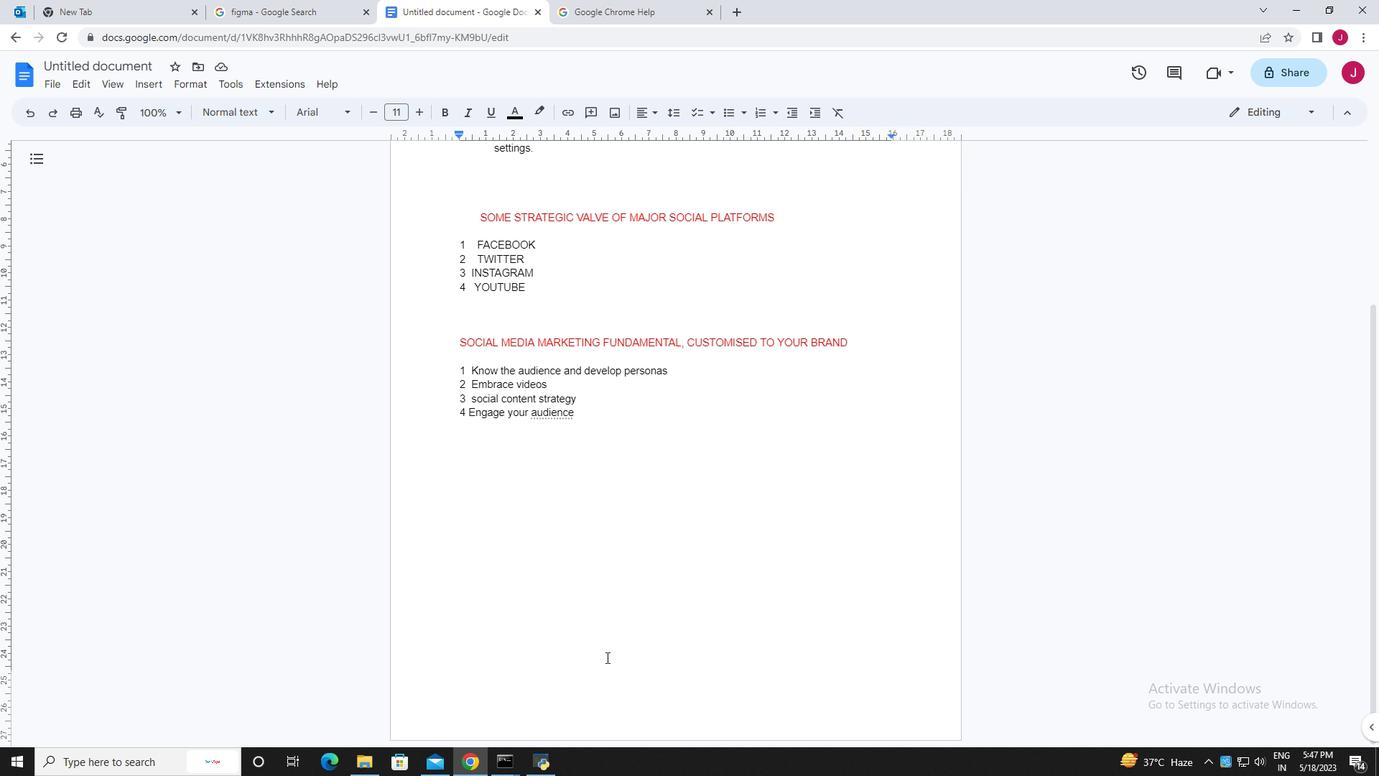 
Action: Mouse scrolled (606, 657) with delta (0, 0)
Screenshot: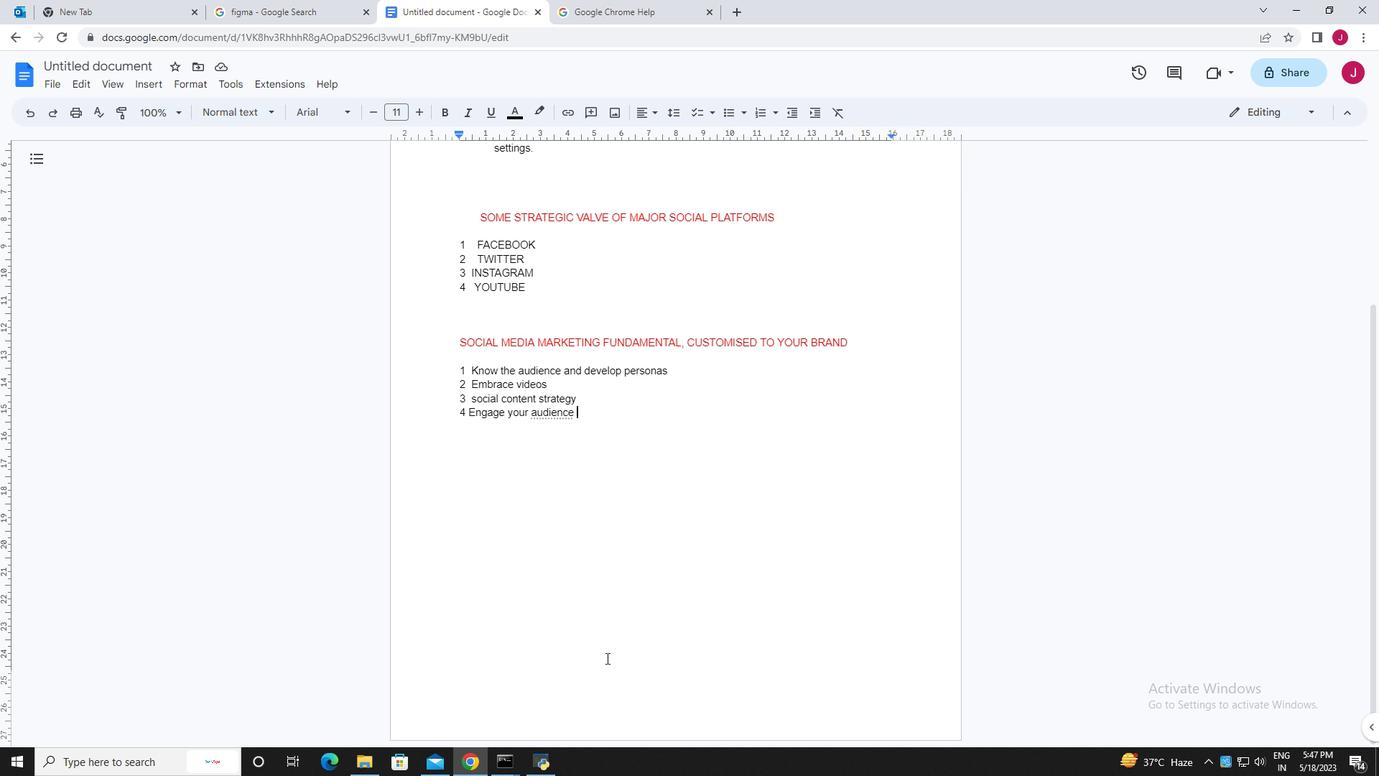 
Action: Mouse moved to (614, 637)
Screenshot: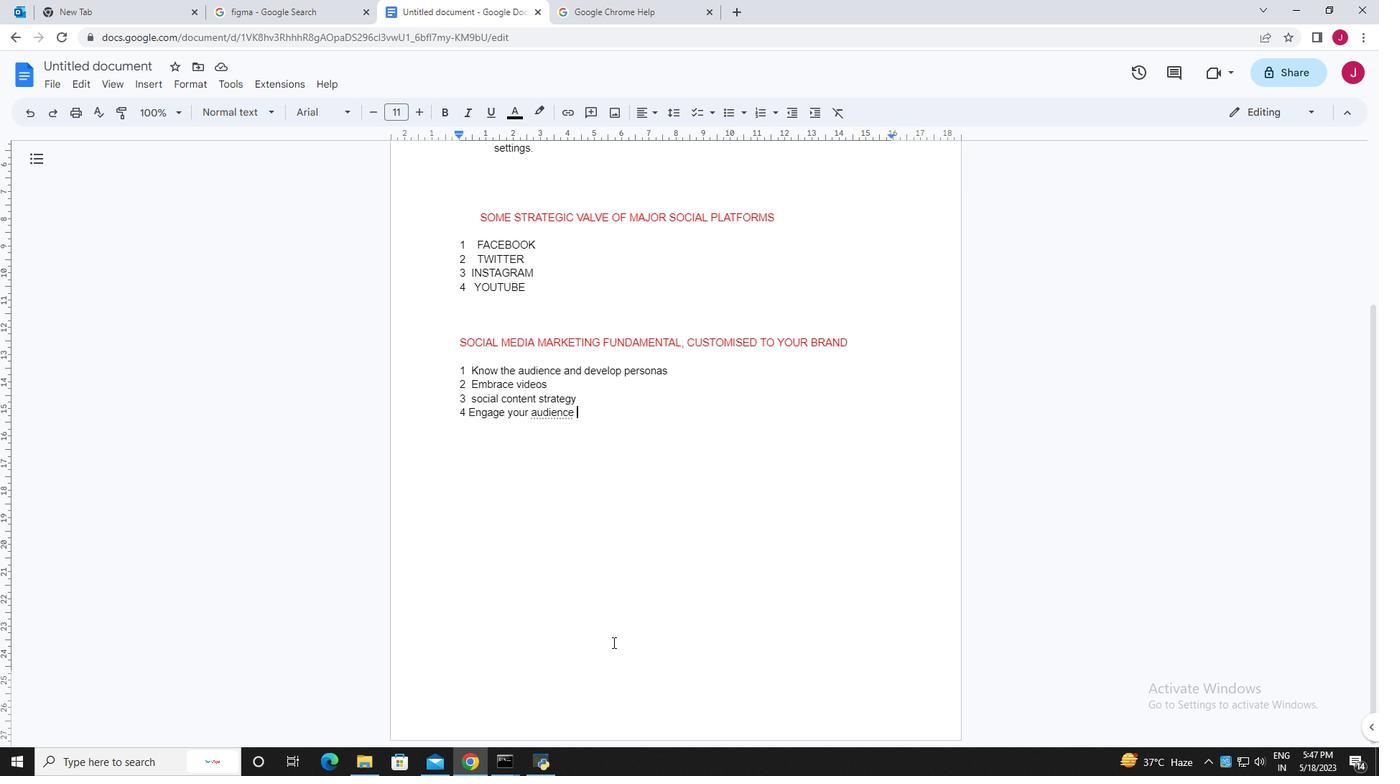 
Action: Mouse scrolled (614, 638) with delta (0, 0)
Screenshot: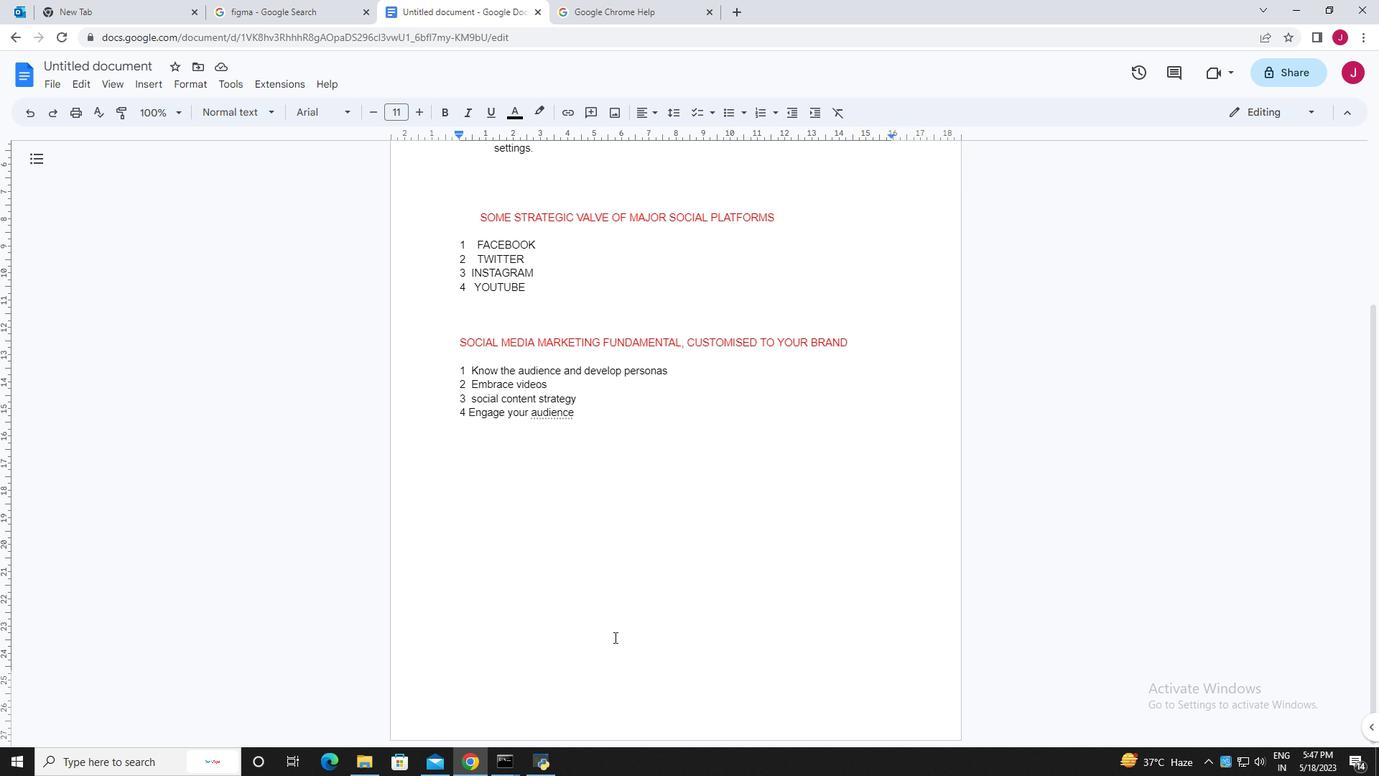 
Action: Mouse scrolled (614, 638) with delta (0, 0)
Screenshot: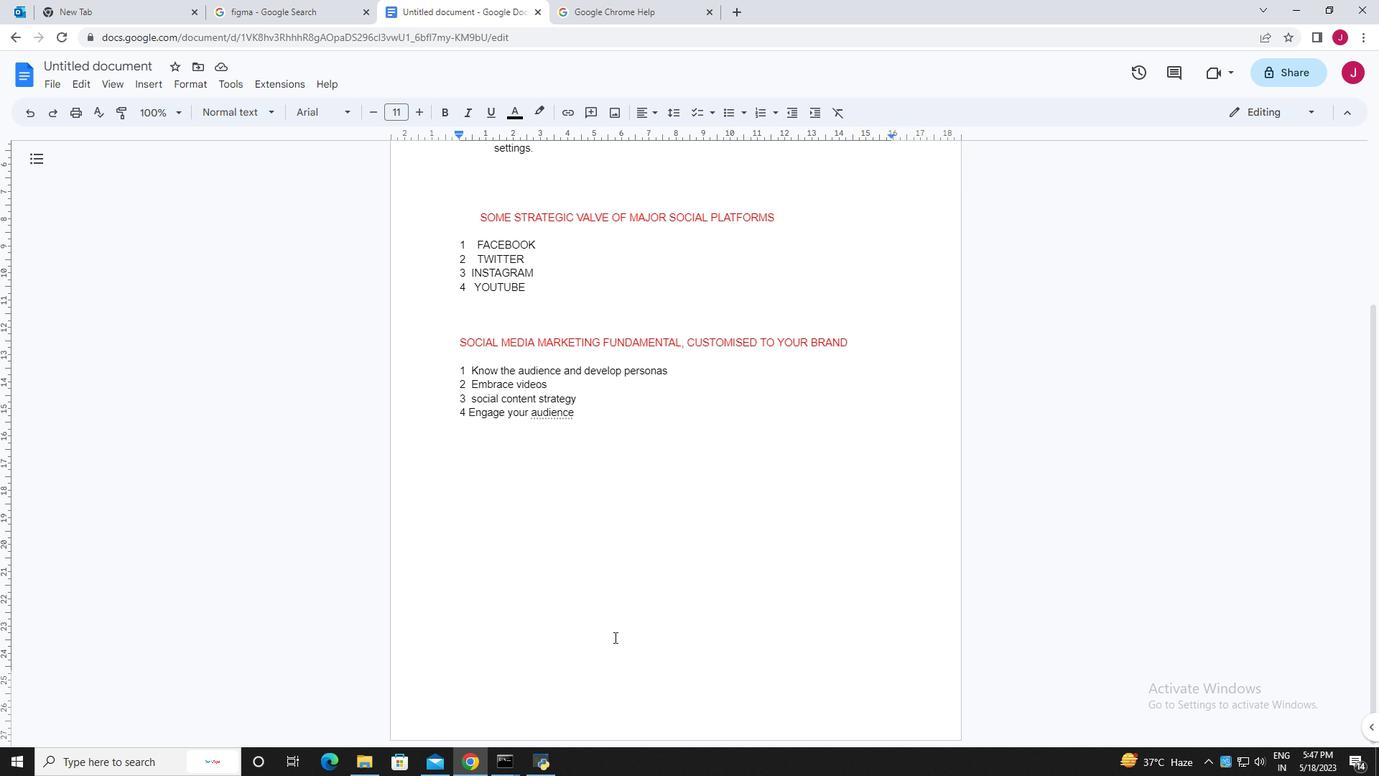 
Action: Mouse scrolled (614, 638) with delta (0, 0)
Screenshot: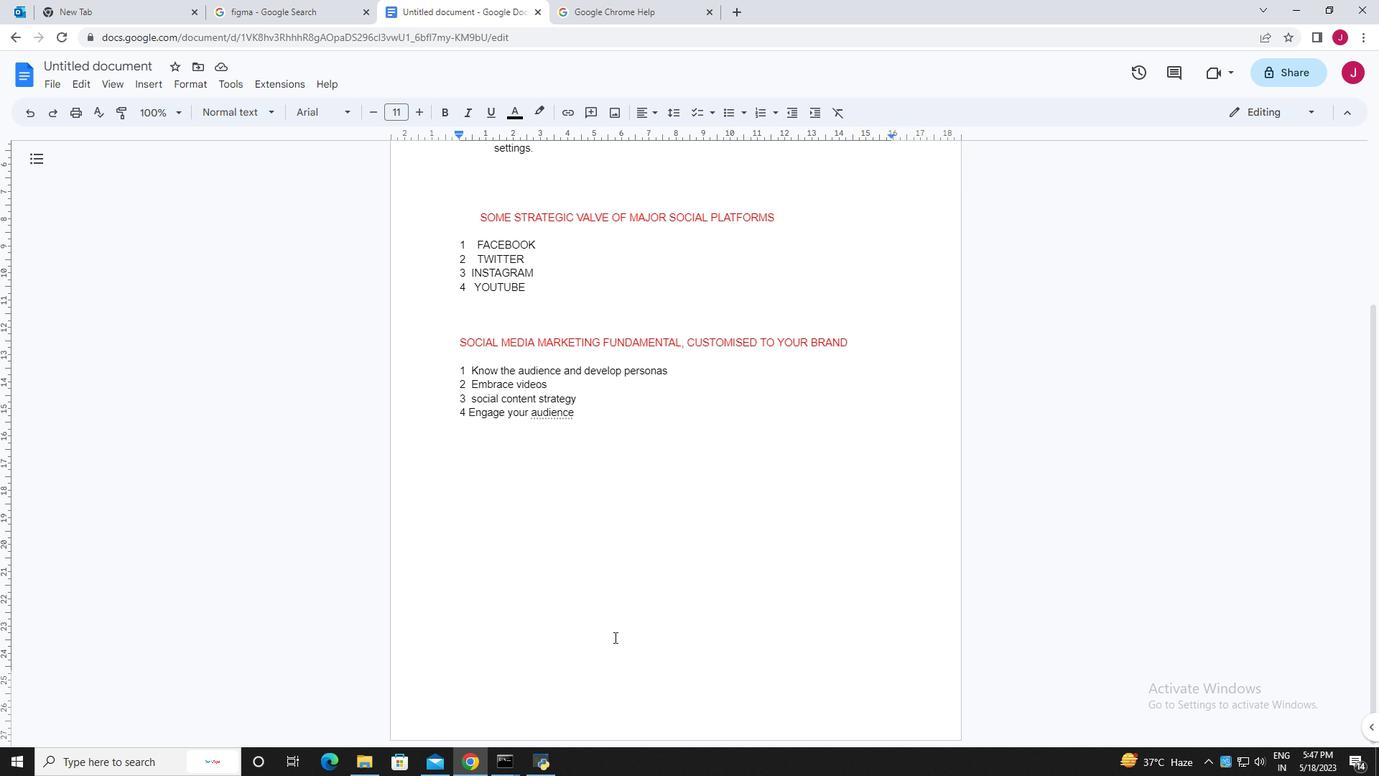 
Action: Mouse scrolled (614, 638) with delta (0, 0)
Screenshot: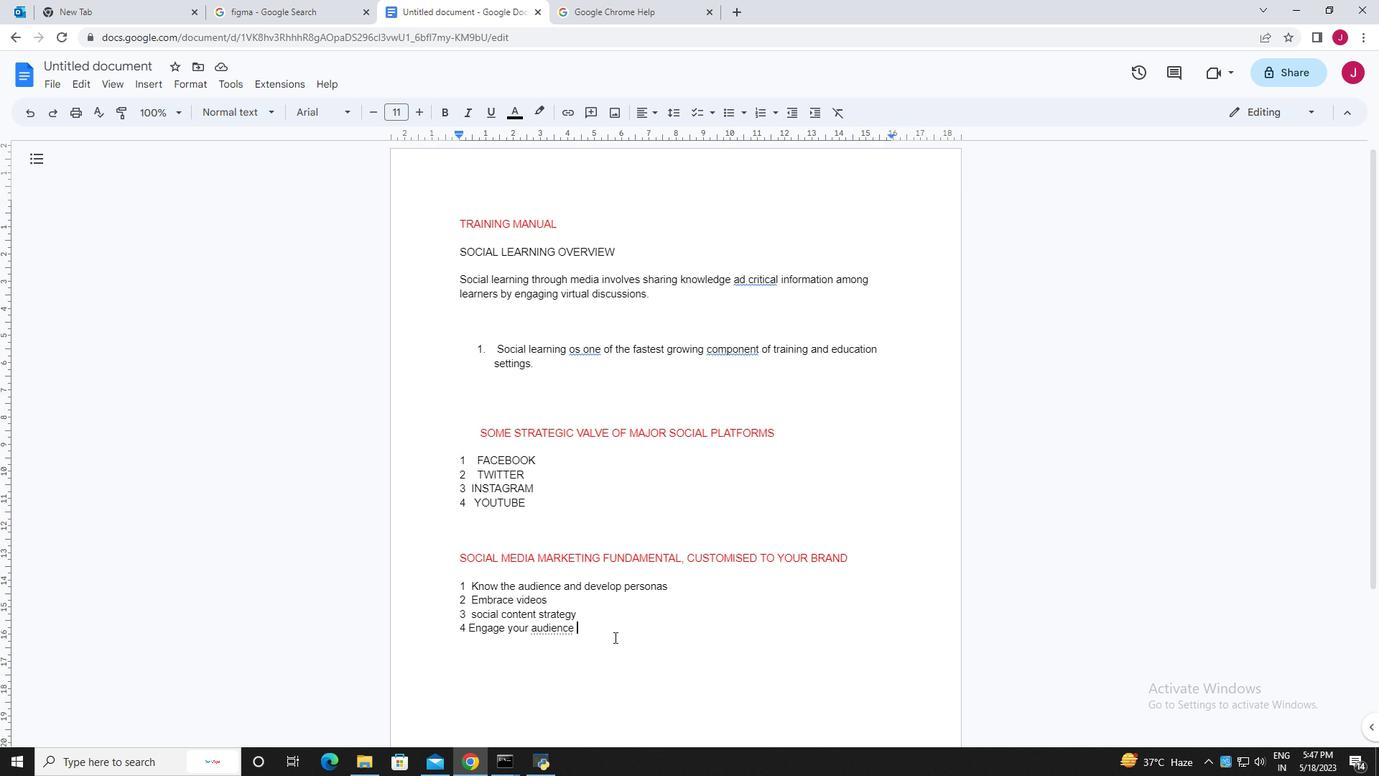 
Action: Mouse scrolled (614, 638) with delta (0, 0)
Screenshot: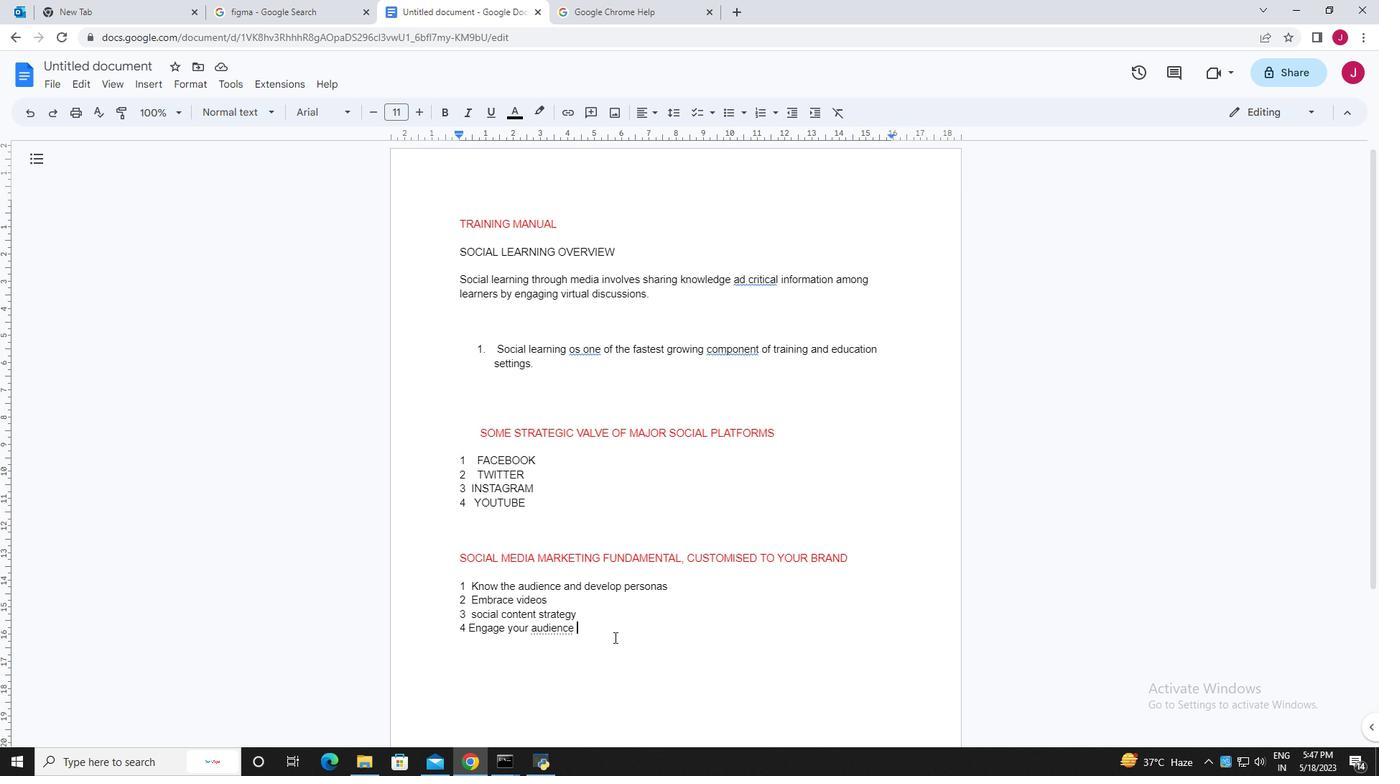 
Action: Mouse scrolled (614, 638) with delta (0, 0)
Screenshot: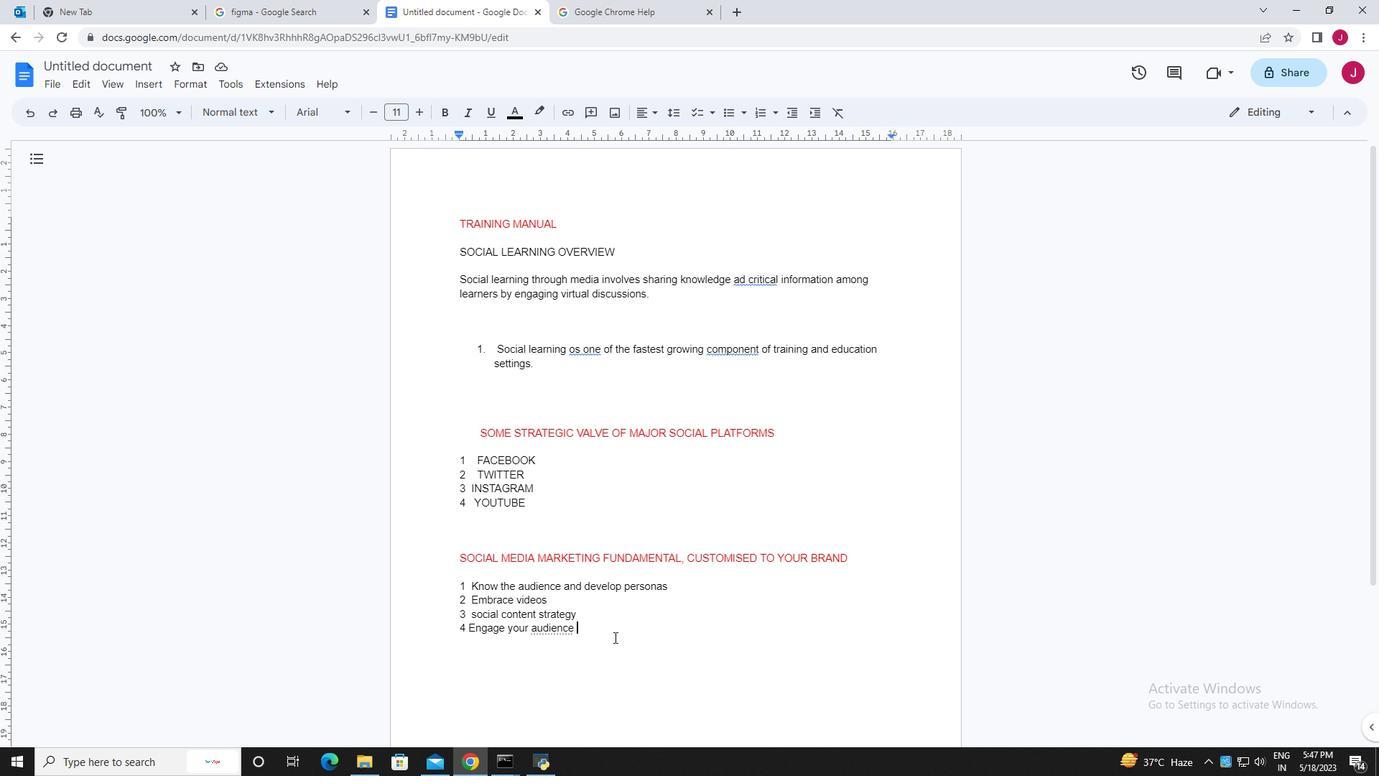 
Action: Mouse moved to (684, 730)
Screenshot: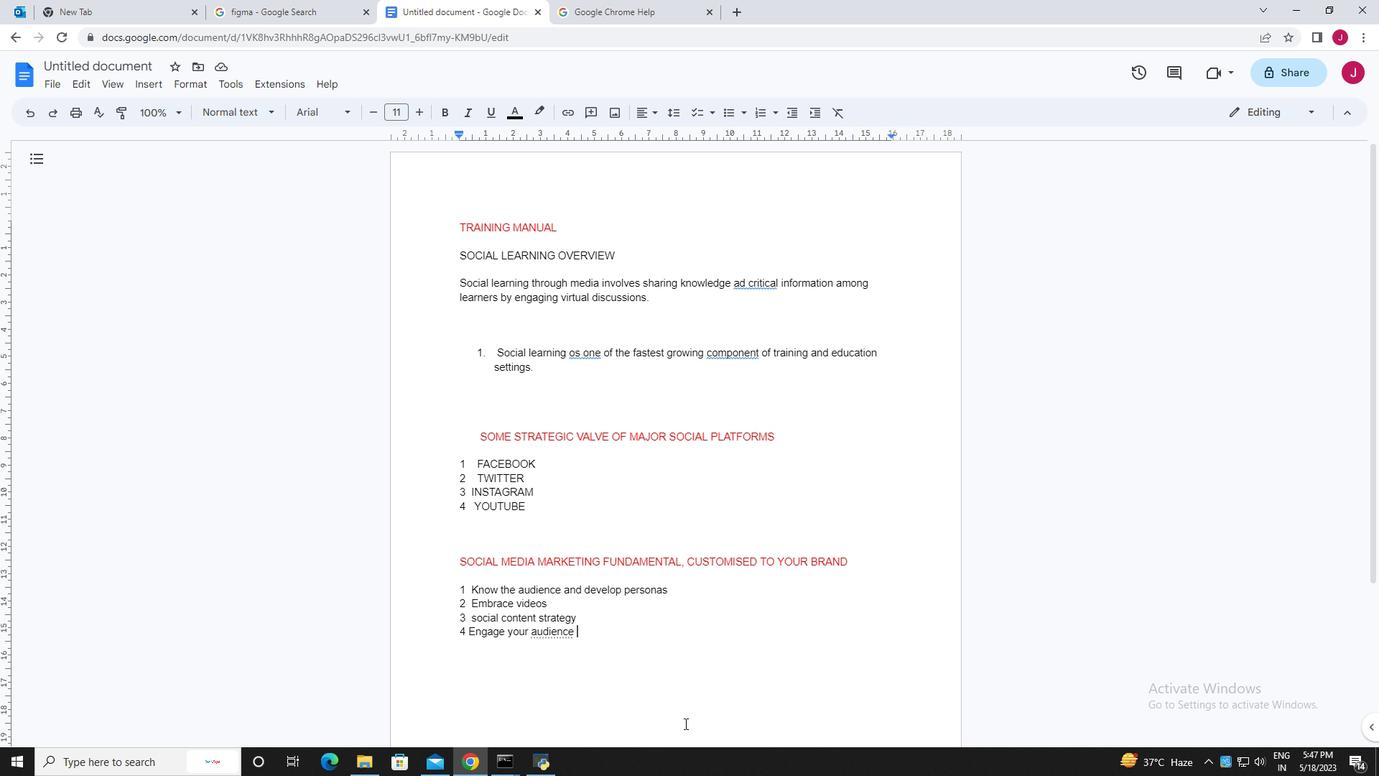 
Action: Mouse scrolled (684, 729) with delta (0, 0)
Screenshot: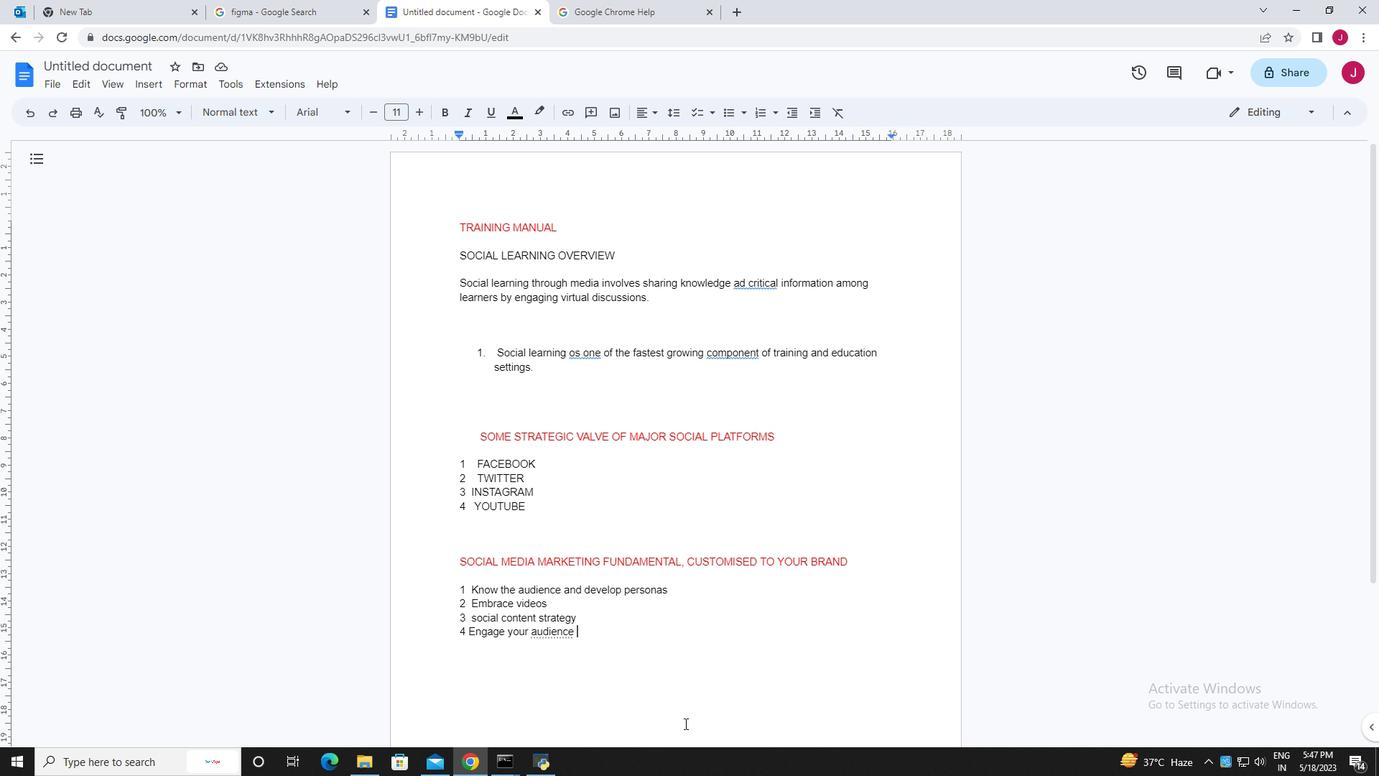 
Action: Mouse scrolled (684, 729) with delta (0, 0)
Screenshot: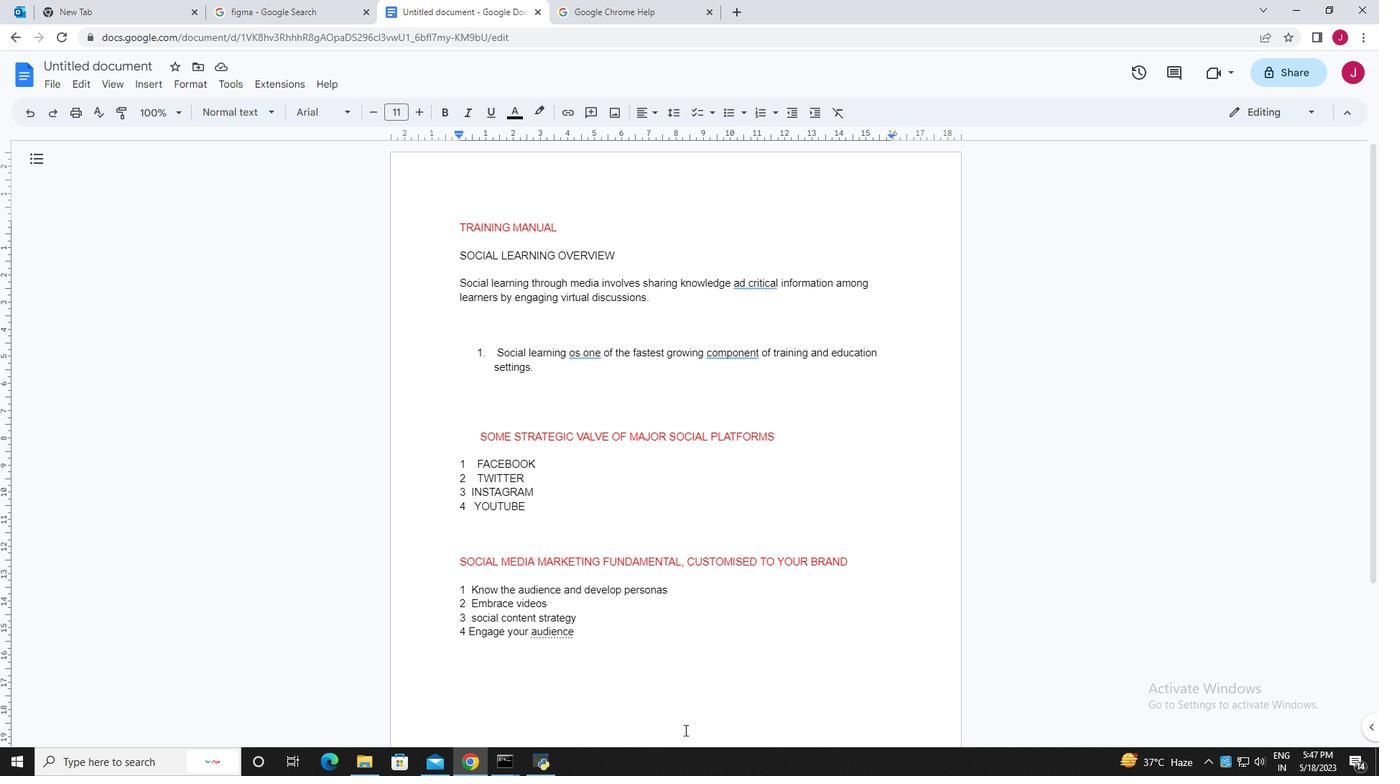 
Action: Mouse moved to (592, 523)
Screenshot: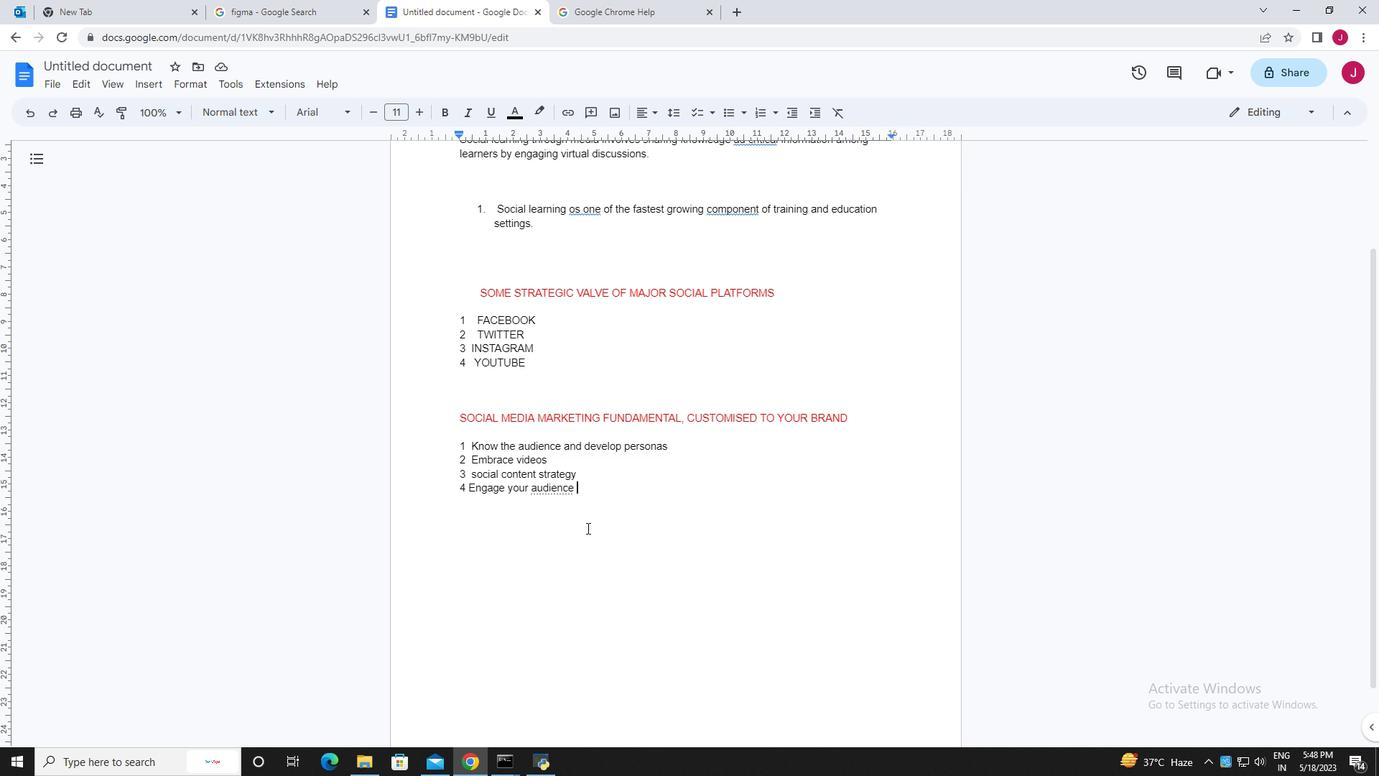 
Action: Key pressed <Key.enter><Key.enter><Key.enter>
Screenshot: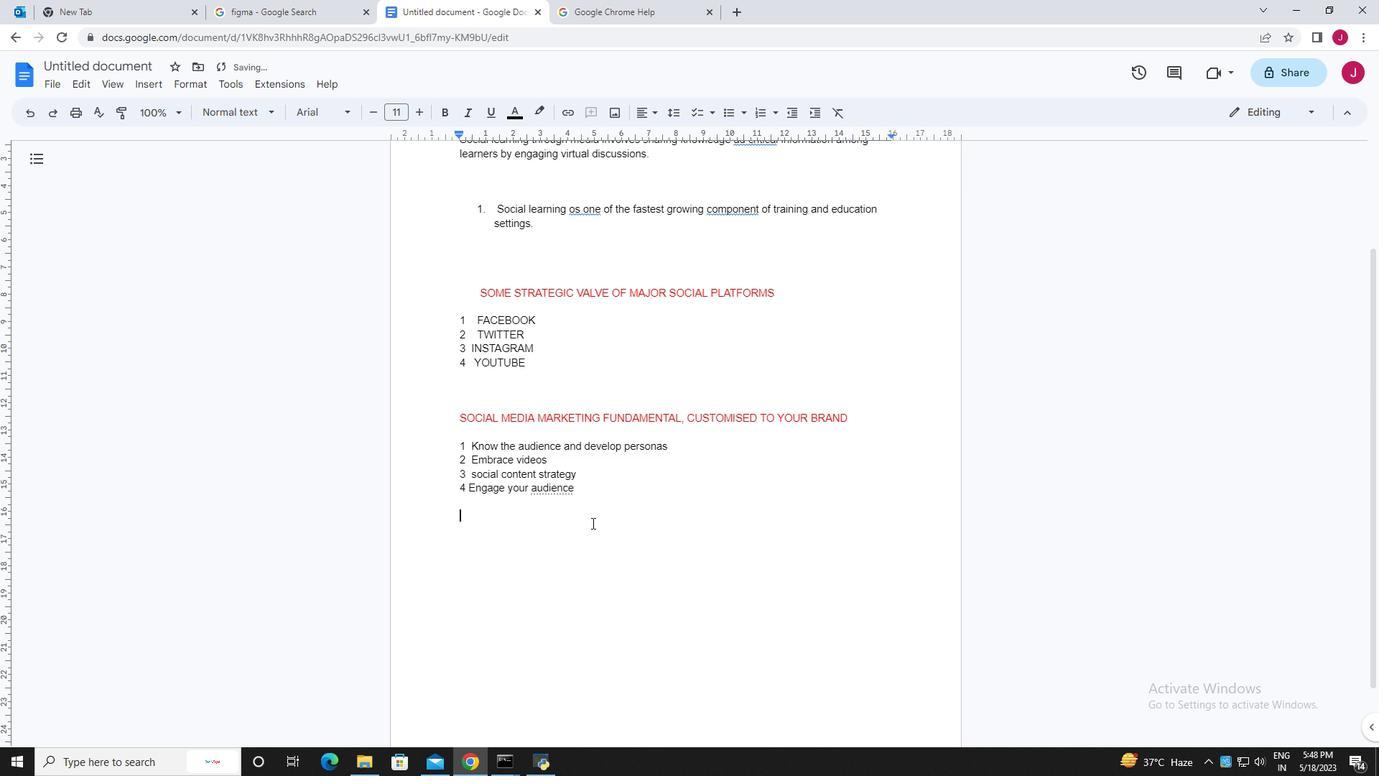 
Action: Mouse moved to (737, 554)
Screenshot: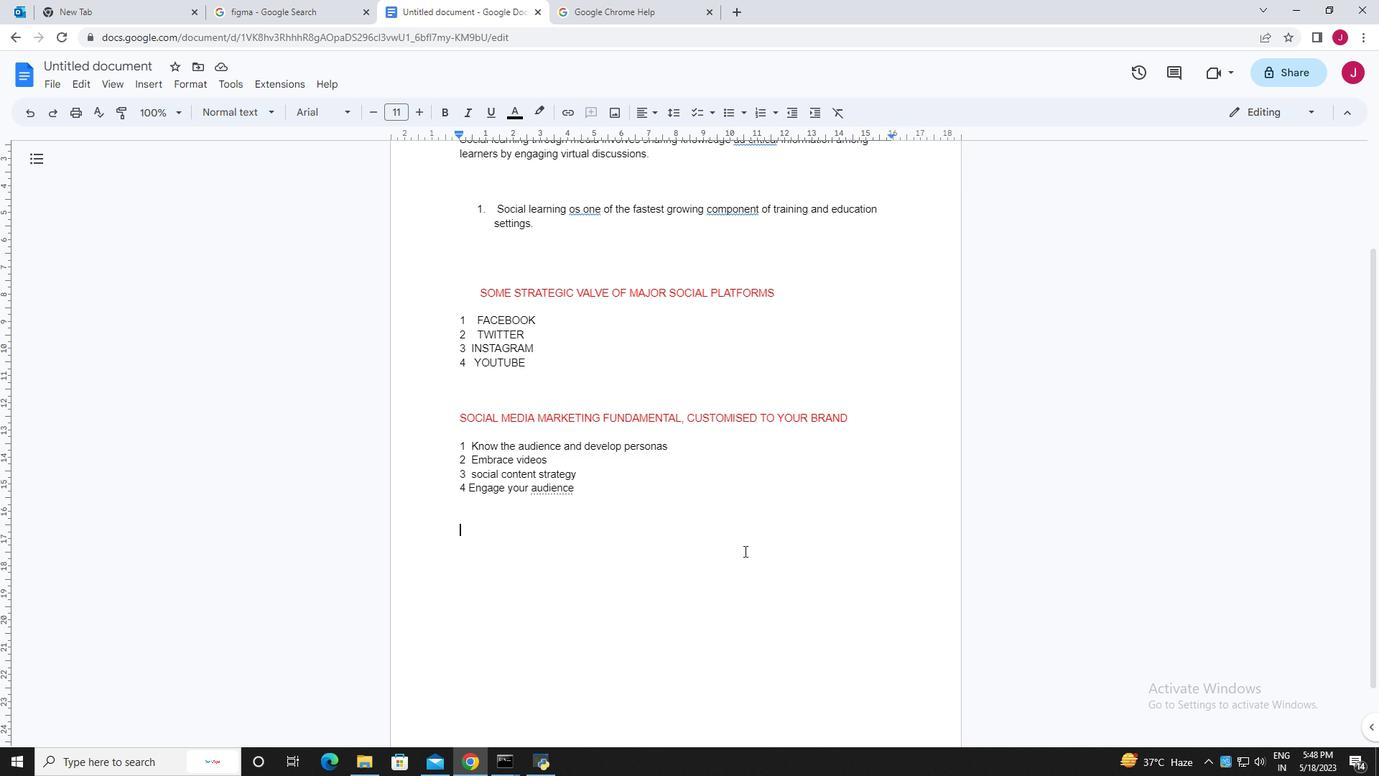 
Action: Mouse scrolled (737, 553) with delta (0, 0)
Screenshot: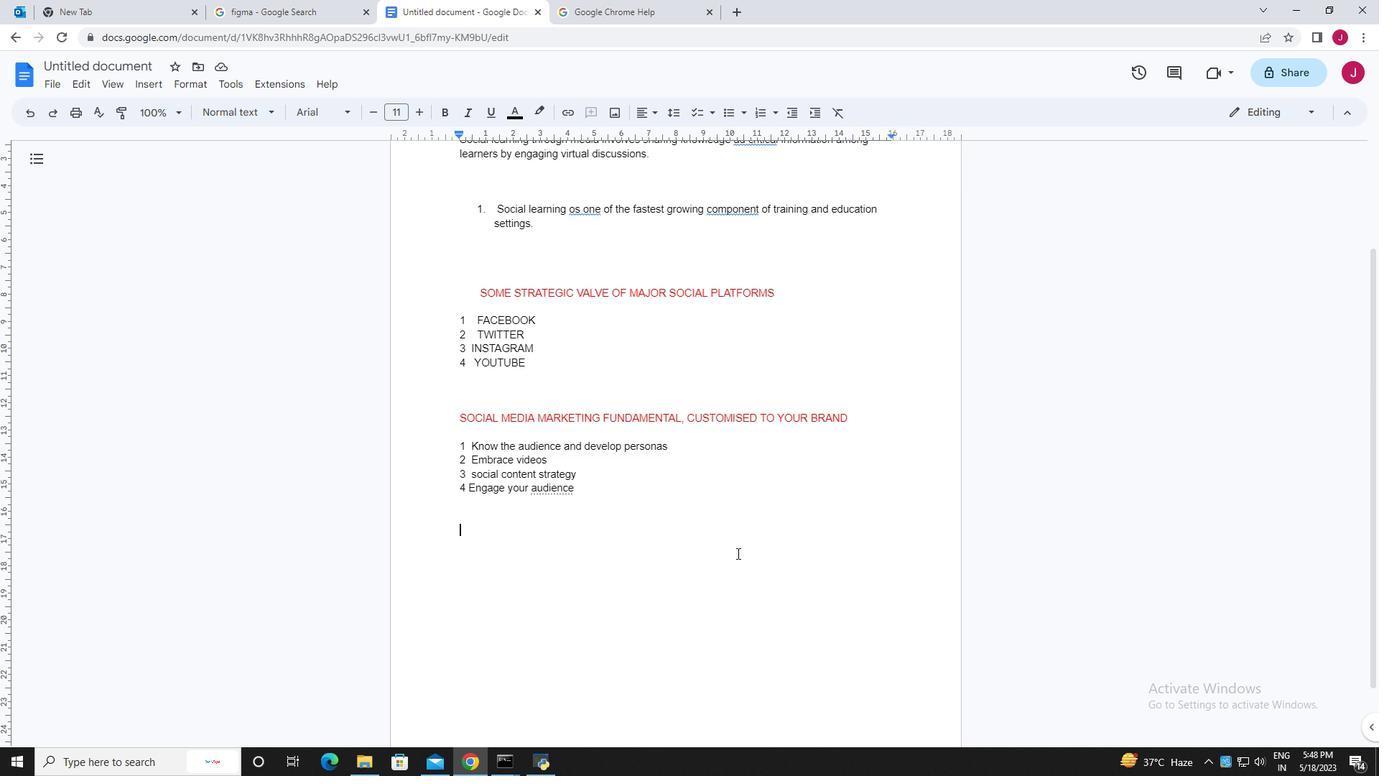 
Action: Mouse scrolled (737, 553) with delta (0, 0)
Screenshot: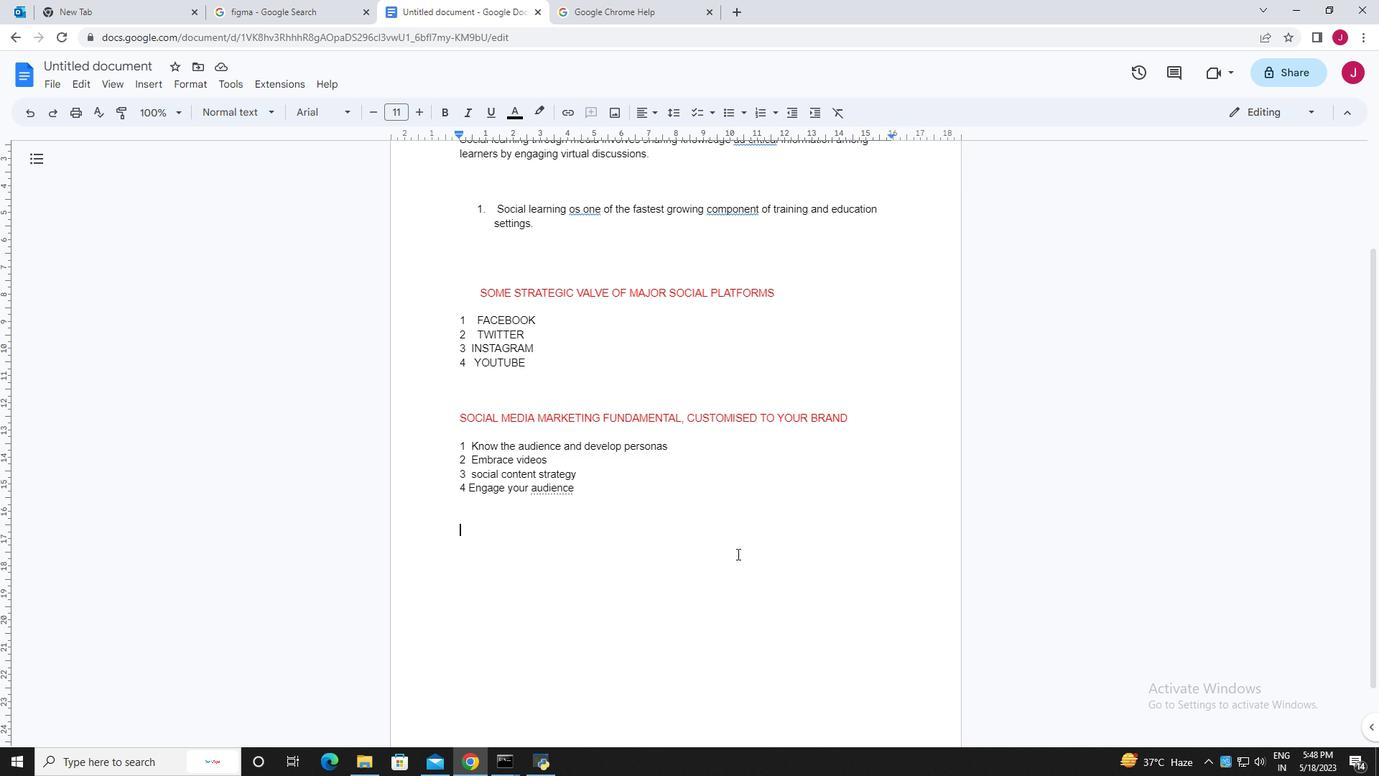 
Action: Mouse moved to (603, 582)
Screenshot: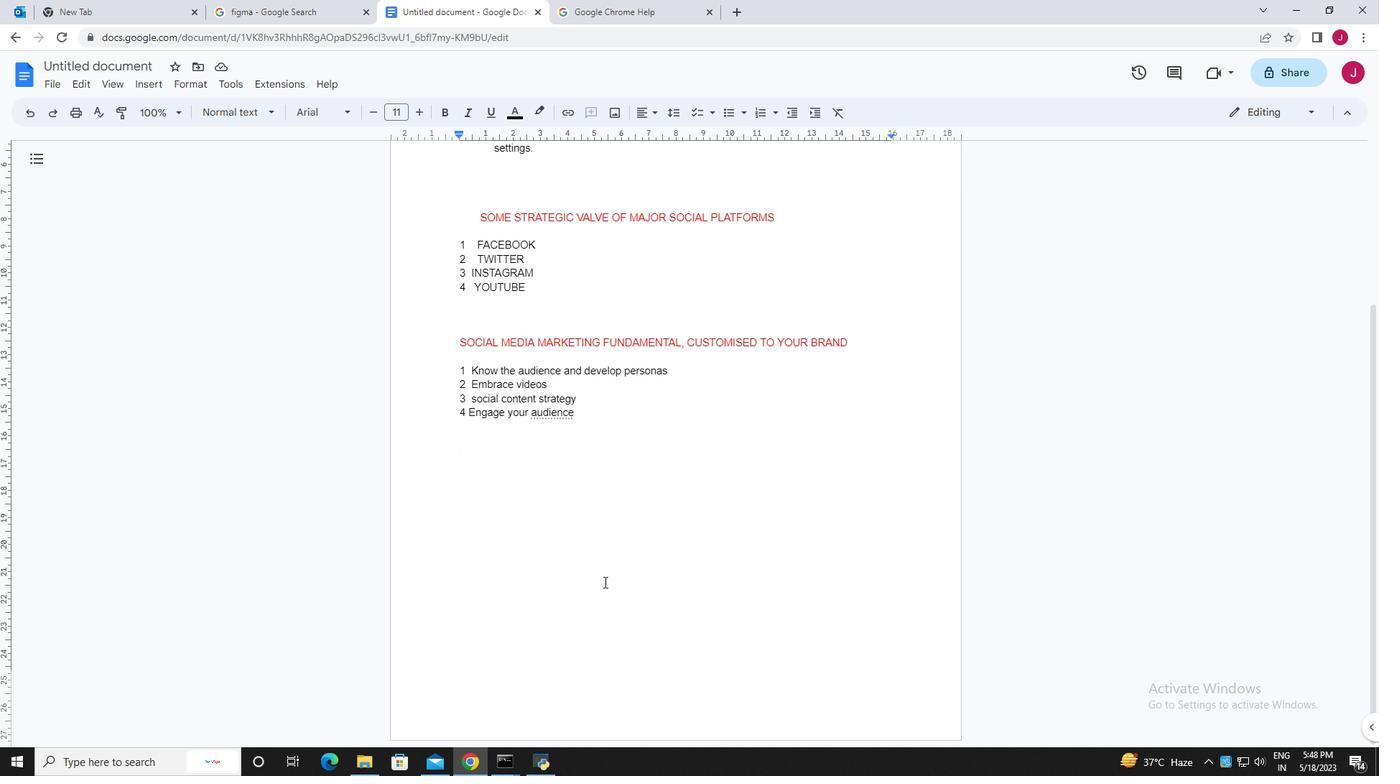 
Action: Mouse scrolled (603, 582) with delta (0, 0)
Screenshot: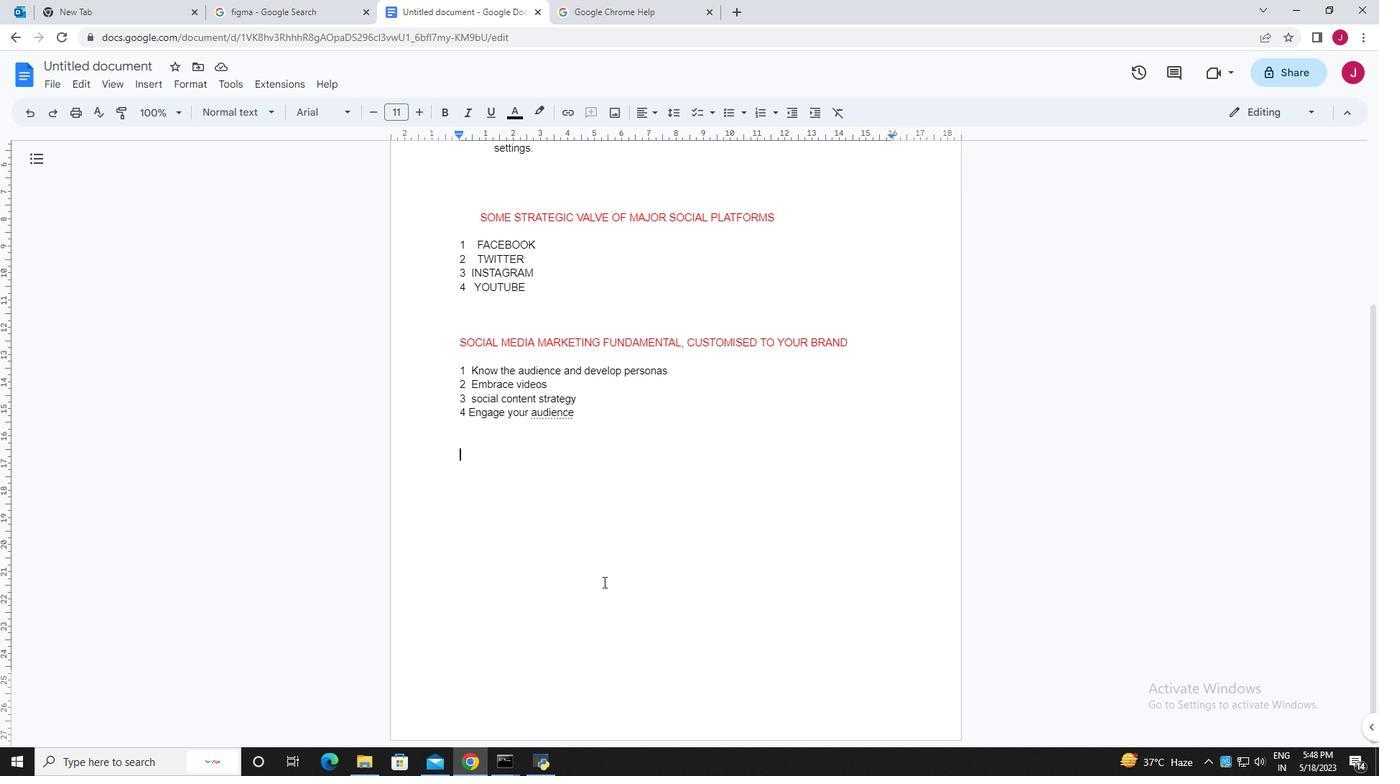 
Action: Mouse scrolled (603, 582) with delta (0, 0)
Screenshot: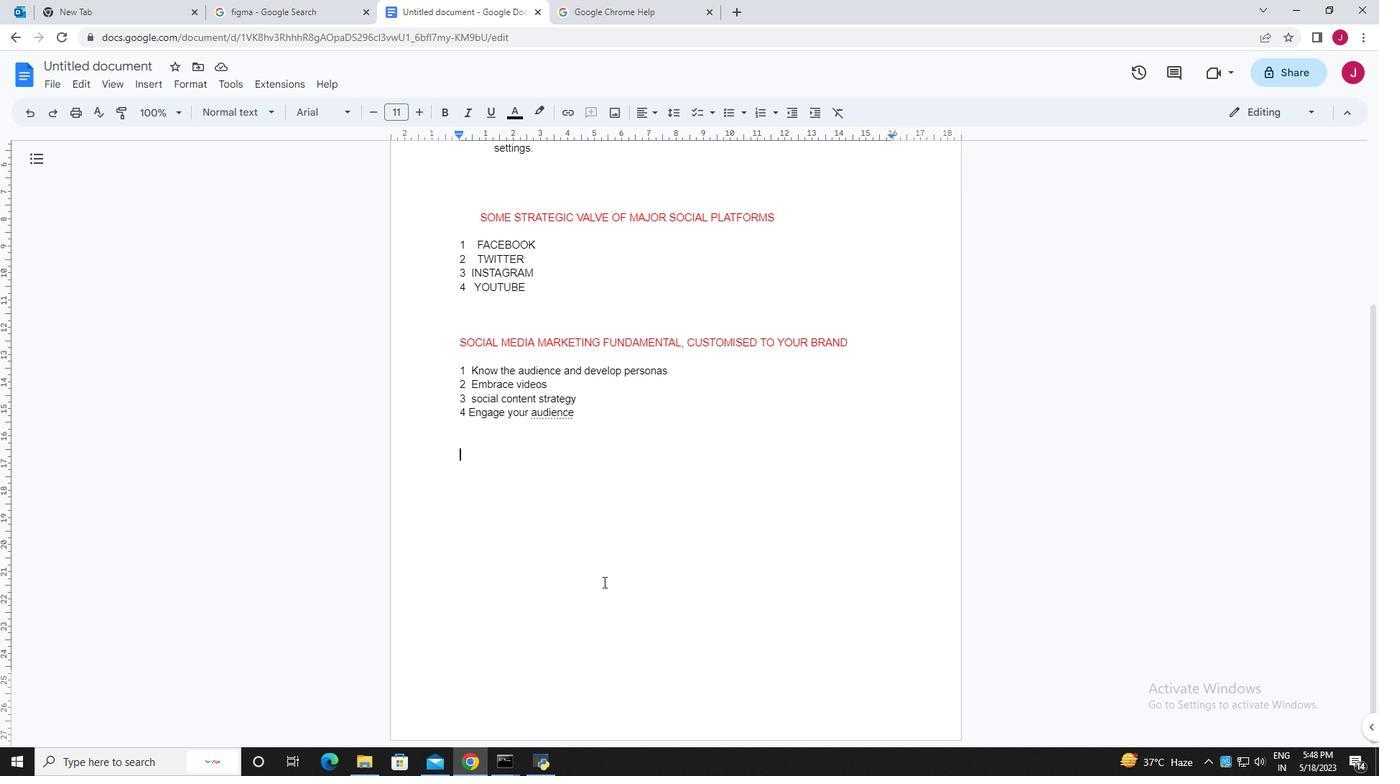 
Action: Mouse scrolled (603, 581) with delta (0, 0)
Screenshot: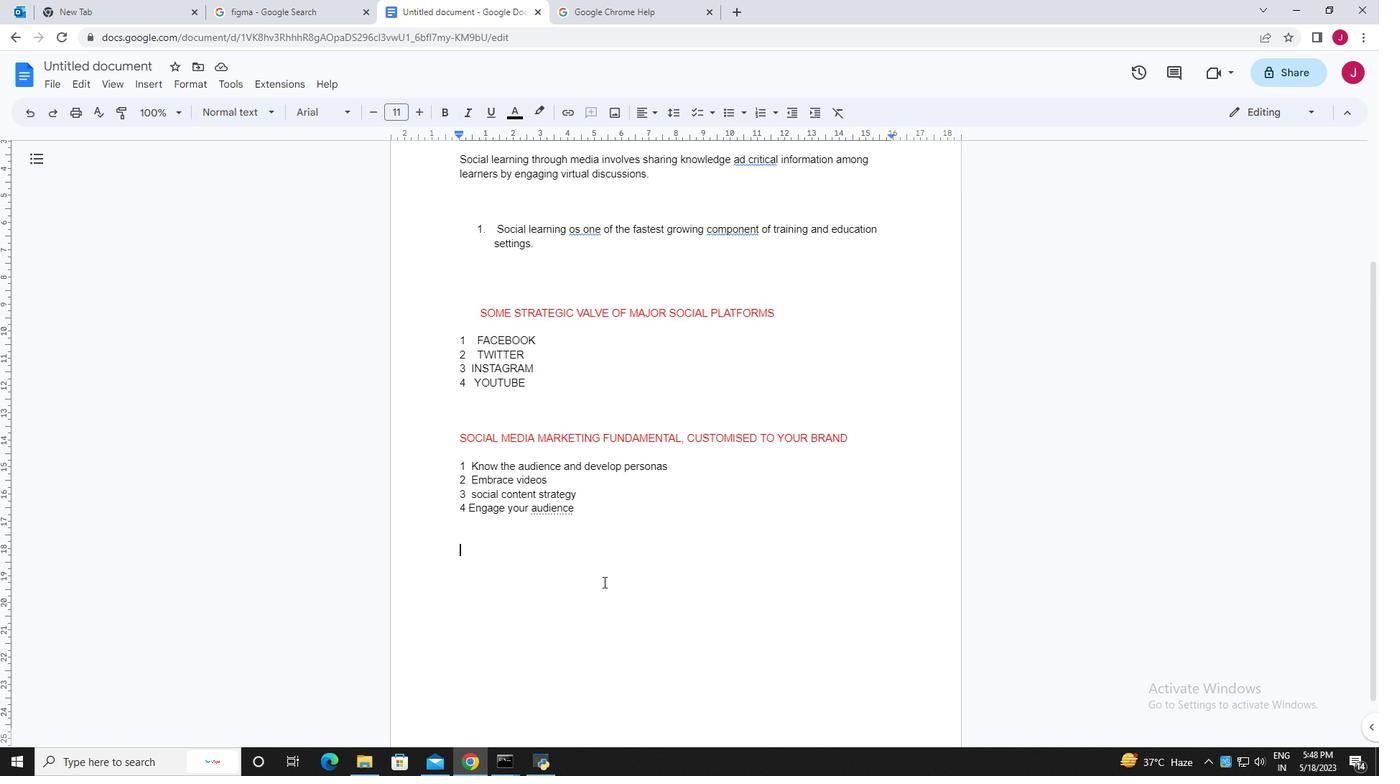 
Action: Mouse scrolled (603, 581) with delta (0, 0)
Screenshot: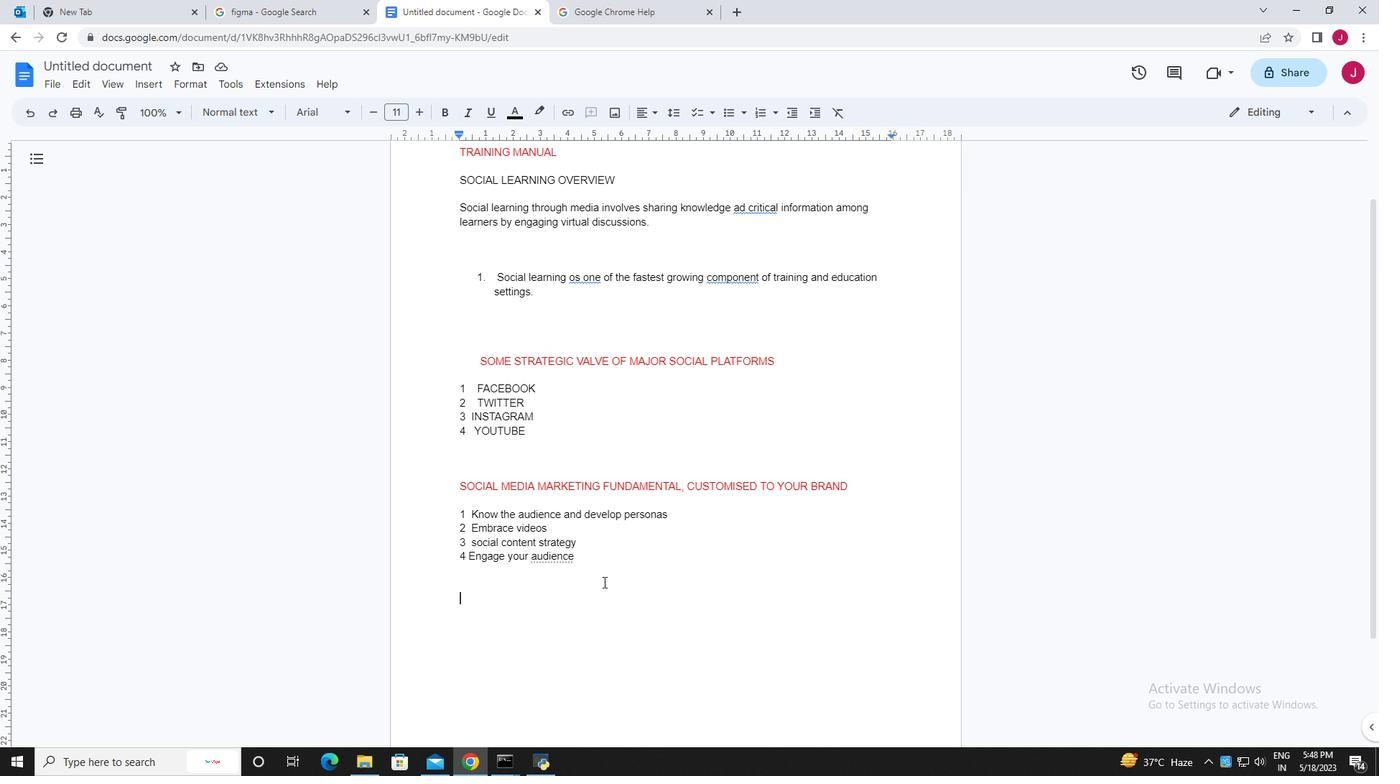 
Action: Mouse moved to (618, 620)
Screenshot: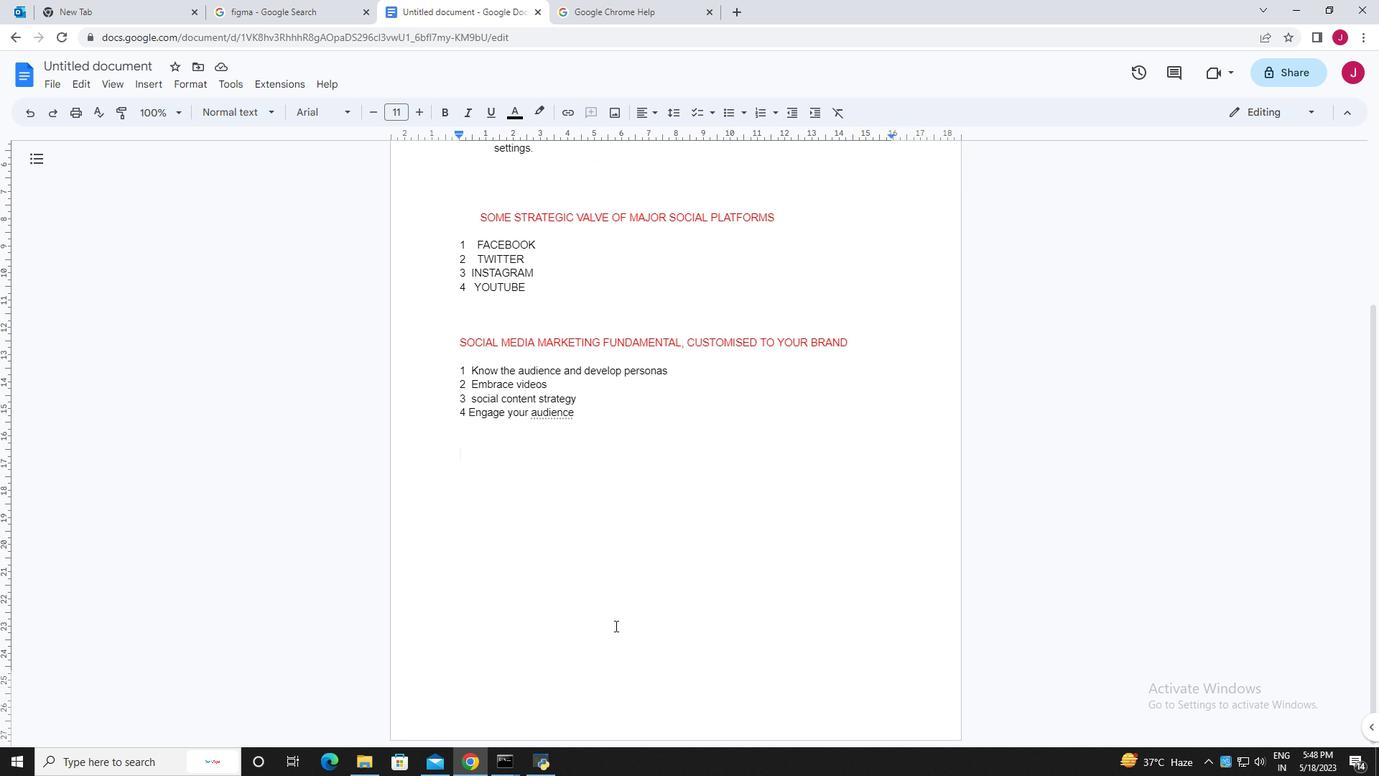 
Action: Mouse scrolled (618, 620) with delta (0, 0)
Screenshot: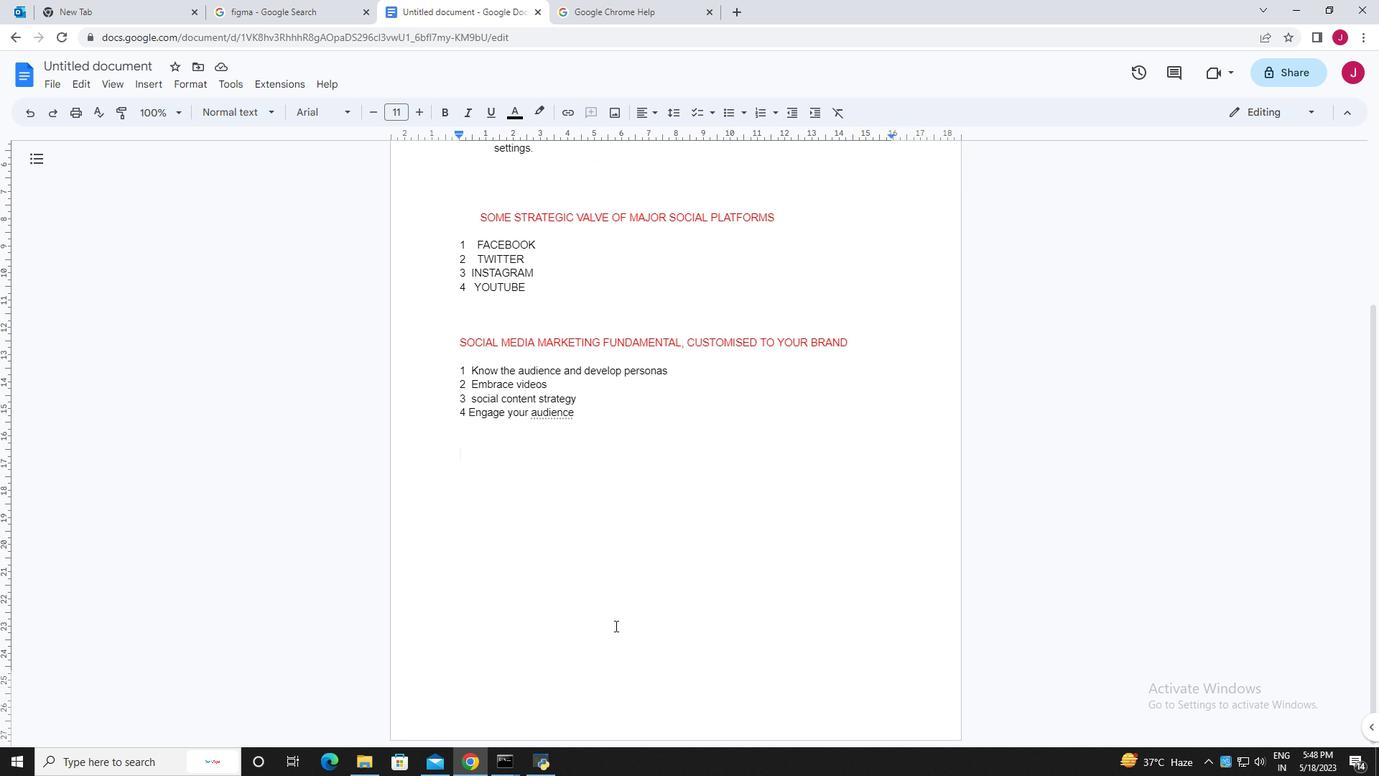
Action: Mouse moved to (778, 553)
Screenshot: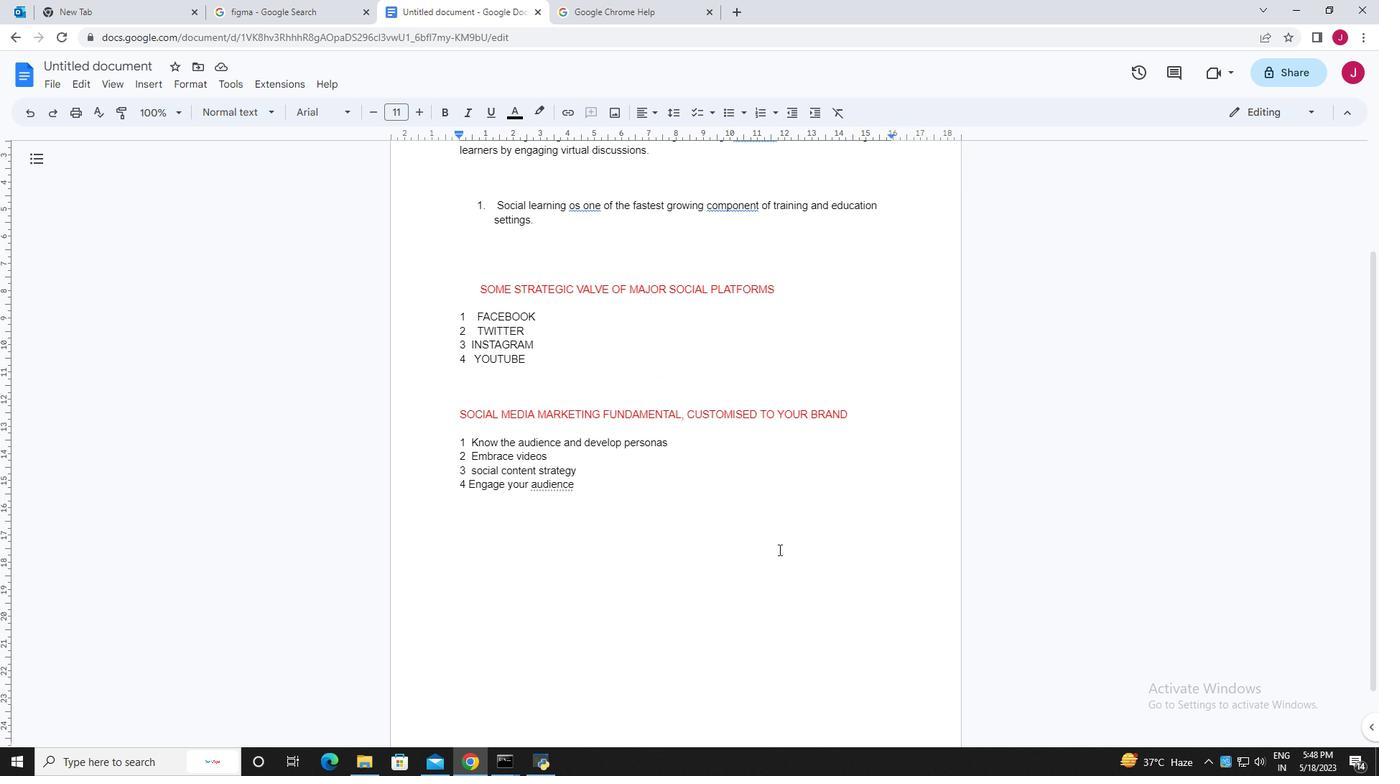 
Action: Mouse scrolled (778, 552) with delta (0, 0)
Screenshot: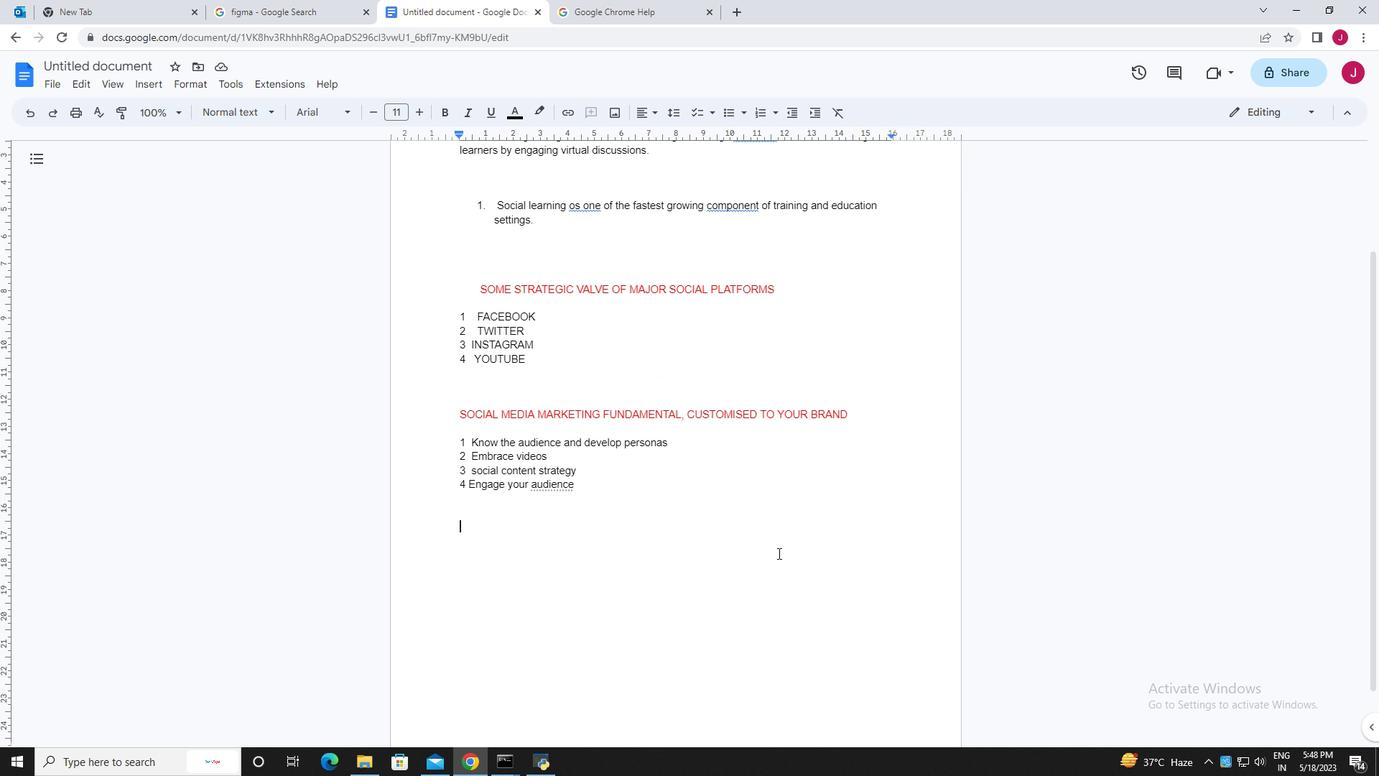 
Action: Mouse moved to (774, 546)
Screenshot: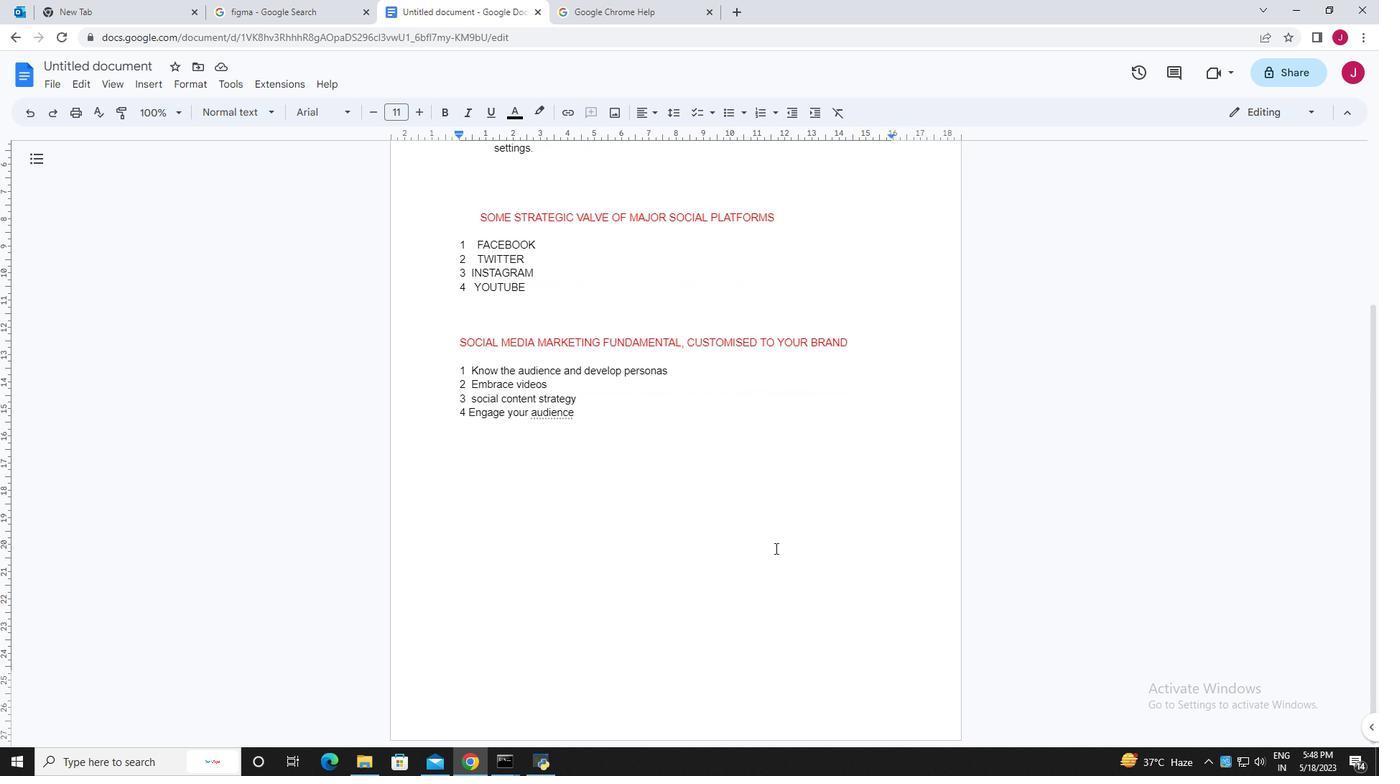 
Action: Mouse scrolled (774, 547) with delta (0, 0)
Screenshot: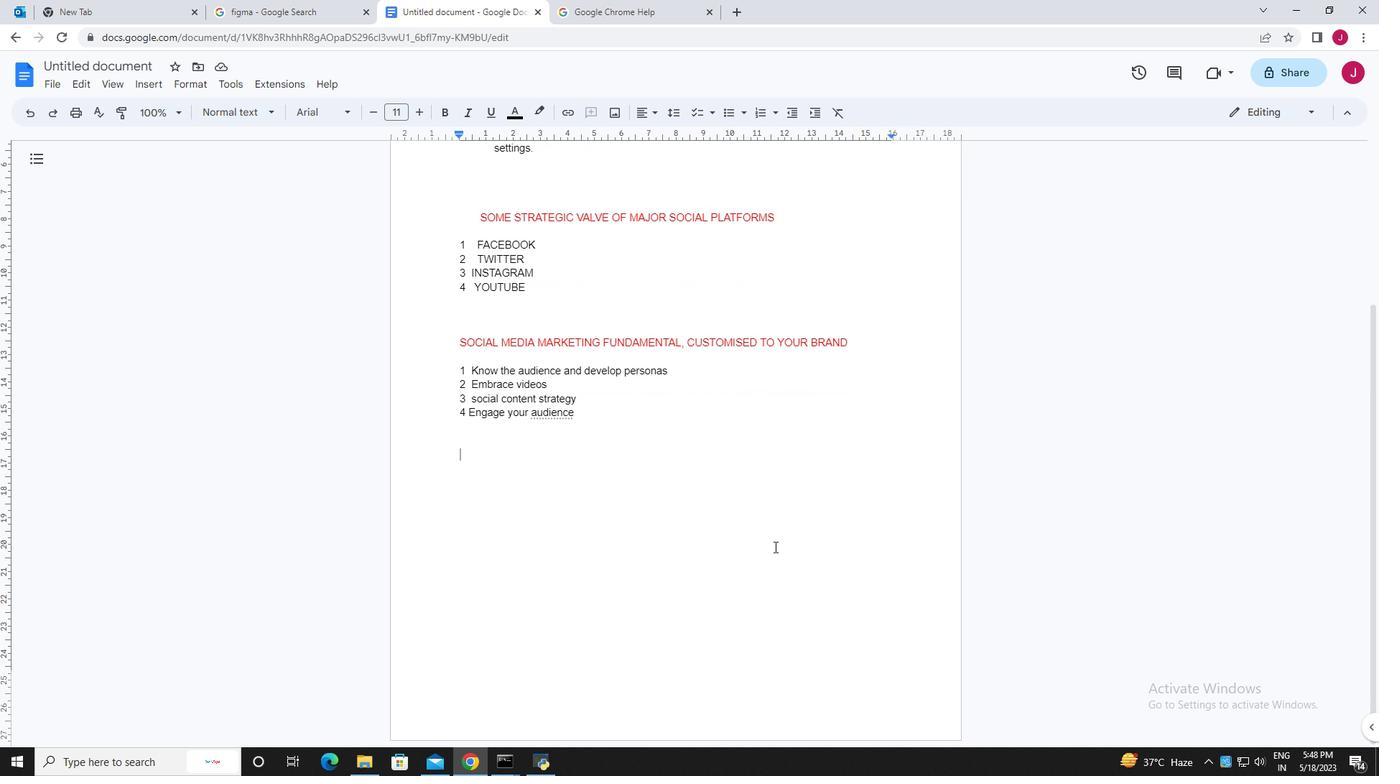 
Action: Mouse scrolled (774, 547) with delta (0, 0)
Screenshot: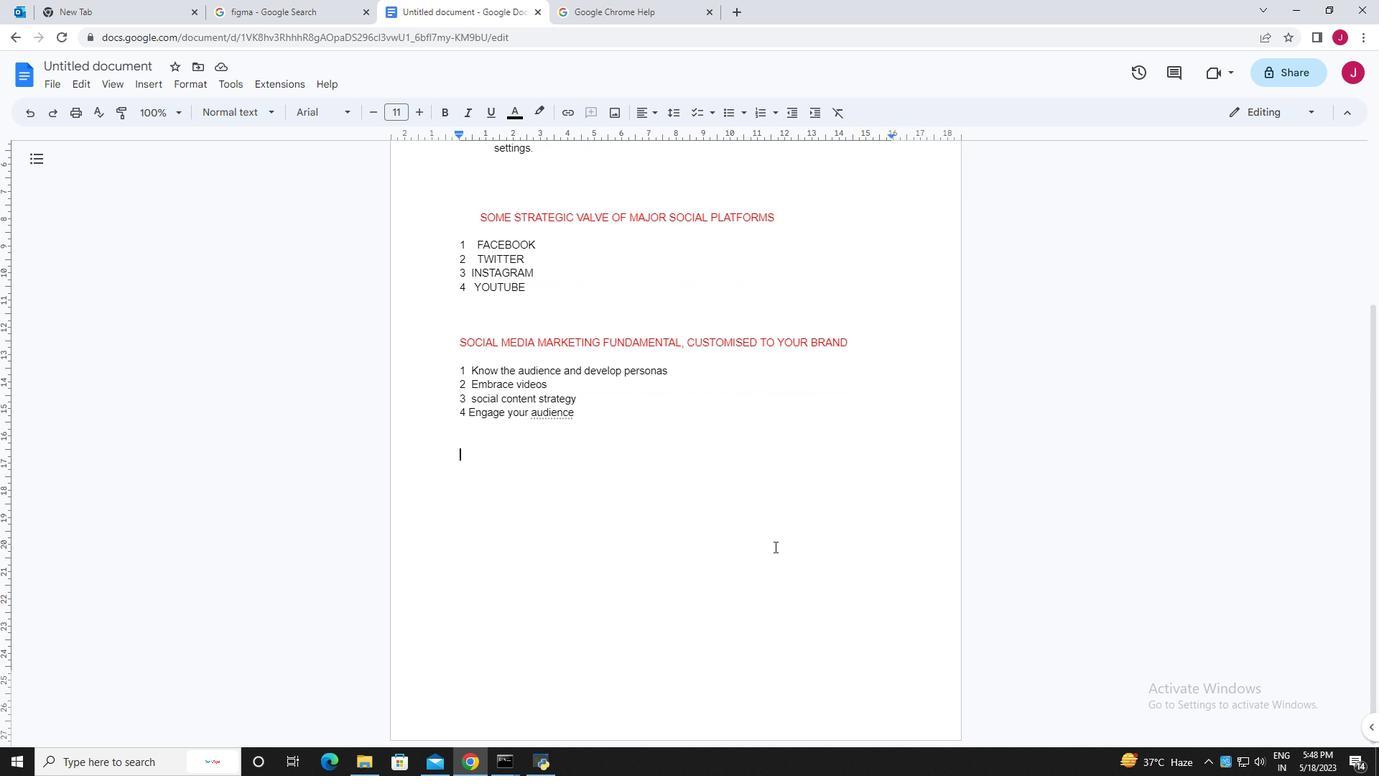 
Action: Mouse moved to (771, 543)
Screenshot: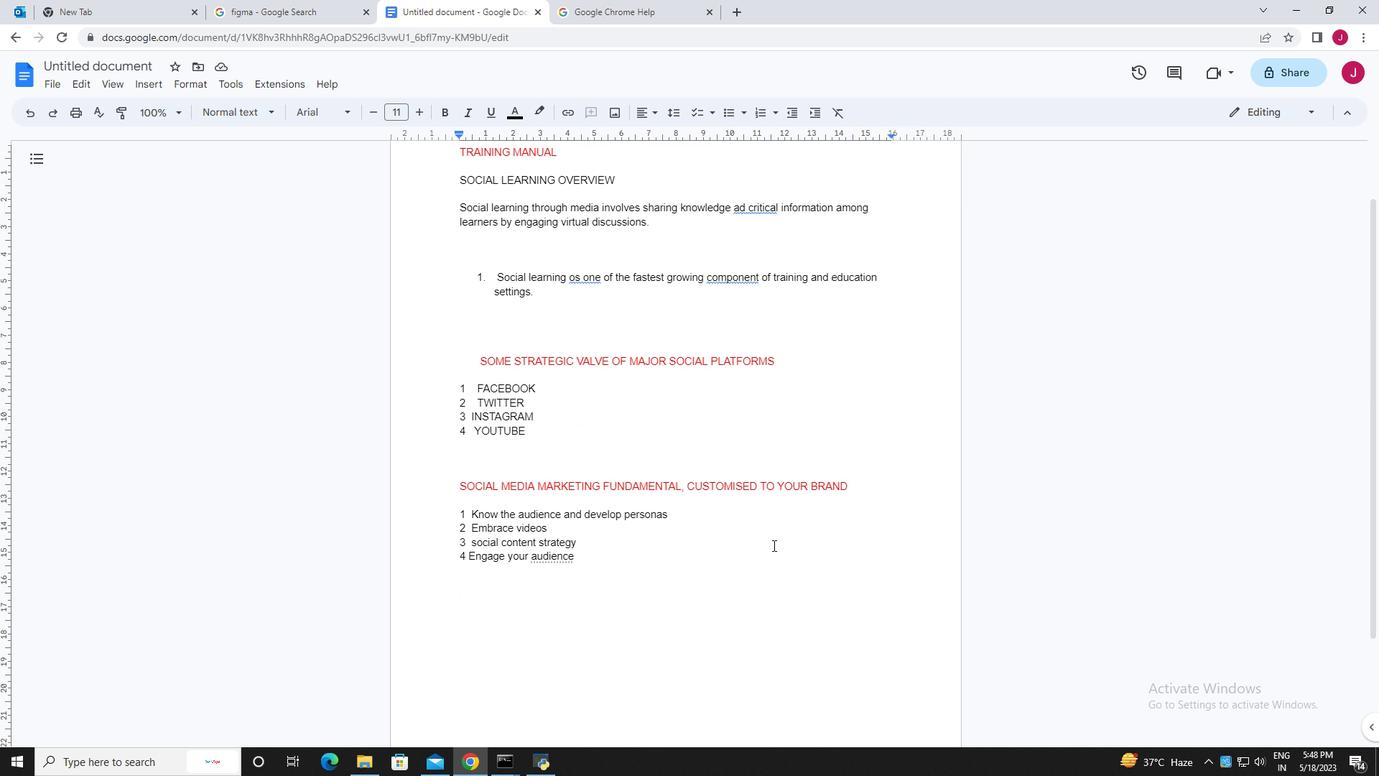 
Action: Mouse scrolled (771, 542) with delta (0, 0)
Screenshot: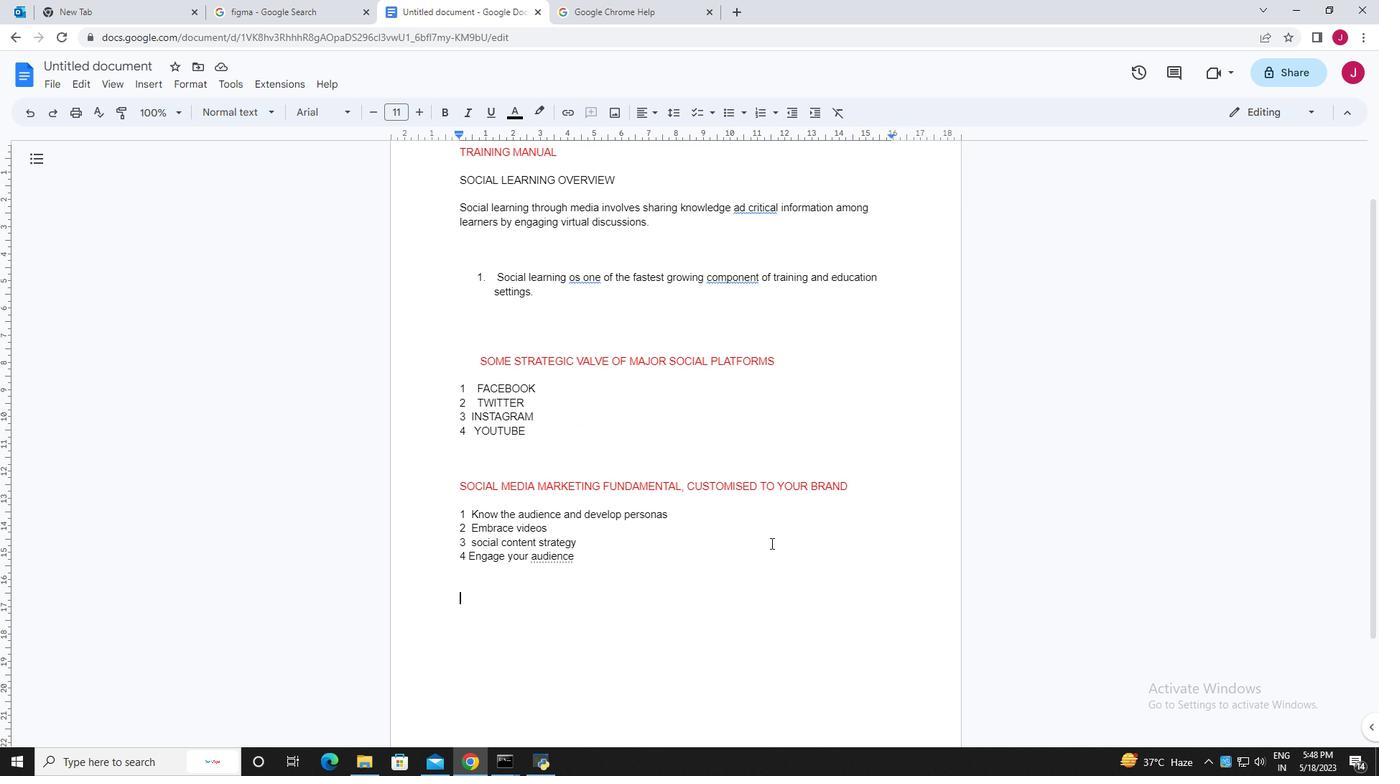 
Action: Mouse scrolled (771, 542) with delta (0, 0)
Screenshot: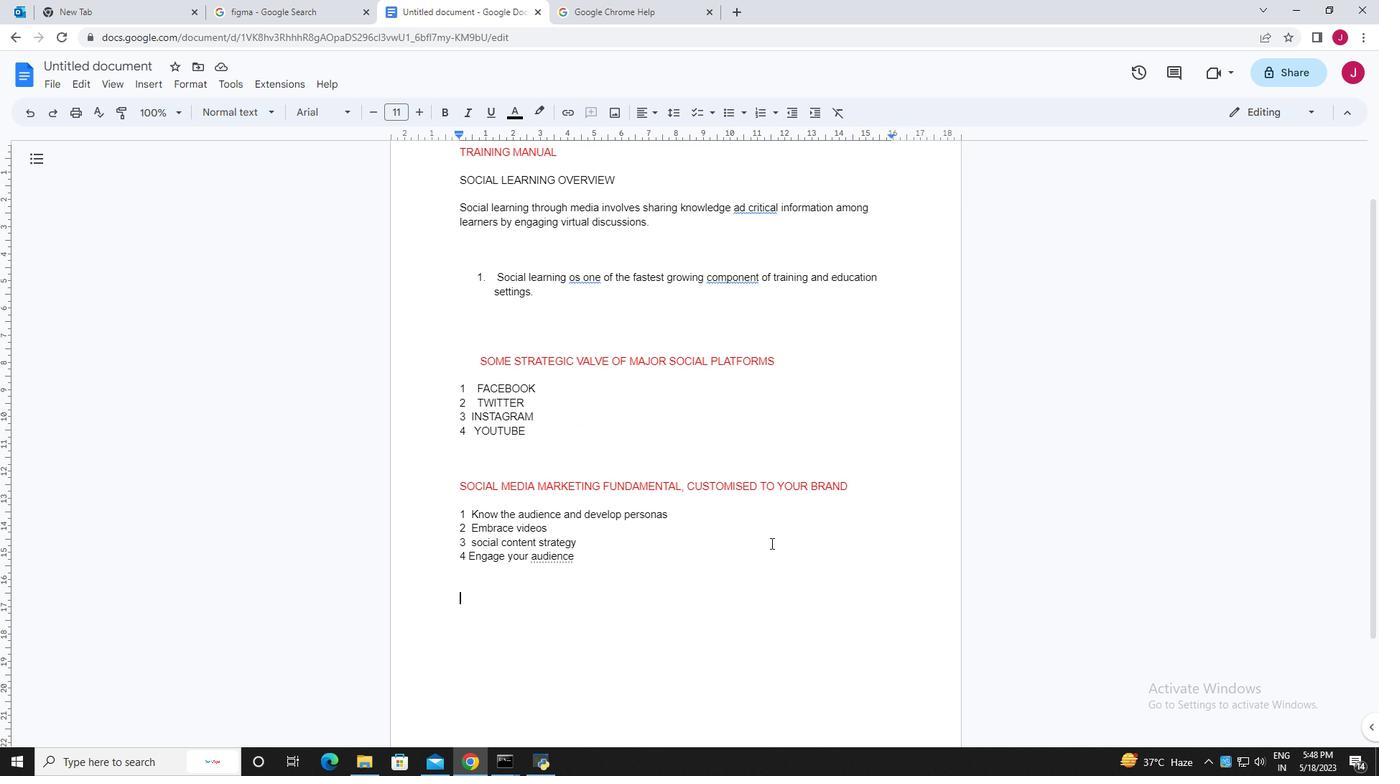 
Action: Mouse moved to (771, 543)
Screenshot: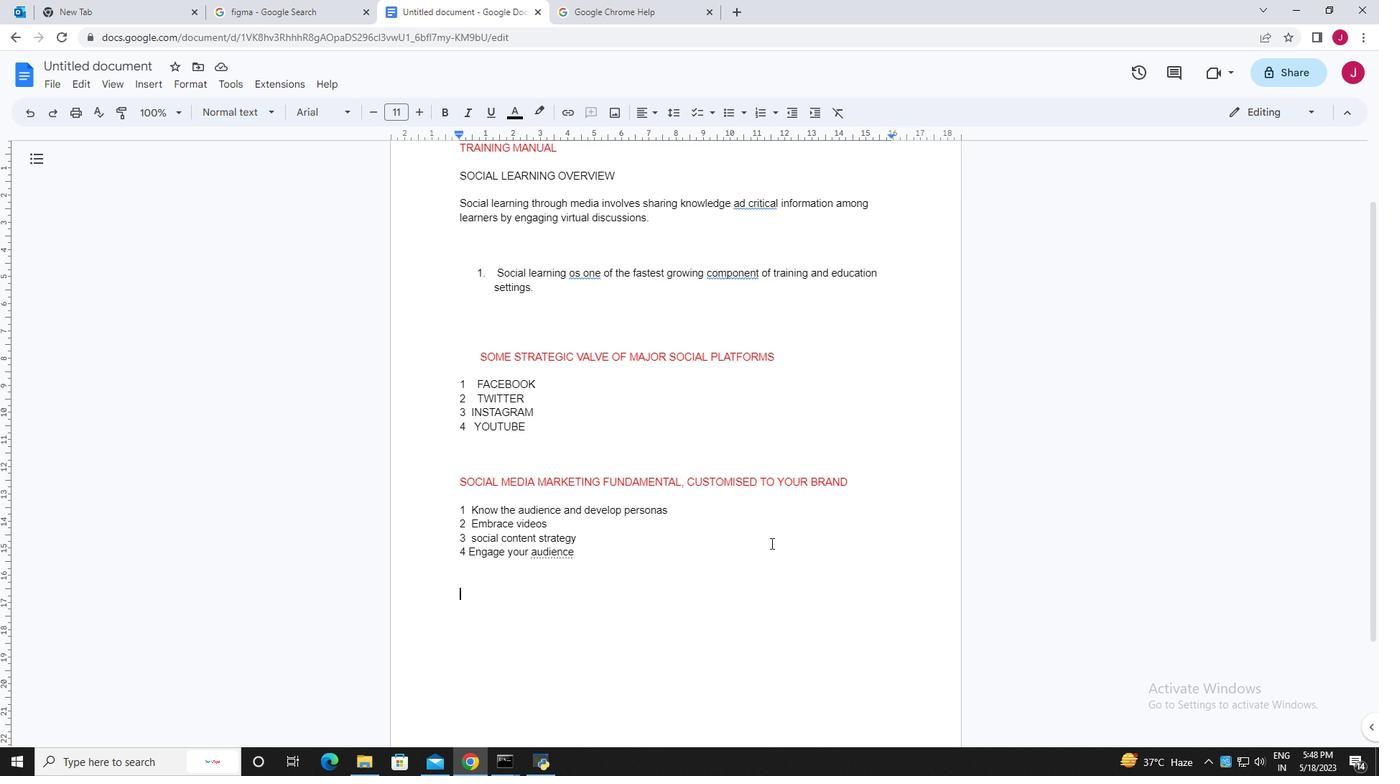 
Action: Mouse scrolled (771, 544) with delta (0, 0)
Screenshot: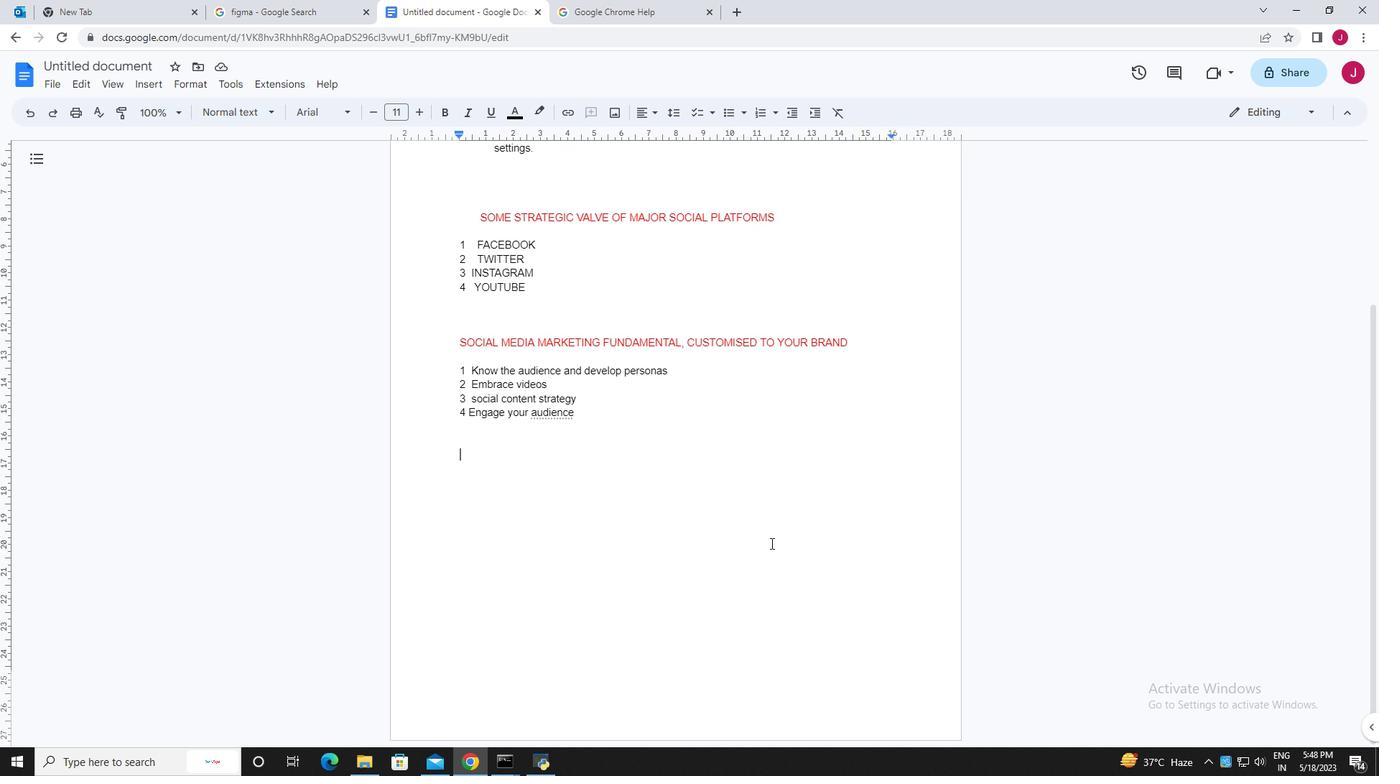 
Action: Mouse moved to (775, 546)
Screenshot: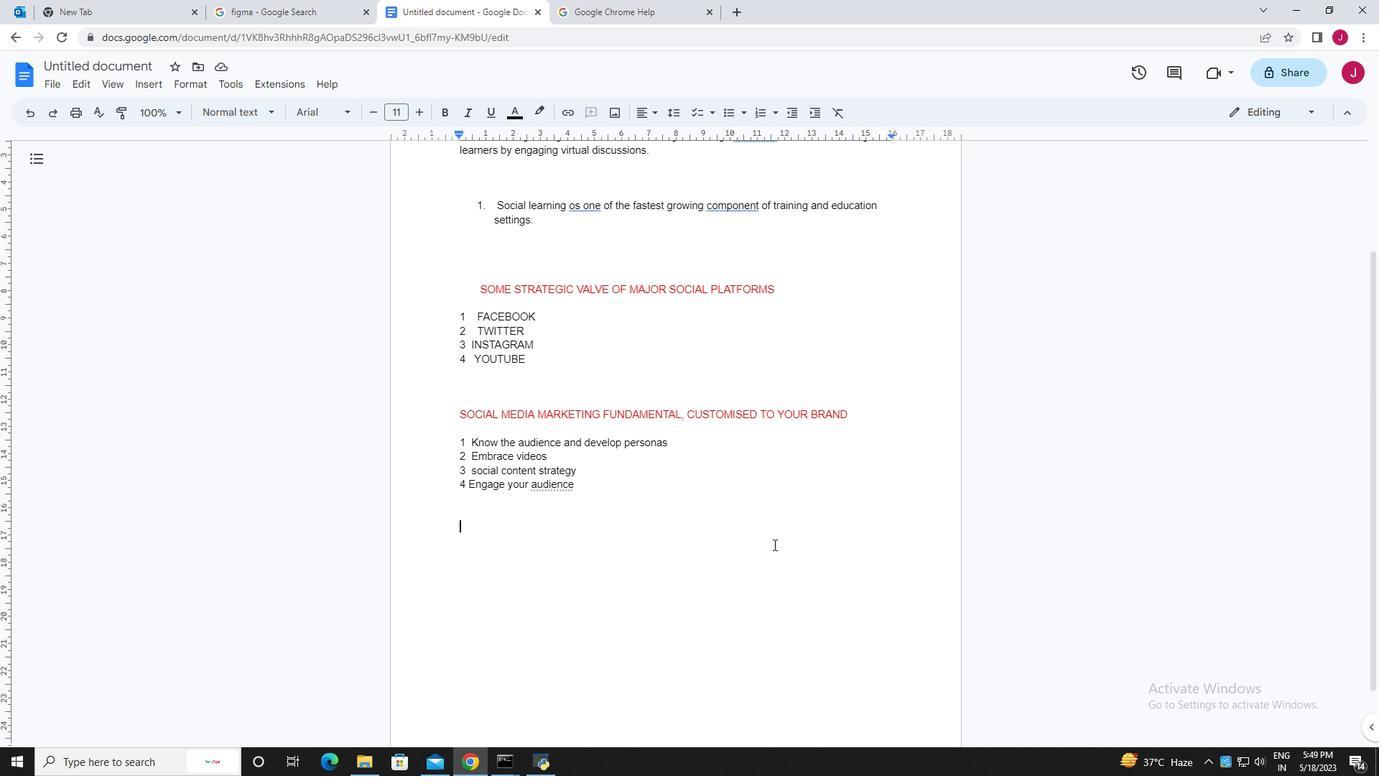 
Action: Mouse scrolled (775, 545) with delta (0, 0)
Screenshot: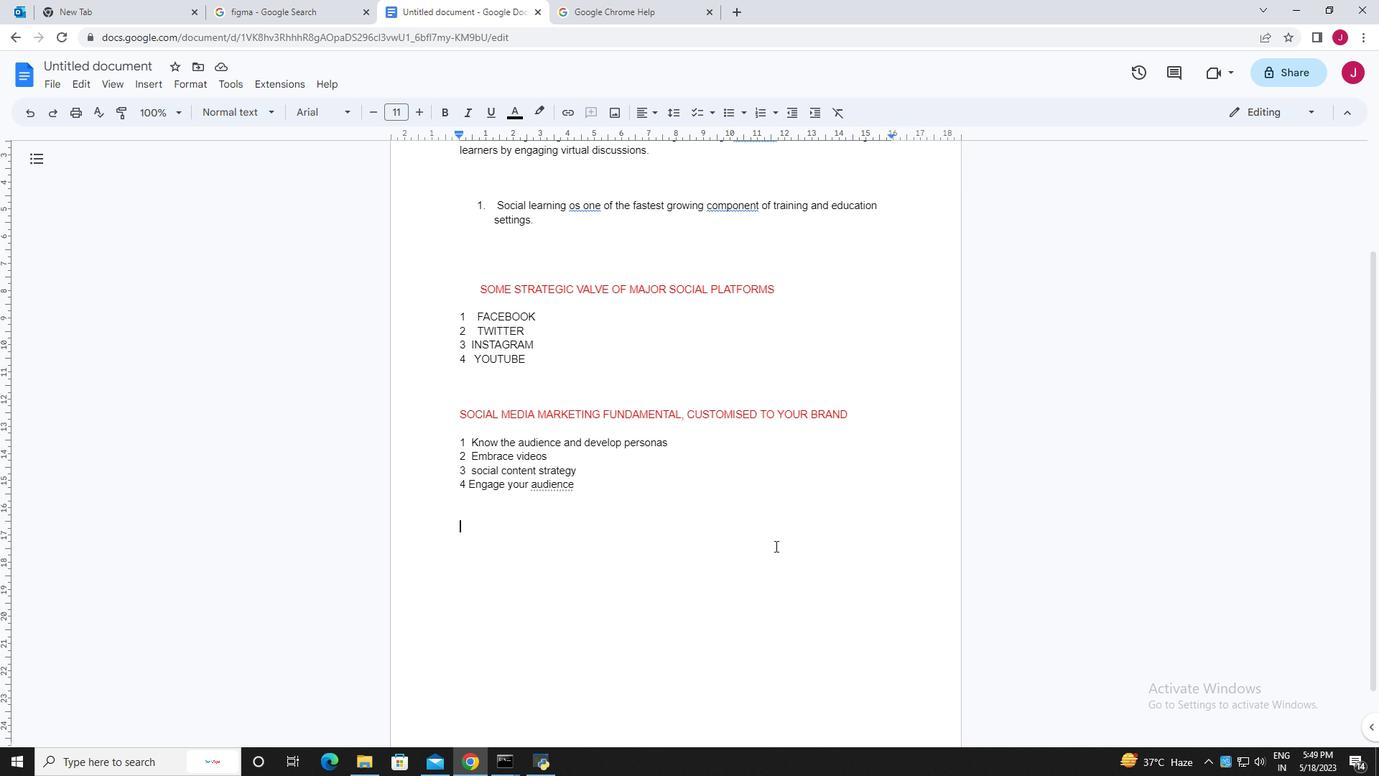 
Action: Mouse scrolled (775, 546) with delta (0, 0)
Screenshot: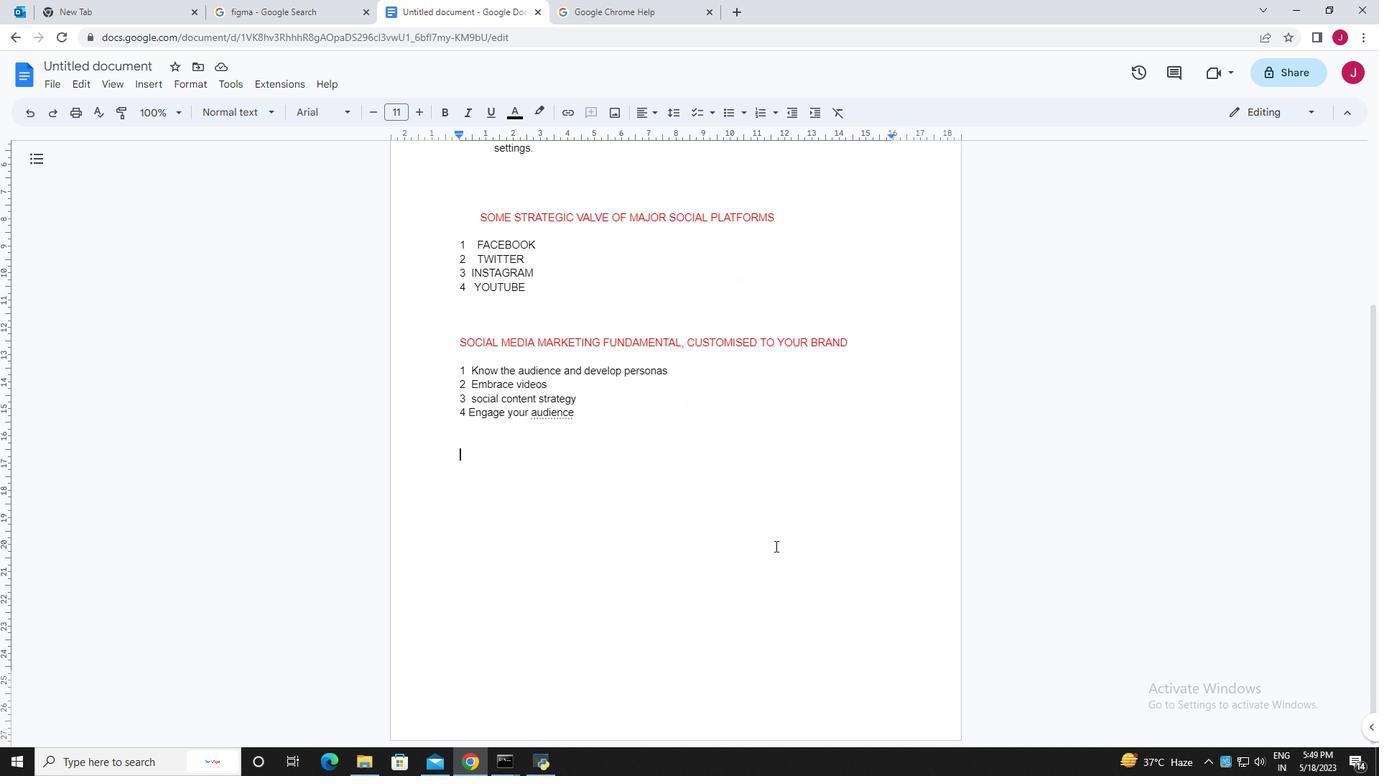 
Action: Mouse moved to (567, 568)
Screenshot: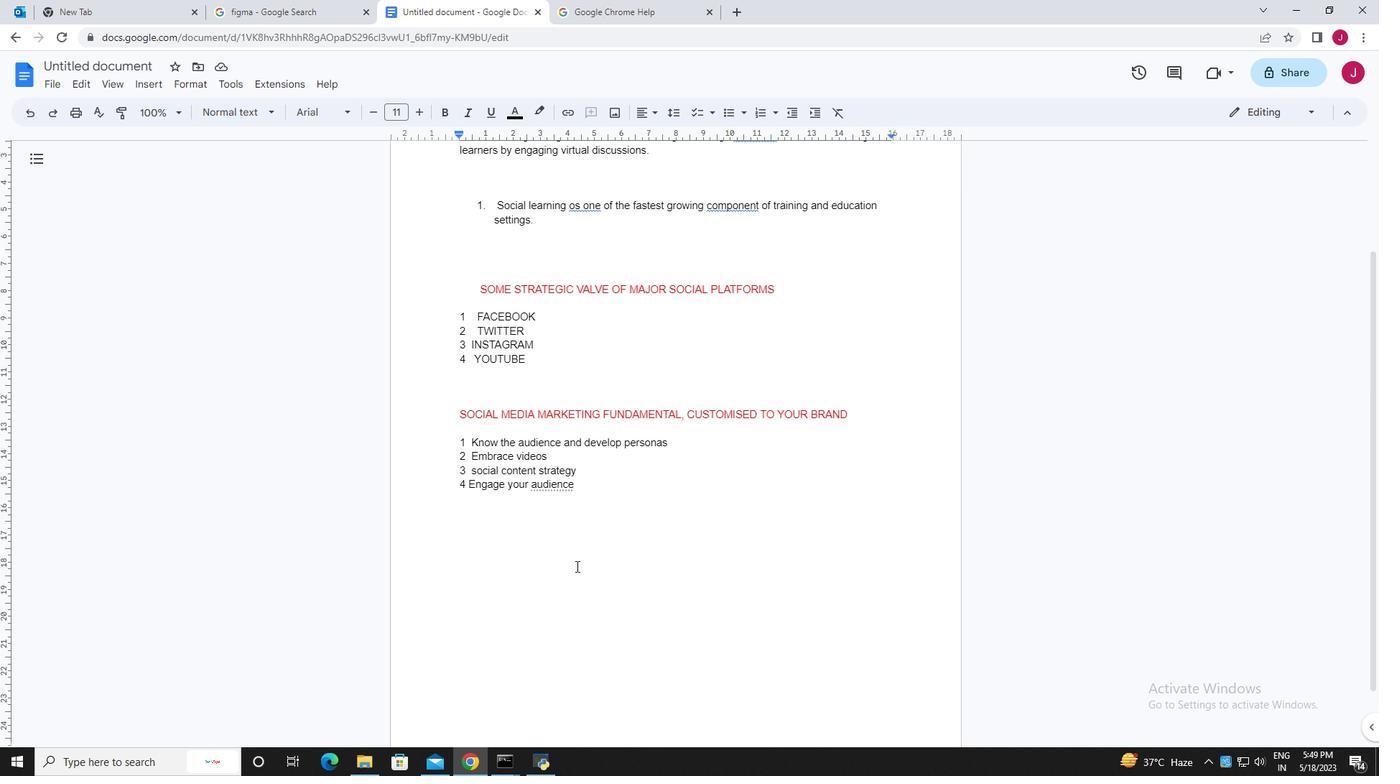 
Action: Mouse scrolled (567, 569) with delta (0, 0)
Screenshot: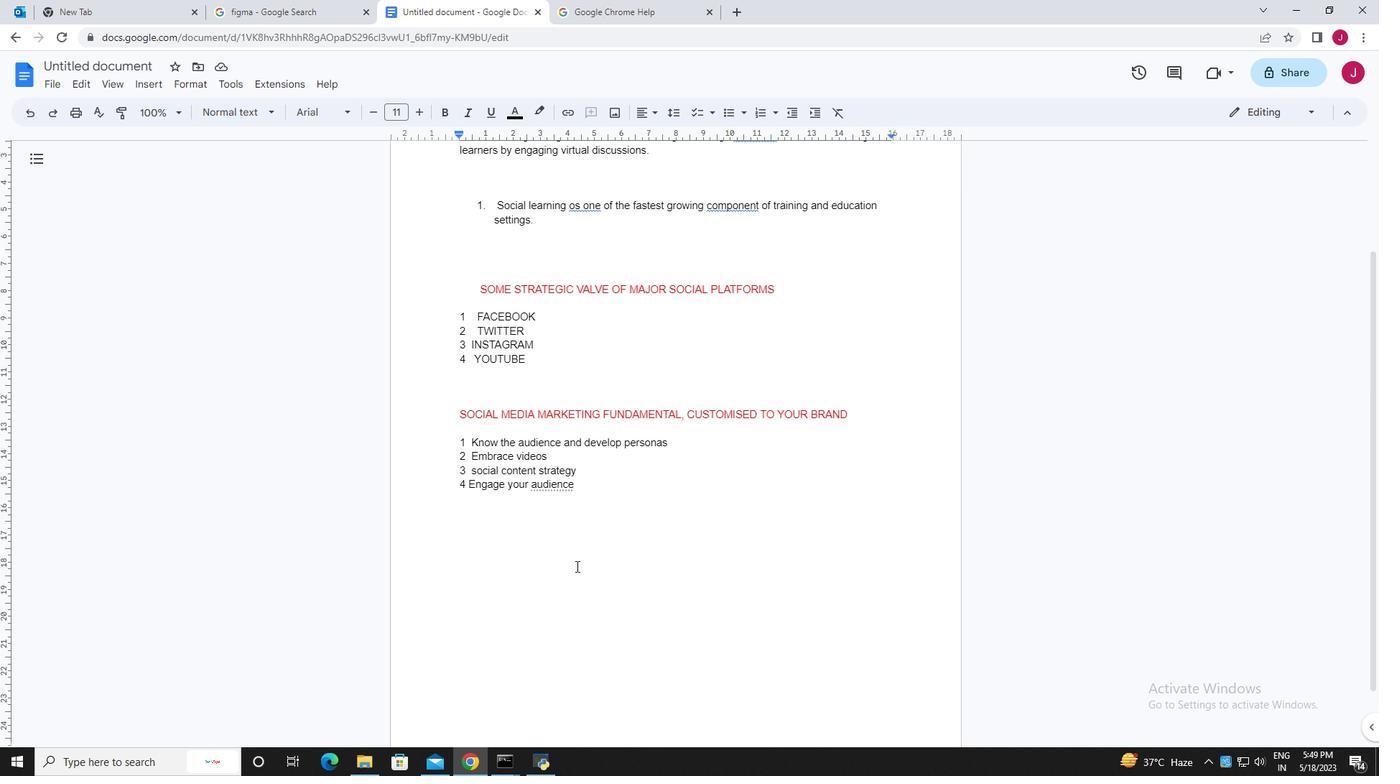 
Action: Mouse moved to (567, 568)
Screenshot: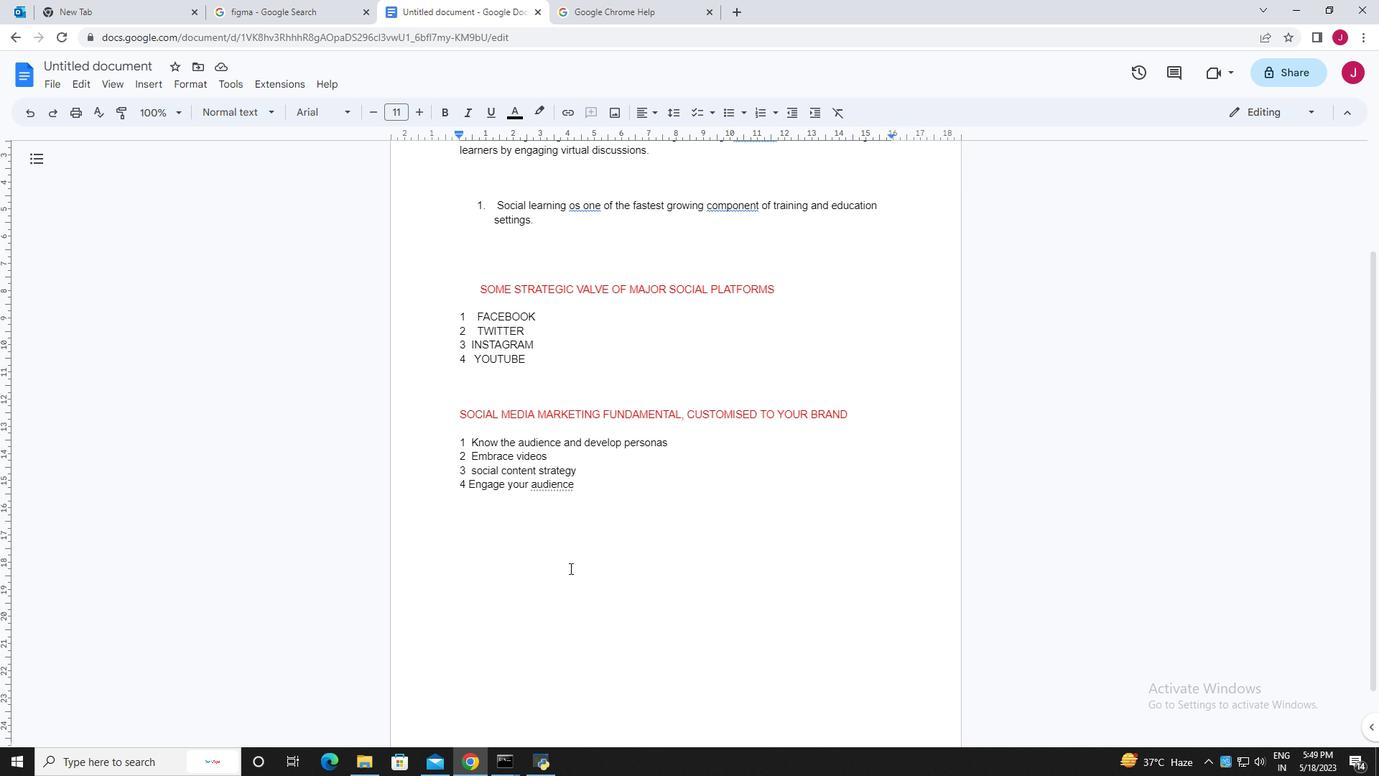 
Action: Mouse scrolled (567, 569) with delta (0, 0)
Screenshot: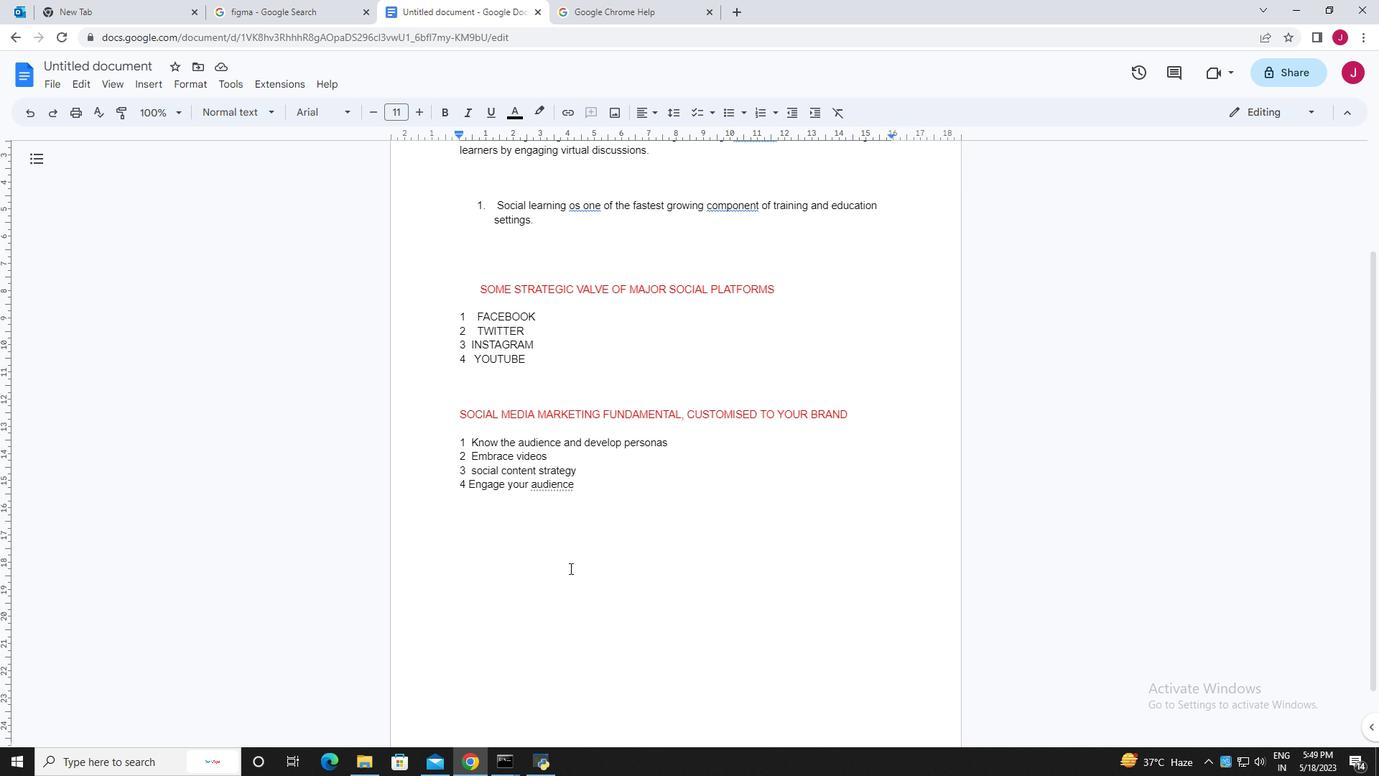 
Action: Mouse scrolled (567, 569) with delta (0, 0)
Screenshot: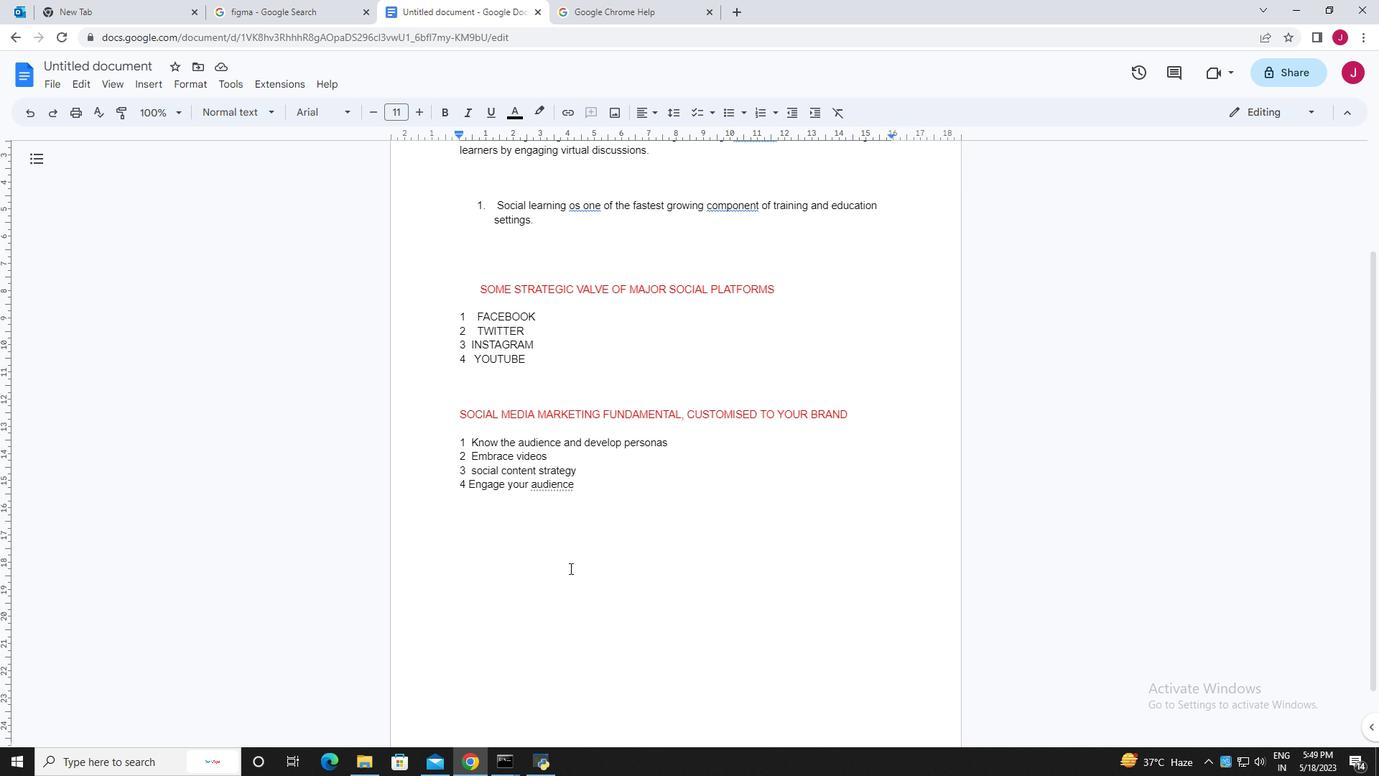 
Action: Mouse moved to (714, 596)
Screenshot: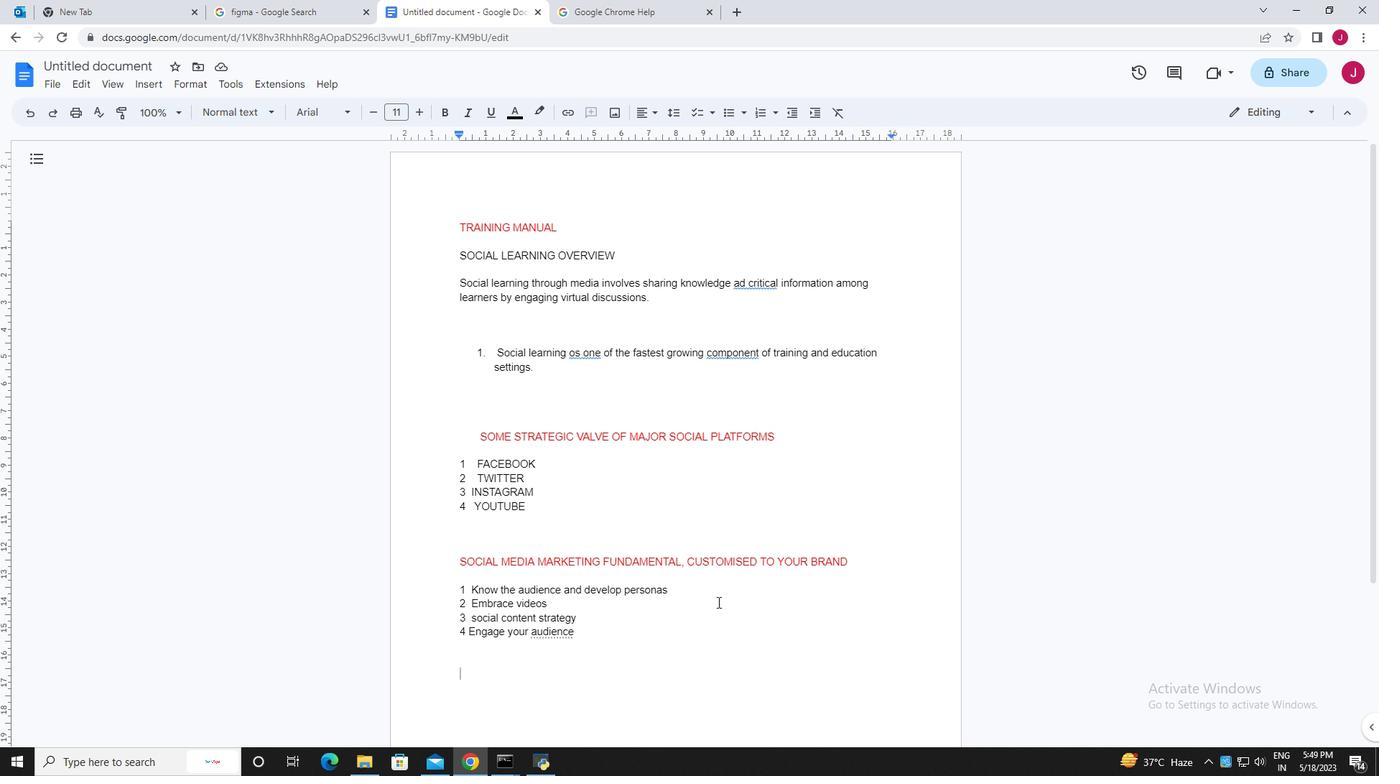 
Action: Mouse scrolled (714, 595) with delta (0, 0)
Screenshot: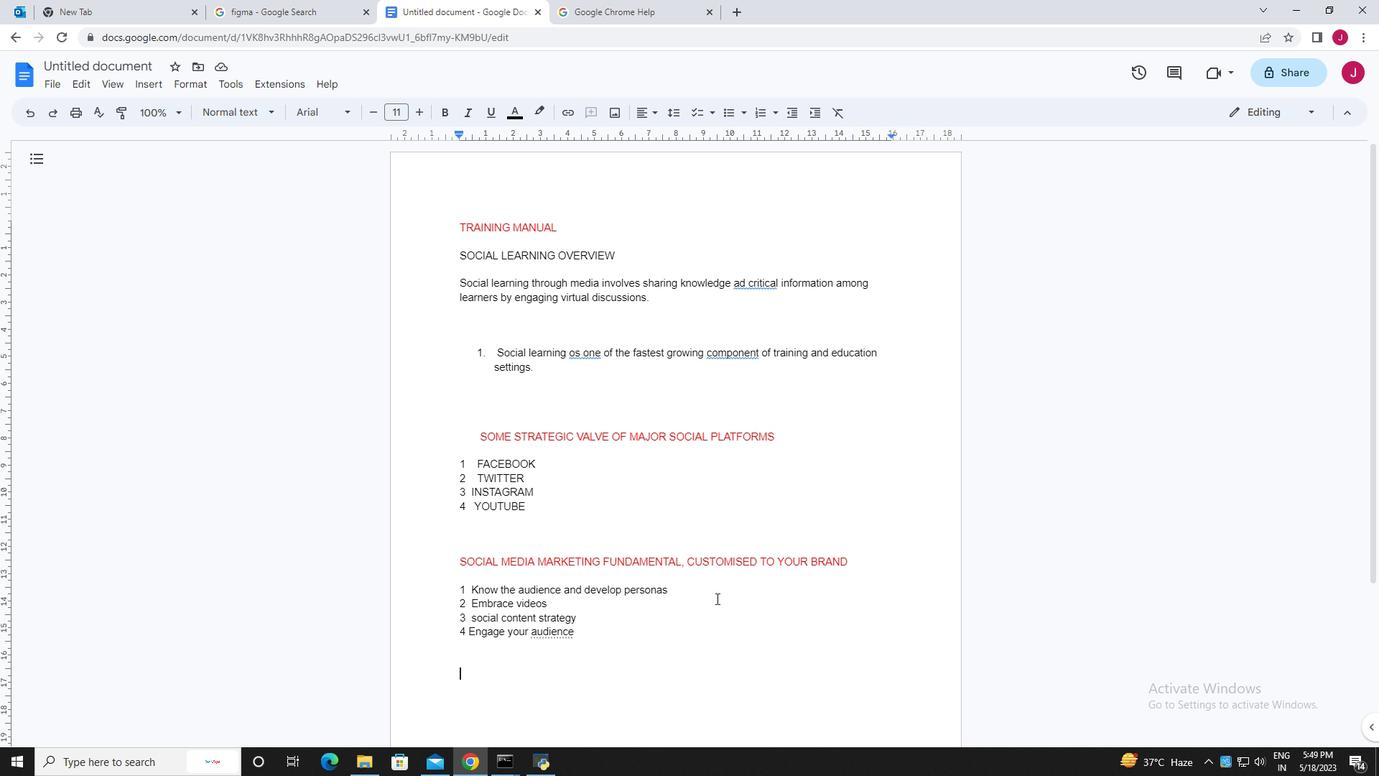 
Action: Mouse scrolled (714, 595) with delta (0, 0)
Screenshot: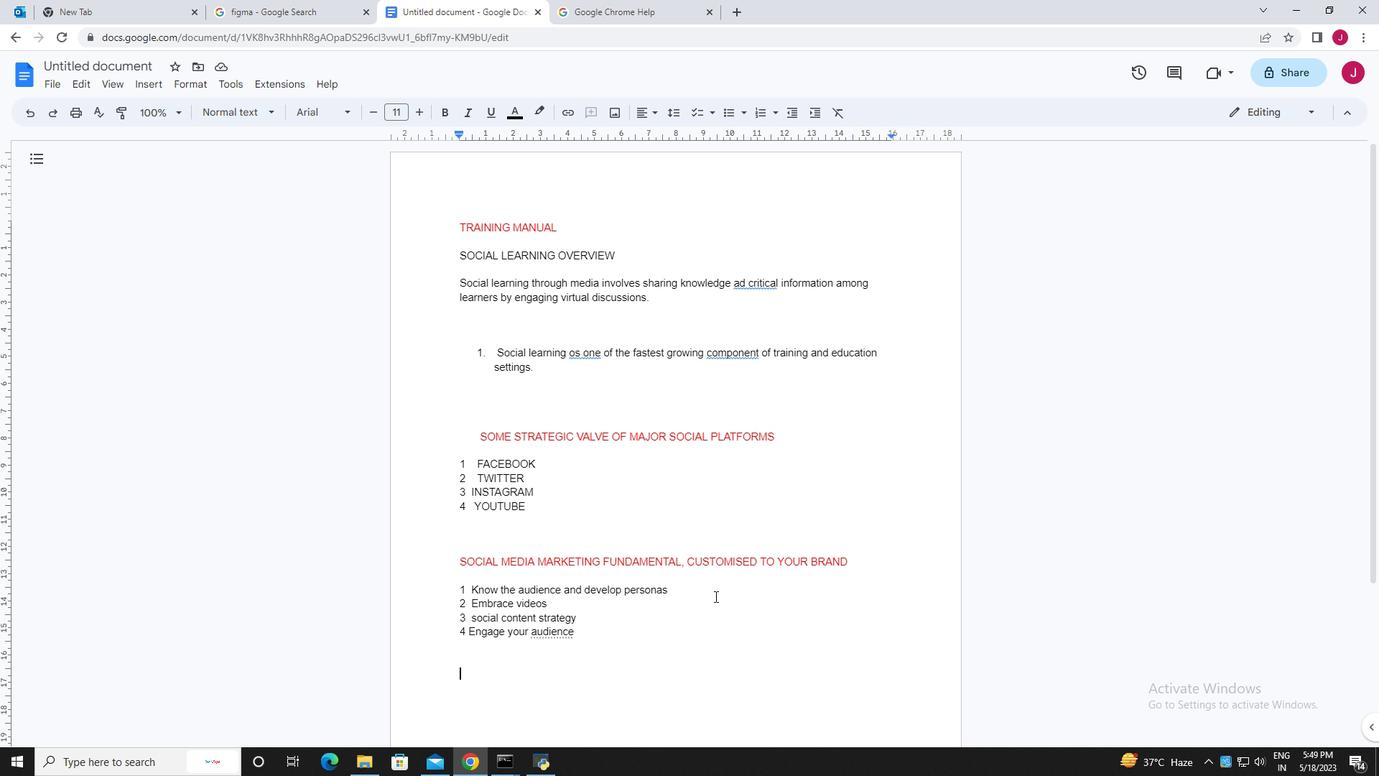 
Action: Mouse moved to (713, 596)
Screenshot: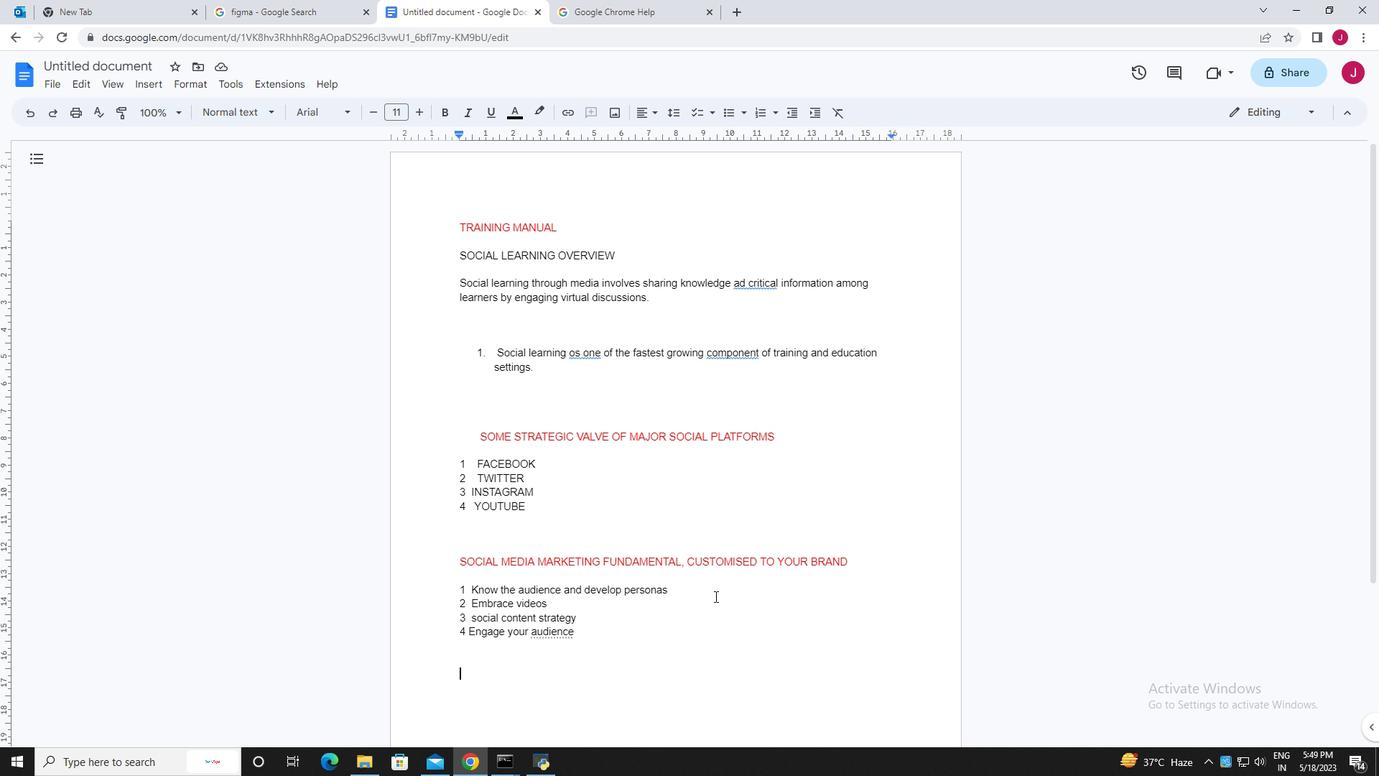 
Action: Mouse scrolled (713, 595) with delta (0, 0)
Screenshot: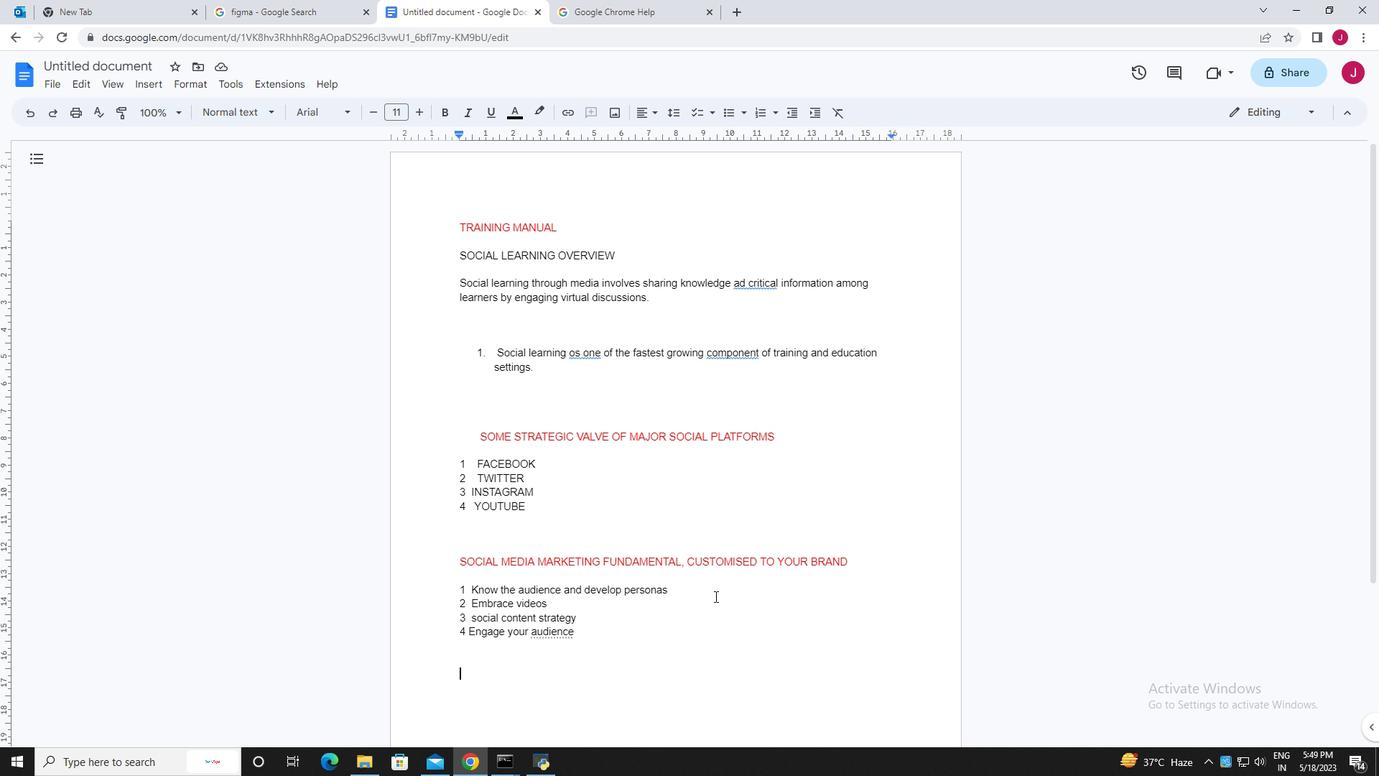 
Action: Mouse moved to (713, 595)
Screenshot: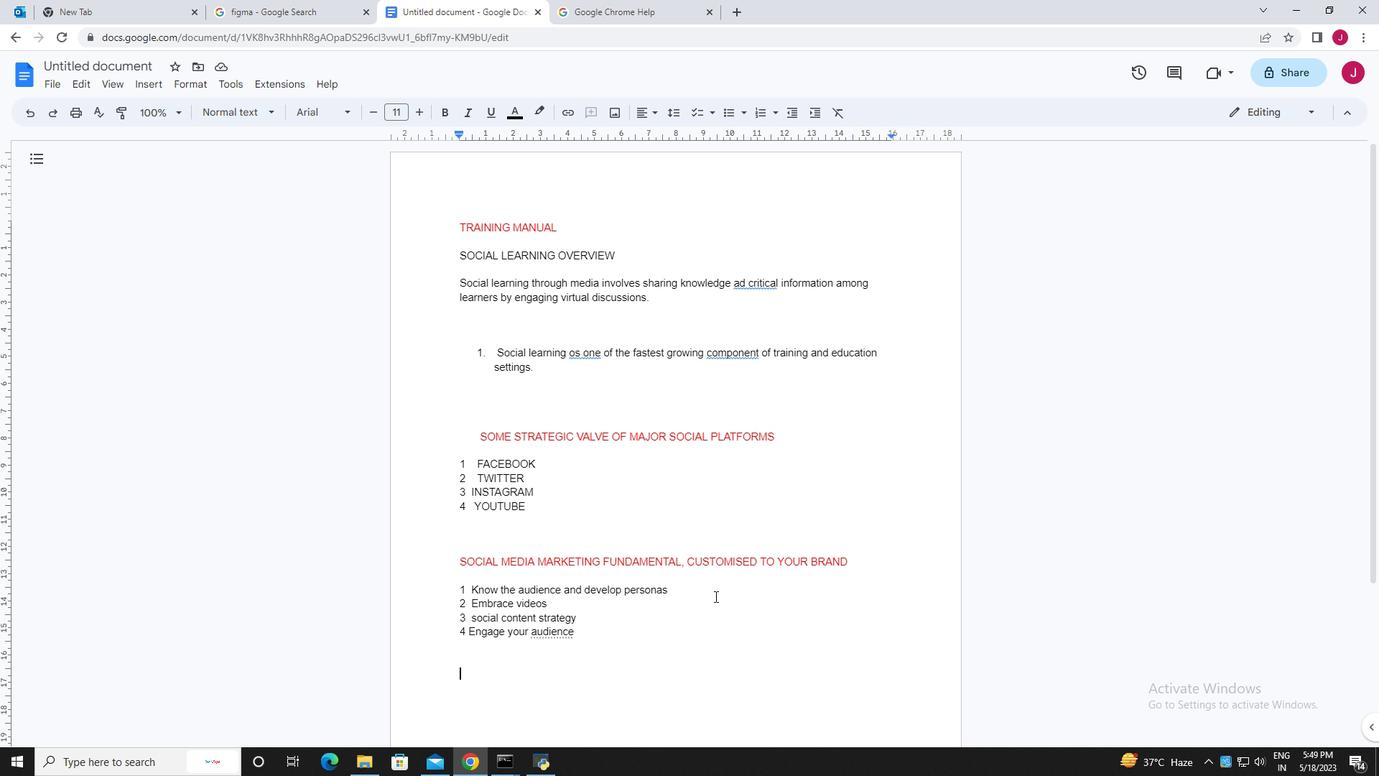 
Action: Mouse scrolled (713, 595) with delta (0, 0)
Screenshot: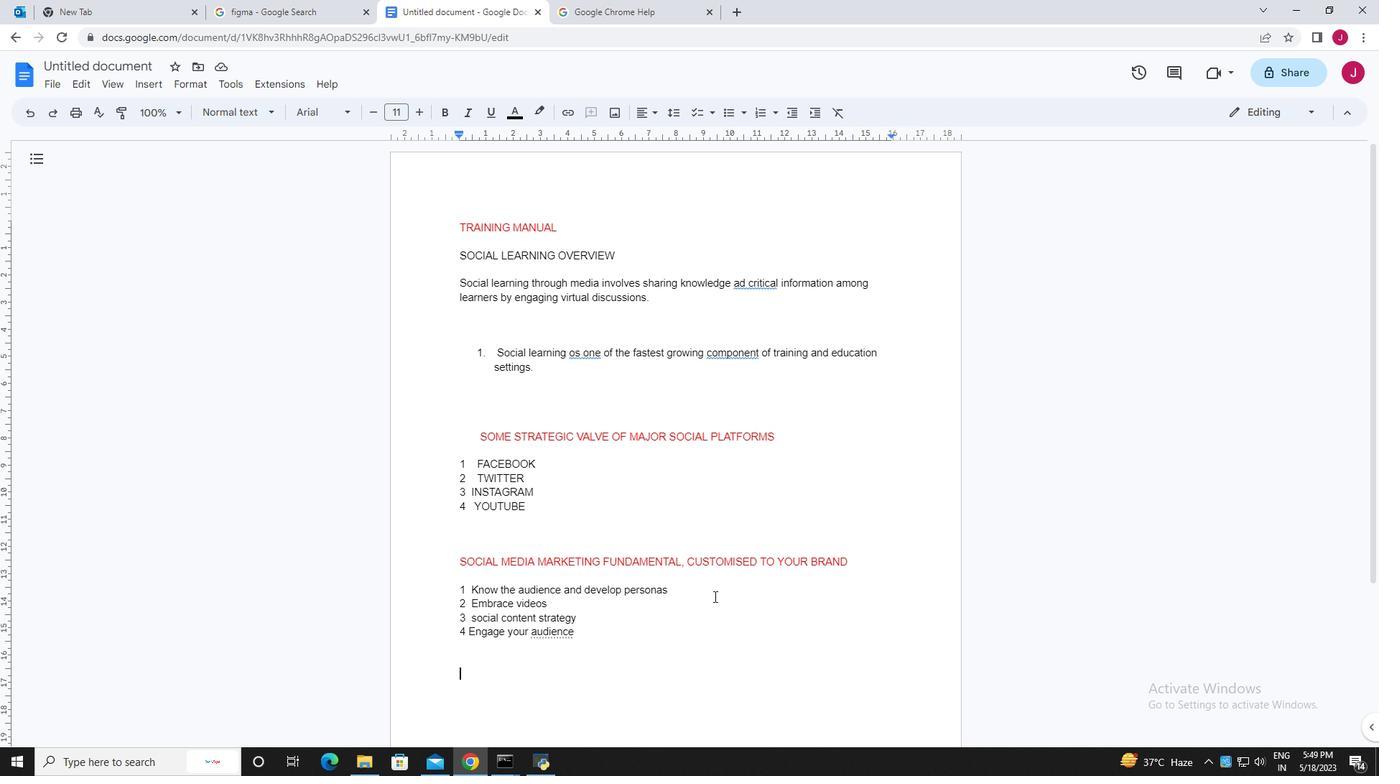 
Action: Mouse moved to (714, 600)
Screenshot: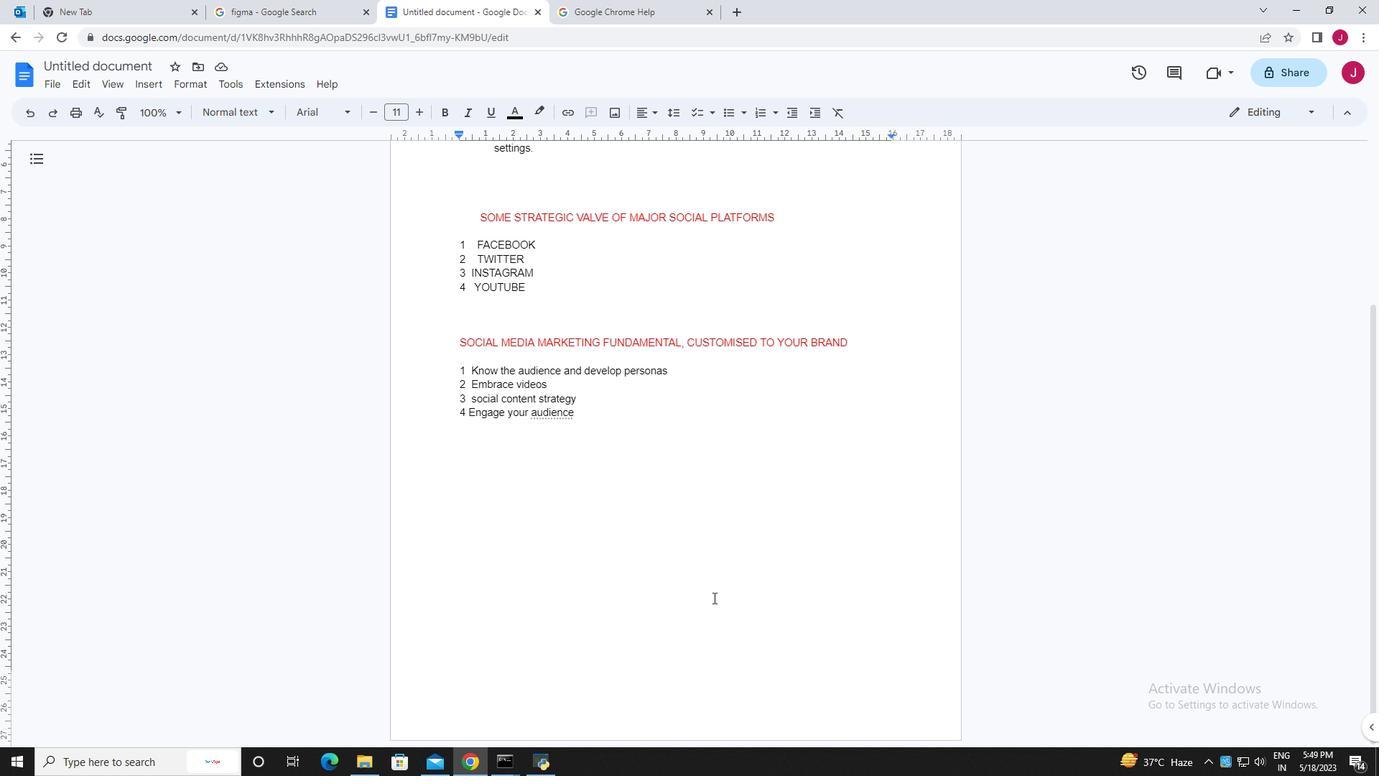 
Action: Mouse scrolled (714, 600) with delta (0, 0)
Screenshot: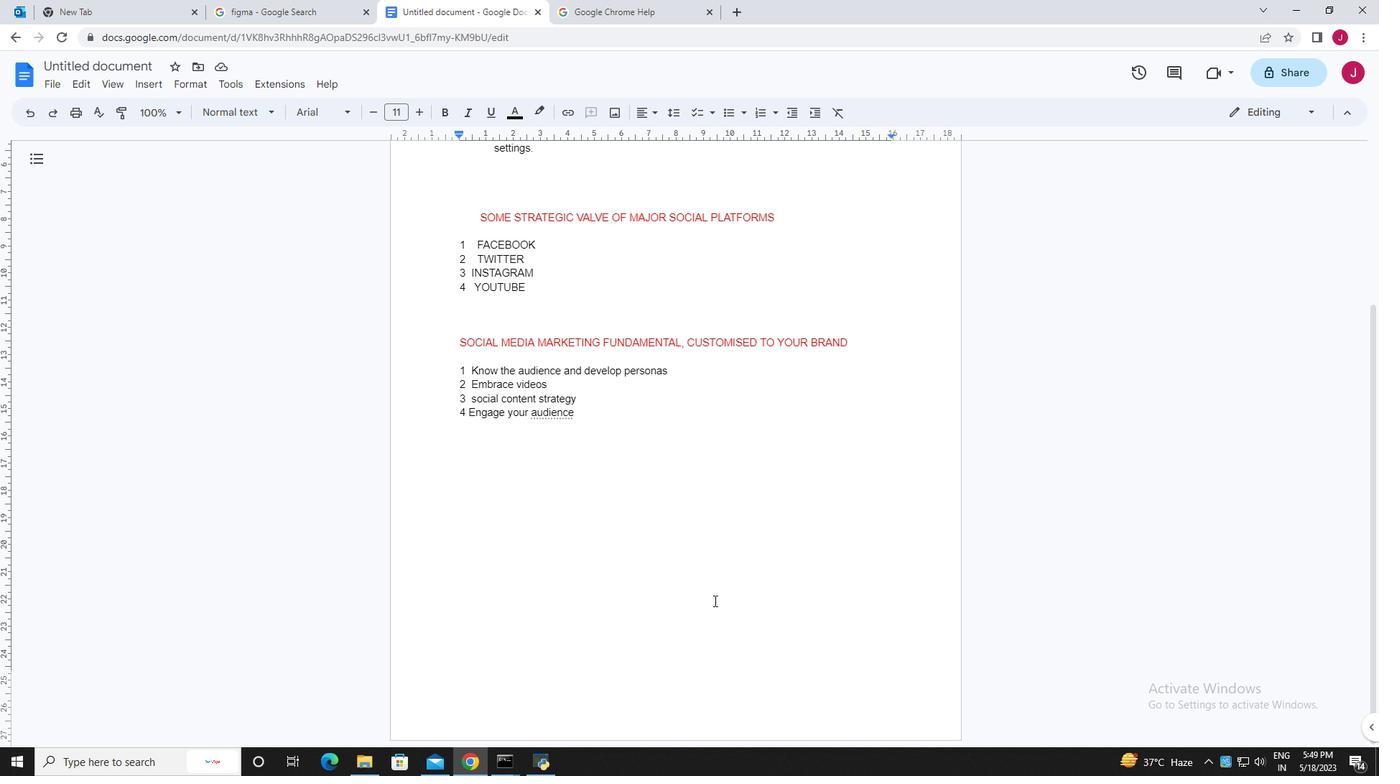 
Action: Mouse scrolled (714, 600) with delta (0, 0)
Screenshot: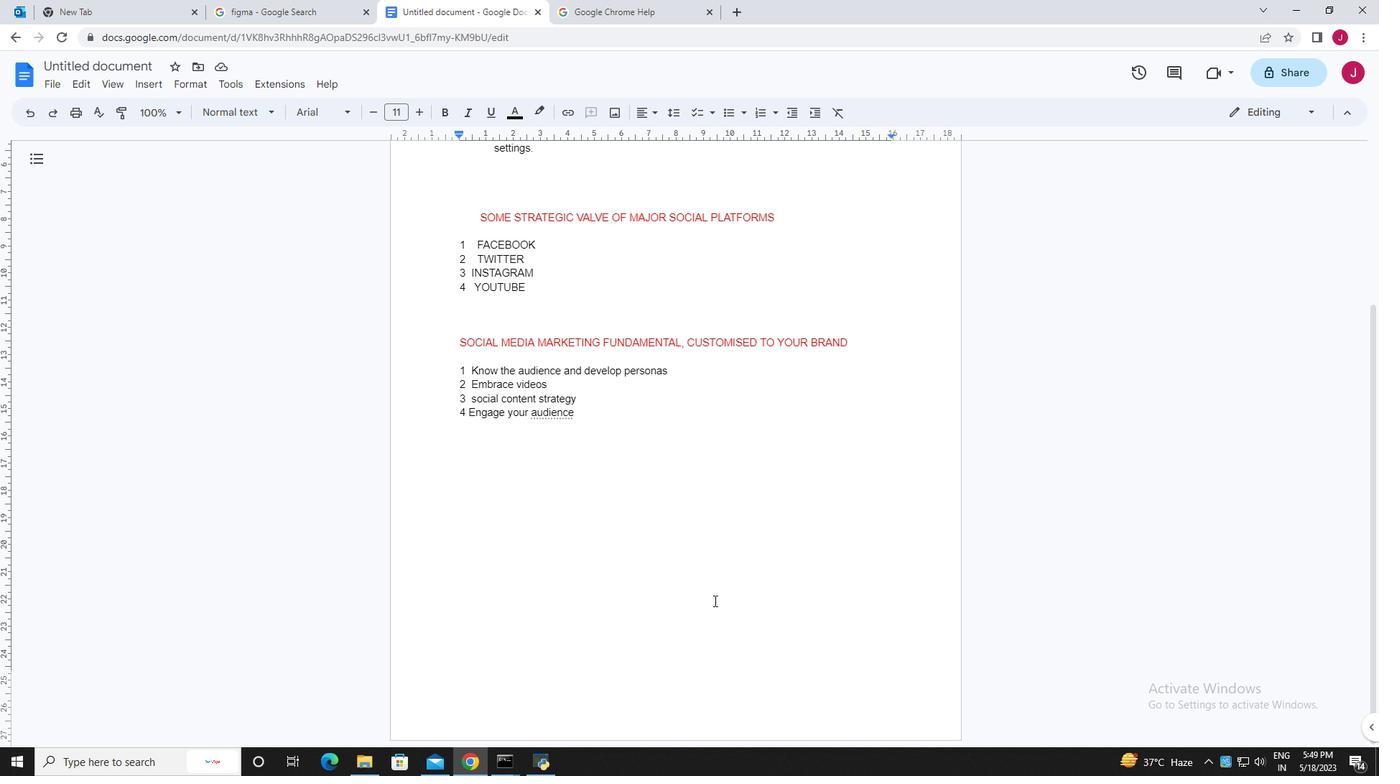 
Action: Mouse moved to (693, 584)
Screenshot: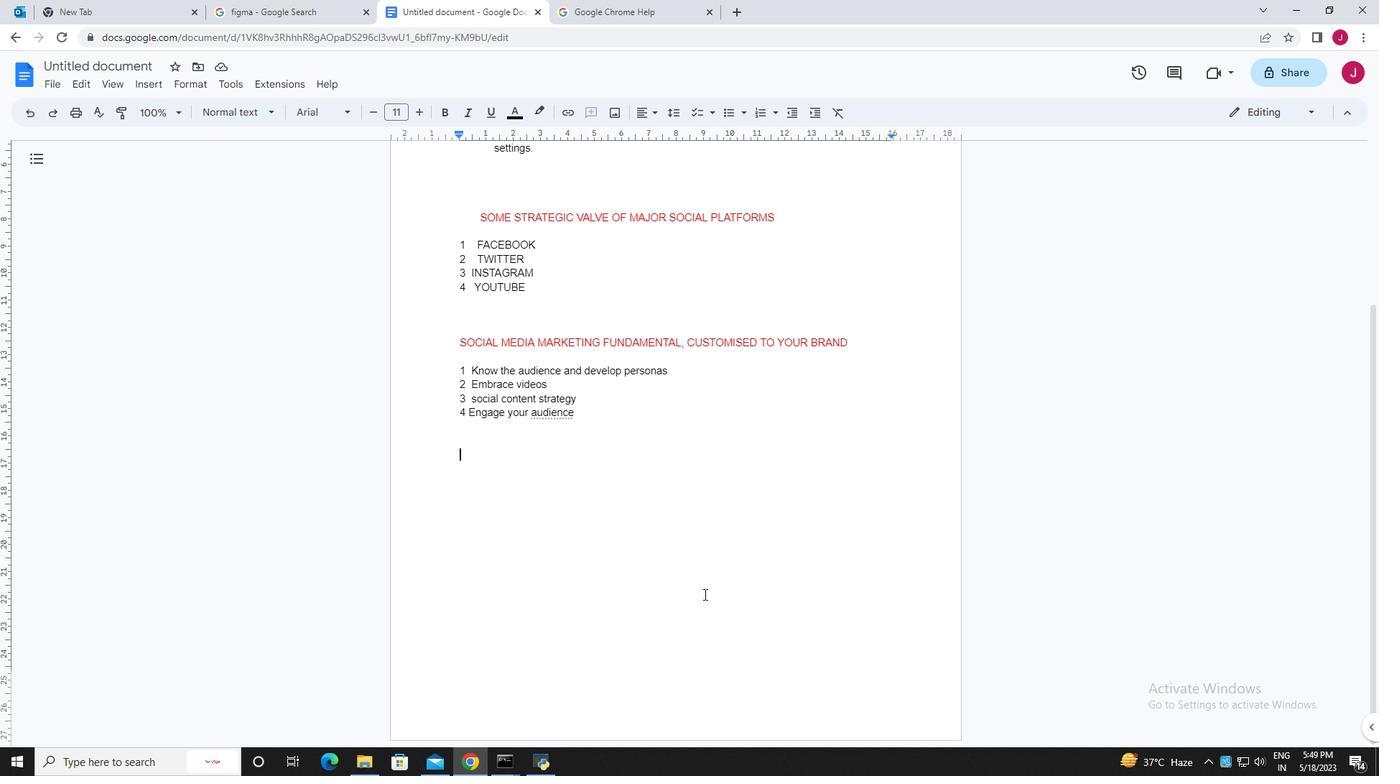 
Action: Mouse scrolled (693, 584) with delta (0, 0)
Screenshot: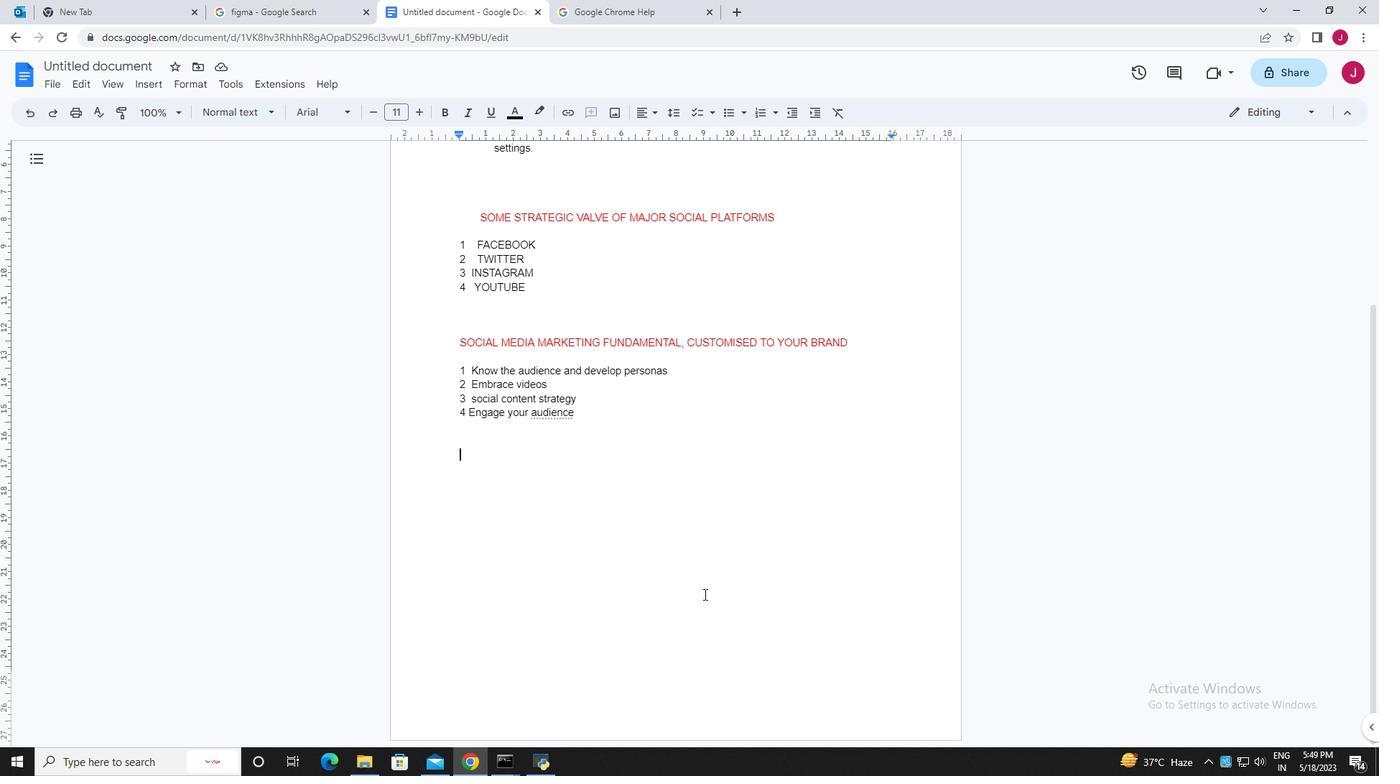
Action: Mouse moved to (692, 583)
Screenshot: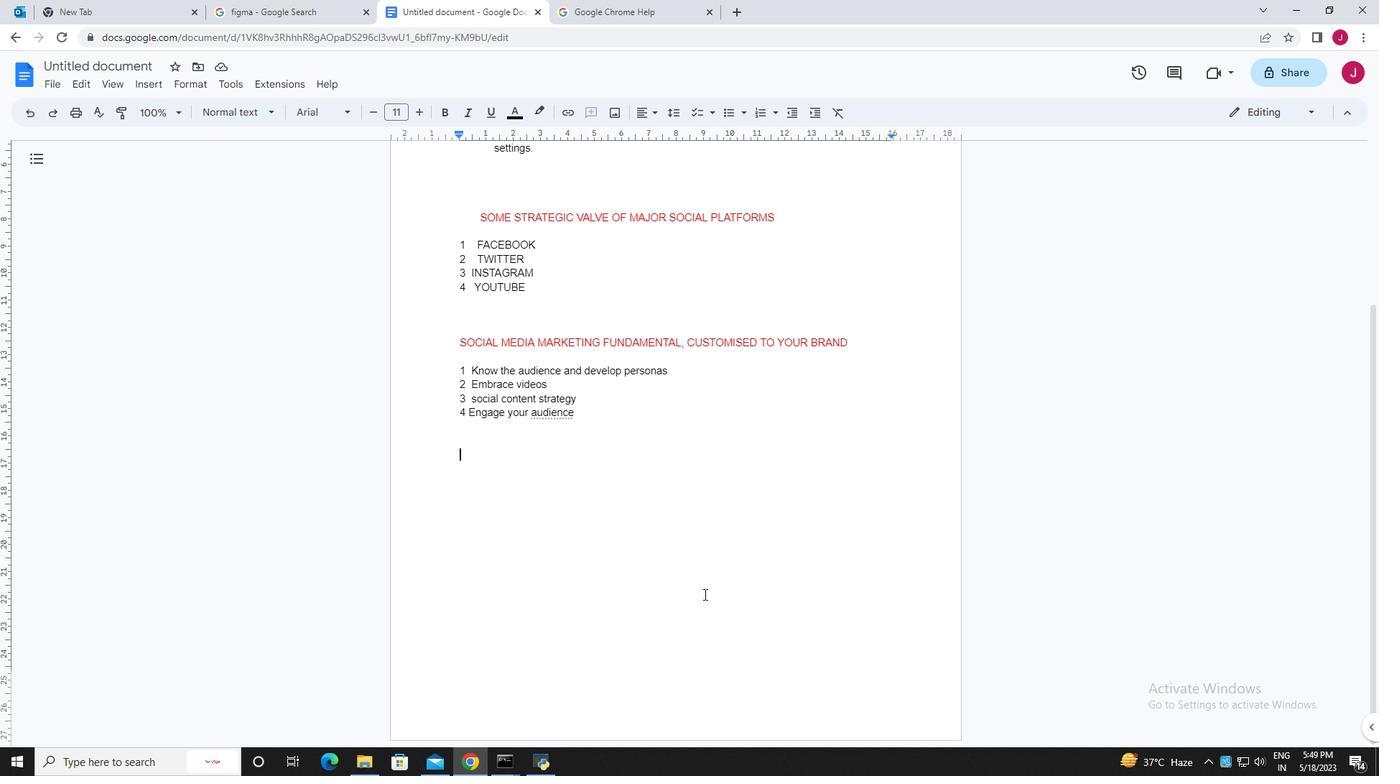 
Action: Mouse scrolled (692, 584) with delta (0, 0)
Screenshot: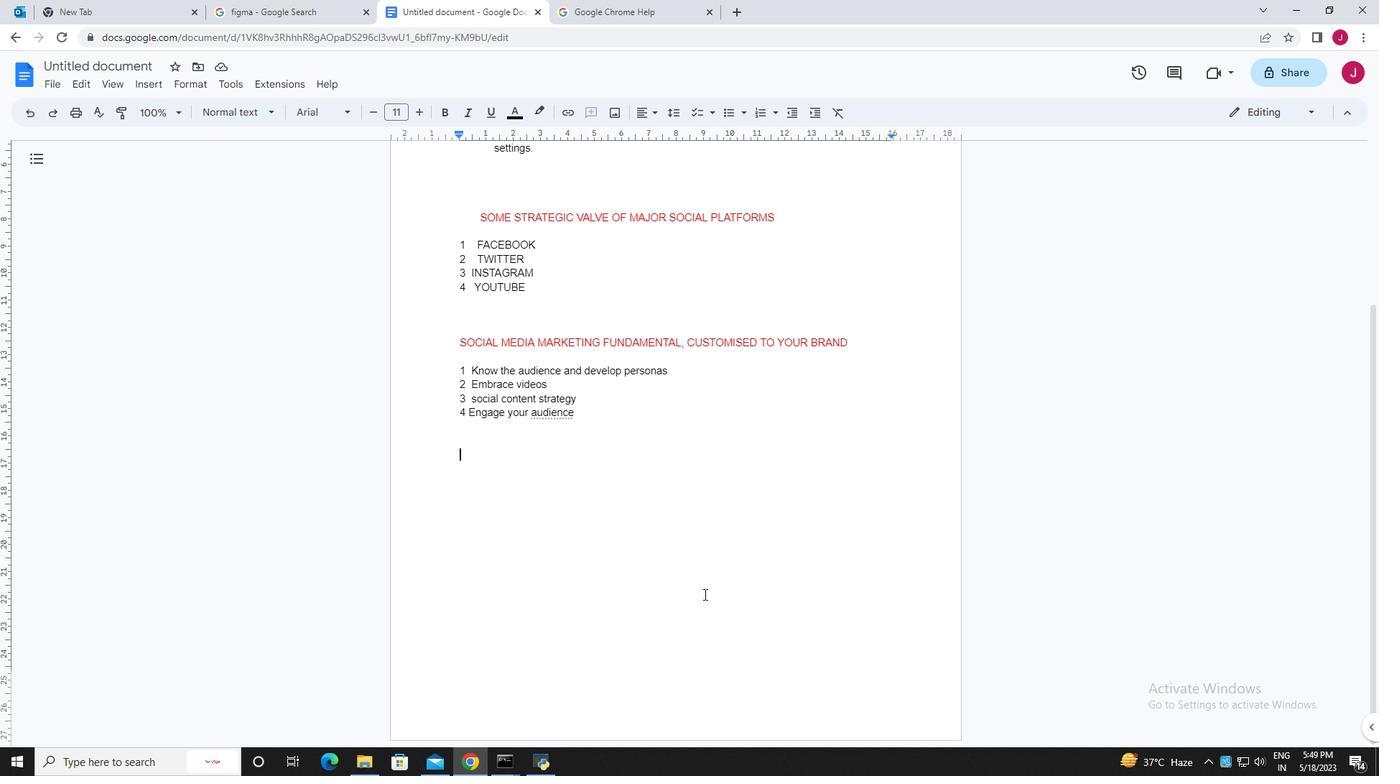 
Action: Mouse moved to (691, 581)
Screenshot: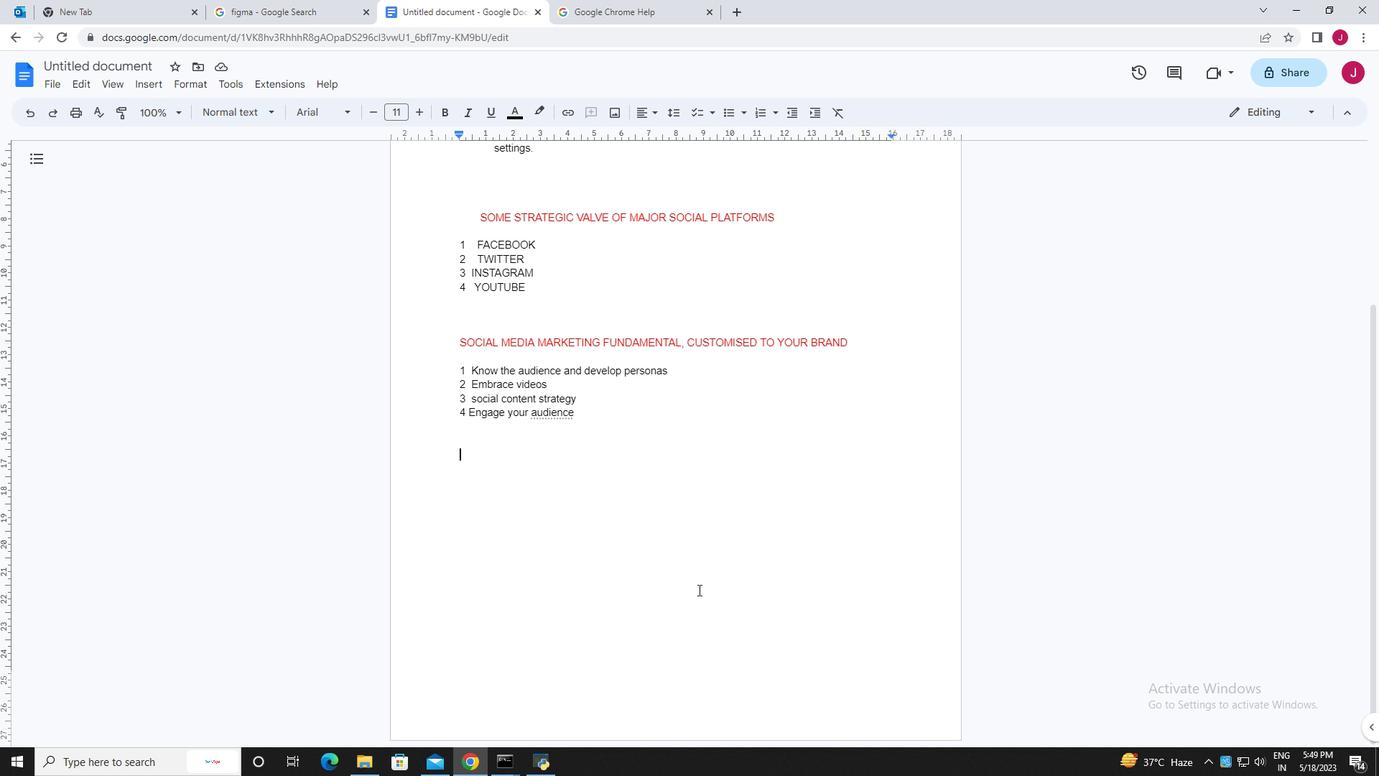 
Action: Mouse scrolled (691, 582) with delta (0, 0)
Screenshot: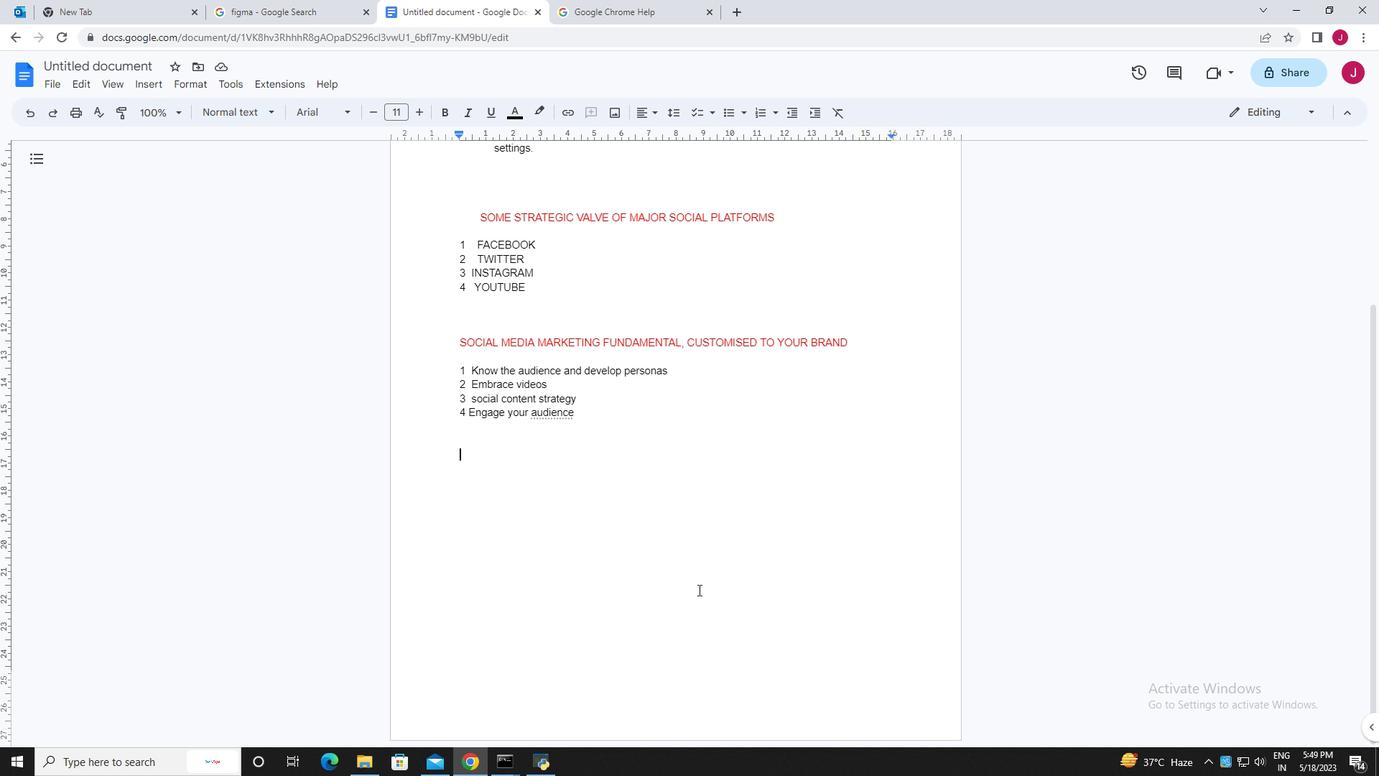 
Action: Mouse moved to (655, 508)
Screenshot: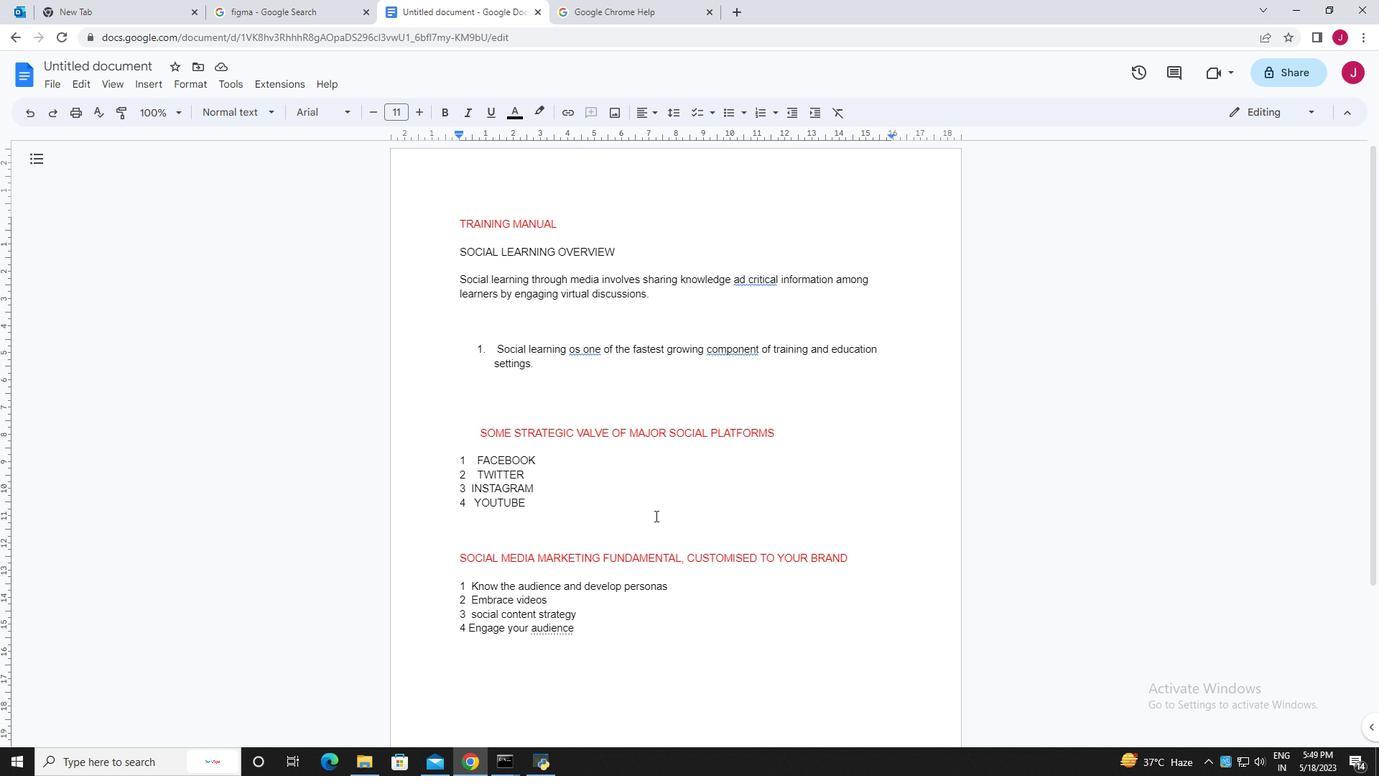 
Action: Mouse scrolled (655, 509) with delta (0, 0)
Screenshot: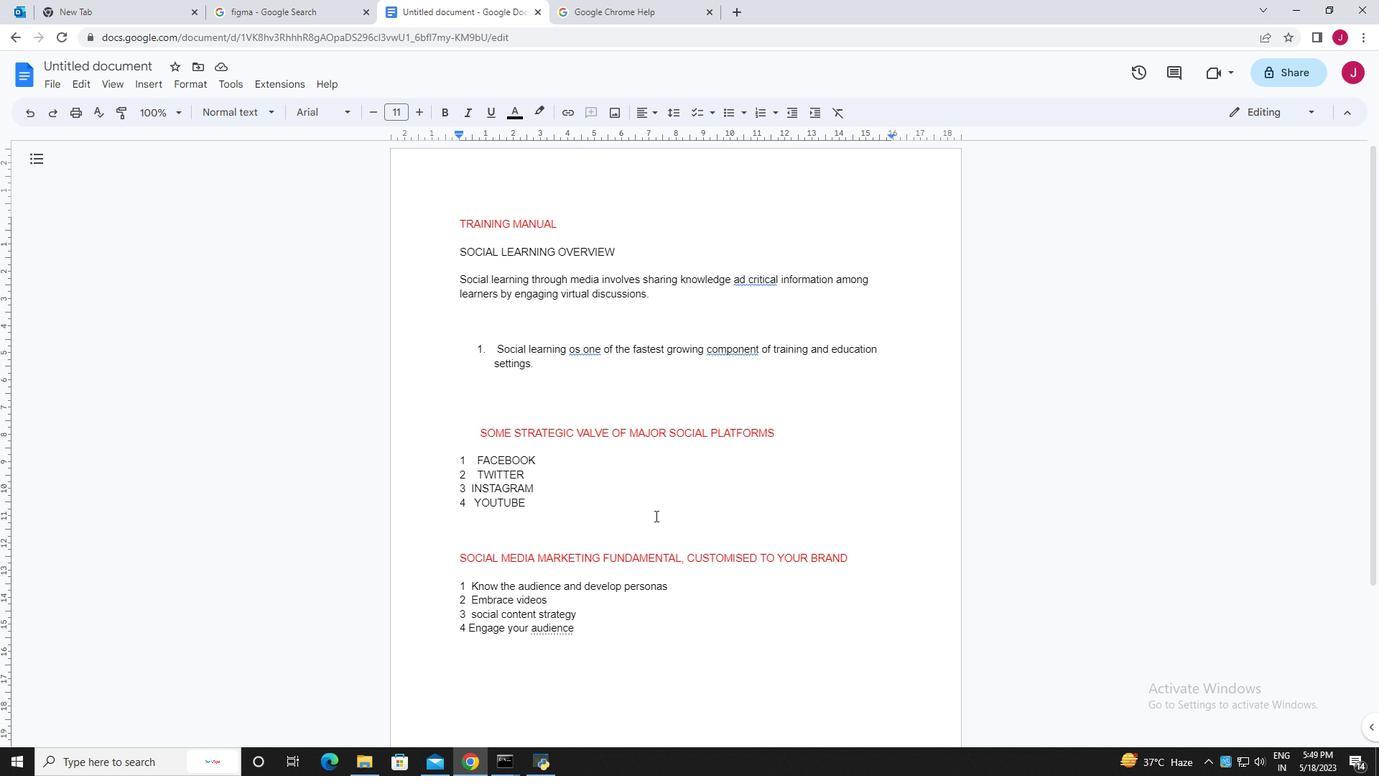 
Action: Mouse moved to (655, 508)
Screenshot: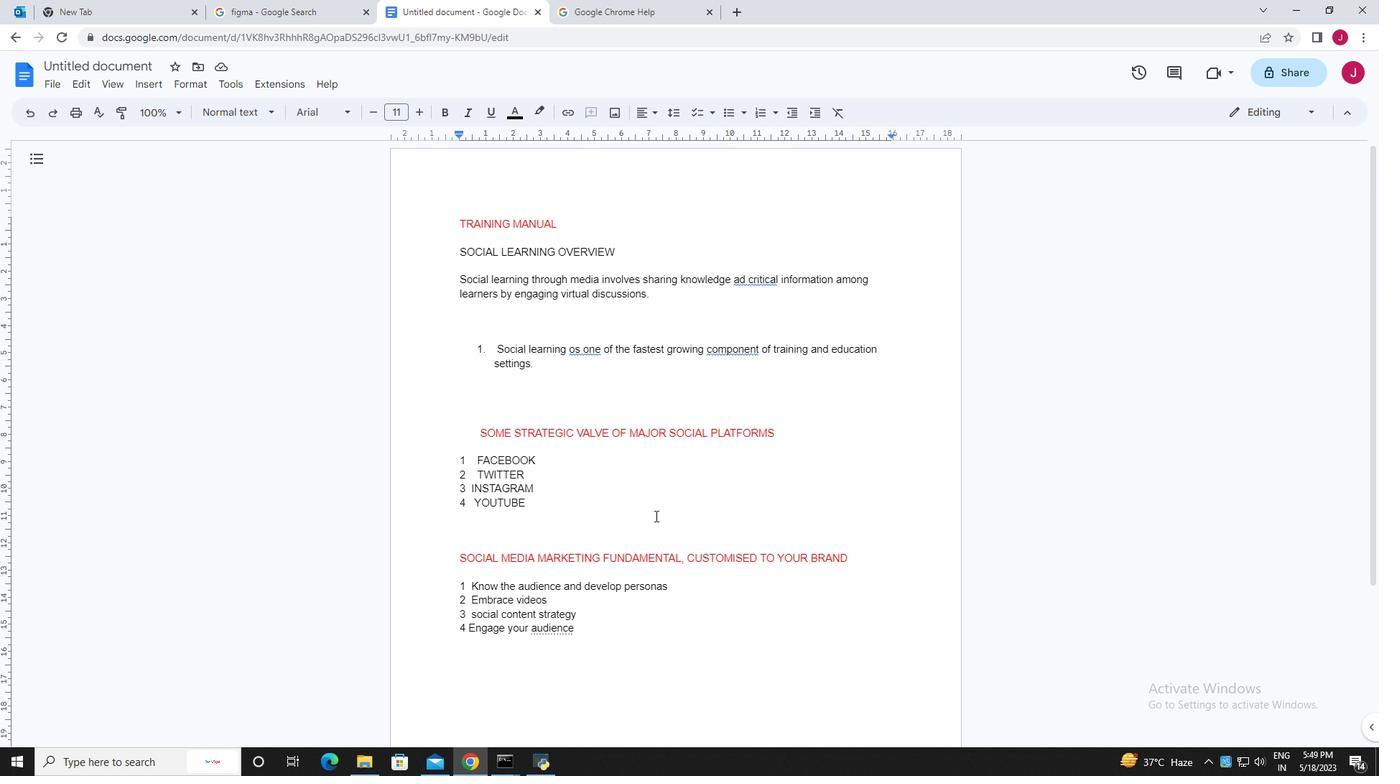 
Action: Mouse scrolled (655, 509) with delta (0, 0)
Screenshot: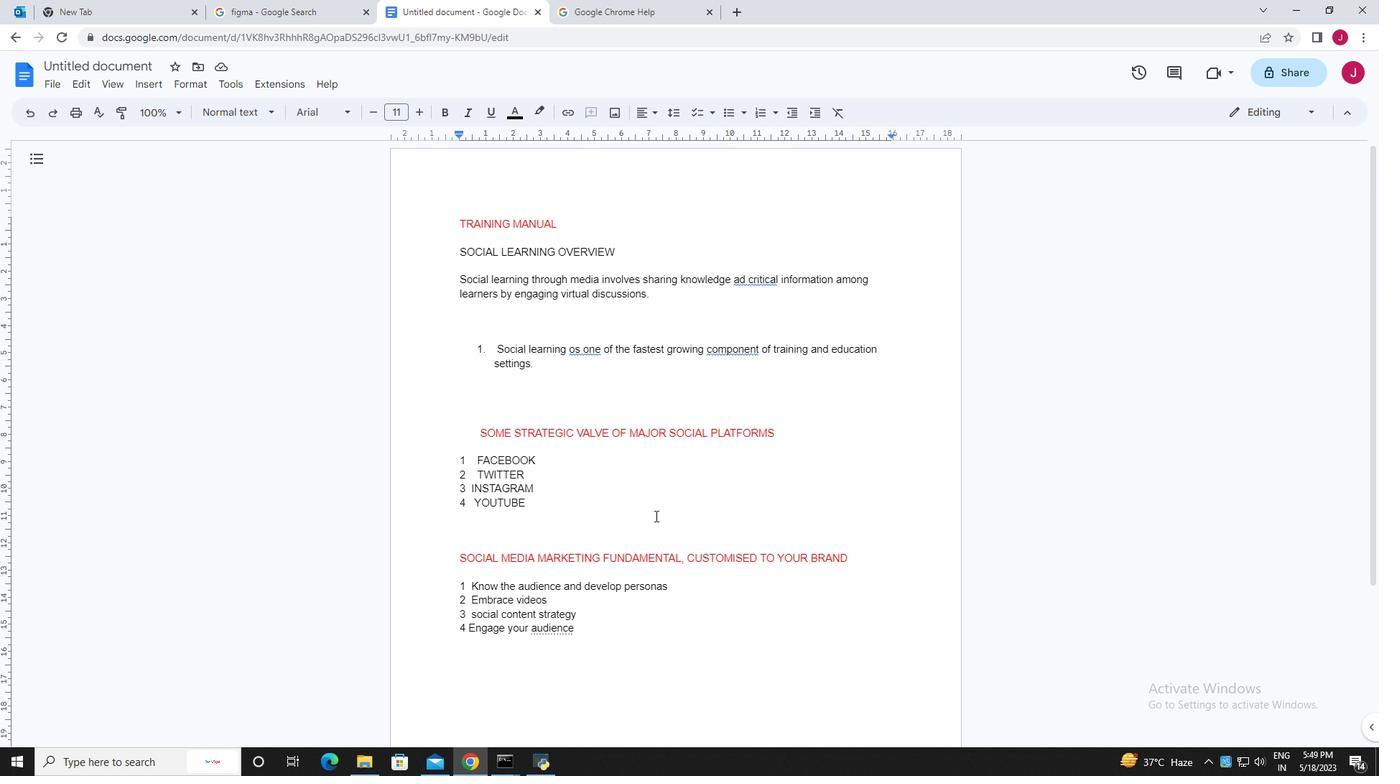 
Action: Mouse scrolled (655, 509) with delta (0, 0)
Screenshot: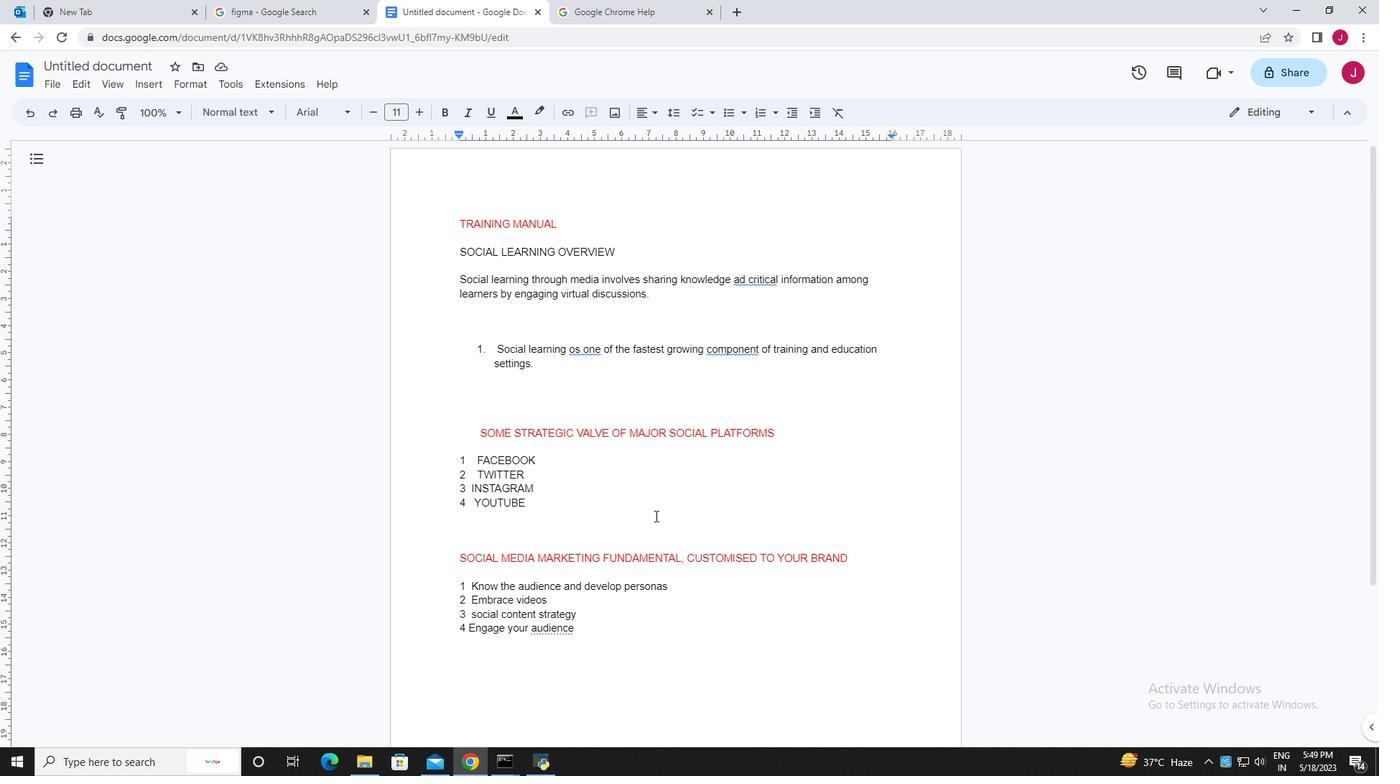 
Action: Mouse scrolled (655, 508) with delta (0, 0)
Screenshot: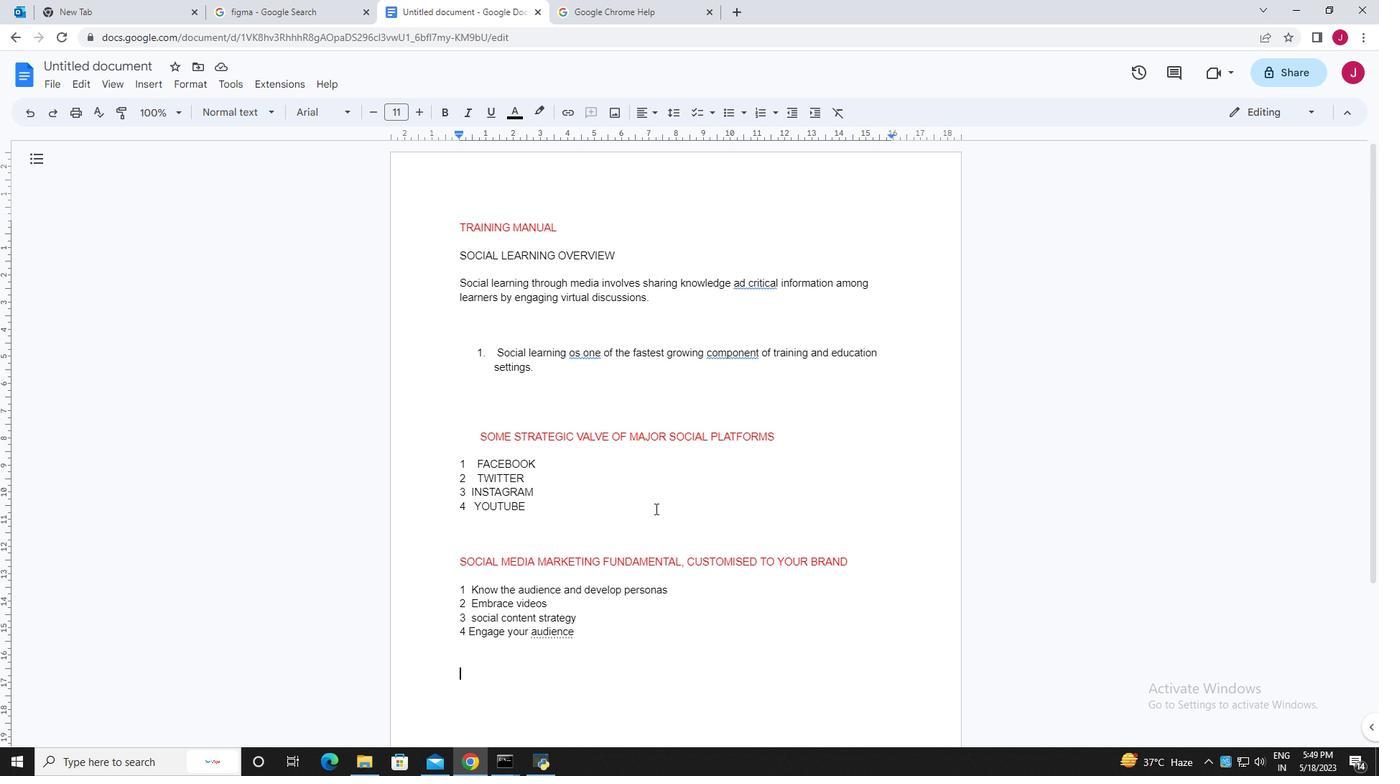 
Action: Mouse scrolled (655, 508) with delta (0, 0)
Screenshot: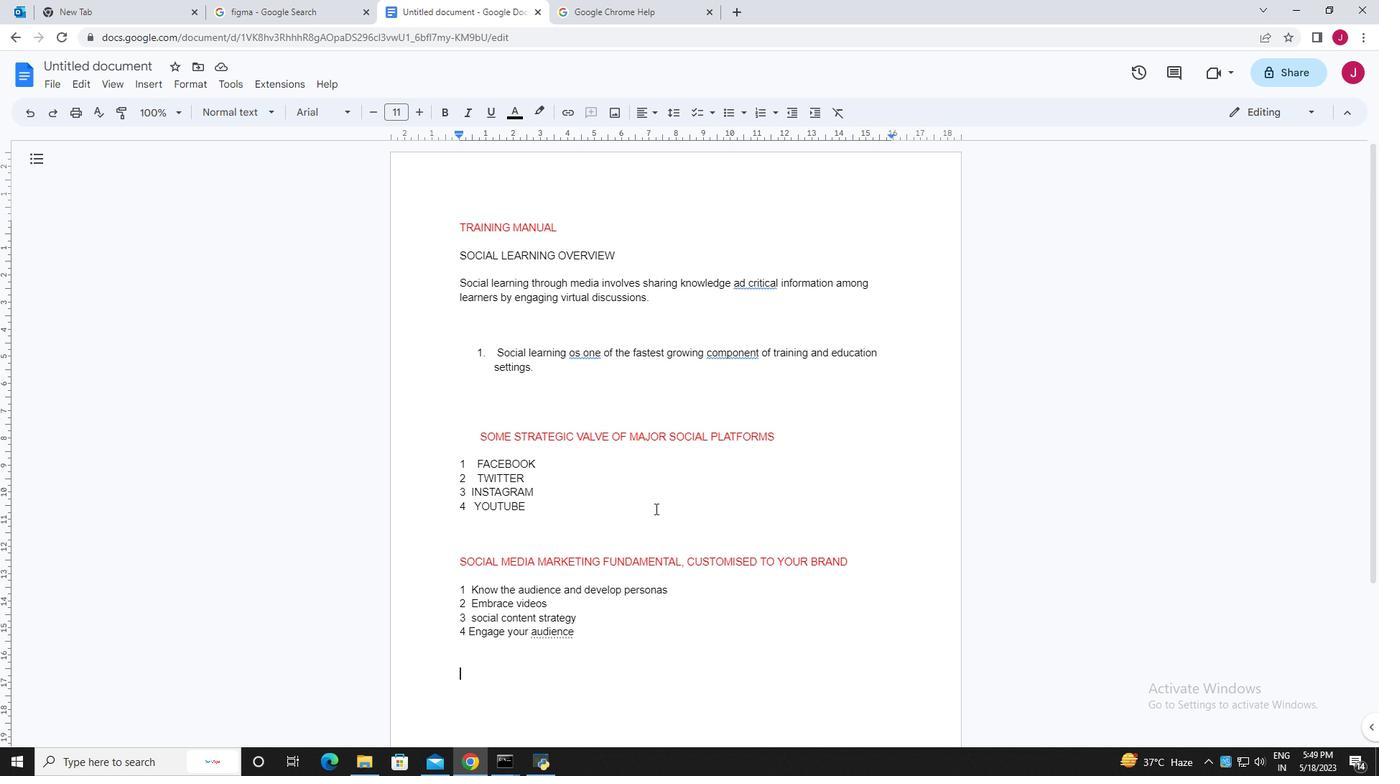 
Action: Mouse scrolled (655, 508) with delta (0, 0)
Screenshot: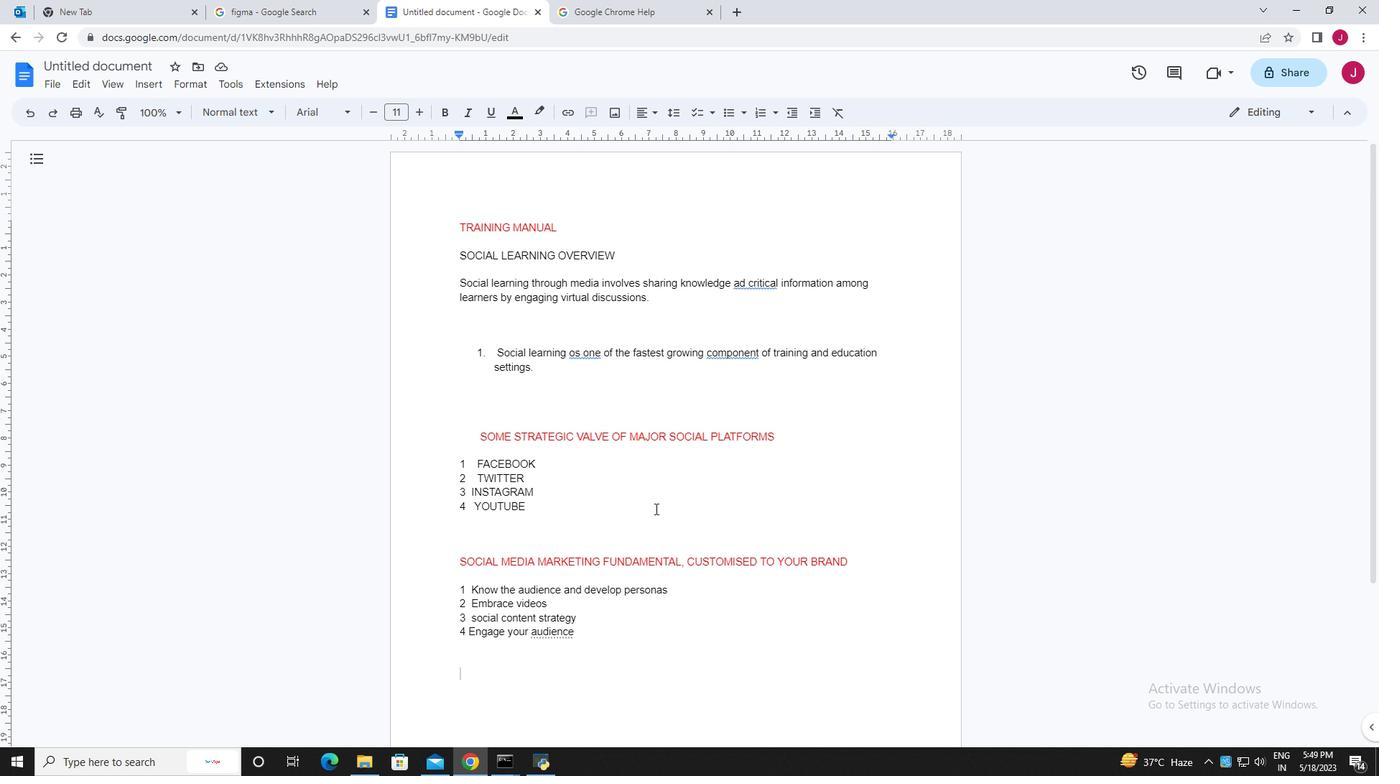 
Action: Mouse moved to (627, 6)
Screenshot: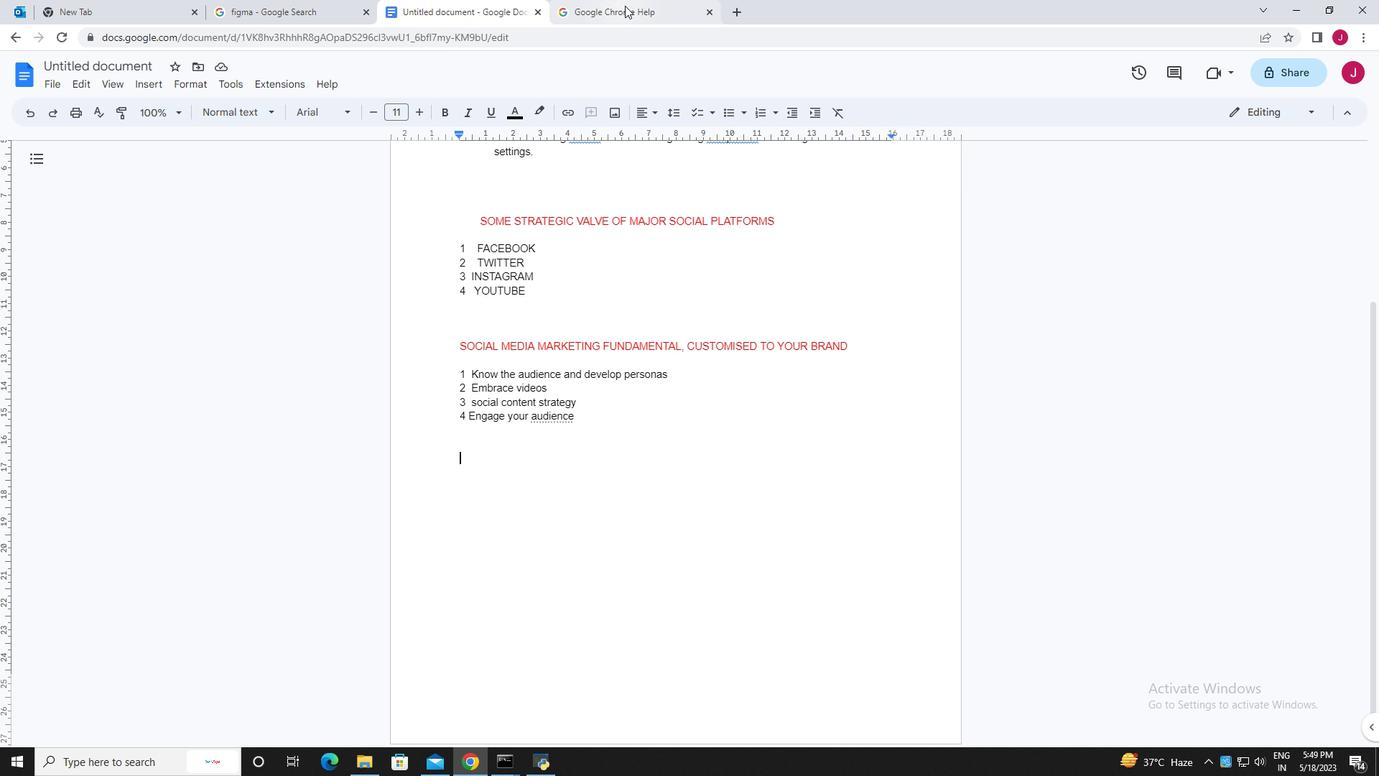 
Action: Mouse pressed left at (627, 6)
Screenshot: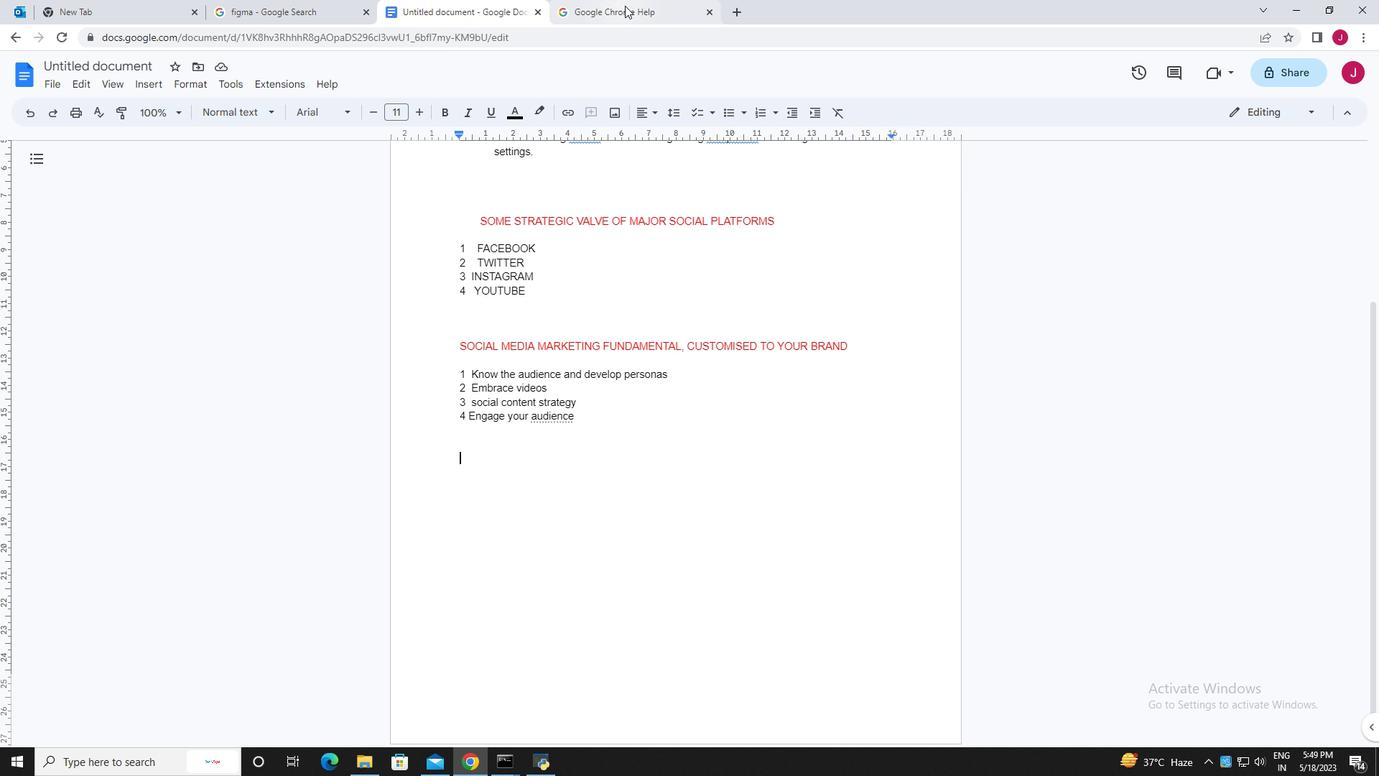 
Action: Mouse moved to (441, 5)
Screenshot: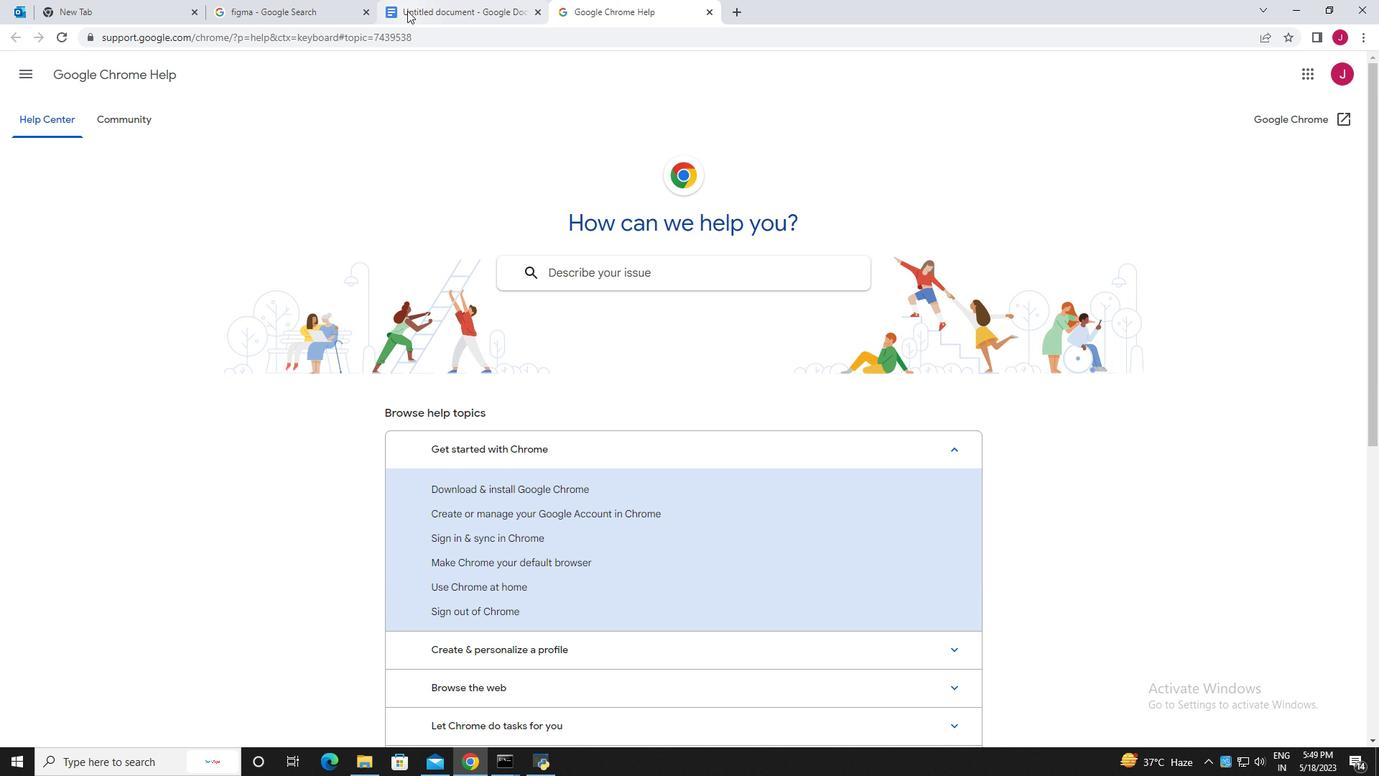 
Action: Mouse pressed left at (441, 5)
Screenshot: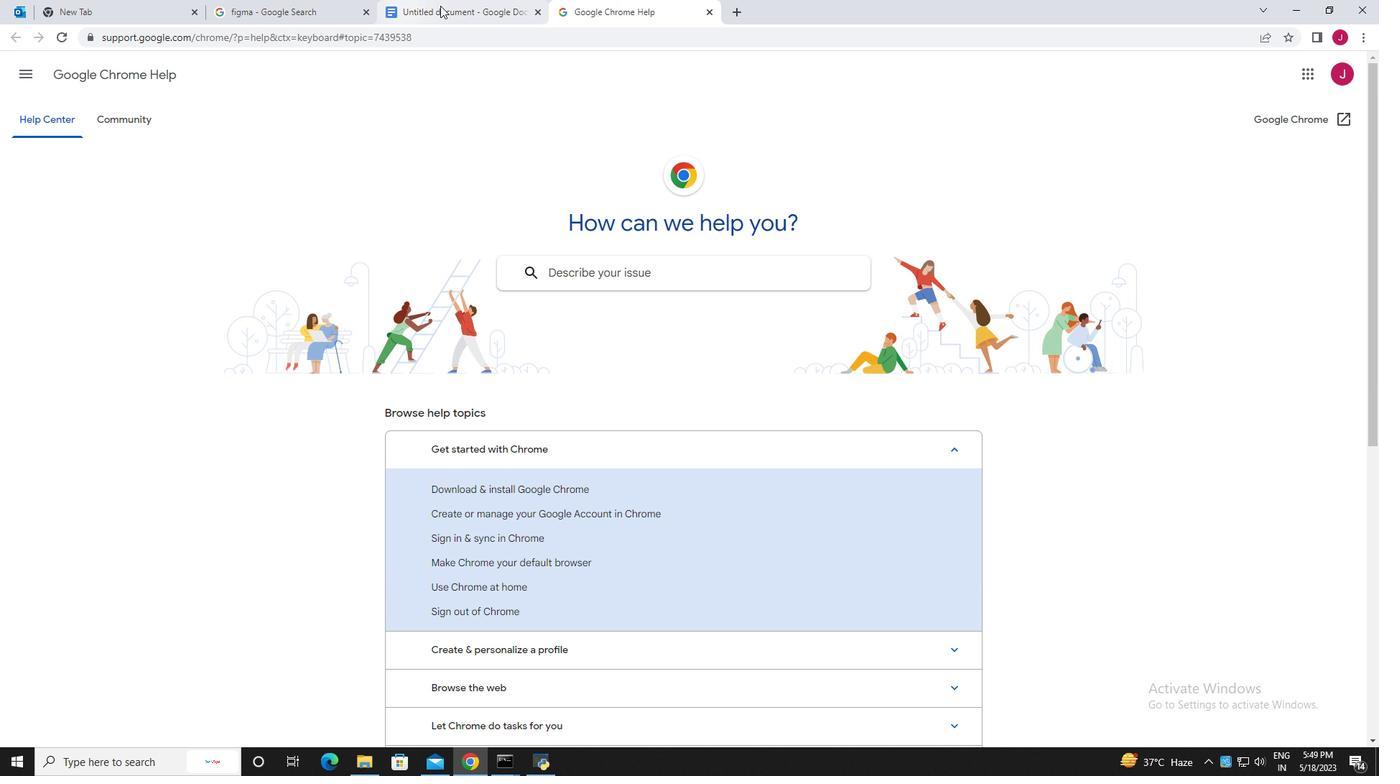 
Action: Mouse moved to (285, 12)
Screenshot: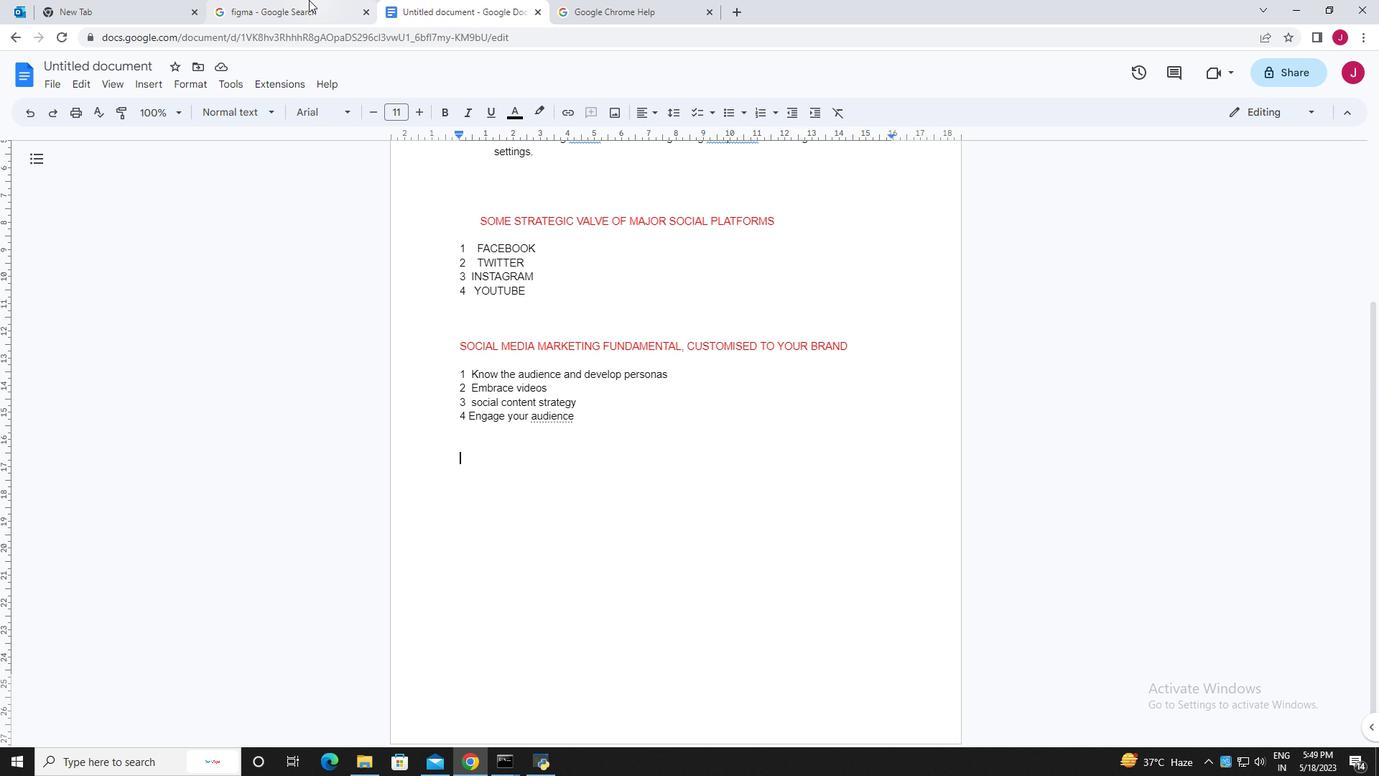 
Action: Mouse pressed left at (285, 12)
Screenshot: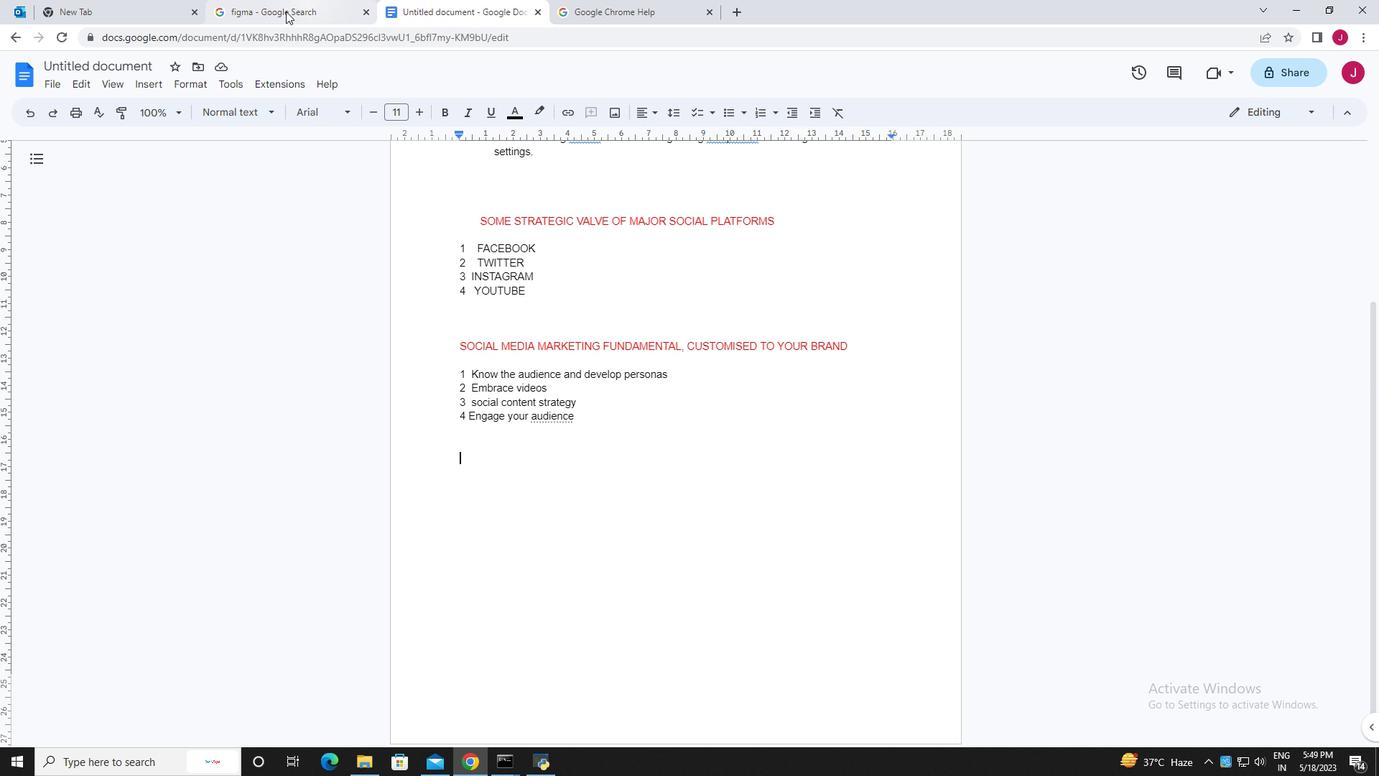 
Action: Mouse moved to (602, 10)
Screenshot: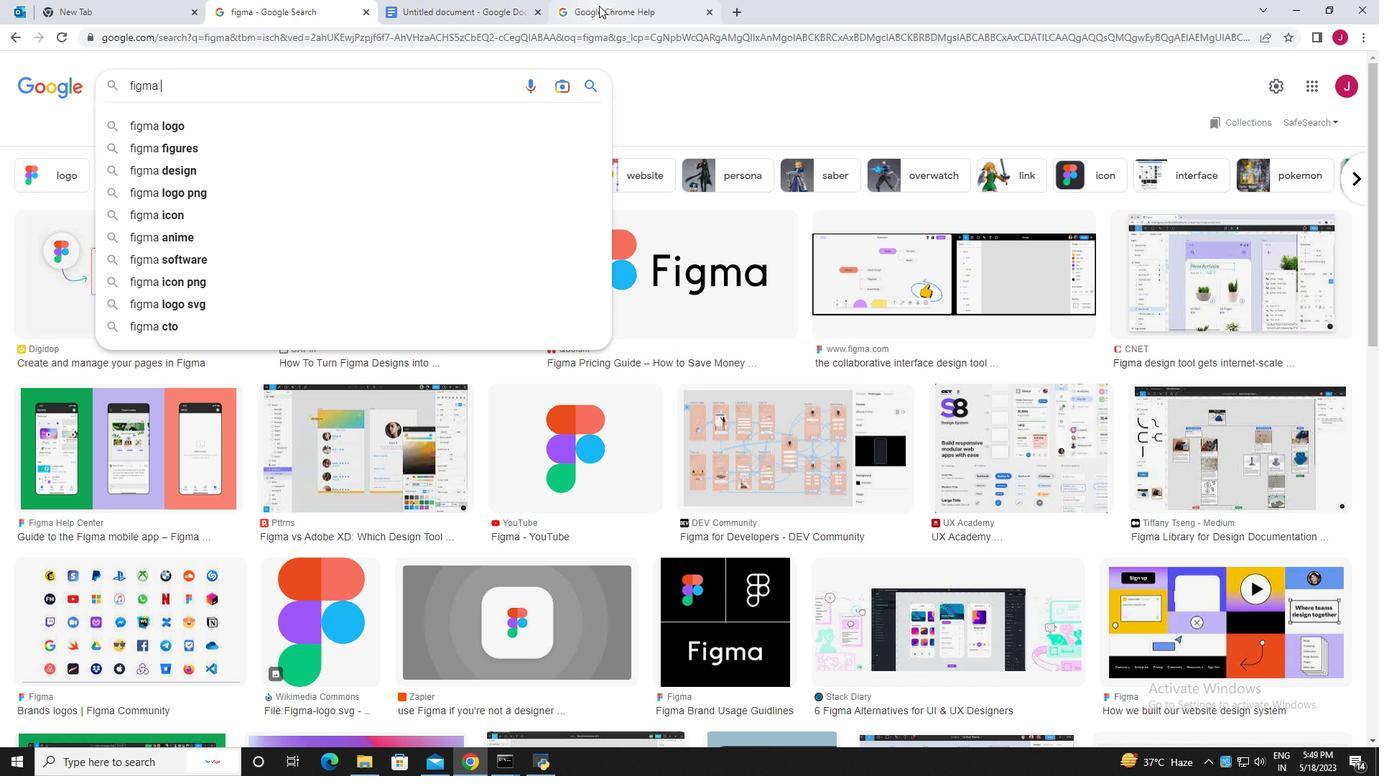 
Action: Mouse pressed left at (602, 10)
Screenshot: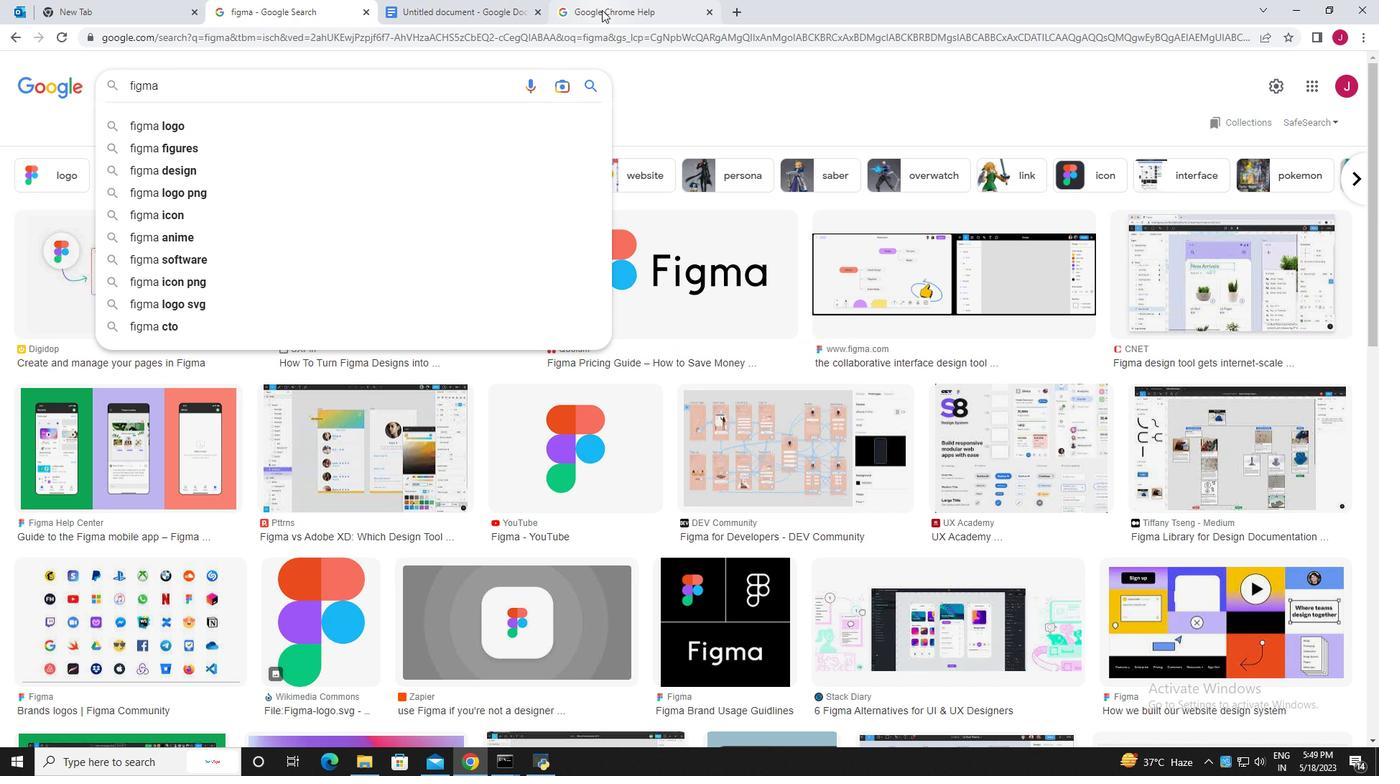 
Action: Mouse moved to (485, 7)
Screenshot: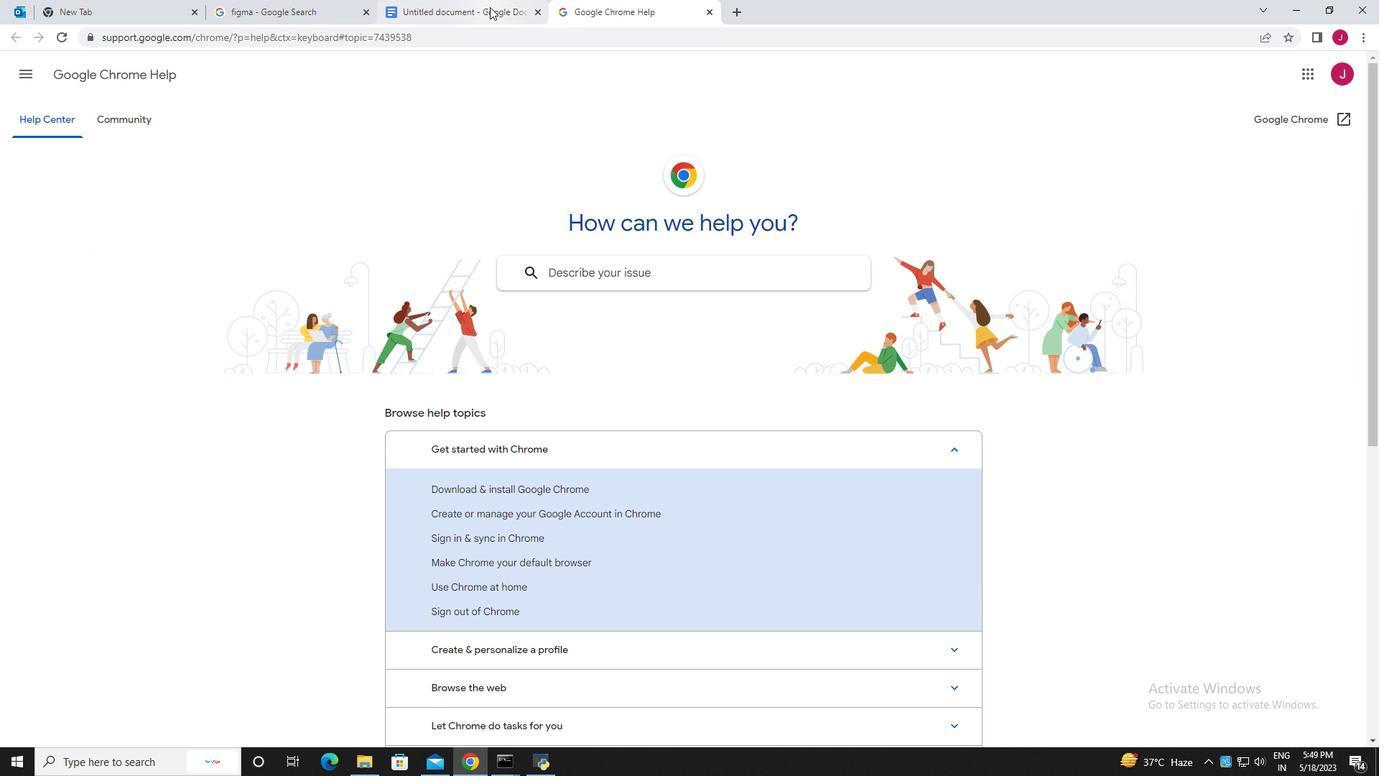 
Action: Mouse pressed left at (485, 7)
Screenshot: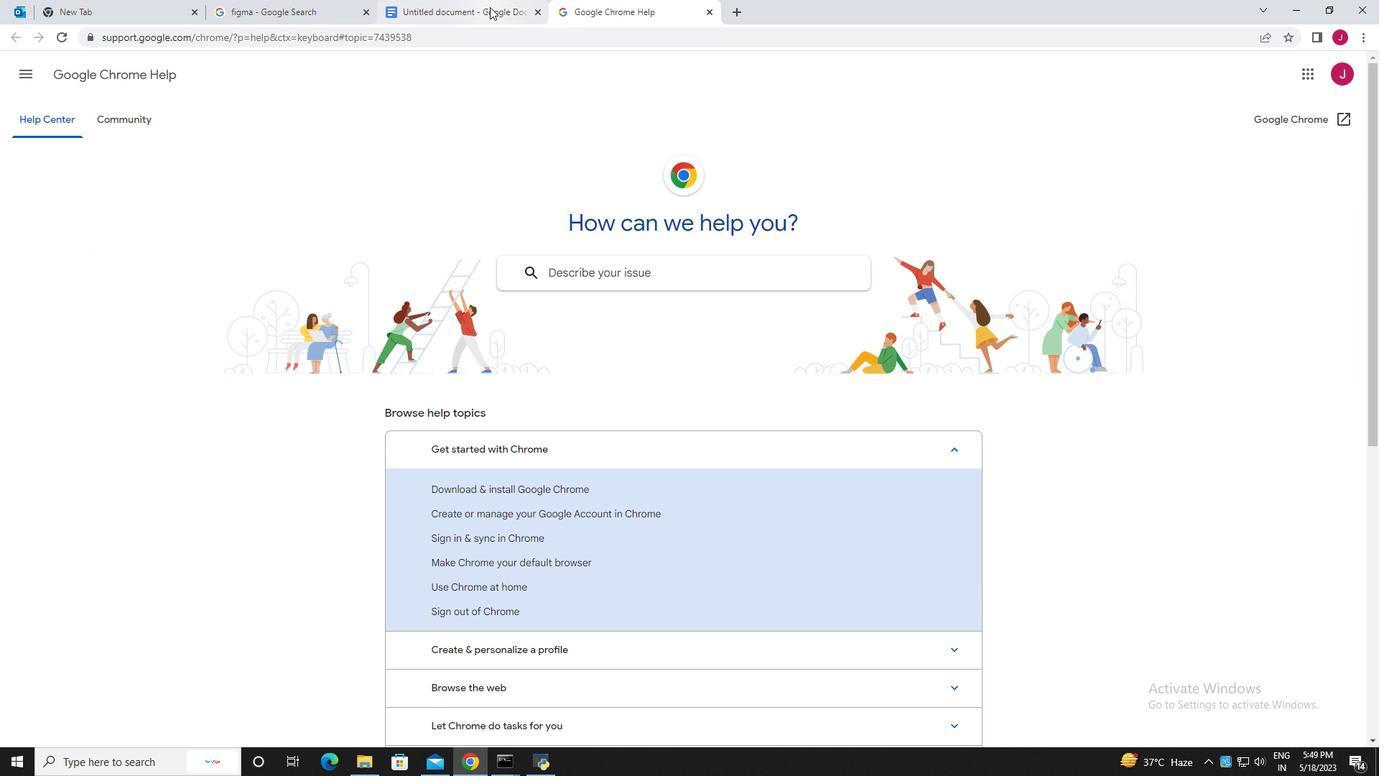 
Action: Mouse moved to (512, 340)
Screenshot: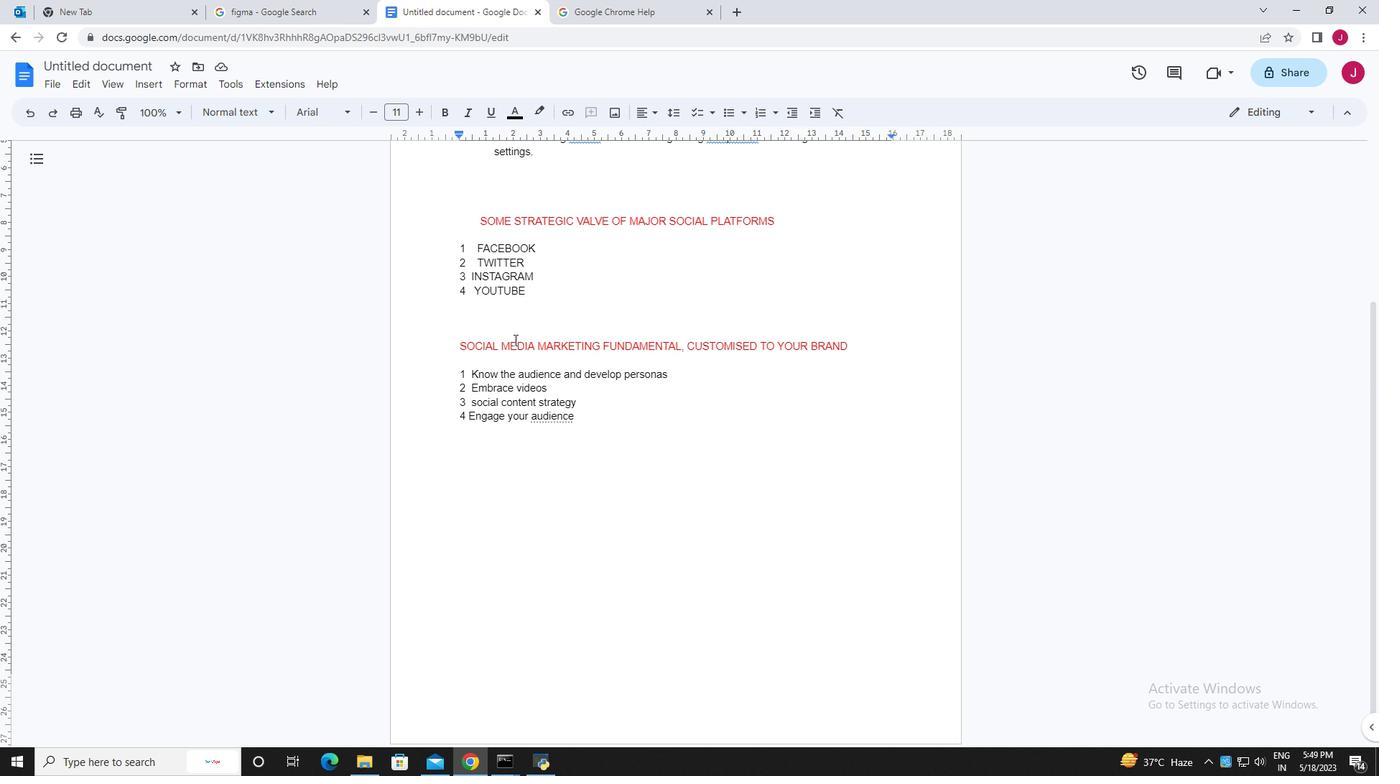 
Action: Mouse scrolled (512, 341) with delta (0, 0)
Screenshot: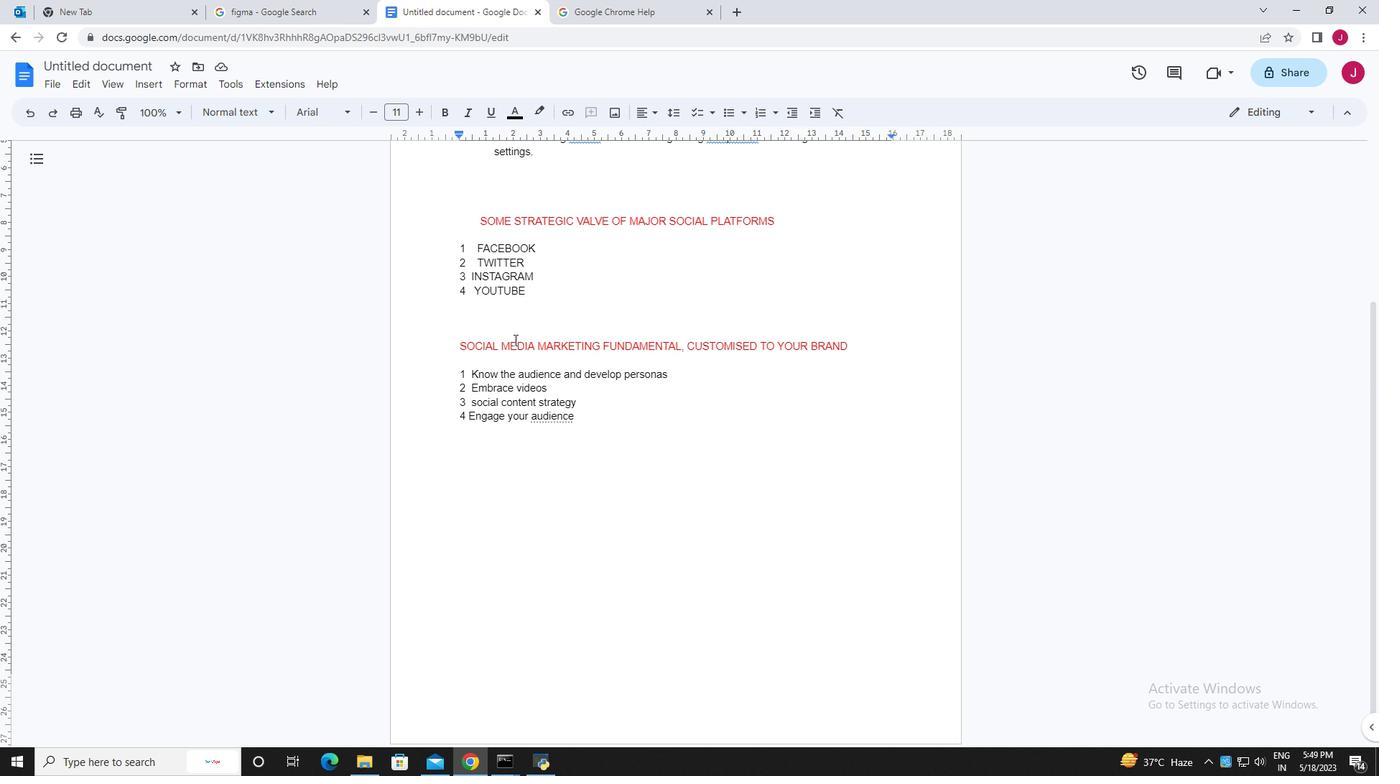 
Action: Mouse moved to (508, 337)
Screenshot: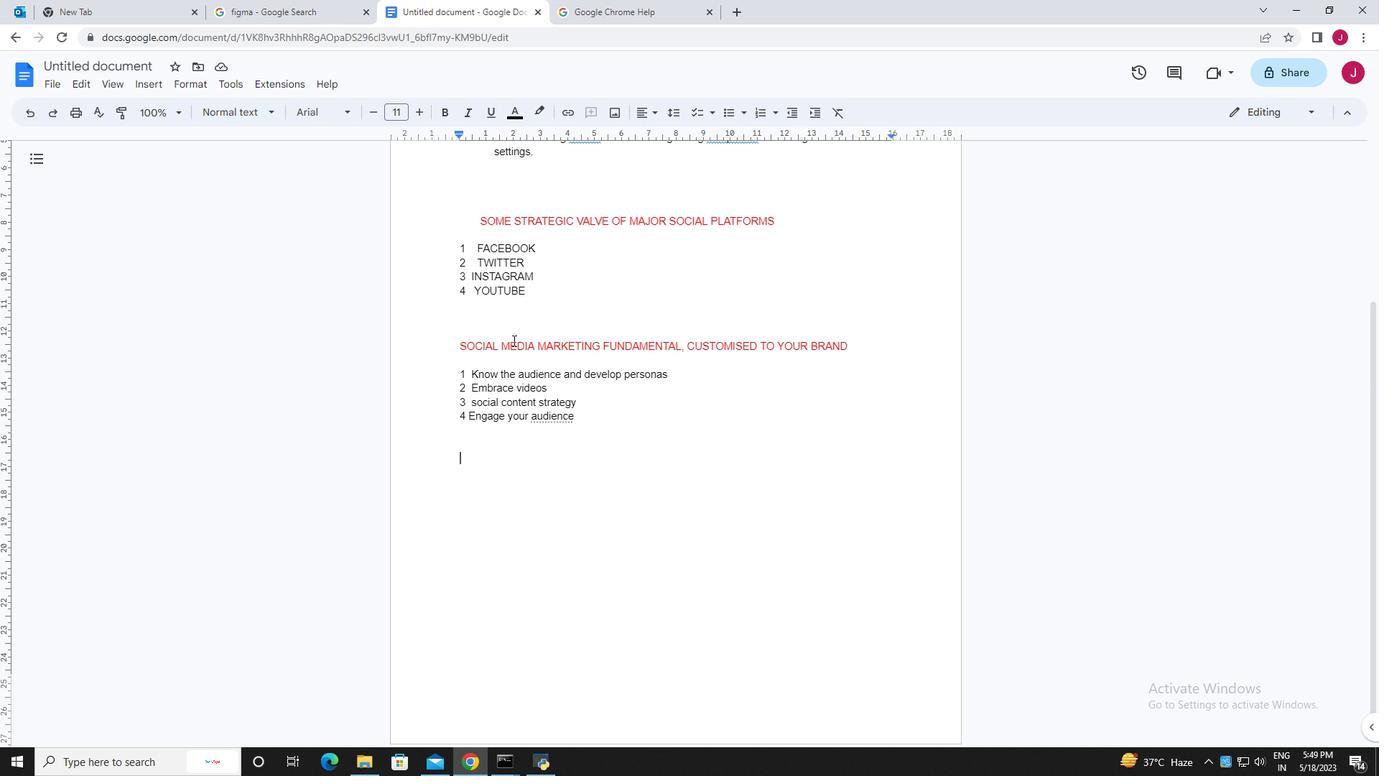 
Action: Mouse scrolled (509, 338) with delta (0, 0)
Screenshot: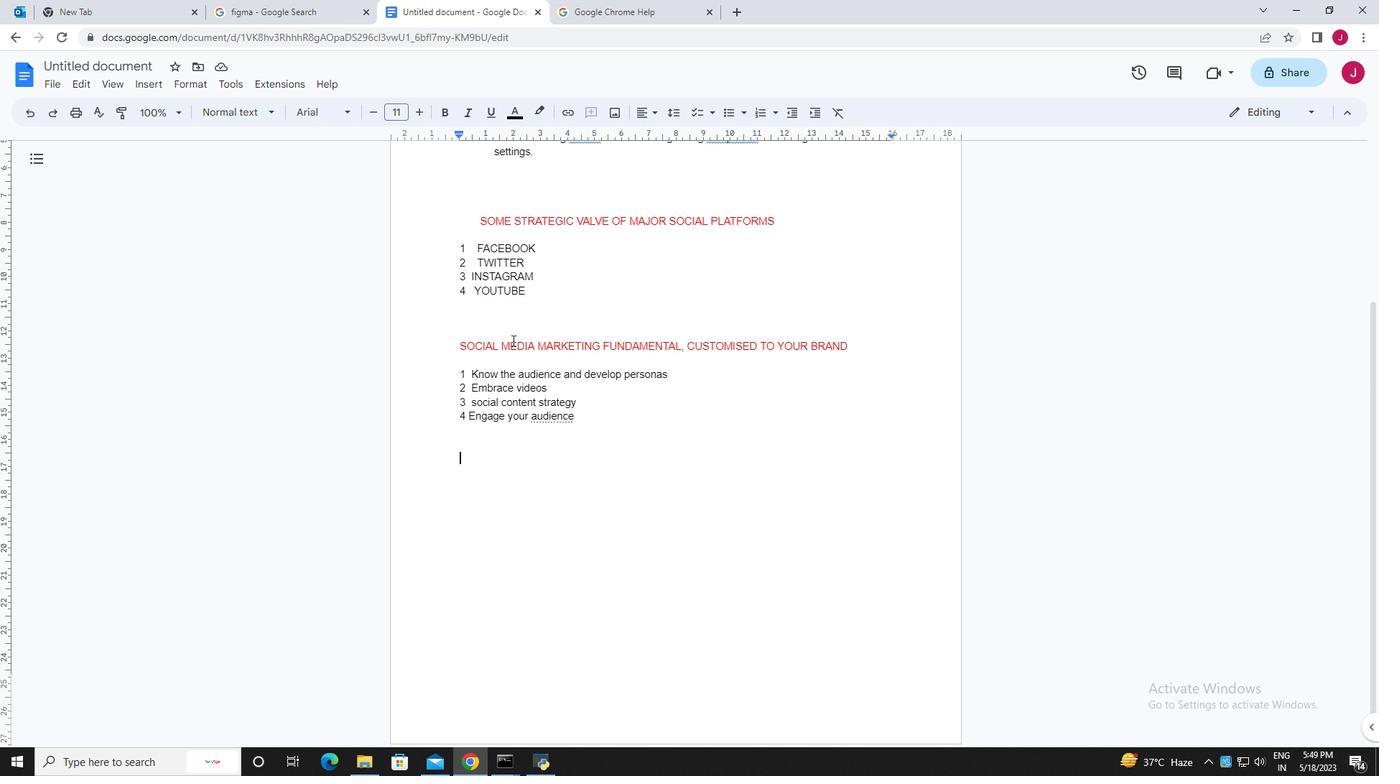 
Action: Mouse moved to (503, 330)
Screenshot: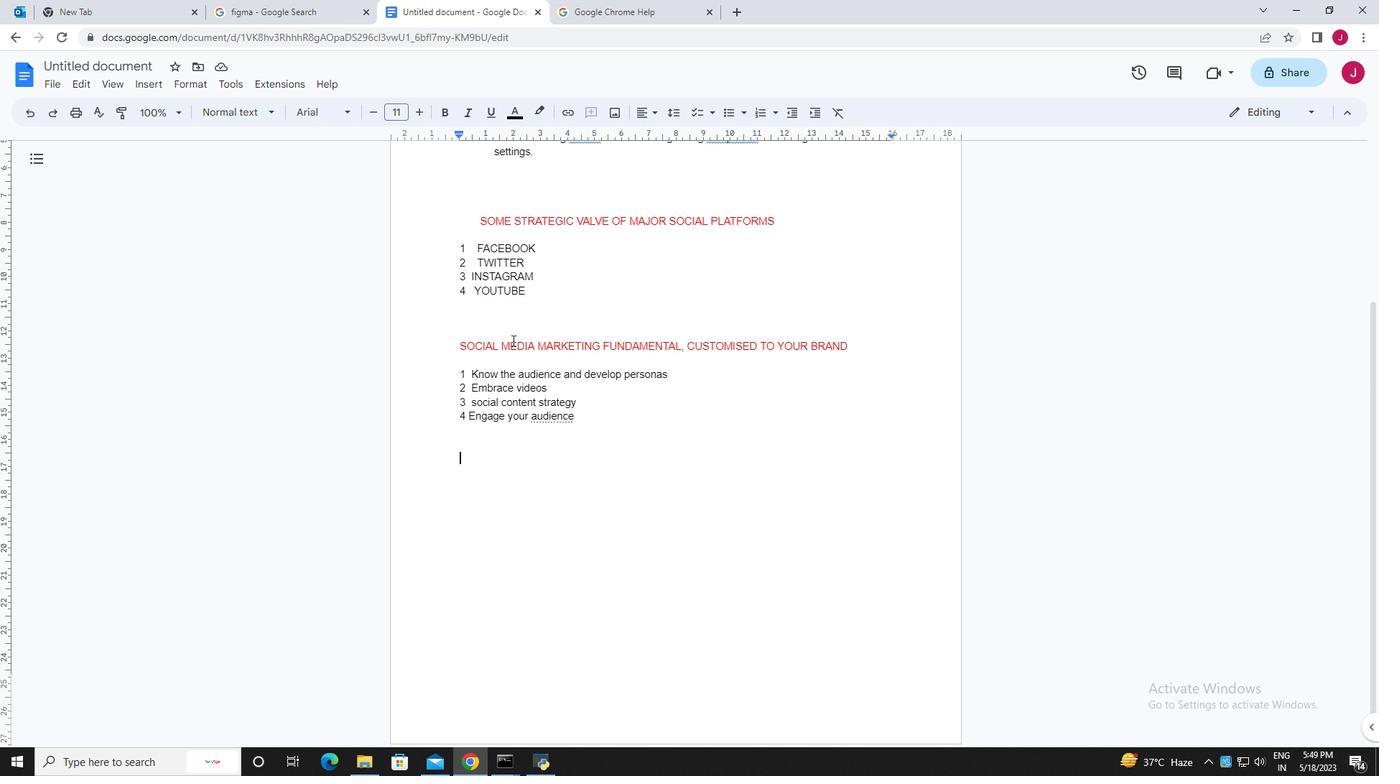 
Action: Mouse scrolled (503, 331) with delta (0, 0)
Screenshot: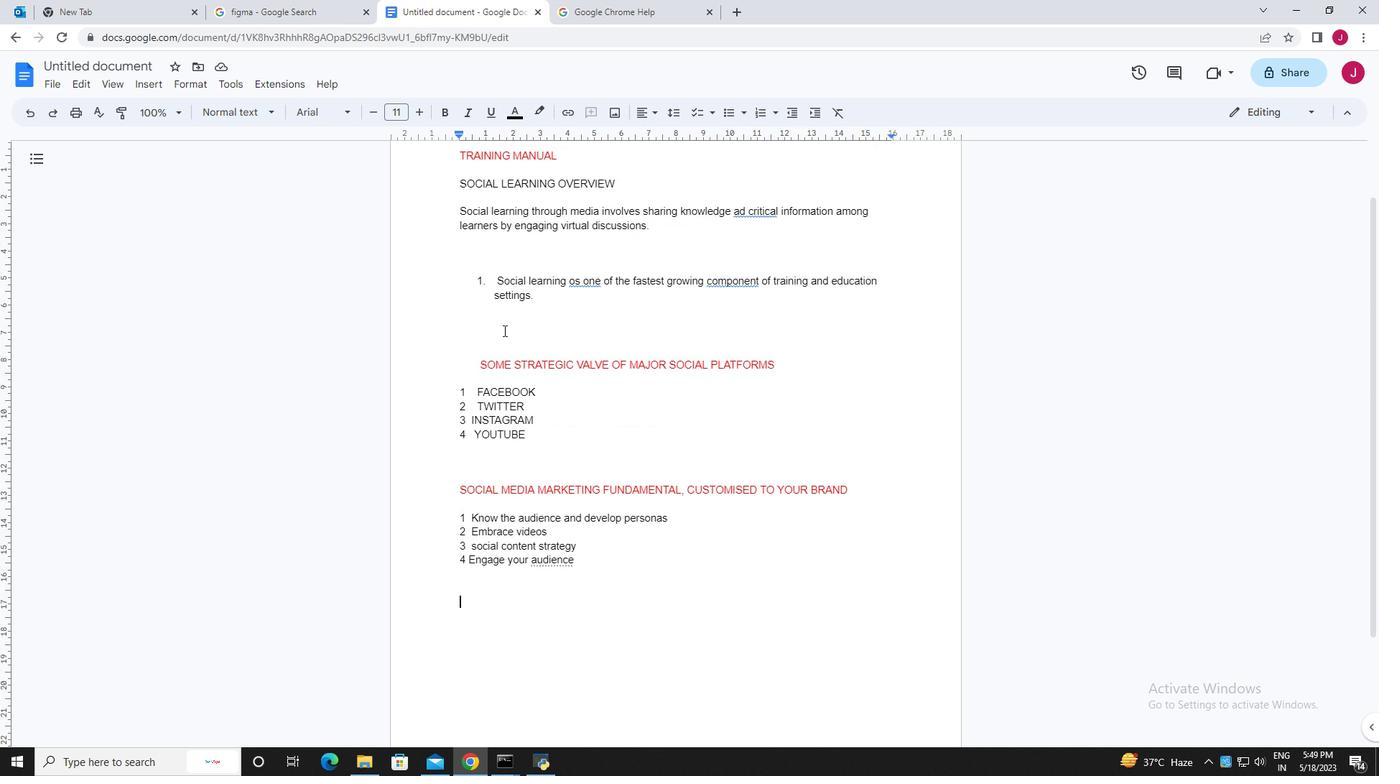 
Action: Mouse scrolled (503, 331) with delta (0, 0)
Screenshot: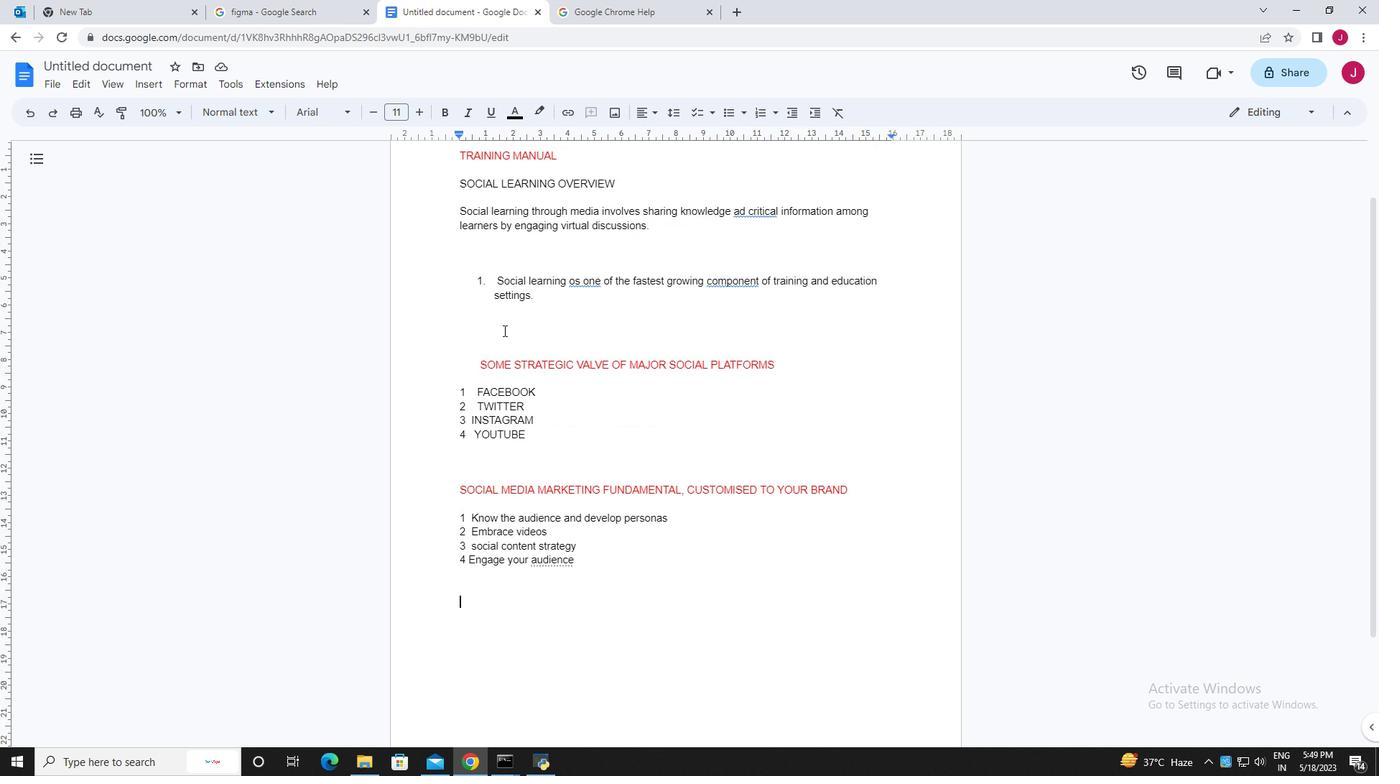 
Action: Mouse scrolled (503, 331) with delta (0, 0)
Screenshot: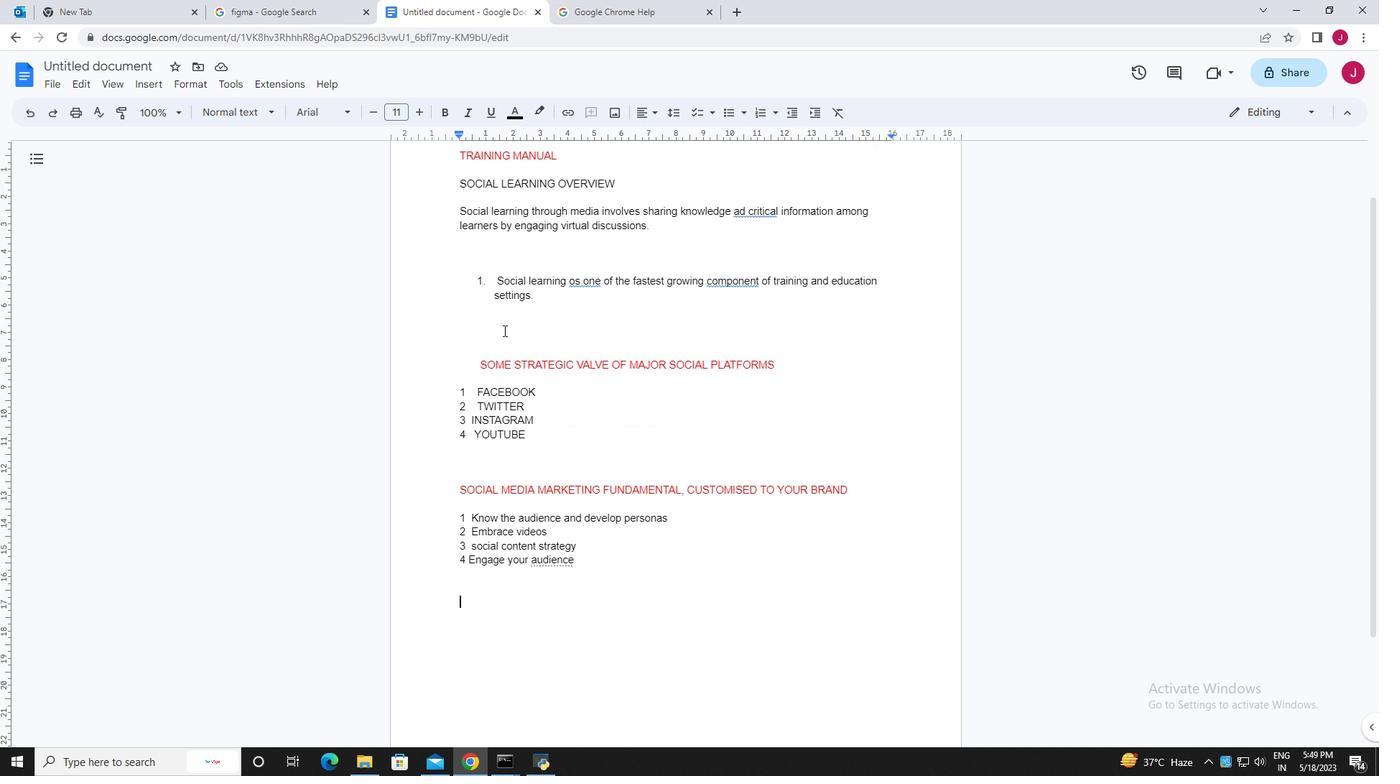 
Action: Mouse moved to (647, 407)
Screenshot: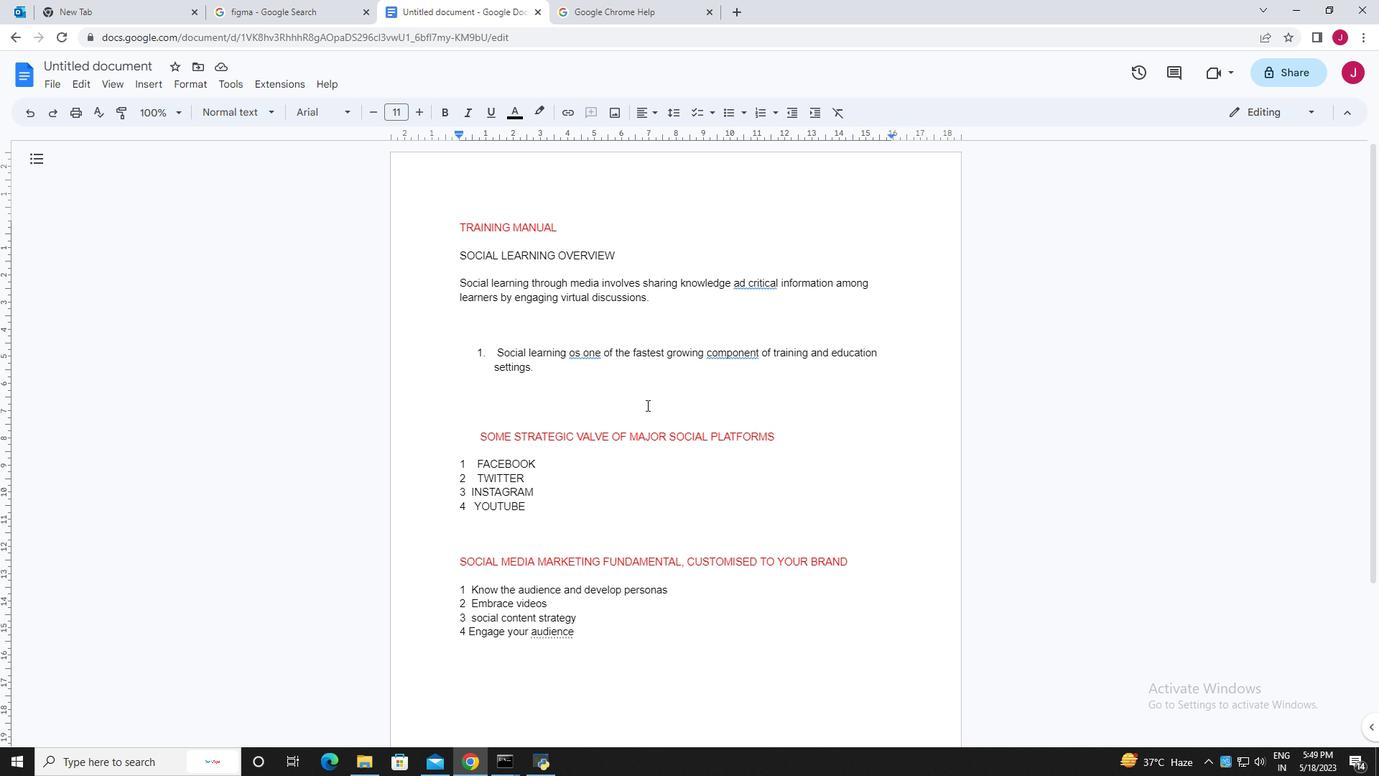 
Action: Mouse scrolled (647, 406) with delta (0, 0)
Screenshot: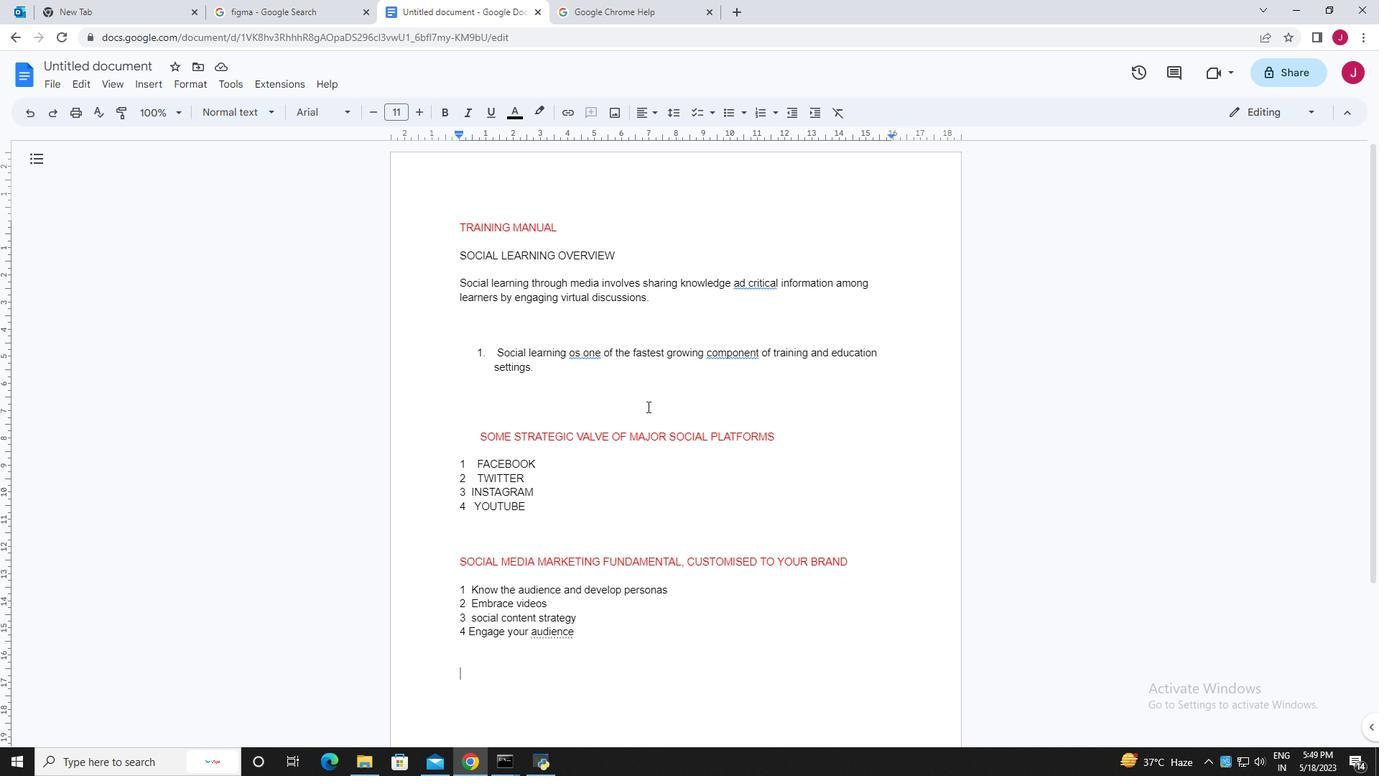 
Action: Mouse scrolled (647, 406) with delta (0, 0)
Screenshot: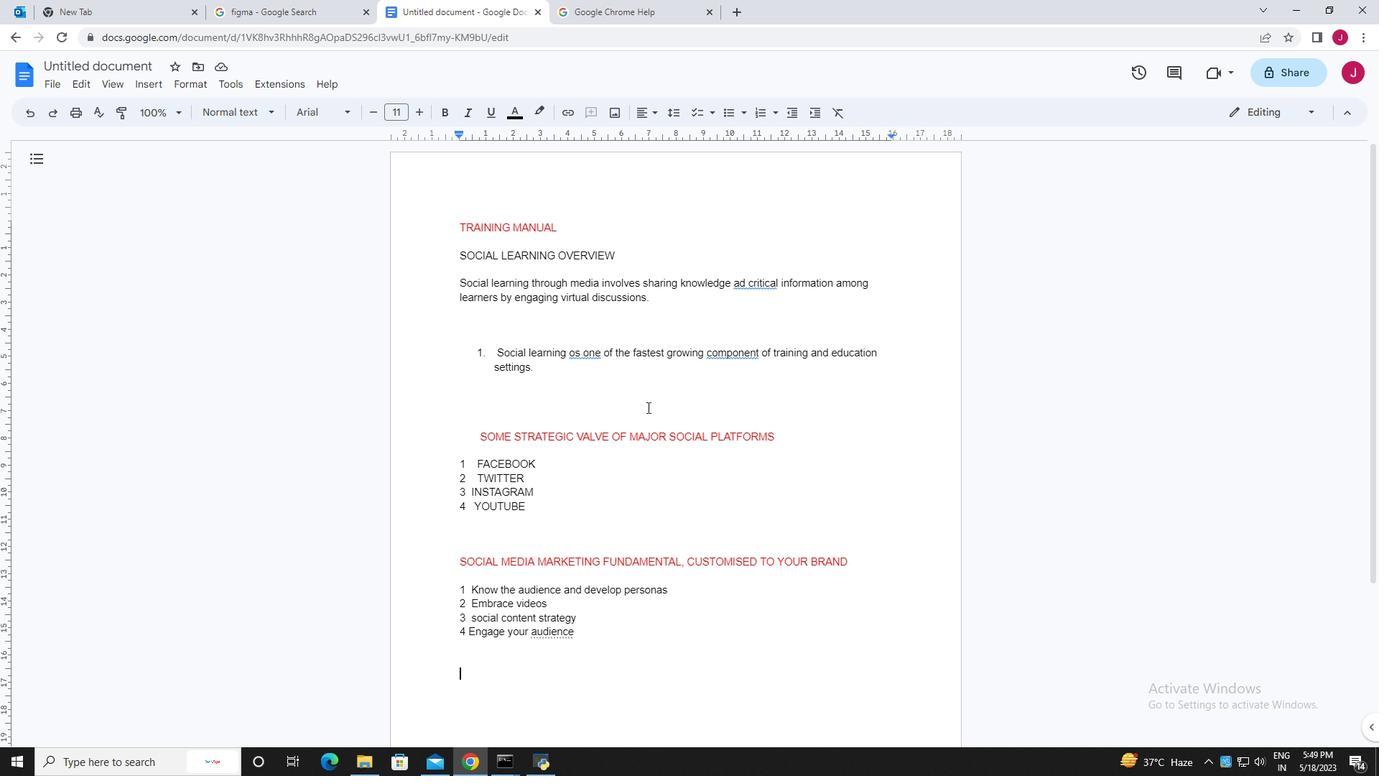 
Action: Mouse scrolled (647, 408) with delta (0, 0)
Screenshot: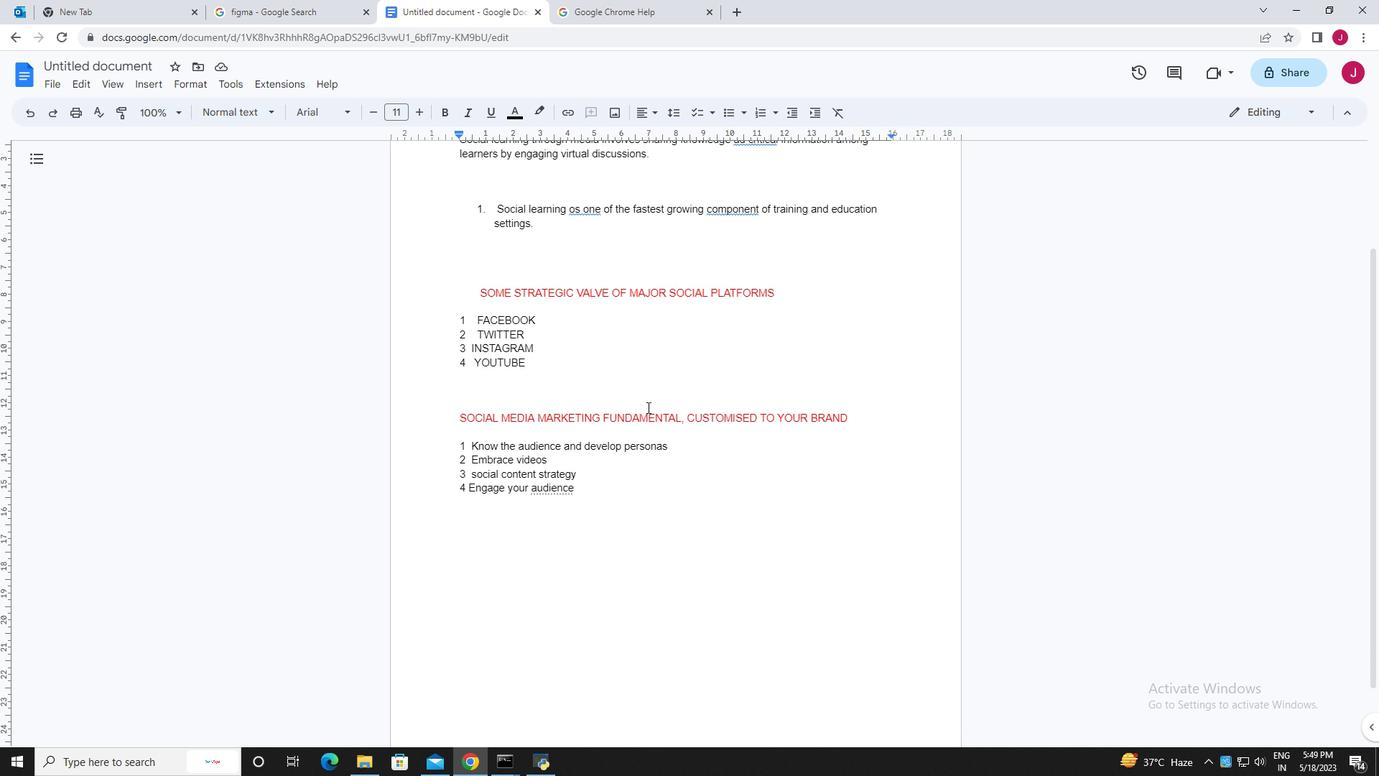
Action: Mouse moved to (567, 699)
Screenshot: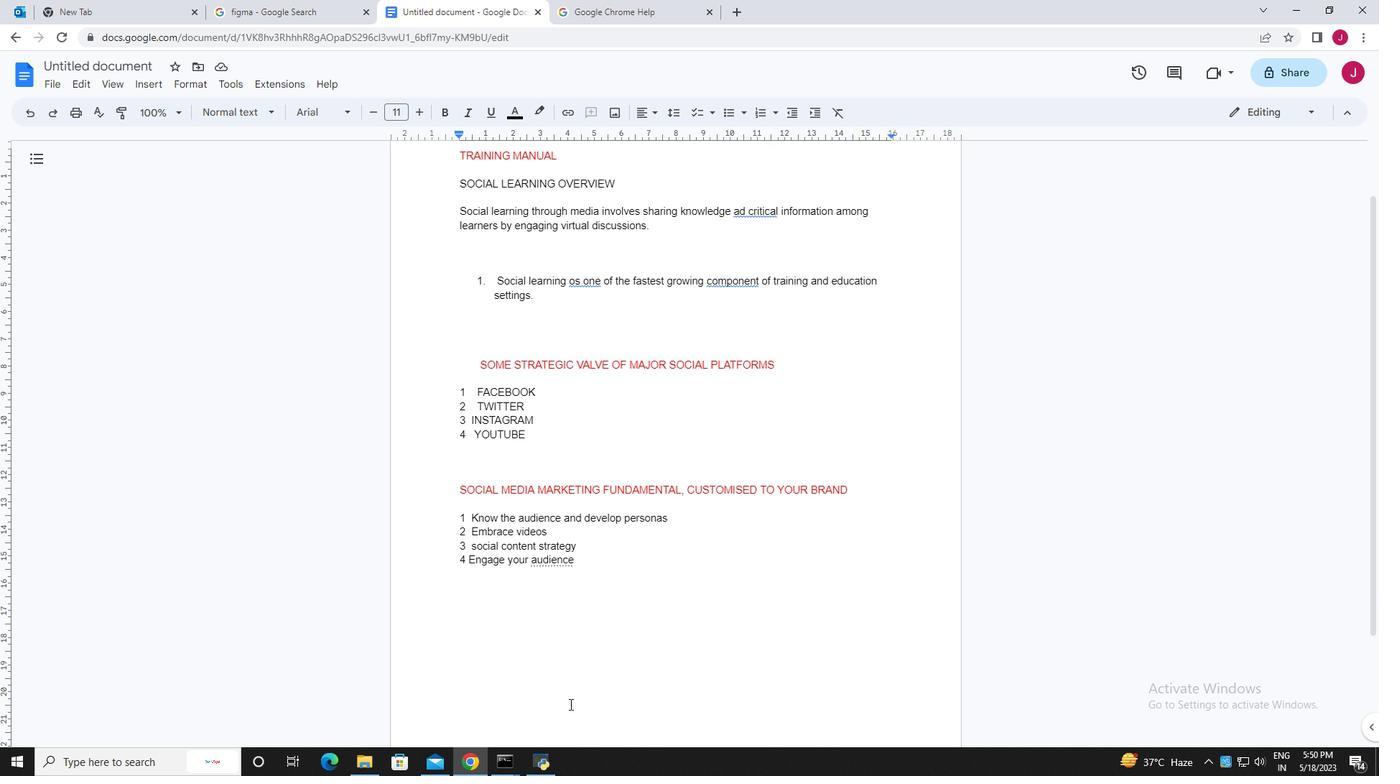 
Action: Key pressed <Key.caps_lock><Key.caps_lock><Key.backspace><Key.caps_lock>ELEMENTS<Key.space>OF<Key.space><Key.backspace><Key.backspace><Key.backspace>ON<Key.space>SOCIAL<Key.space>MEDIA<Key.space>
Screenshot: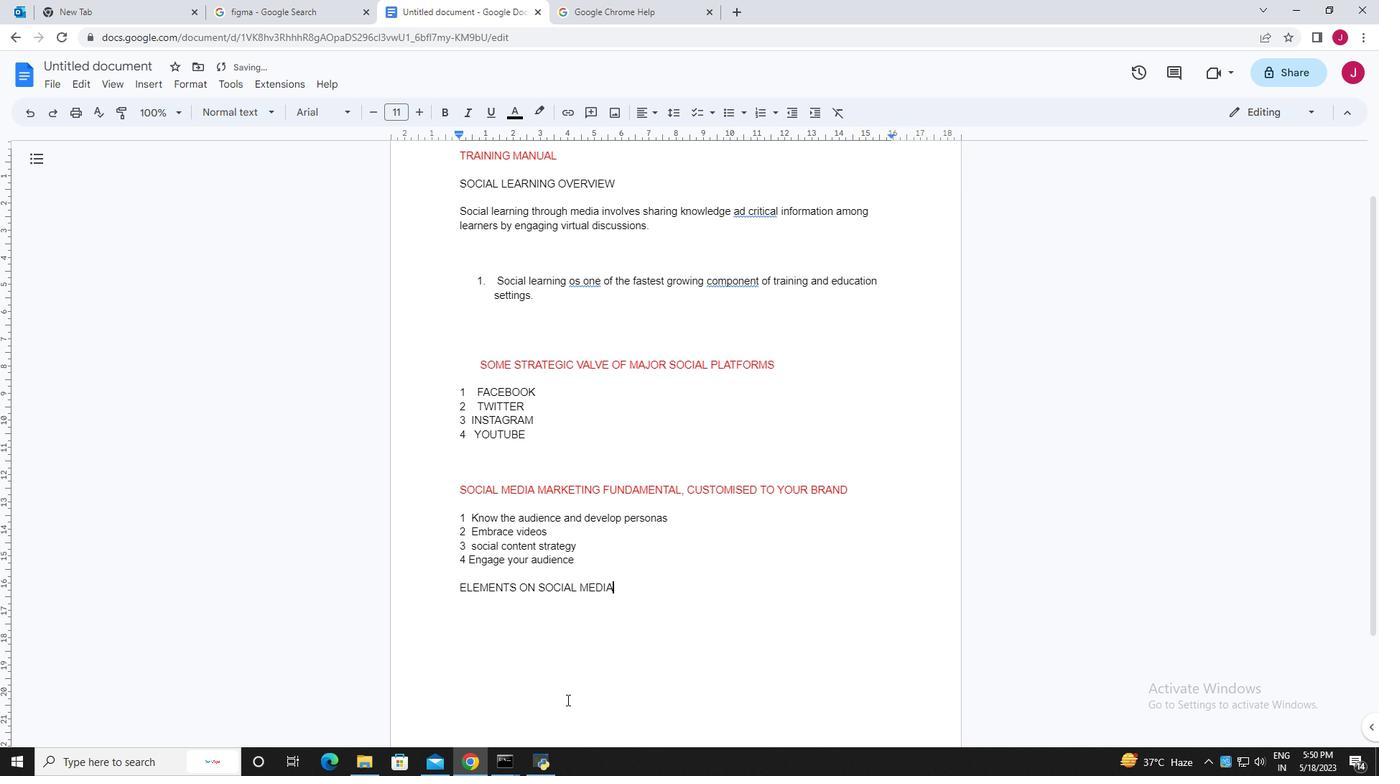 
Action: Mouse moved to (459, 588)
Screenshot: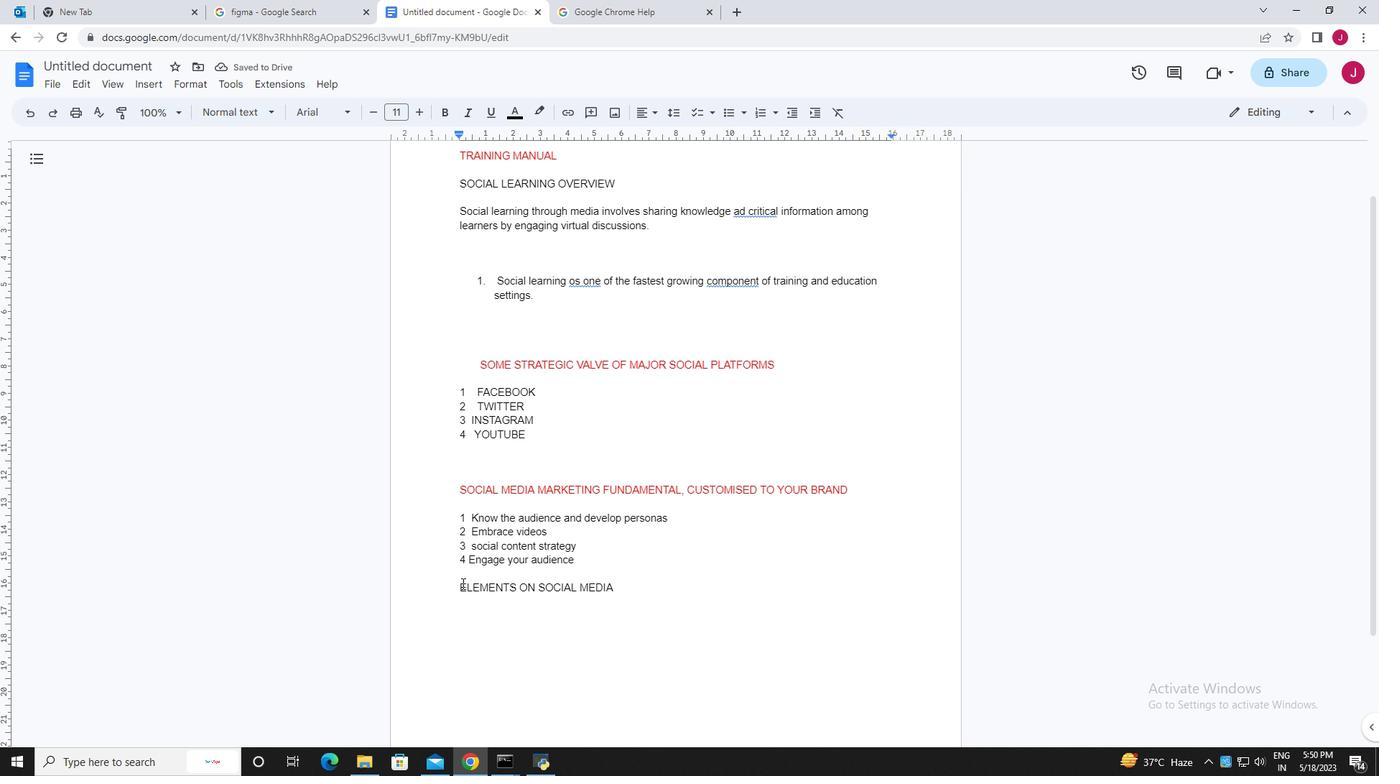 
Action: Mouse pressed left at (459, 588)
Screenshot: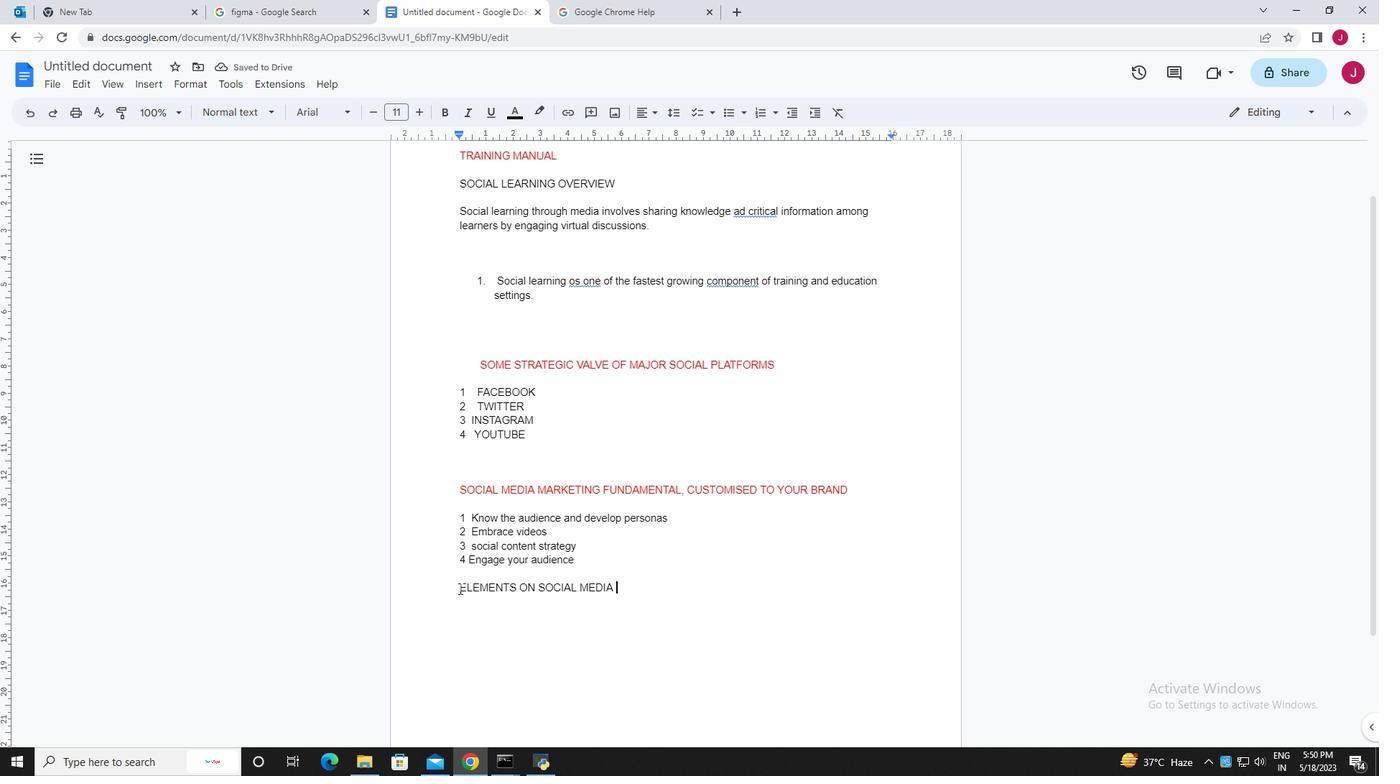 
Action: Mouse moved to (513, 117)
Screenshot: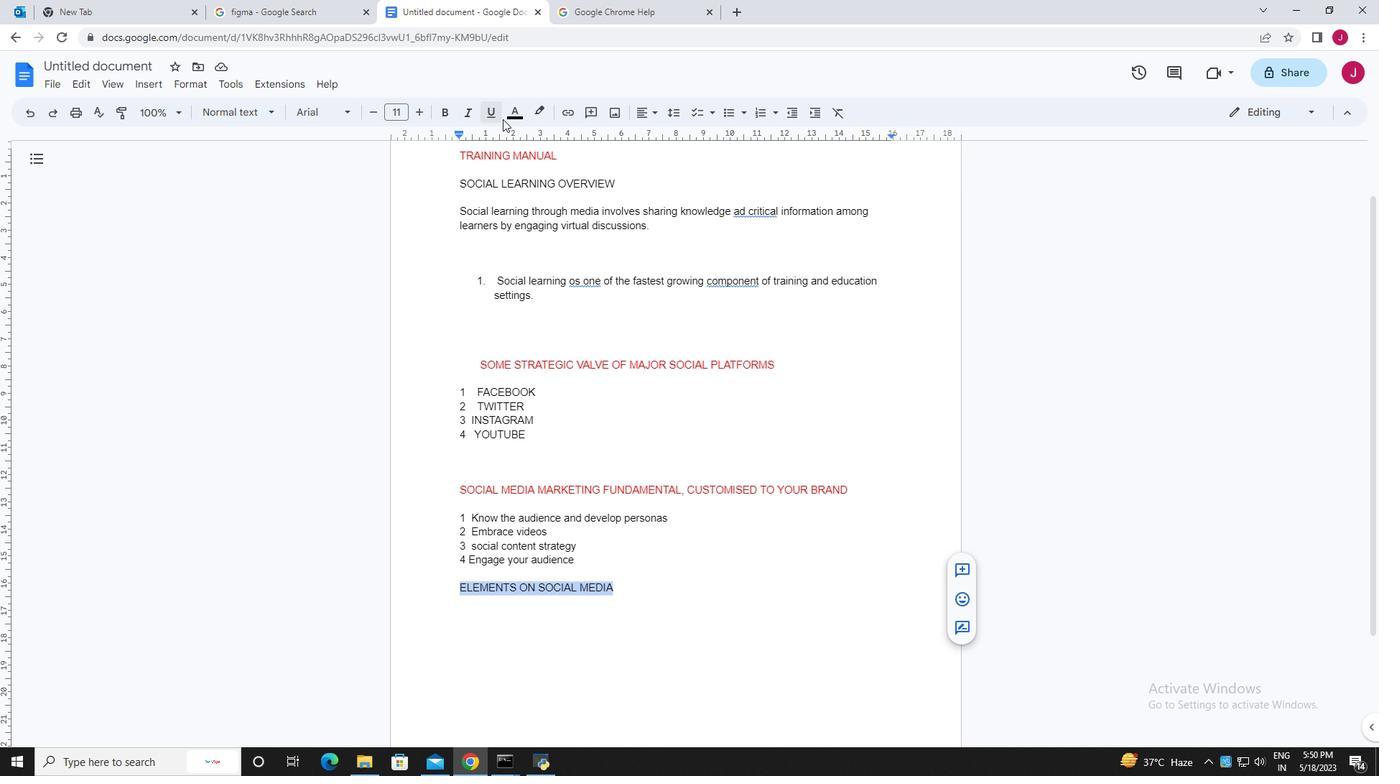 
Action: Mouse pressed left at (513, 117)
Screenshot: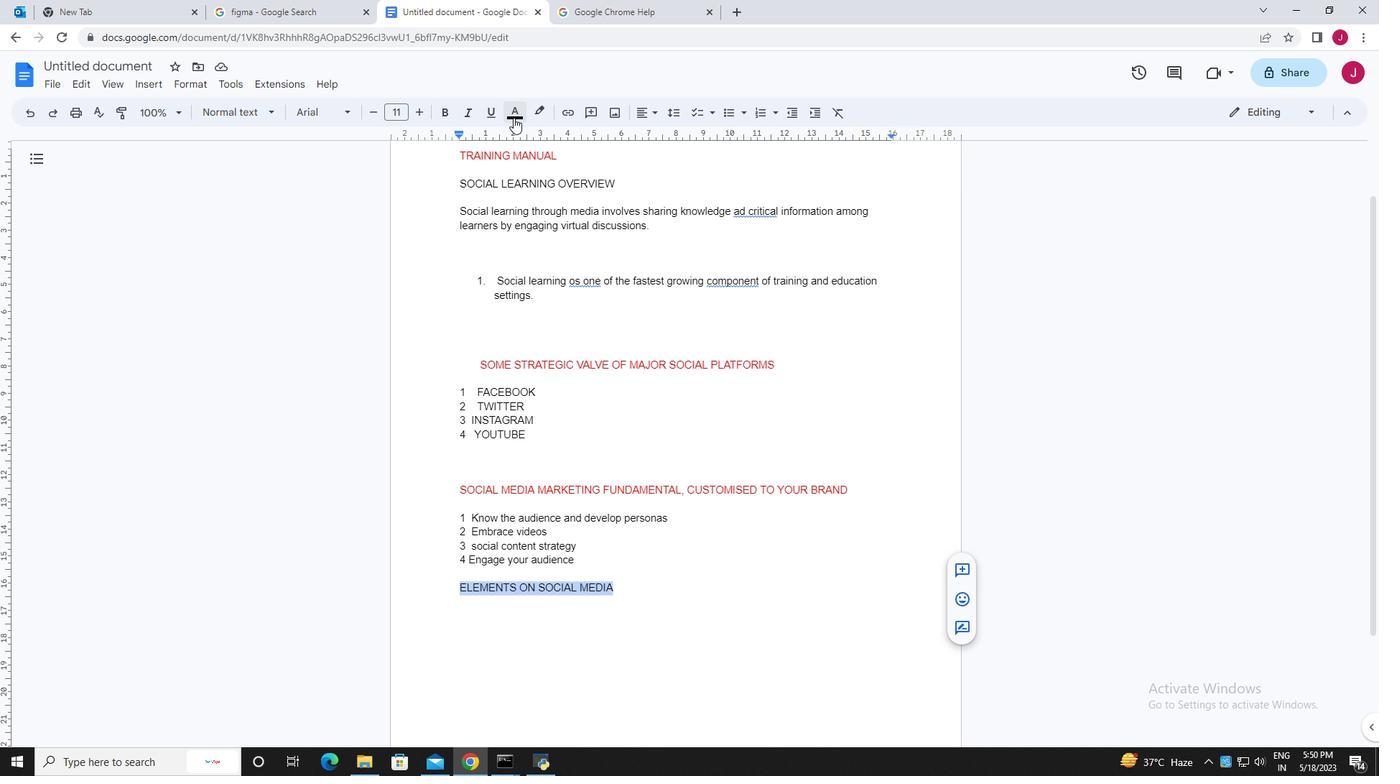 
Action: Mouse moved to (533, 155)
Screenshot: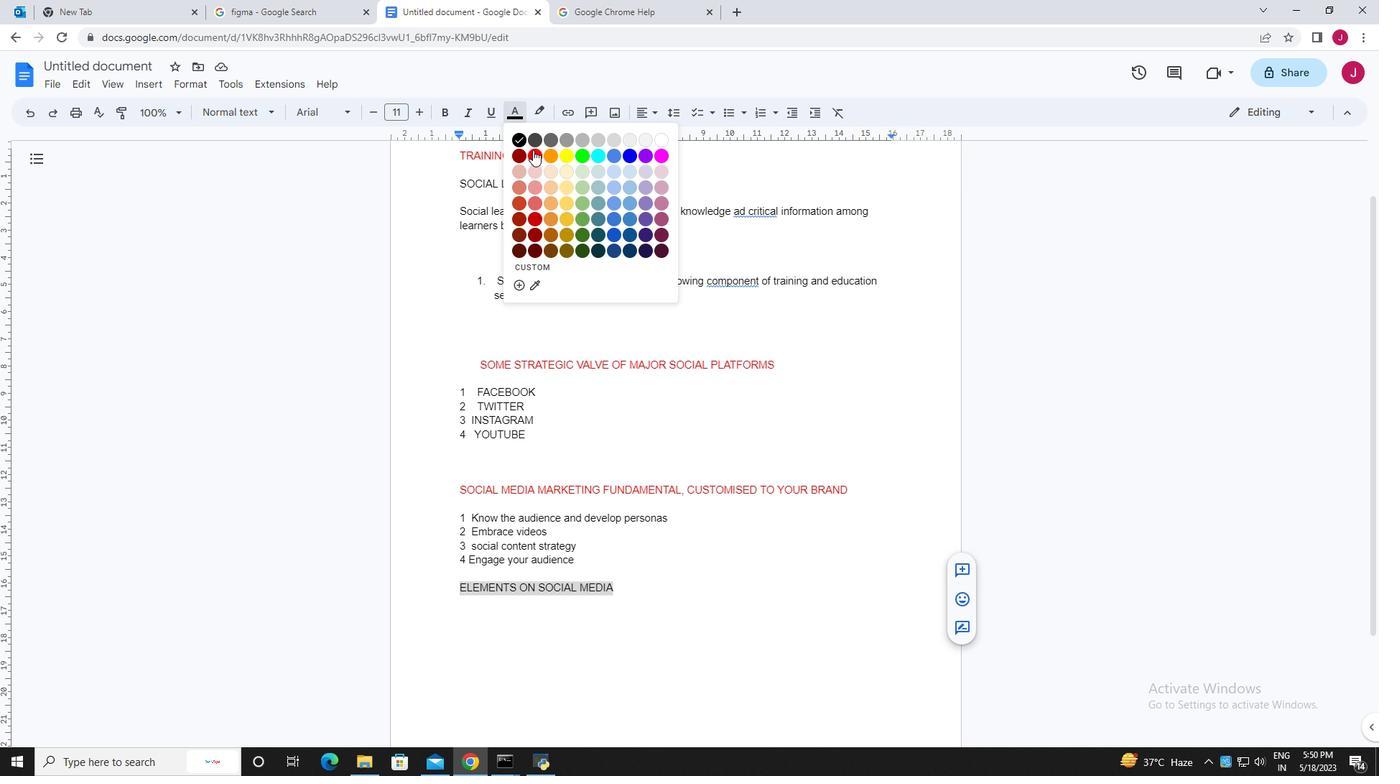 
Action: Mouse pressed left at (533, 155)
Screenshot: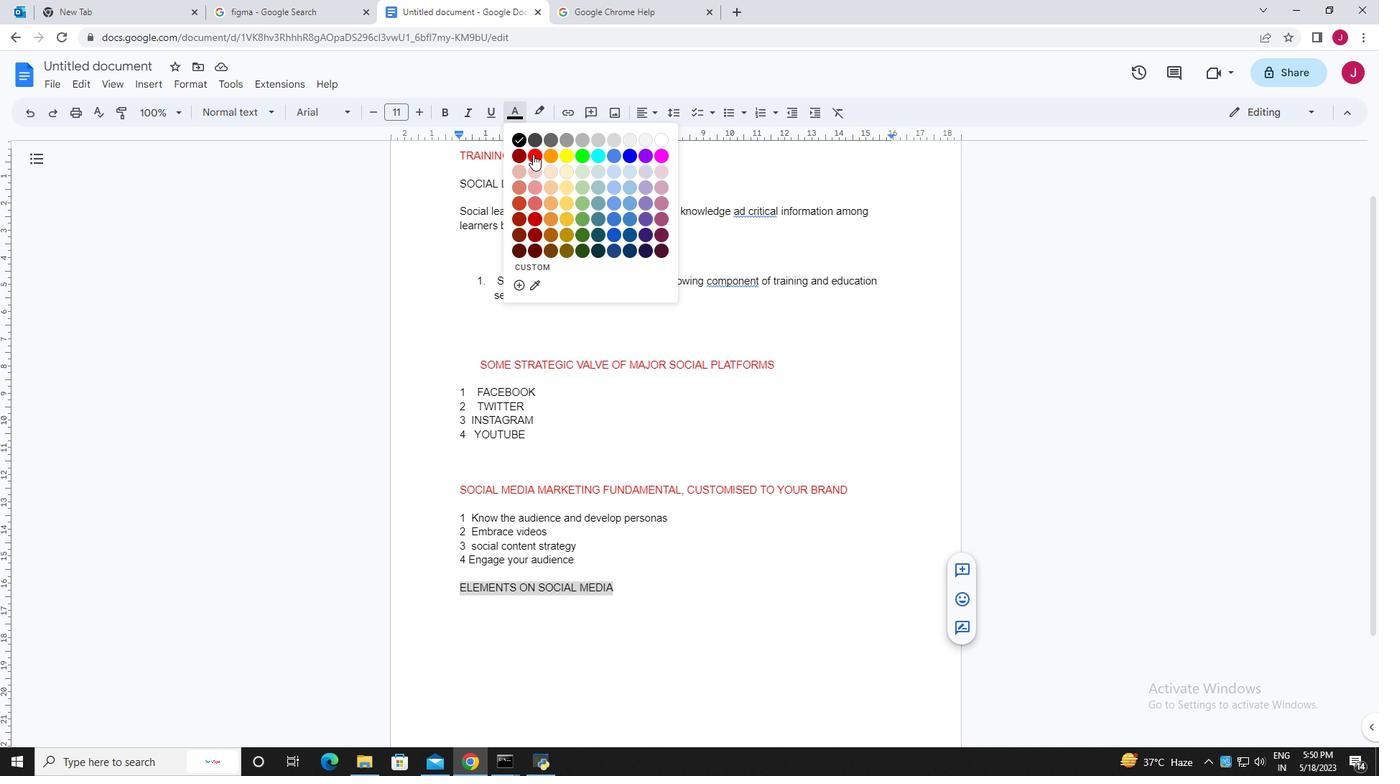 
Action: Mouse moved to (665, 597)
Screenshot: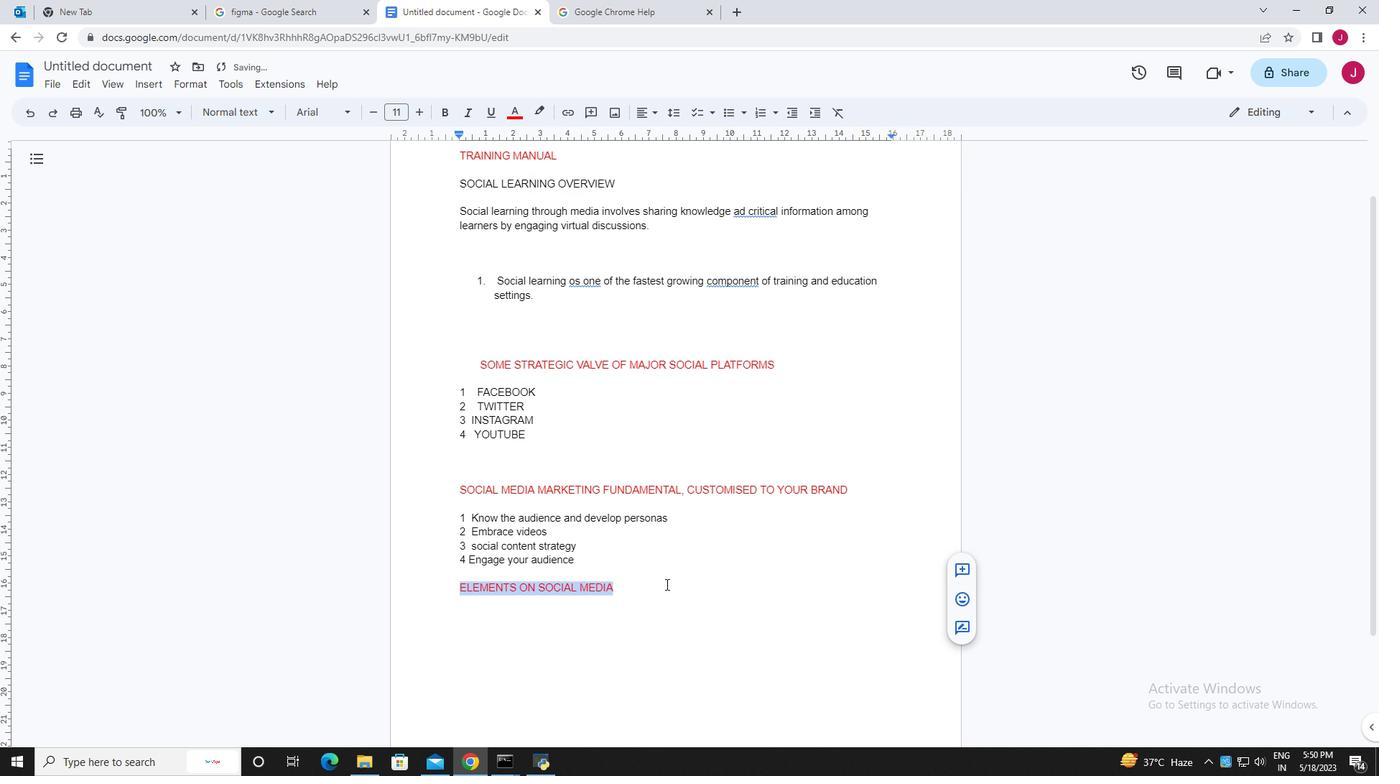 
Action: Mouse pressed left at (665, 597)
Screenshot: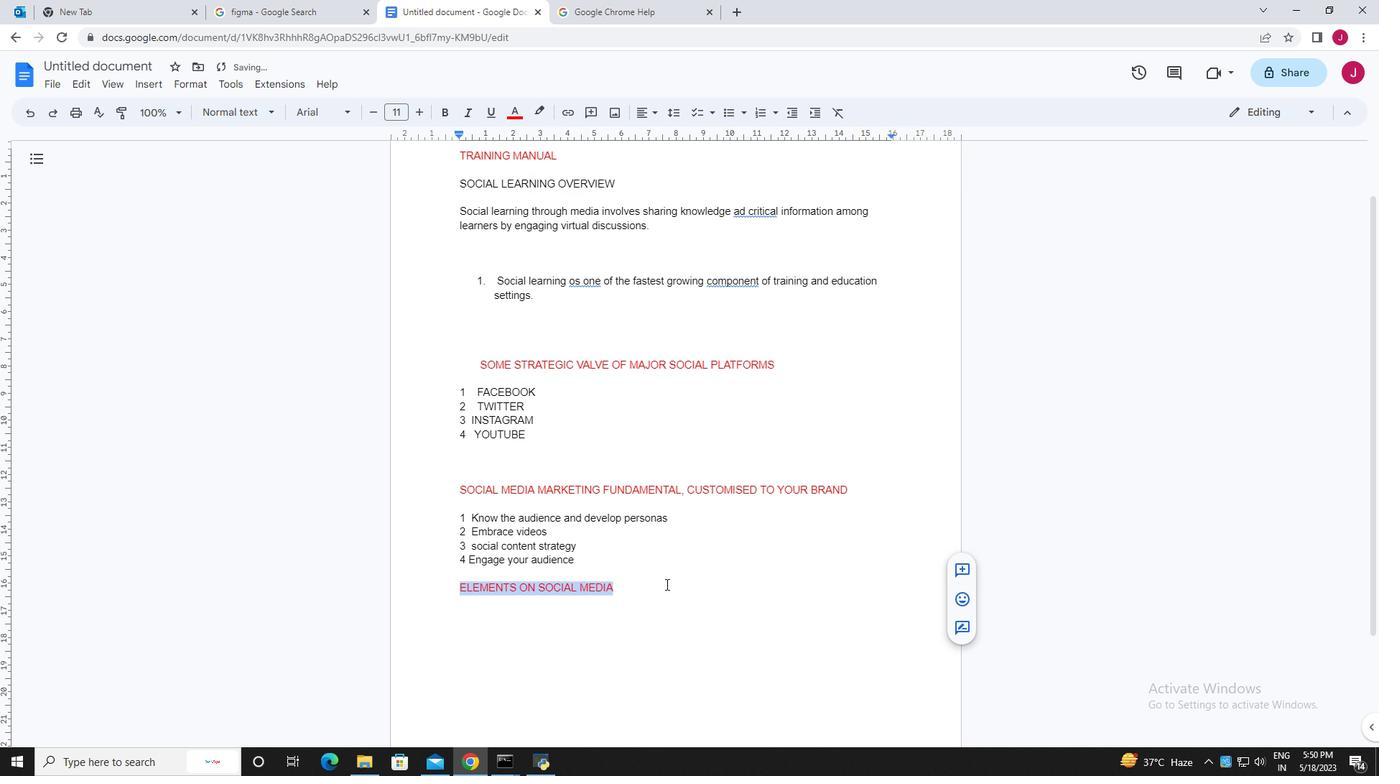 
Action: Mouse moved to (666, 598)
Screenshot: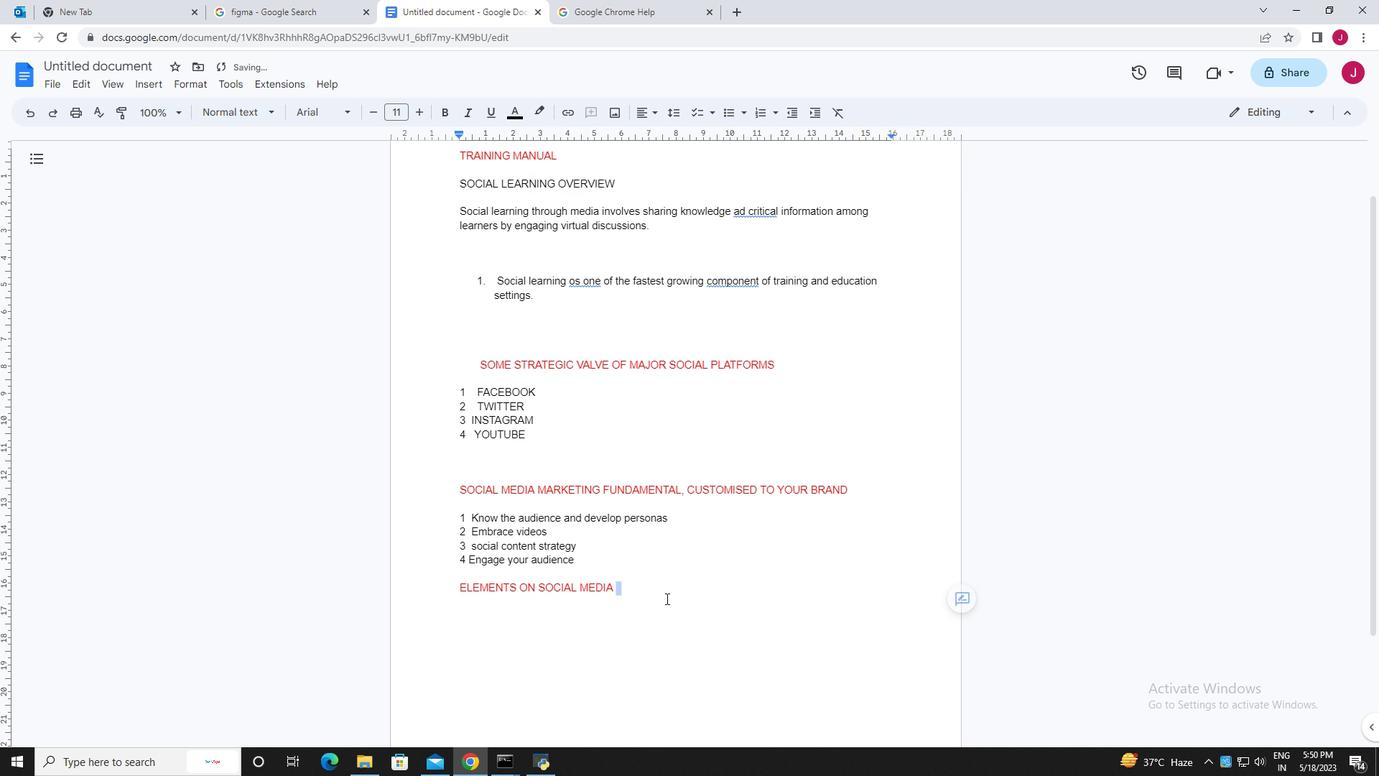 
Action: Key pressed <Key.enter><Key.enter>1<Key.space><Key.space>VIDEO<Key.space>EDITING<Key.space>APP<Key.enter>2<Key.space><Key.space><Key.space>PHOTO<Key.space>SHOOT<Key.space>APP<Key.enter>3<Key.space><Key.space><Key.space>QUIZZES<Key.space>PLAYS<Key.space>WOI<Key.backspace><Key.backspace>ITH<Key.space>B<Key.backspace>FEIRN<Key.backspace><Key.backspace><Key.backspace><Key.backspace>RIENDS<Key.enter>4<Key.space><Key.space><Key.space>
Screenshot: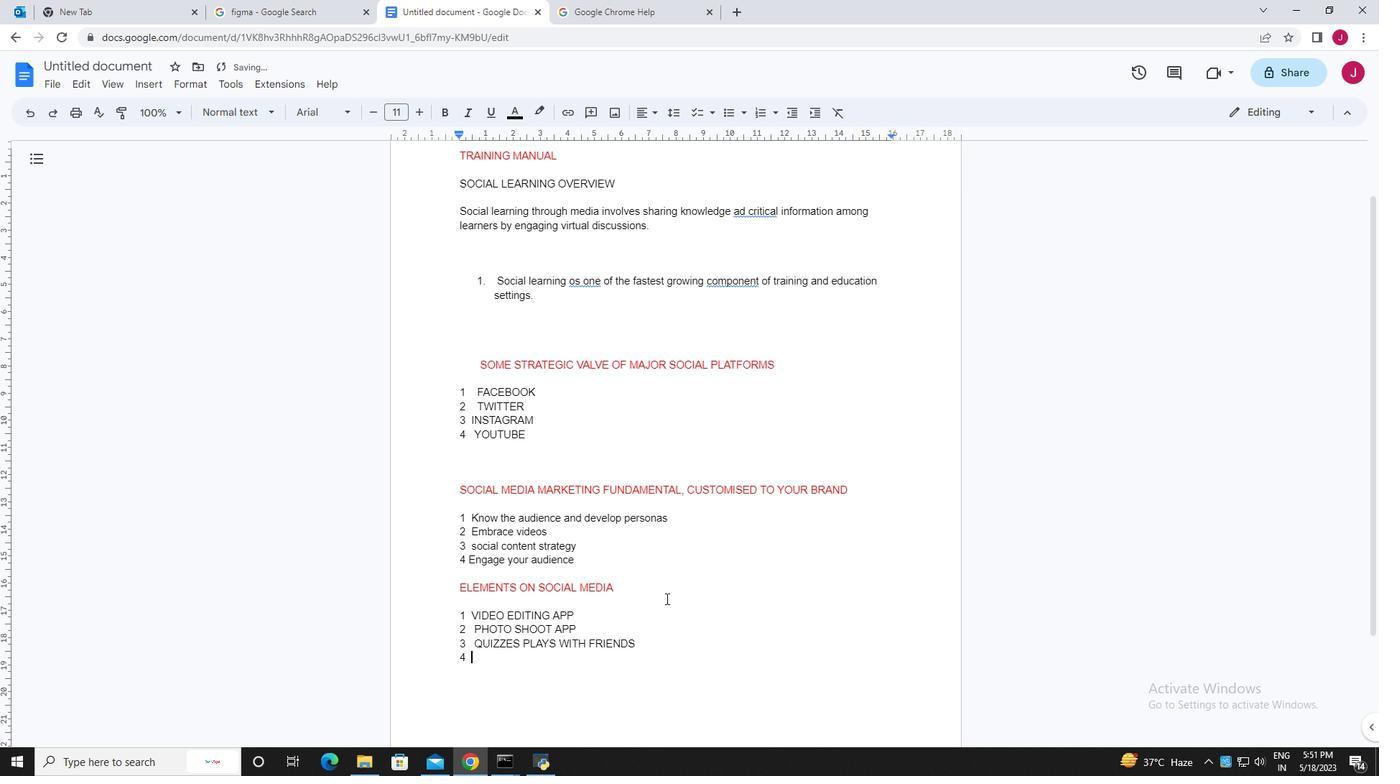 
Action: Mouse moved to (681, 592)
Screenshot: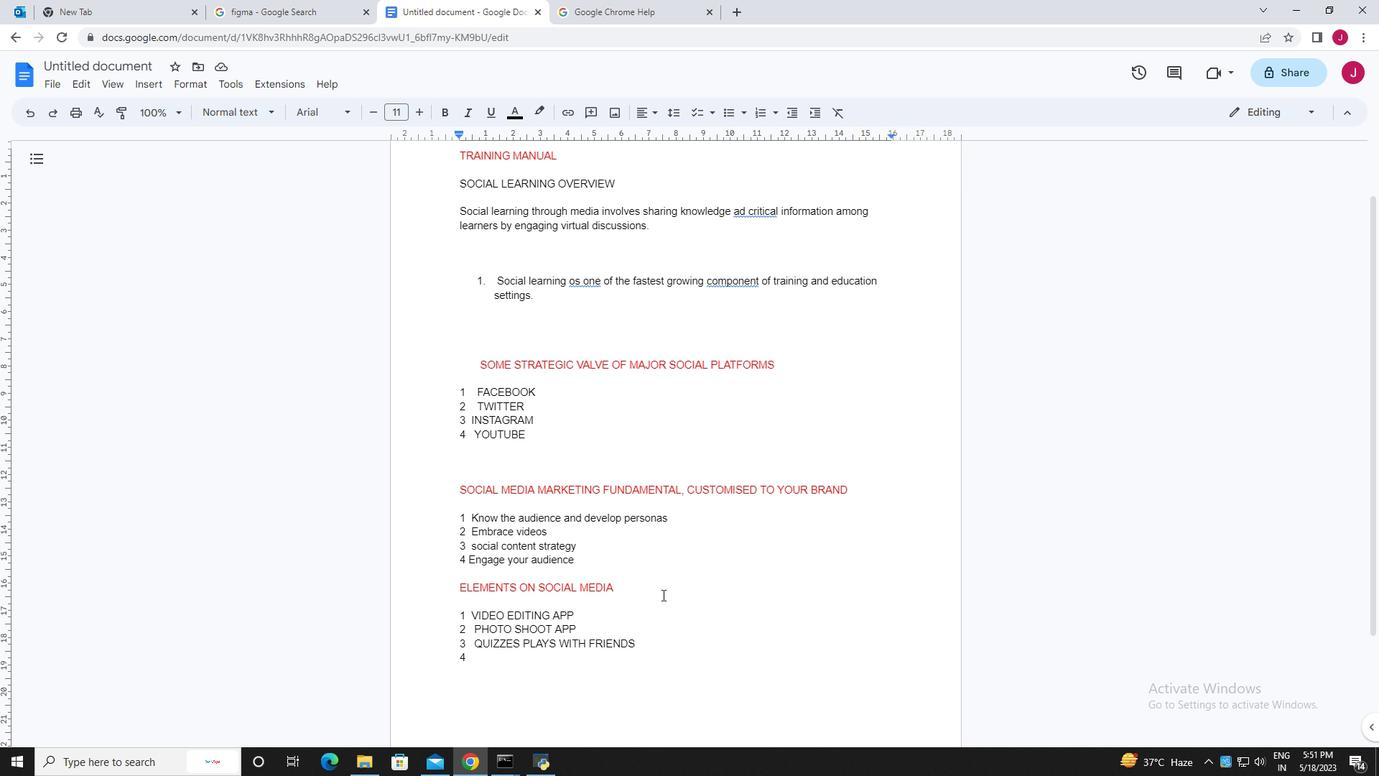 
Action: Mouse scrolled (681, 591) with delta (0, 0)
Screenshot: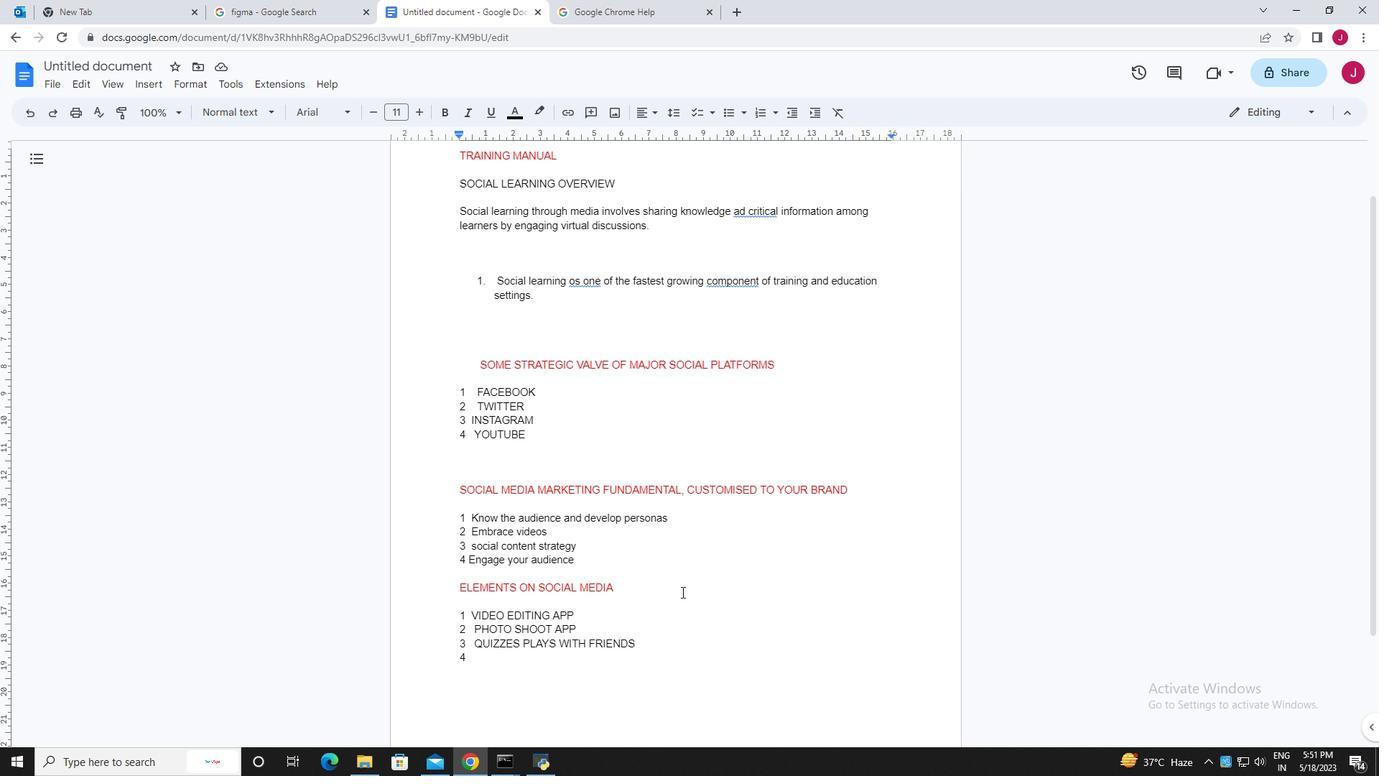 
Action: Mouse scrolled (681, 591) with delta (0, 0)
Screenshot: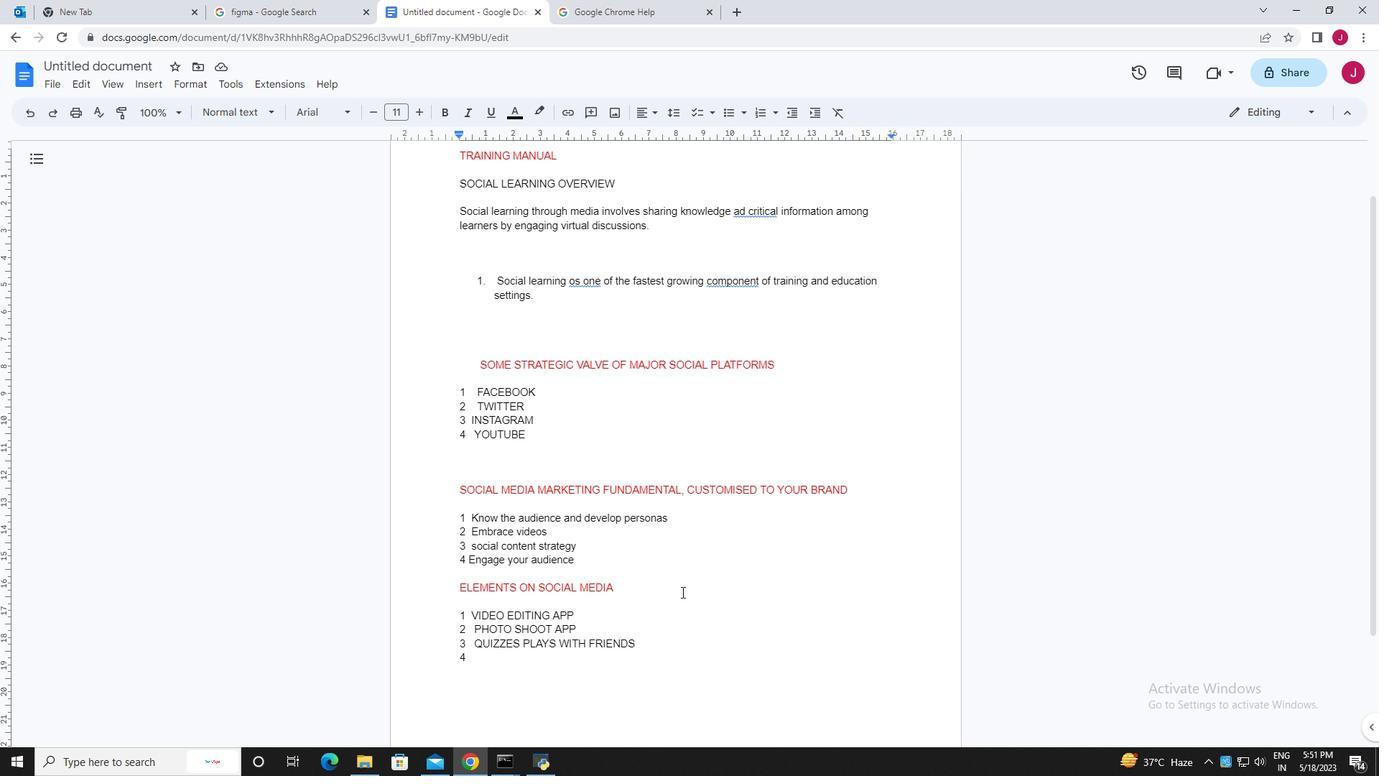 
Action: Mouse scrolled (681, 591) with delta (0, 0)
Screenshot: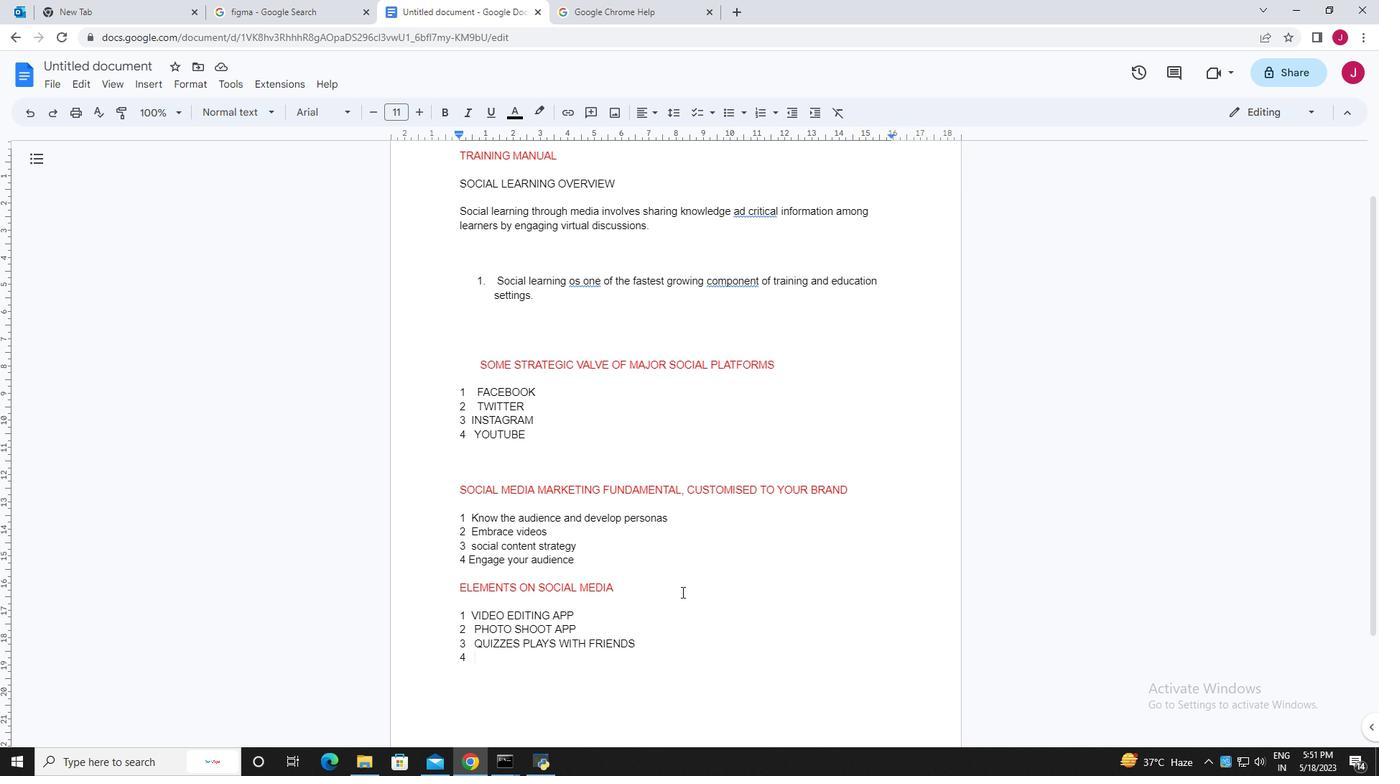 
Action: Mouse moved to (582, 508)
Screenshot: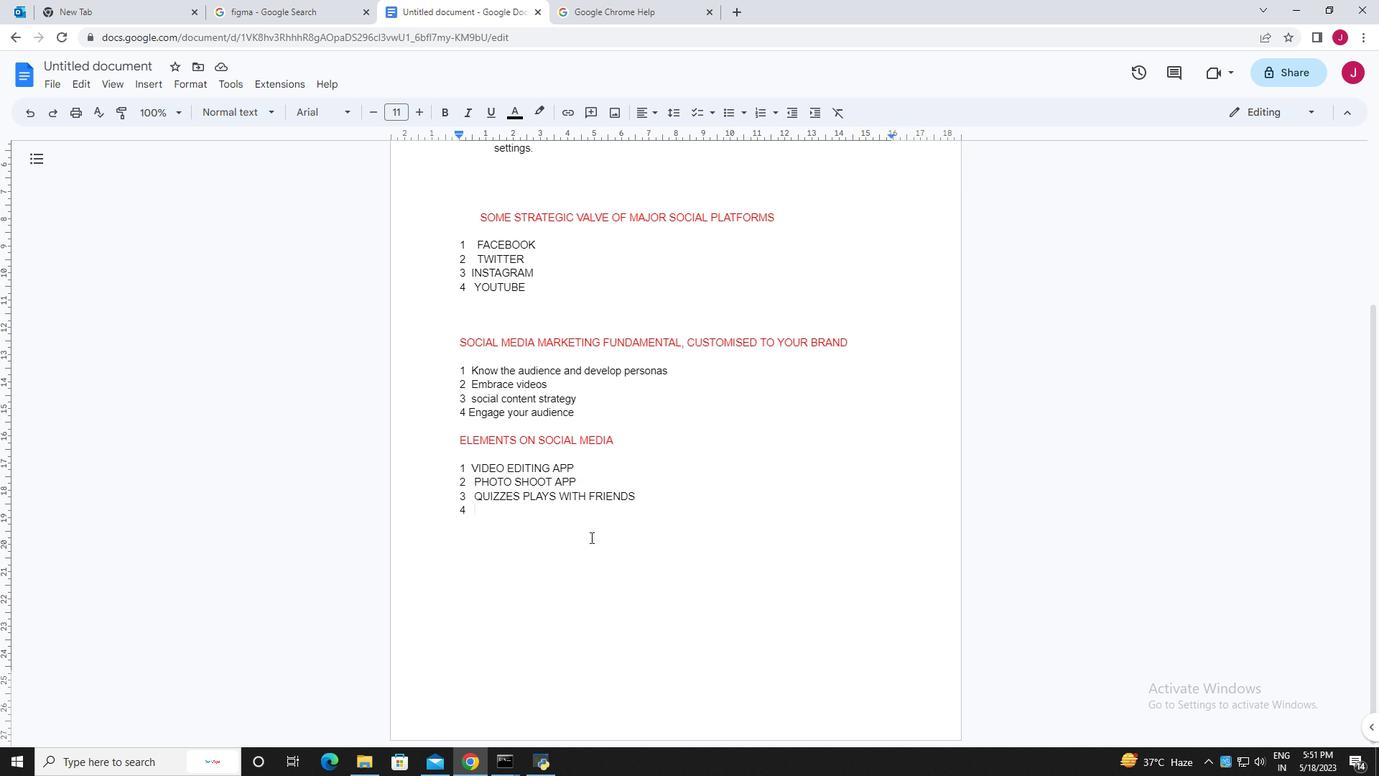 
Action: Mouse scrolled (582, 508) with delta (0, 0)
Screenshot: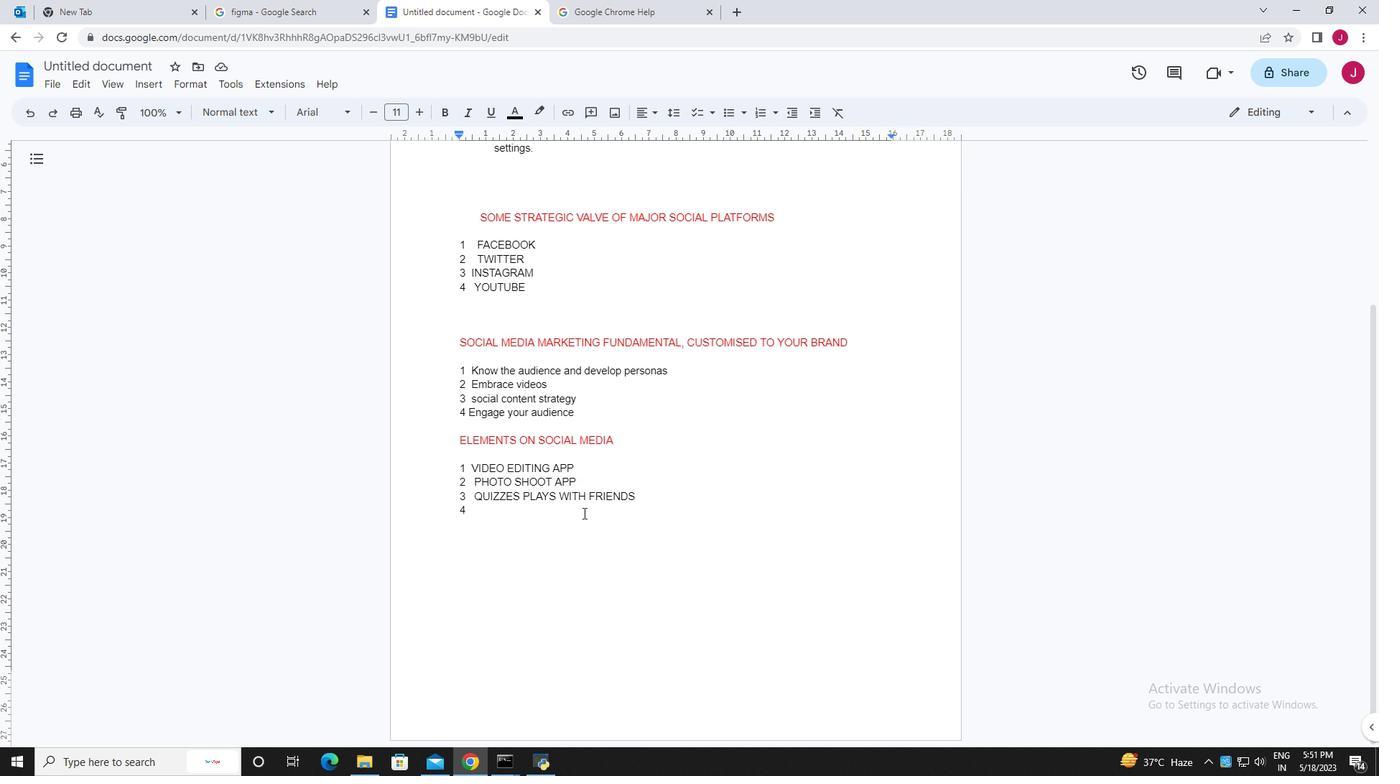 
Action: Mouse scrolled (582, 508) with delta (0, 0)
Screenshot: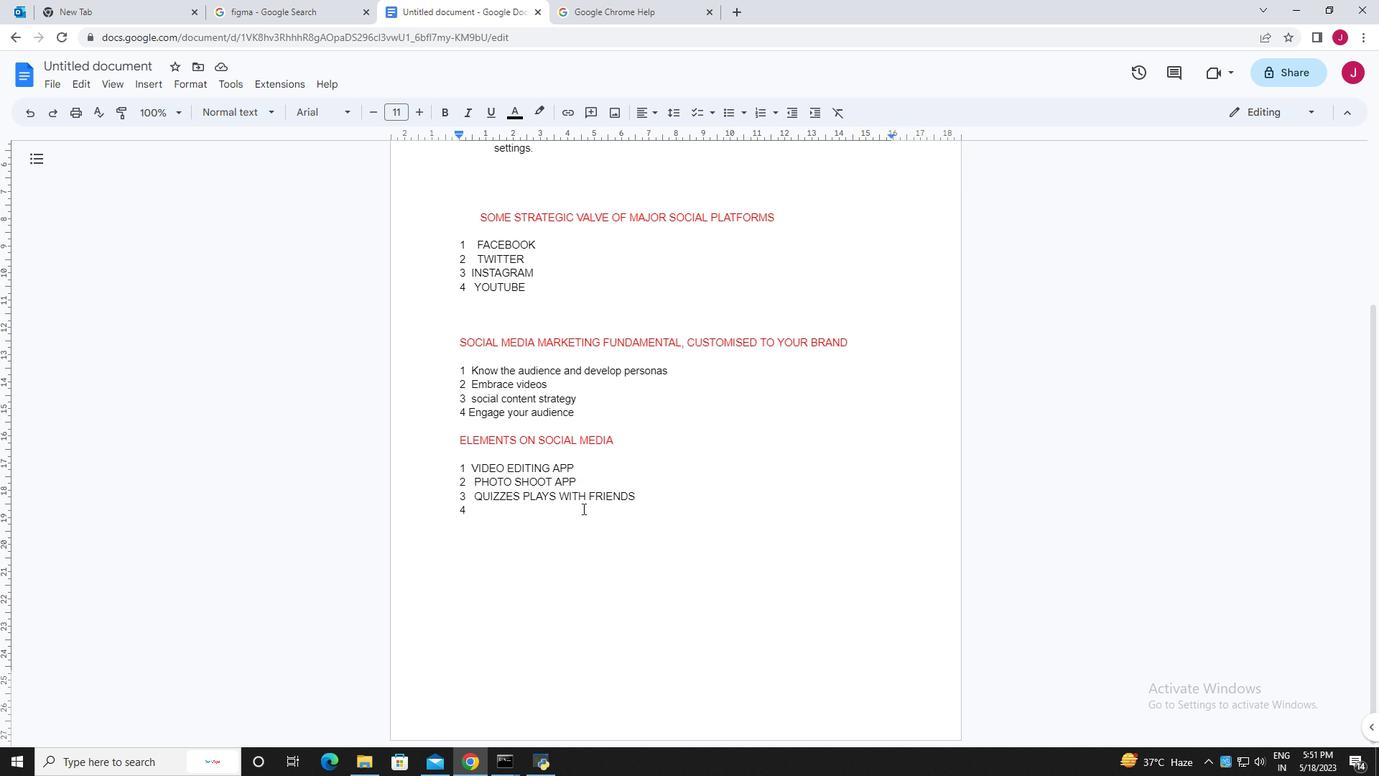 
Action: Mouse scrolled (582, 508) with delta (0, 0)
Screenshot: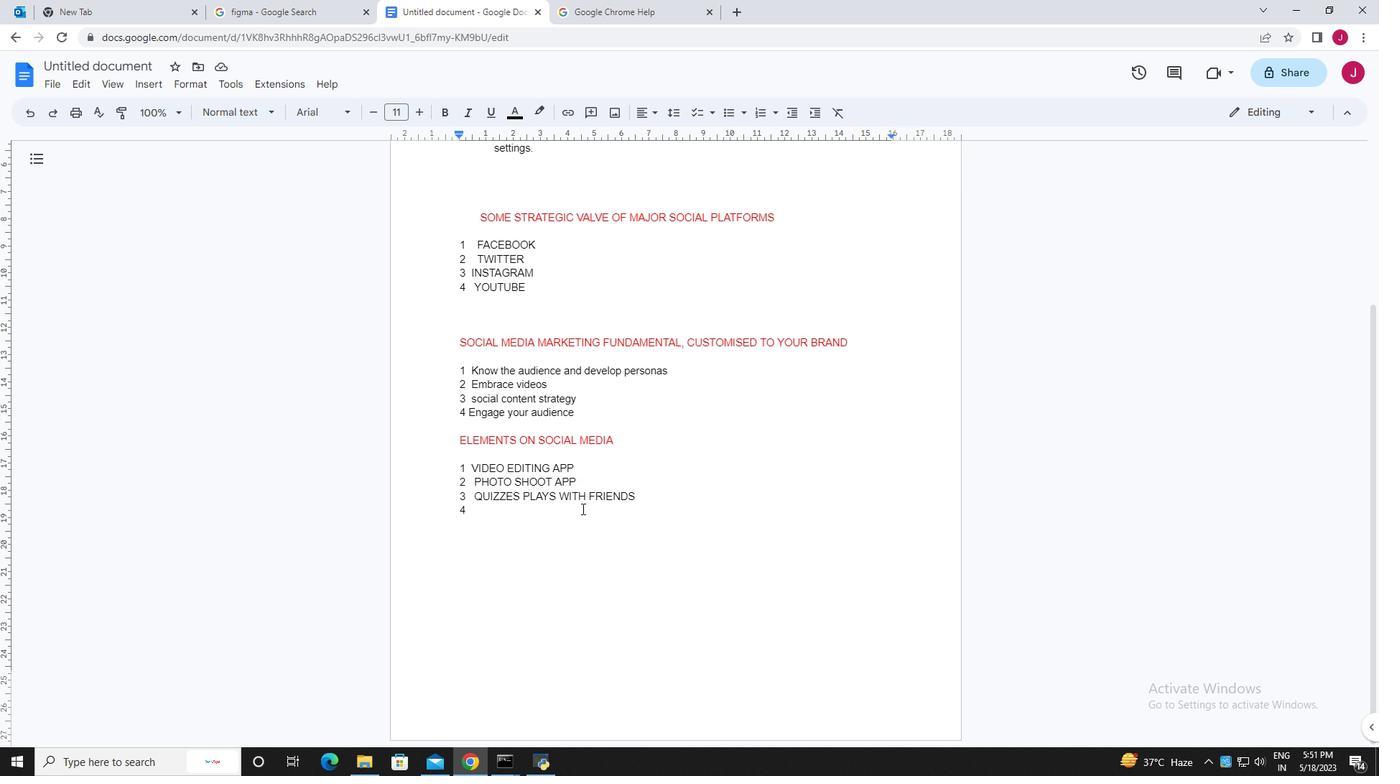 
Action: Mouse moved to (582, 507)
Screenshot: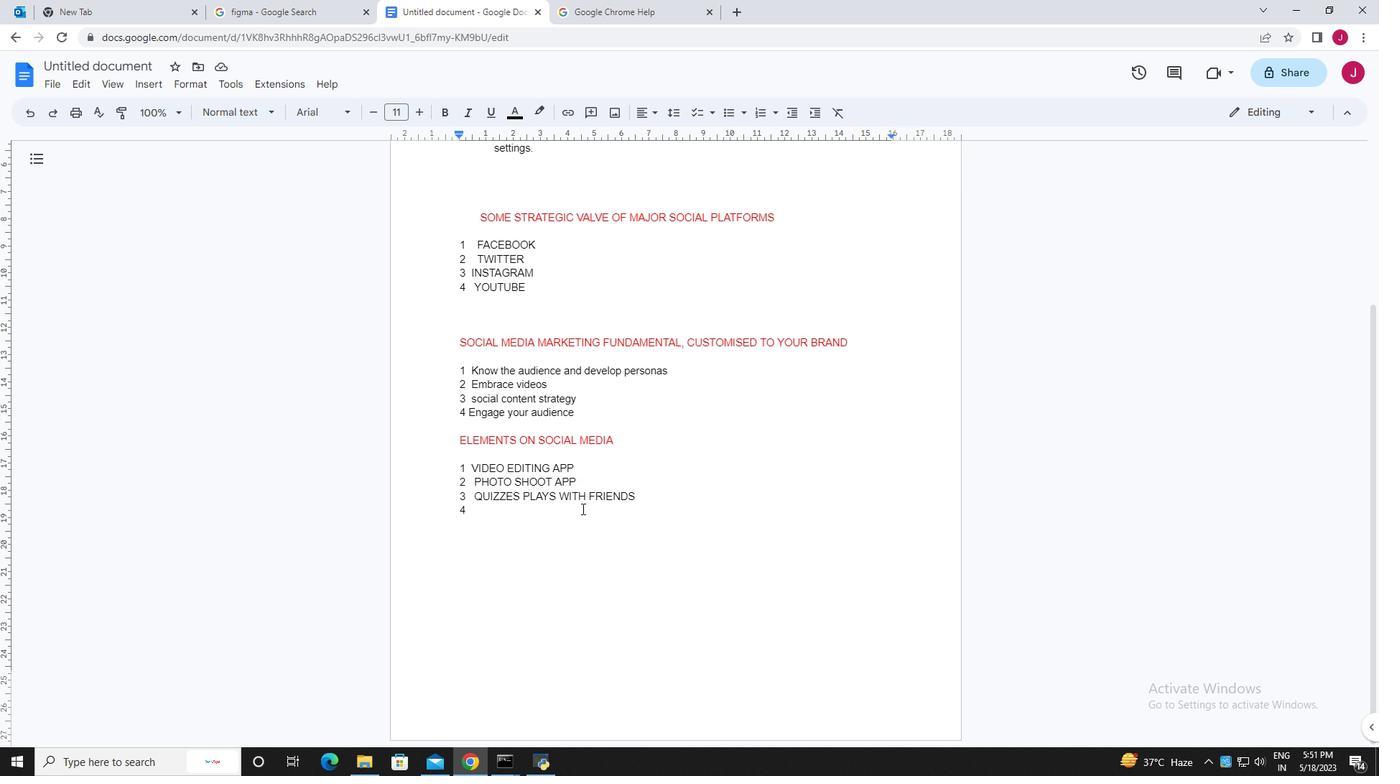 
Action: Mouse scrolled (582, 506) with delta (0, 0)
Screenshot: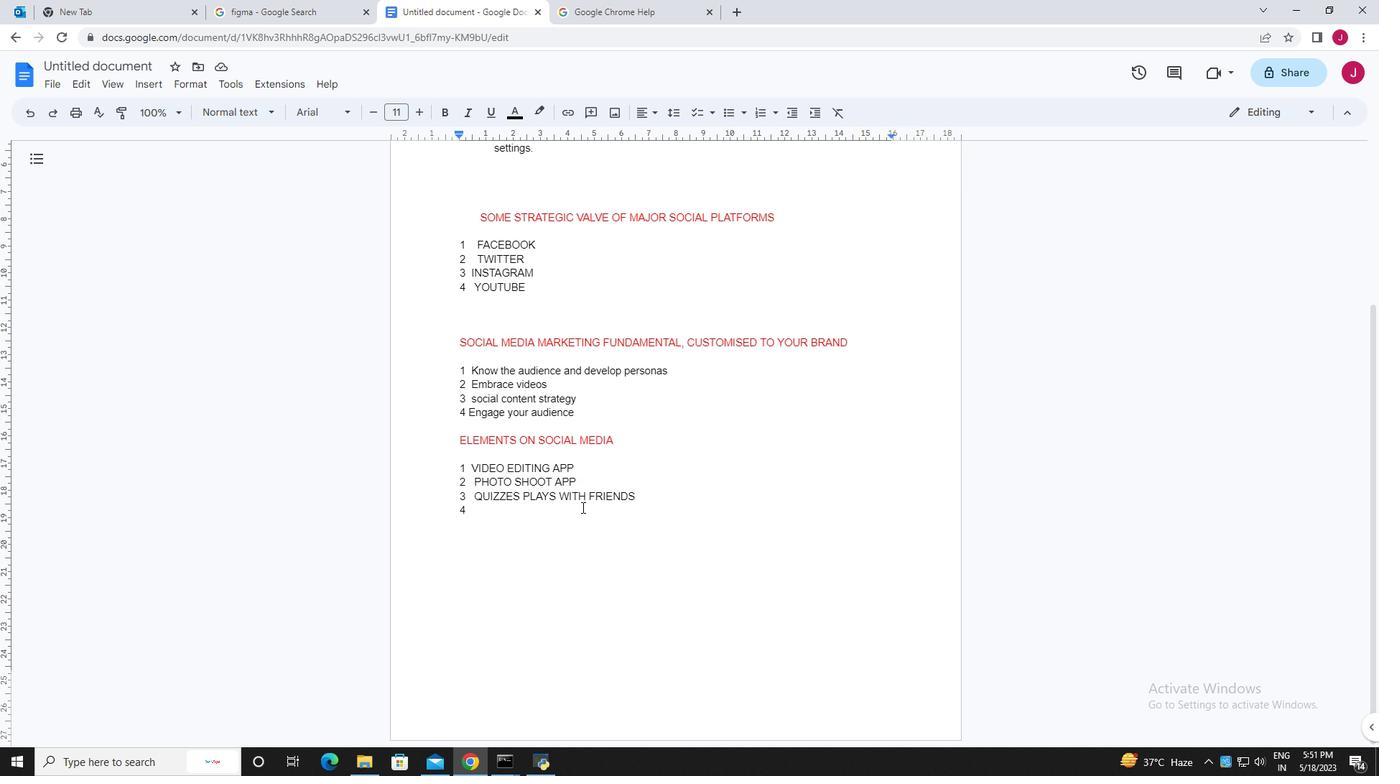 
Action: Mouse moved to (483, 511)
Screenshot: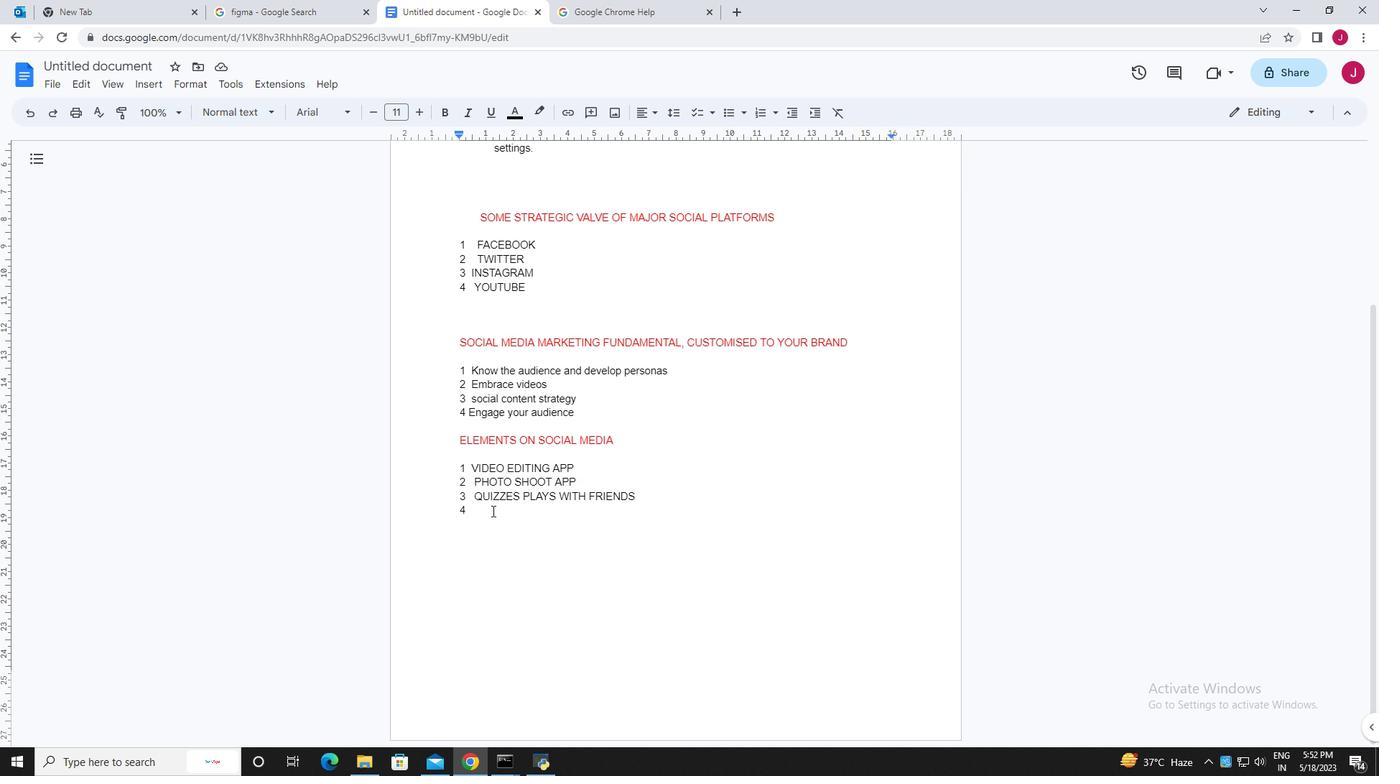 
Action: Key pressed VIDEO<Key.space>MAKING<Key.space>CAMERAS<Key.enter>5...<Key.backspace><Key.backspace><Key.backspace><Key.backspace><Key.space><Key.space><Key.space><Key.space>
Screenshot: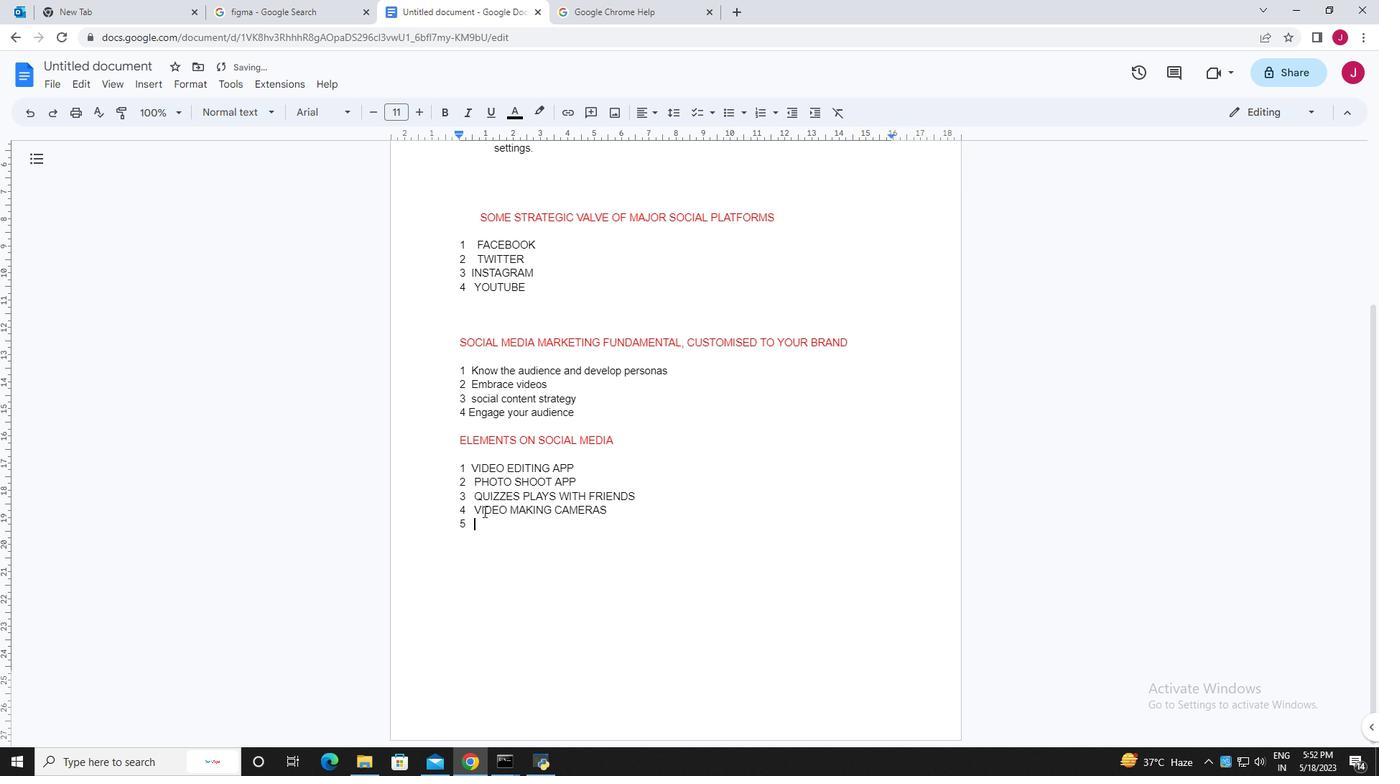 
Action: Mouse moved to (551, 473)
Screenshot: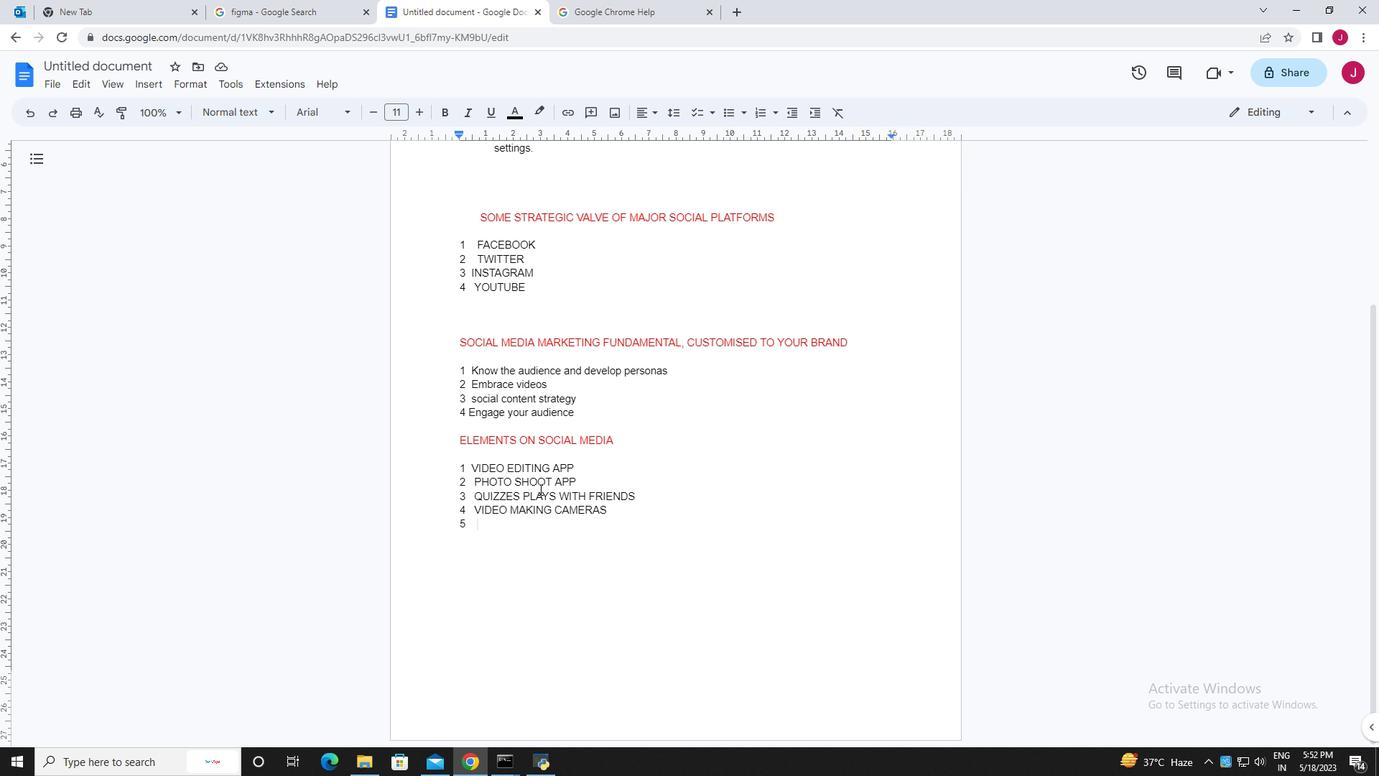 
Action: Mouse scrolled (551, 474) with delta (0, 0)
Screenshot: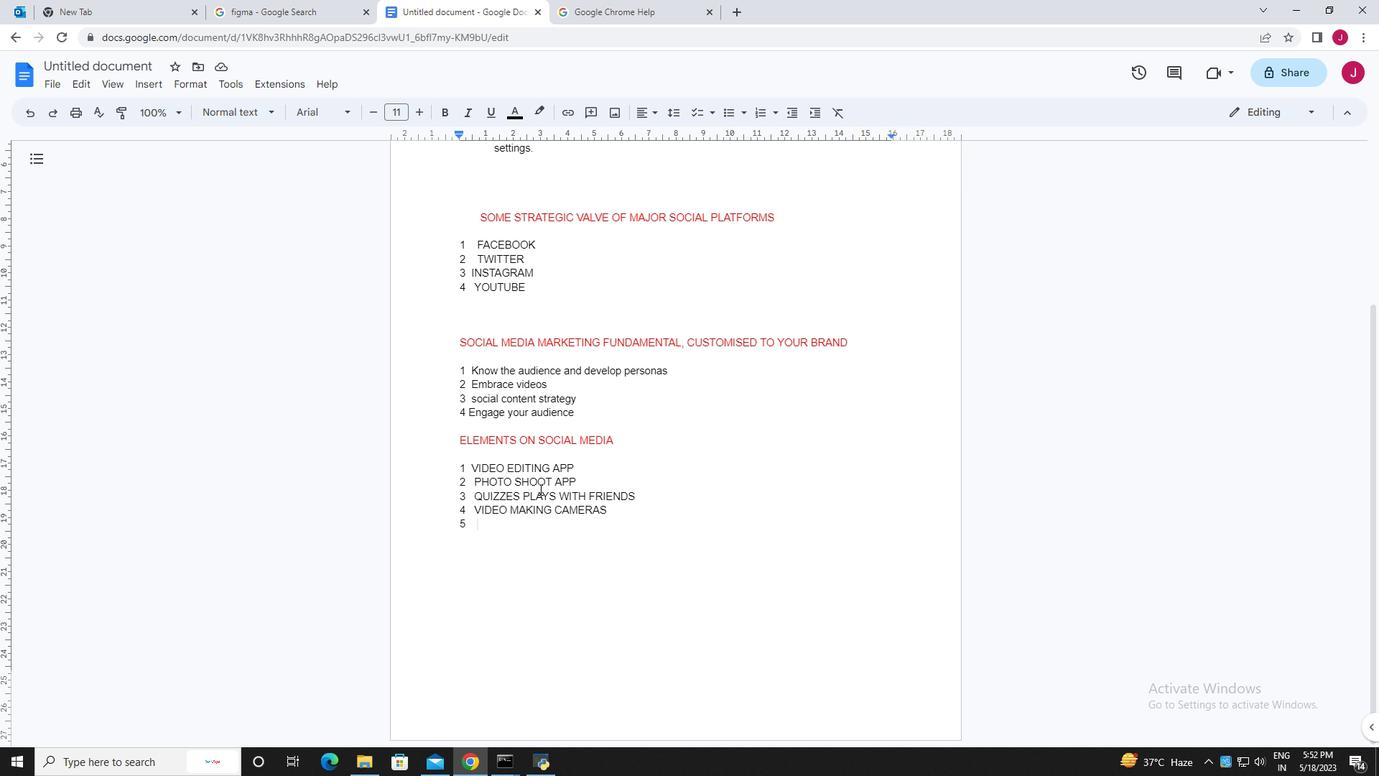 
Action: Mouse moved to (554, 471)
